 Task: Research Airbnb accommodation in Tsubame, Japan from 7th December, 2023 to 14th December, 2023 for 1 adult. Place can be shared room with 1  bedroom having 1 bed and 1 bathroom. Property type can be hotel. Amenities needed are: washing machine. Look for 3 properties as per requirement.
Action: Mouse moved to (541, 131)
Screenshot: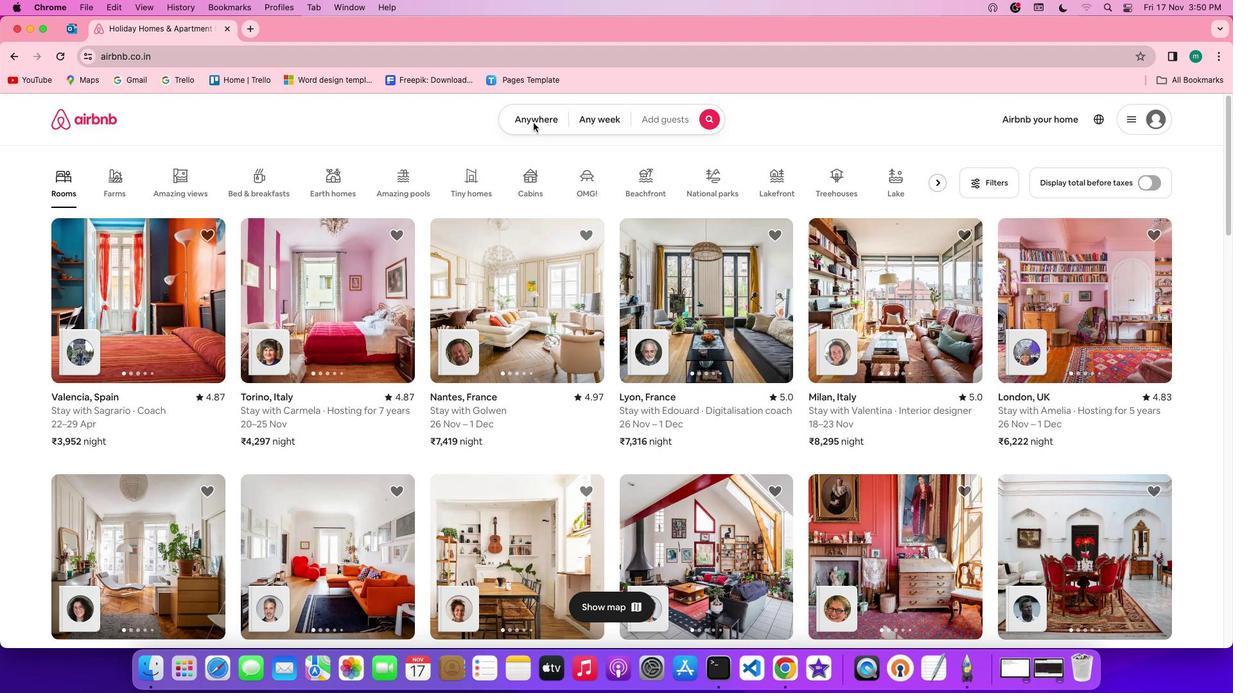 
Action: Mouse pressed left at (541, 131)
Screenshot: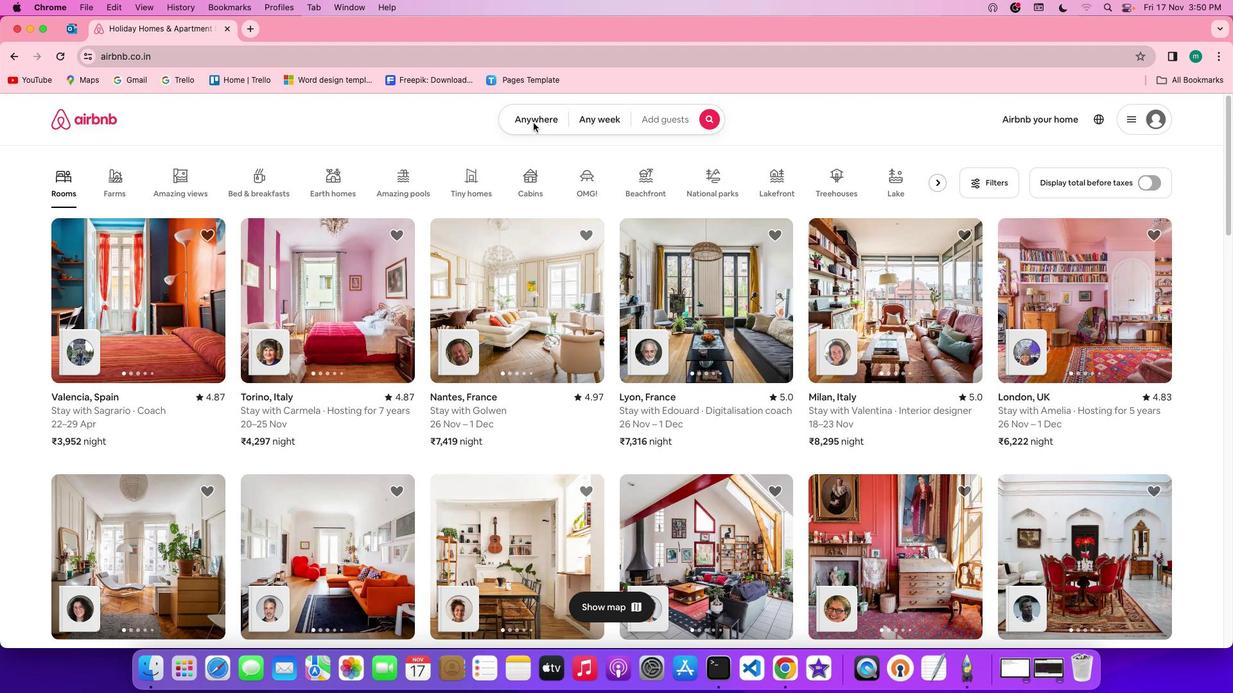 
Action: Mouse pressed left at (541, 131)
Screenshot: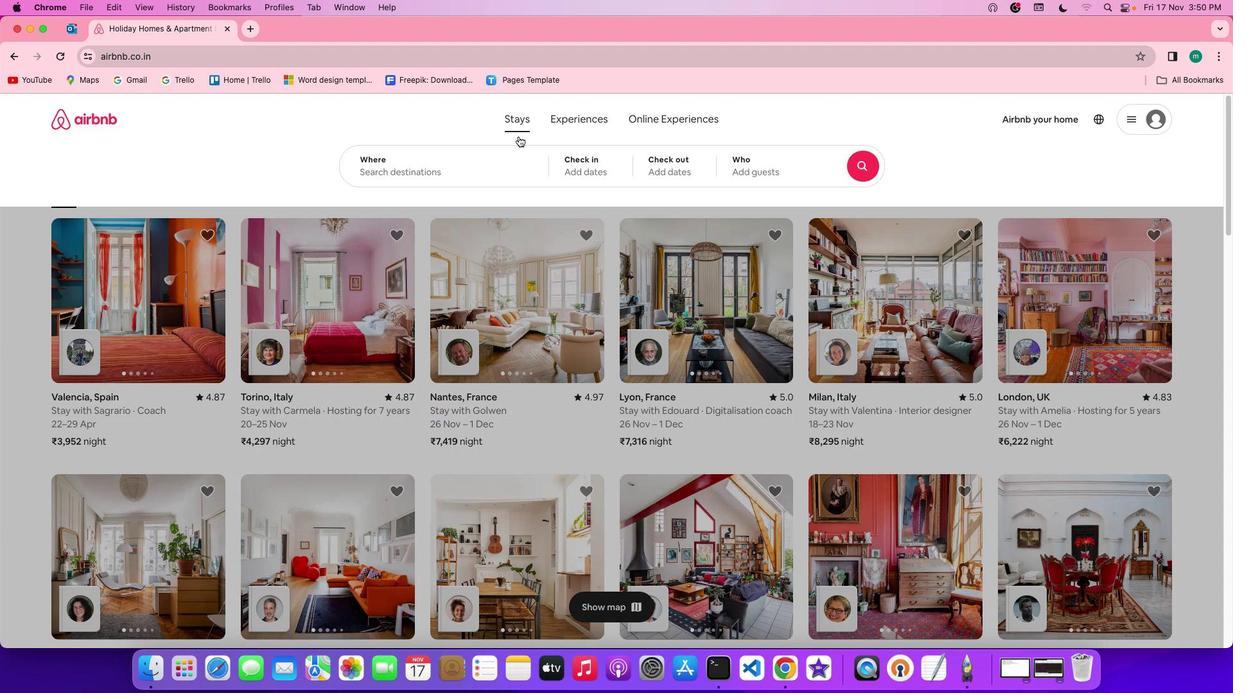 
Action: Mouse moved to (477, 181)
Screenshot: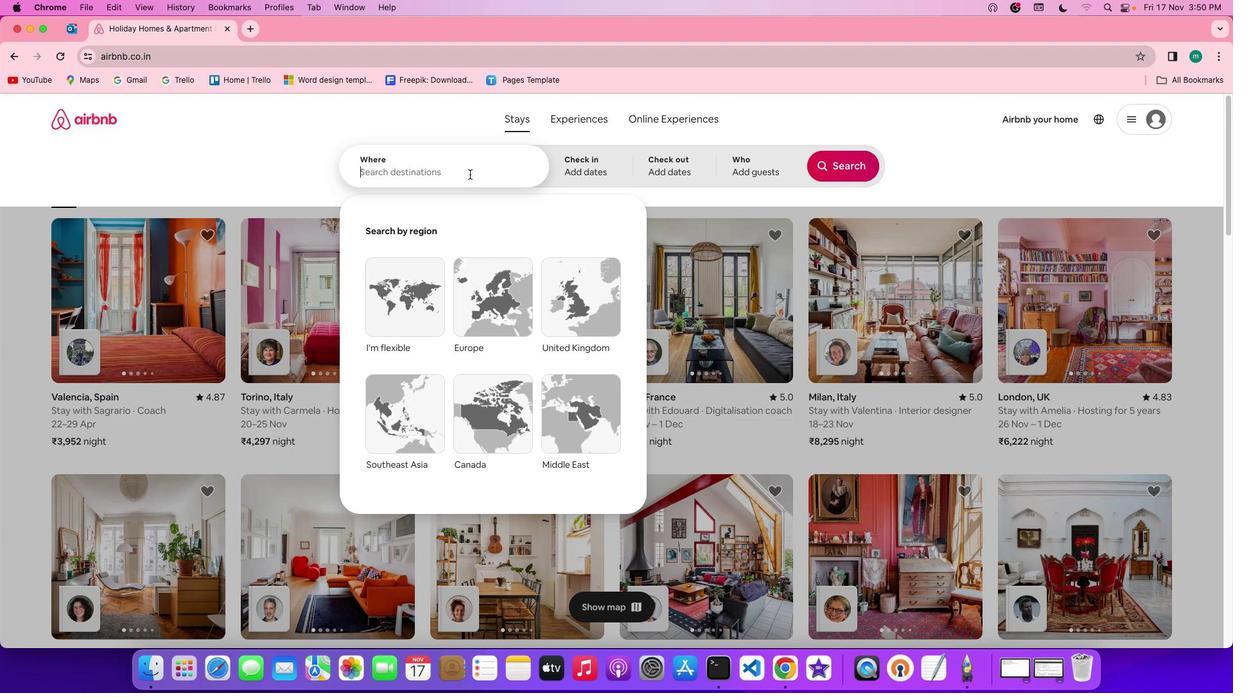 
Action: Mouse pressed left at (477, 181)
Screenshot: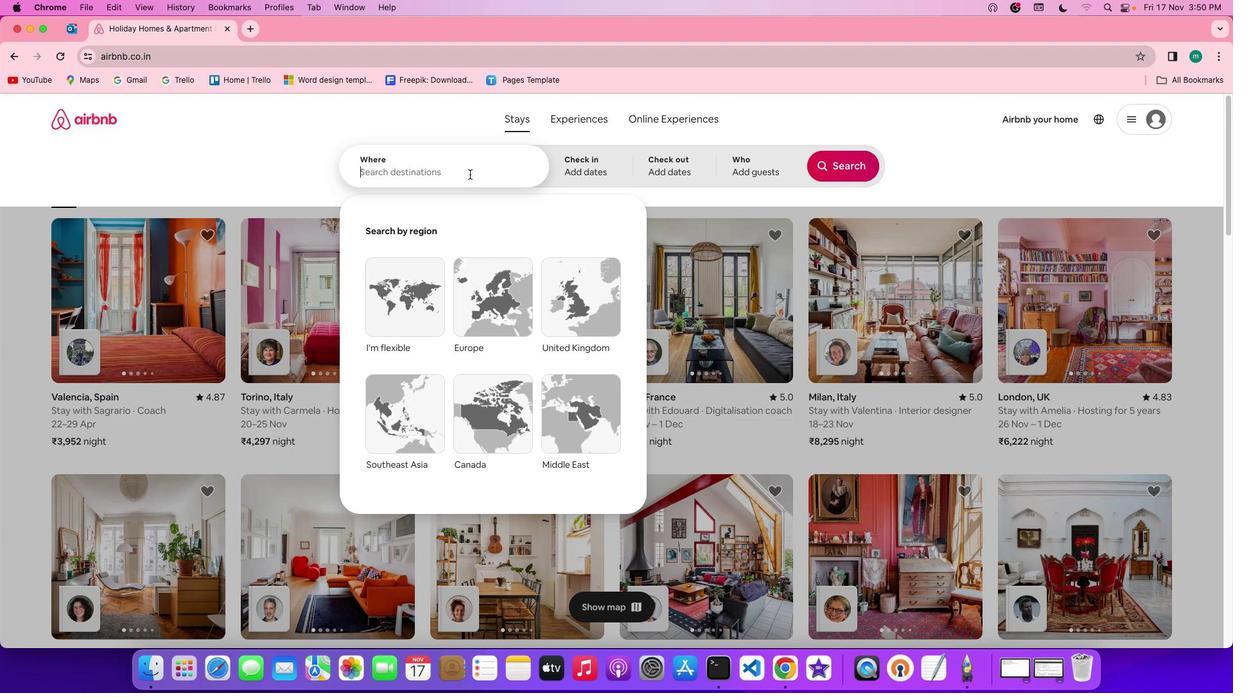 
Action: Key pressed Key.shift'T''s''u''b''a''m''e'','Key.spaceKey.shift'j''a''p''a''n'
Screenshot: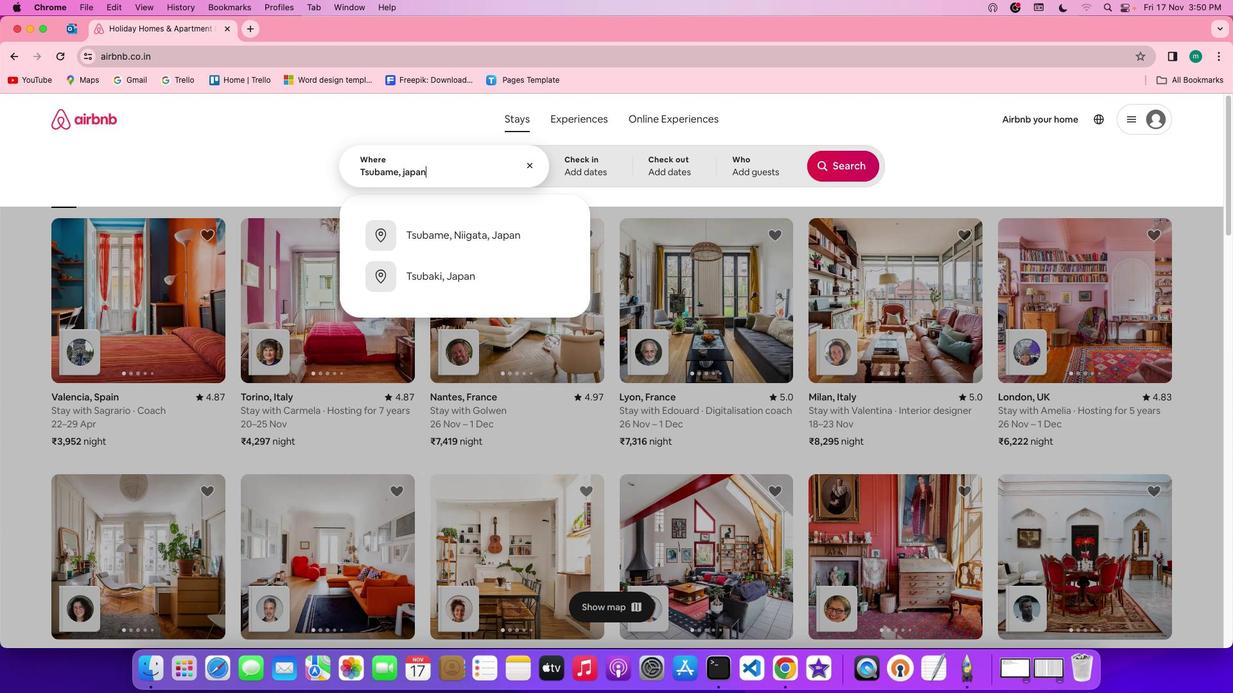 
Action: Mouse moved to (598, 157)
Screenshot: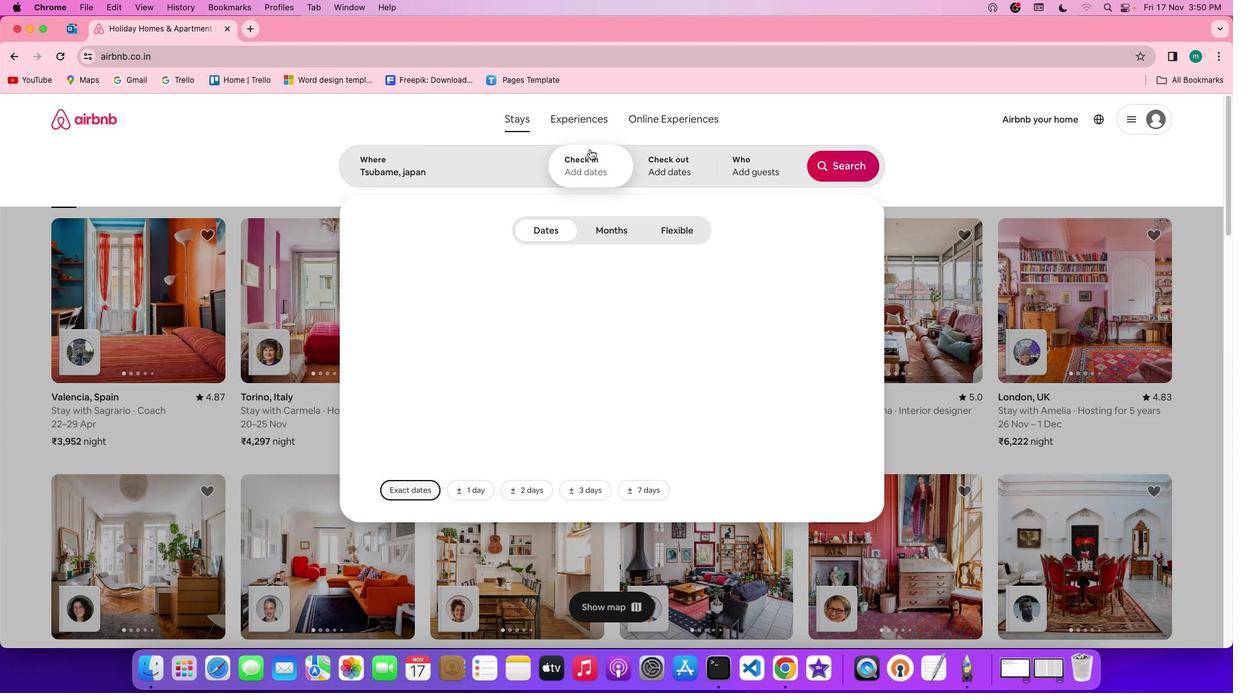 
Action: Mouse pressed left at (598, 157)
Screenshot: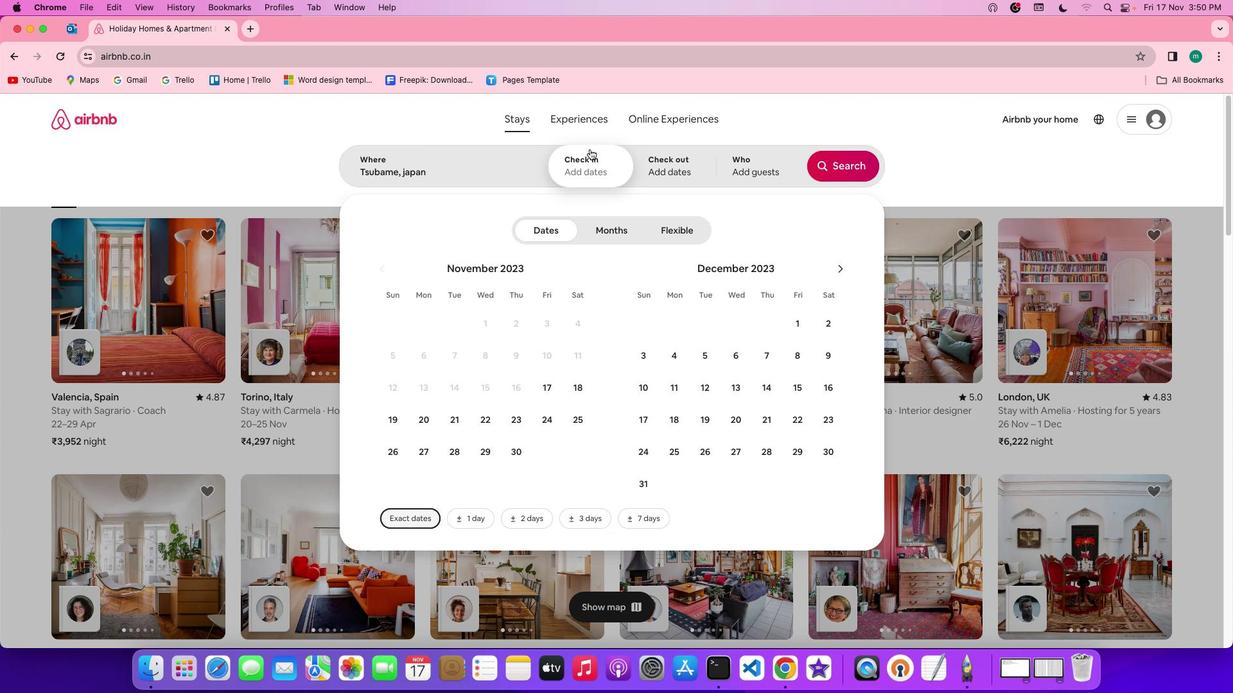 
Action: Mouse moved to (765, 357)
Screenshot: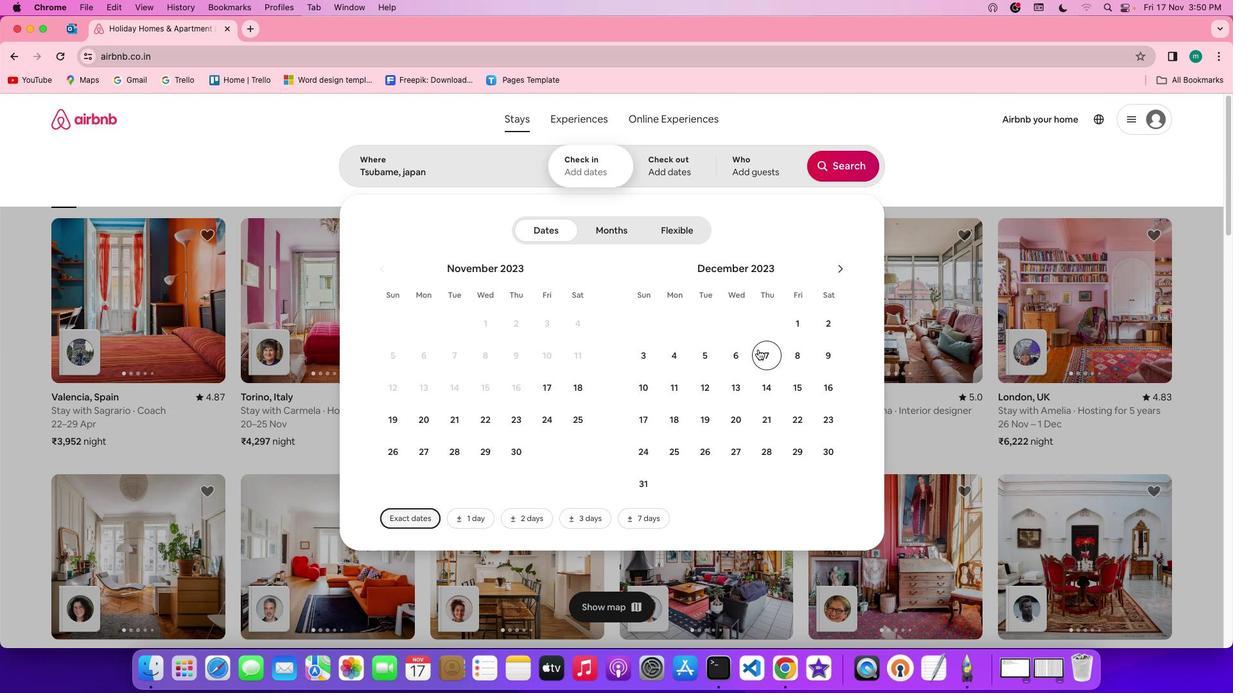 
Action: Mouse pressed left at (765, 357)
Screenshot: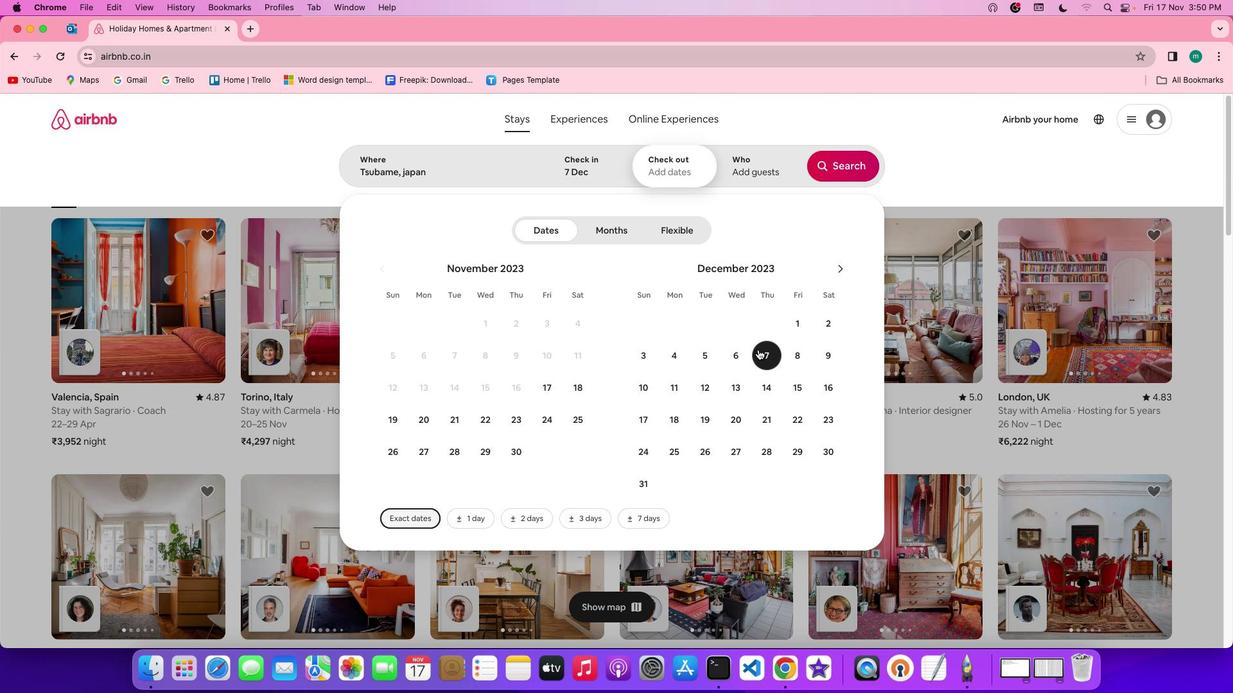 
Action: Mouse moved to (778, 381)
Screenshot: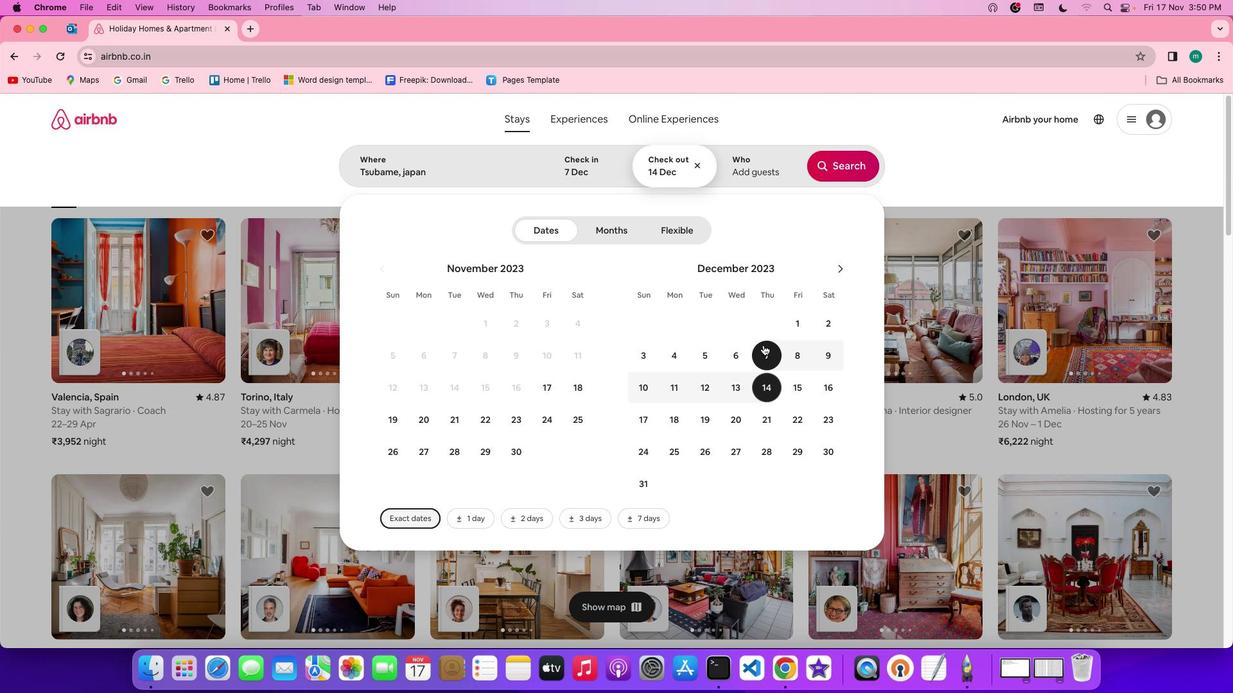 
Action: Mouse pressed left at (778, 381)
Screenshot: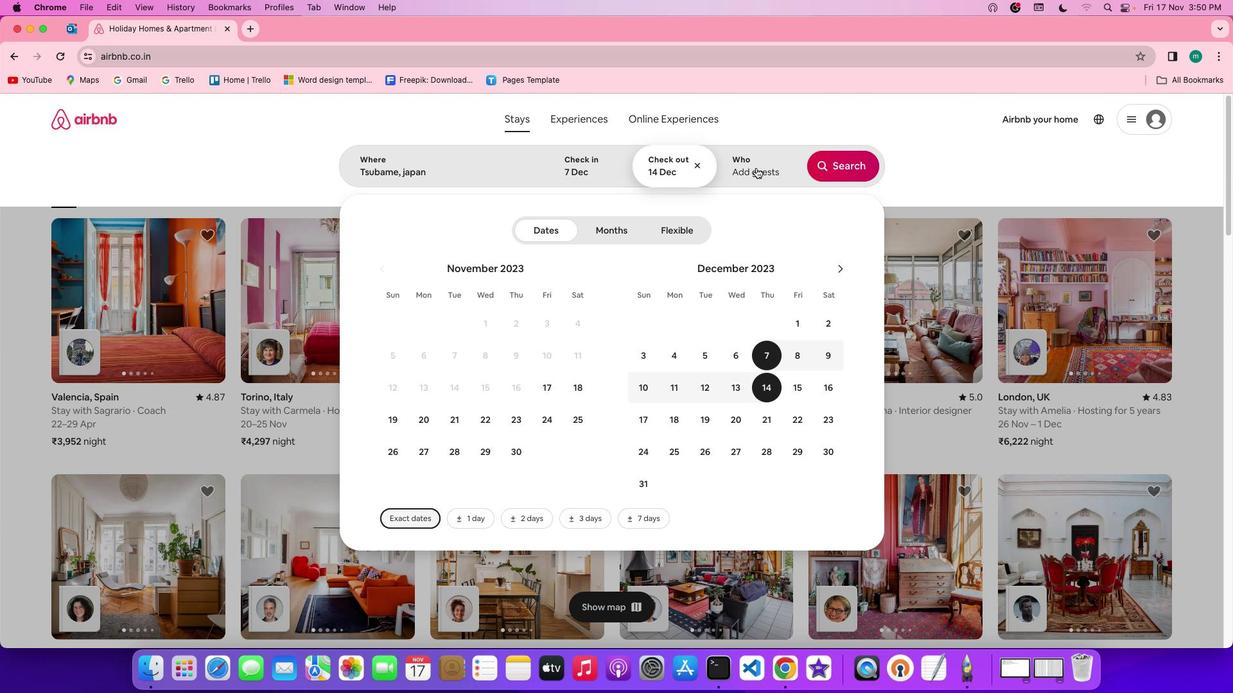
Action: Mouse moved to (775, 163)
Screenshot: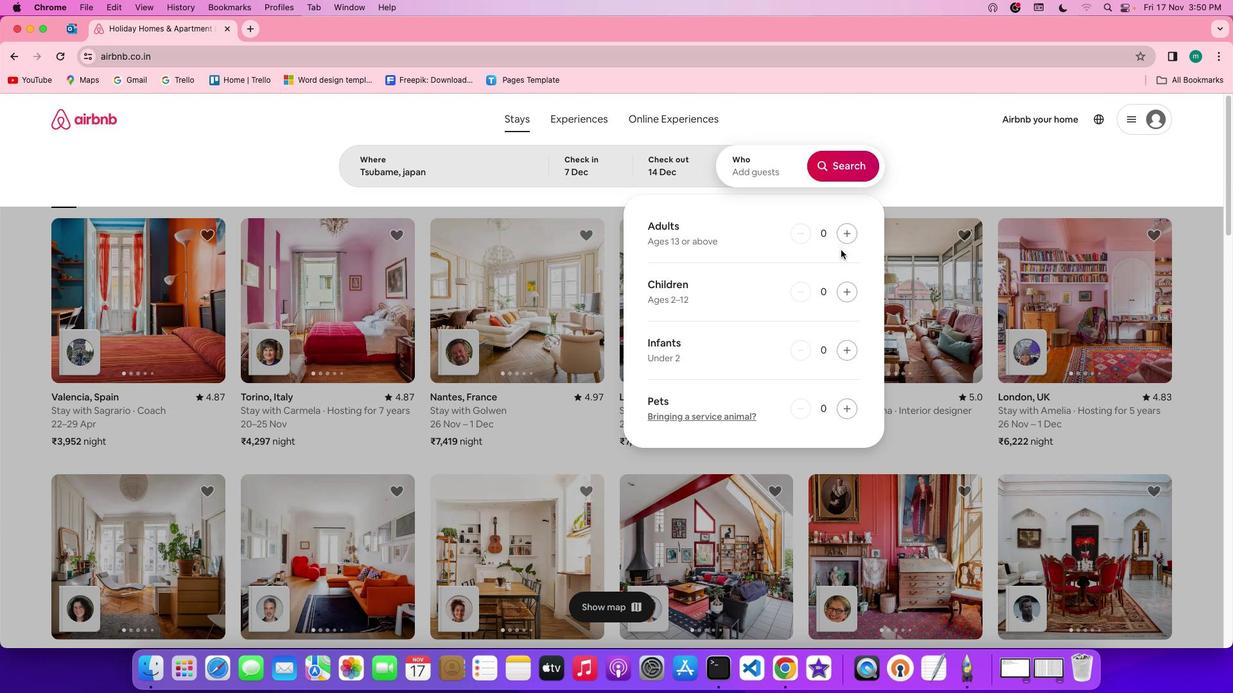 
Action: Mouse pressed left at (775, 163)
Screenshot: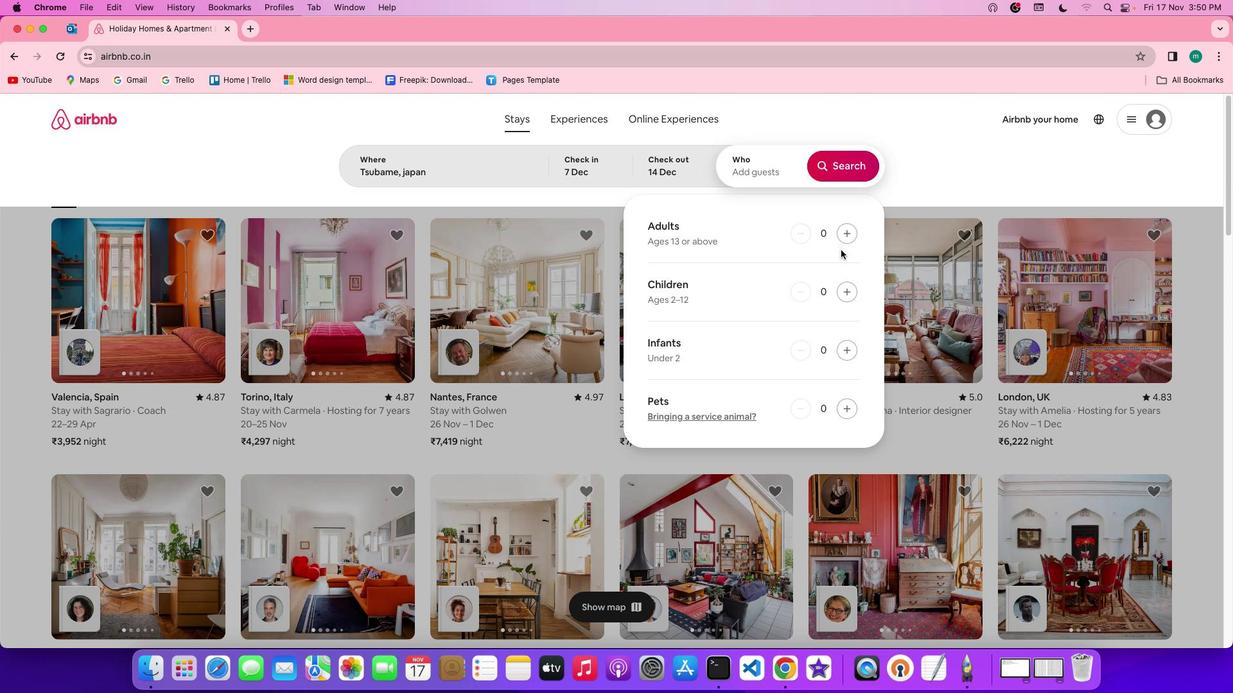
Action: Mouse moved to (854, 243)
Screenshot: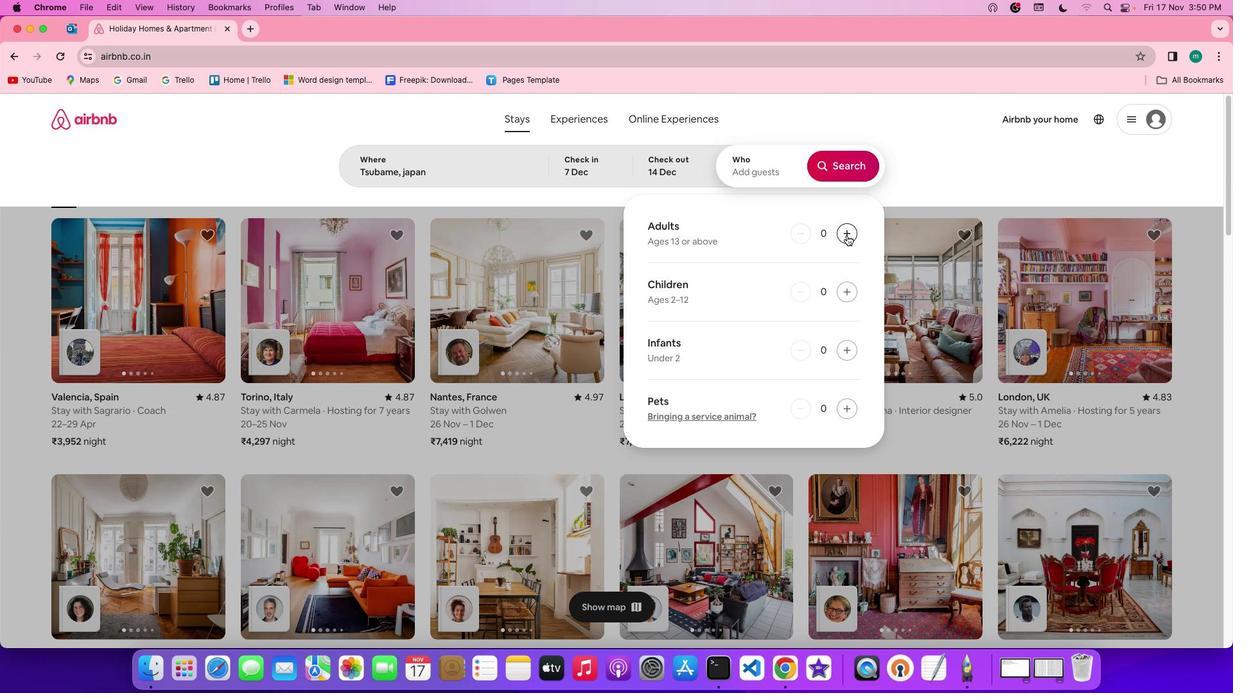 
Action: Mouse pressed left at (854, 243)
Screenshot: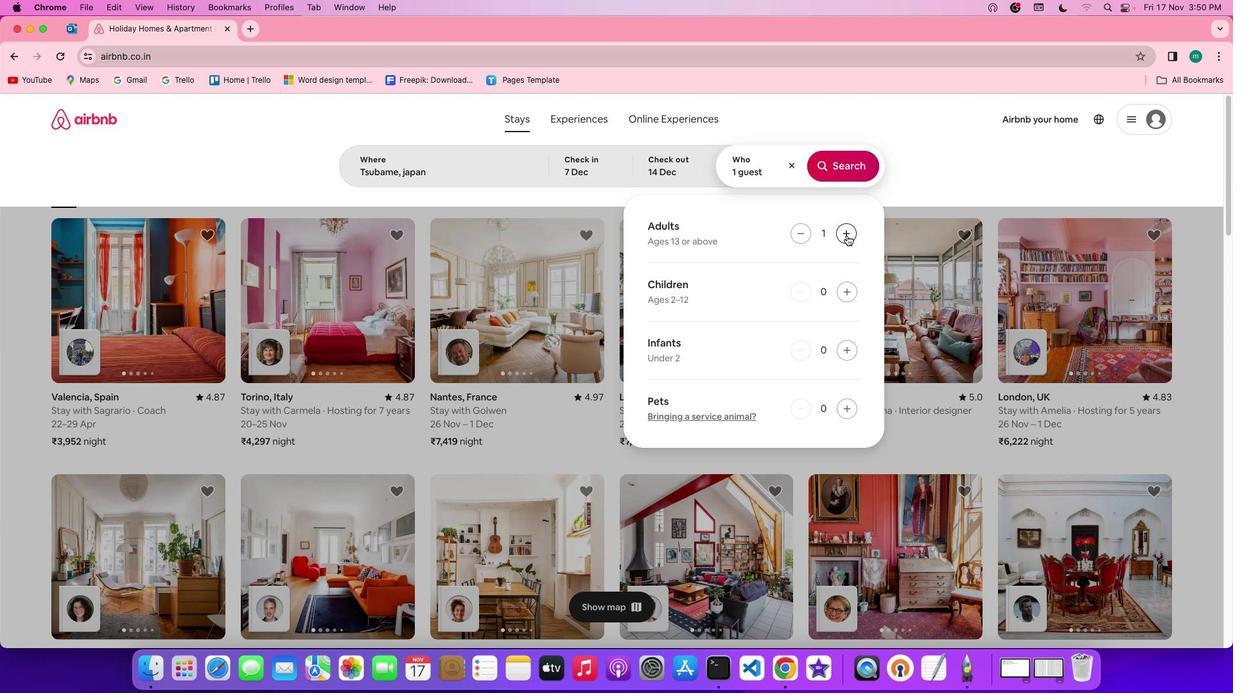 
Action: Mouse moved to (872, 161)
Screenshot: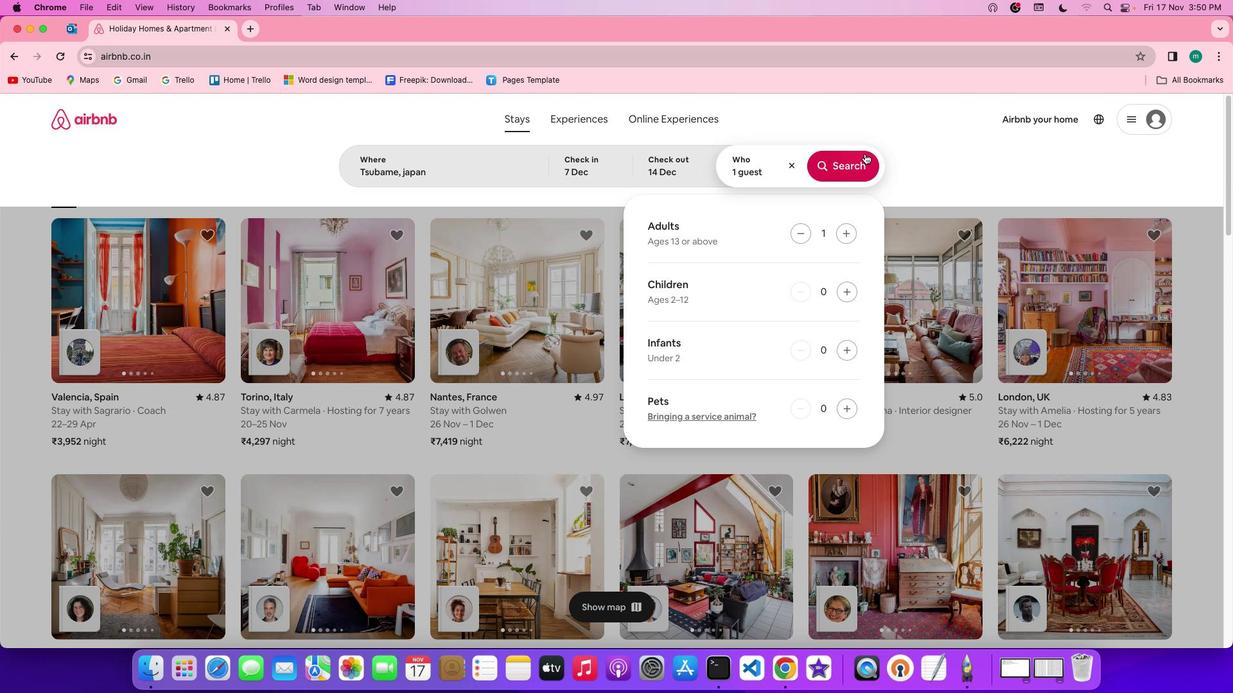 
Action: Mouse pressed left at (872, 161)
Screenshot: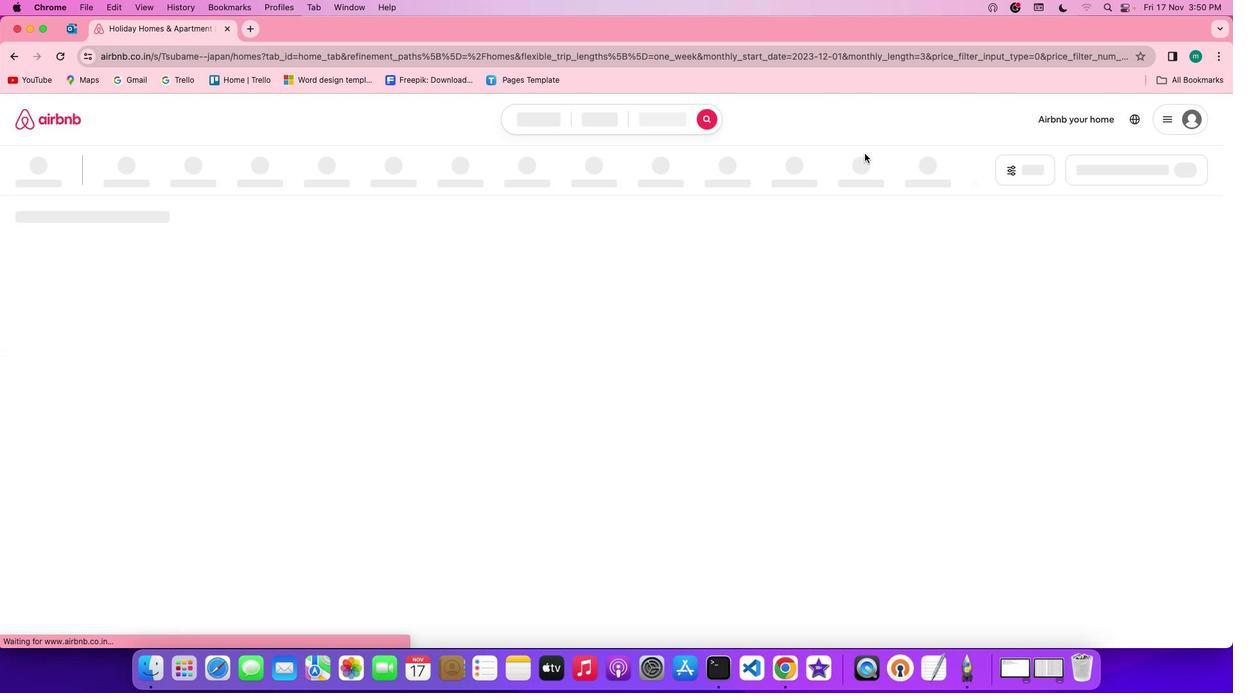 
Action: Mouse moved to (1034, 168)
Screenshot: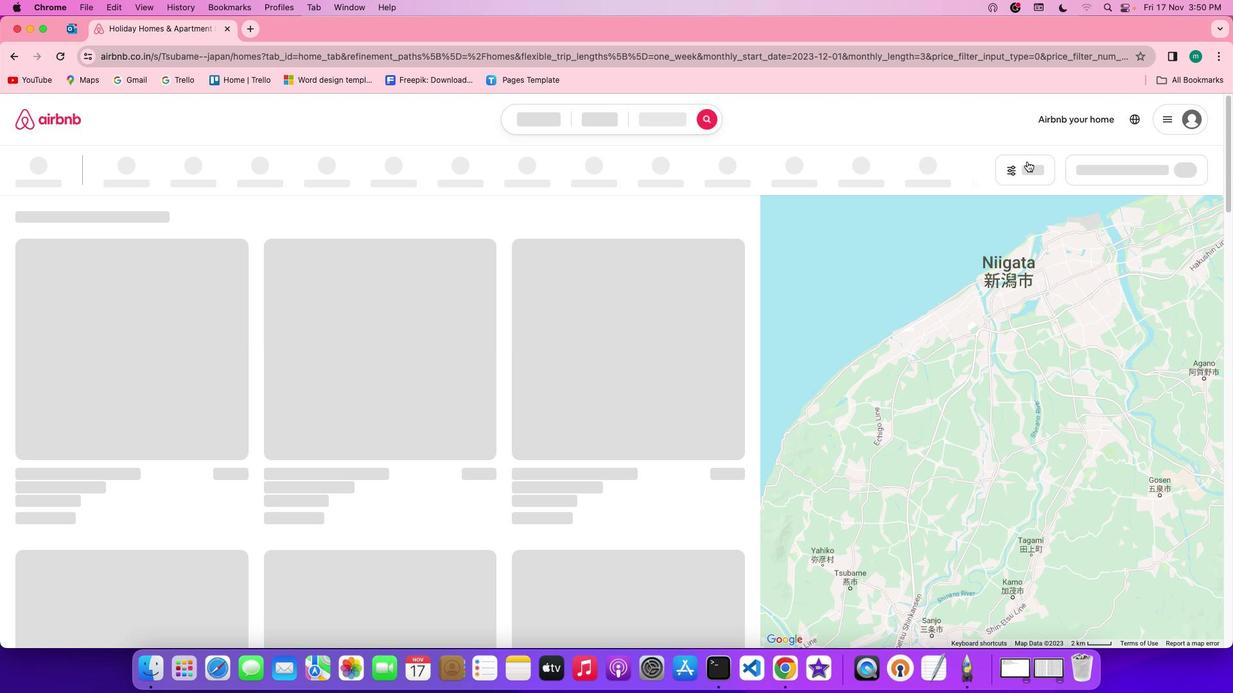 
Action: Mouse pressed left at (1034, 168)
Screenshot: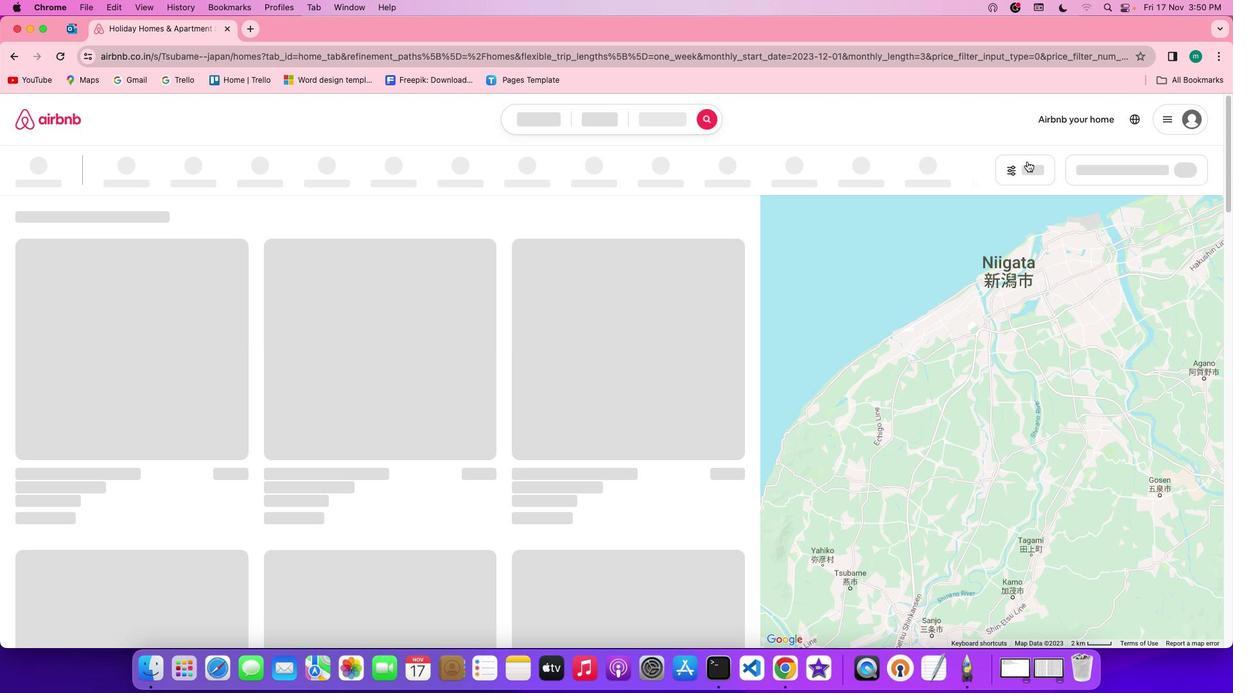 
Action: Mouse moved to (625, 394)
Screenshot: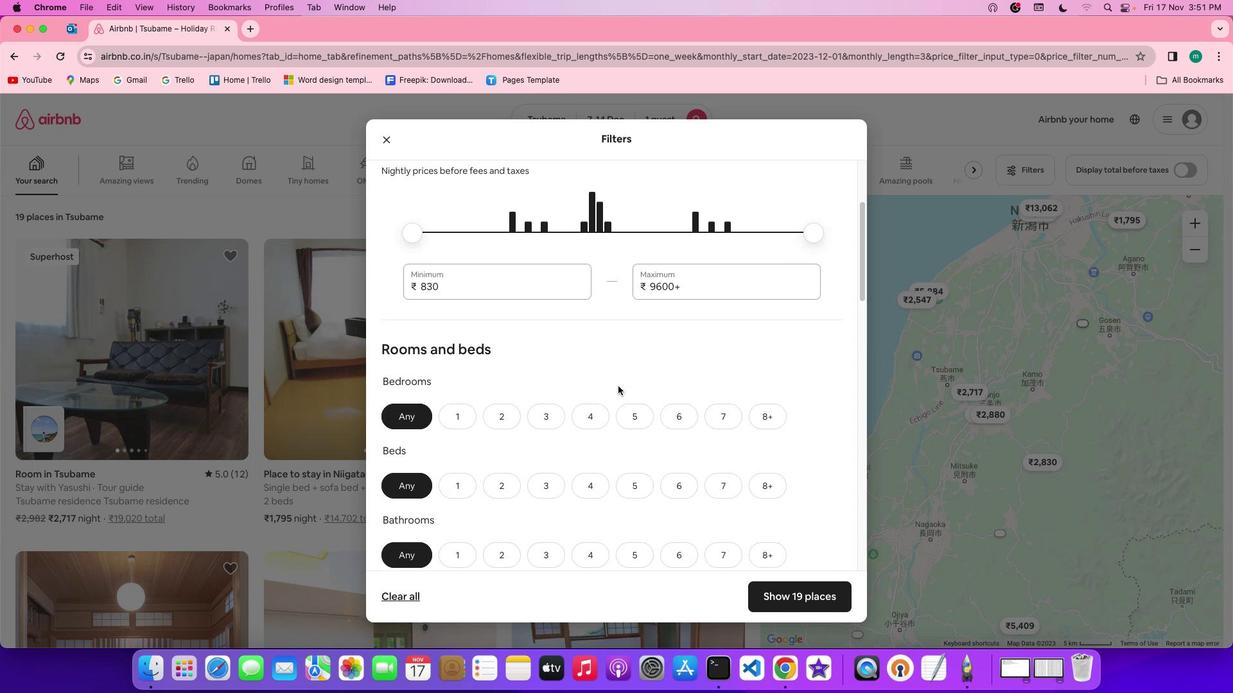 
Action: Mouse scrolled (625, 394) with delta (7, 7)
Screenshot: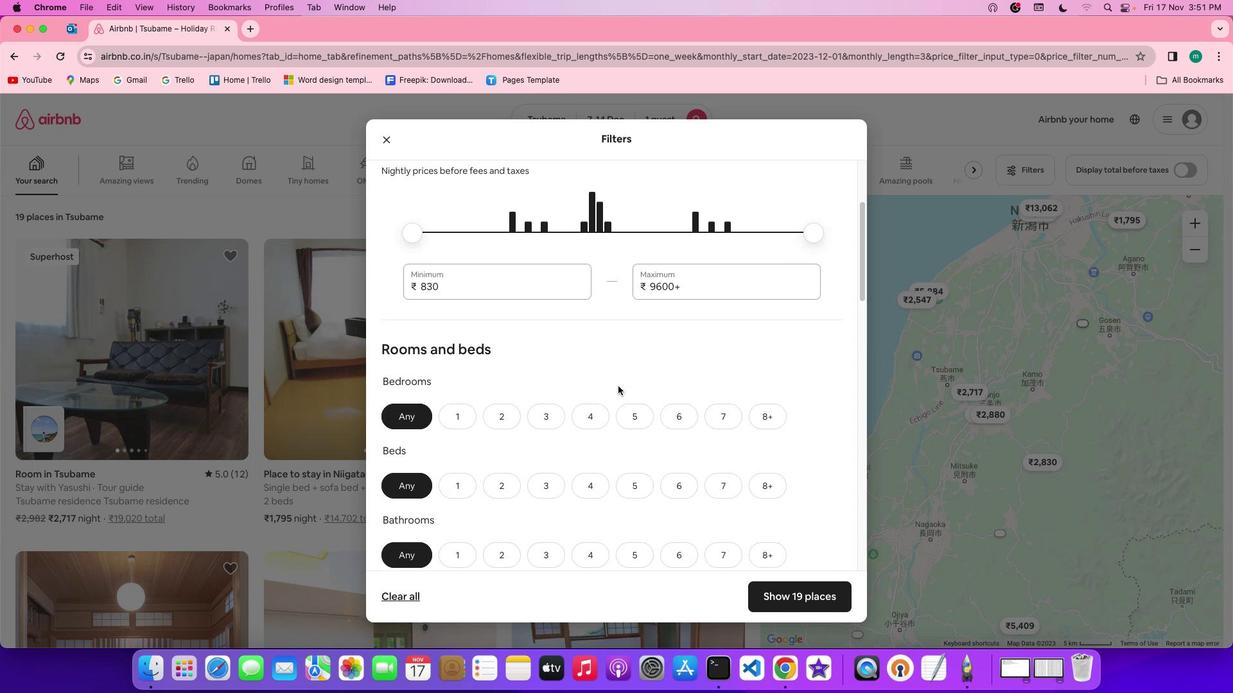 
Action: Mouse scrolled (625, 394) with delta (7, 7)
Screenshot: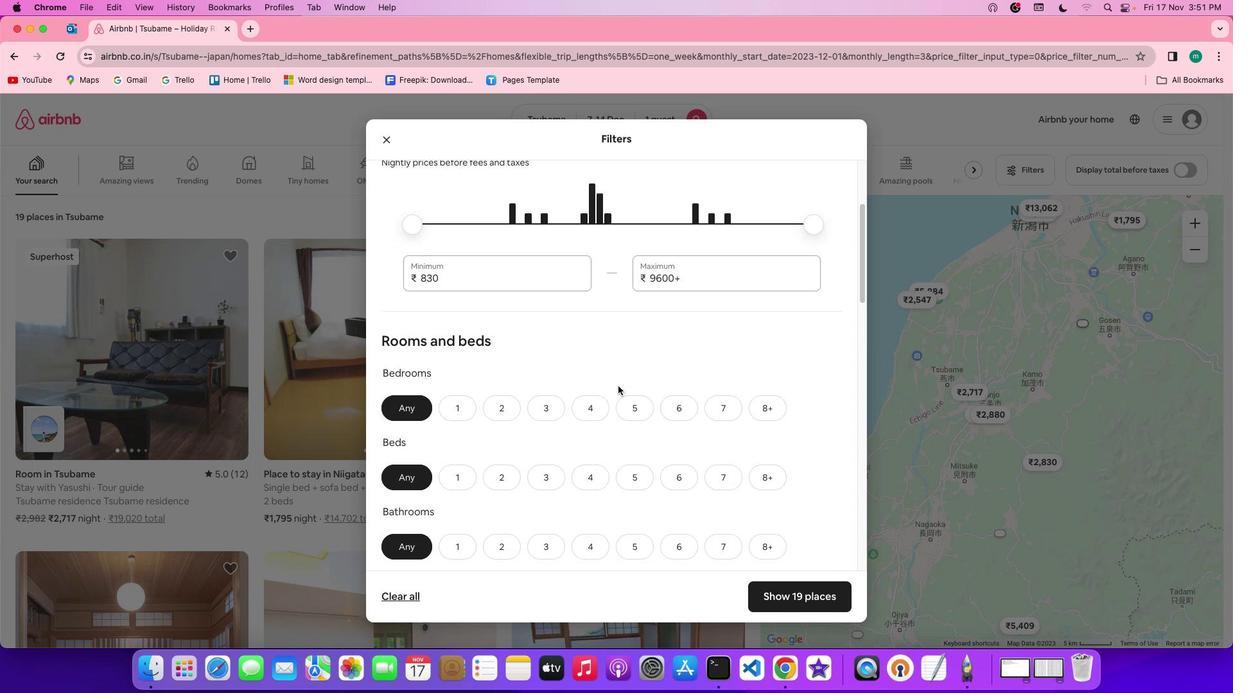 
Action: Mouse scrolled (625, 394) with delta (7, 5)
Screenshot: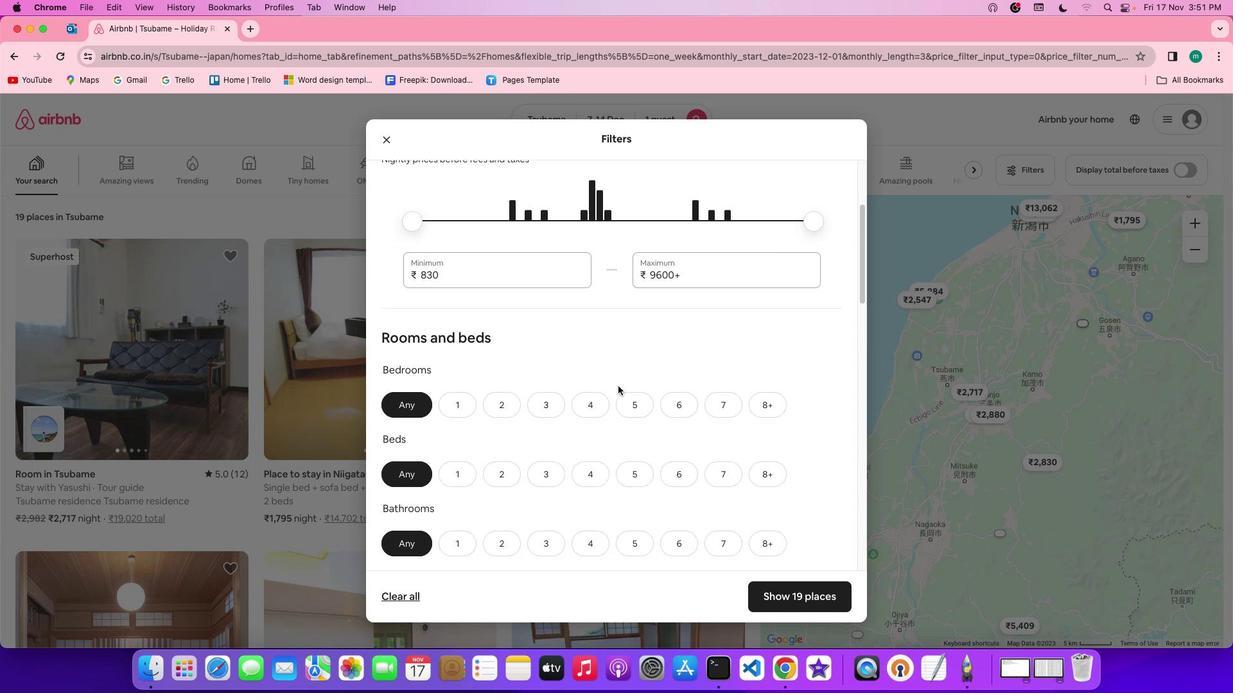 
Action: Mouse scrolled (625, 394) with delta (7, 6)
Screenshot: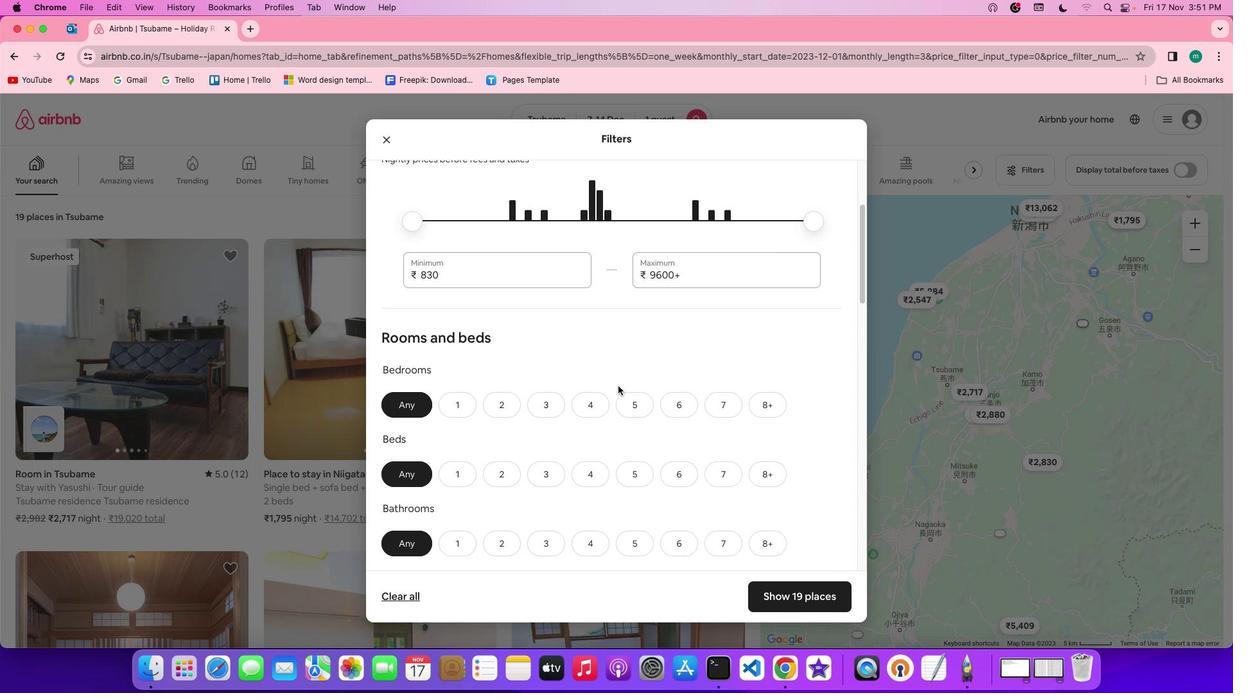 
Action: Mouse scrolled (625, 394) with delta (7, 7)
Screenshot: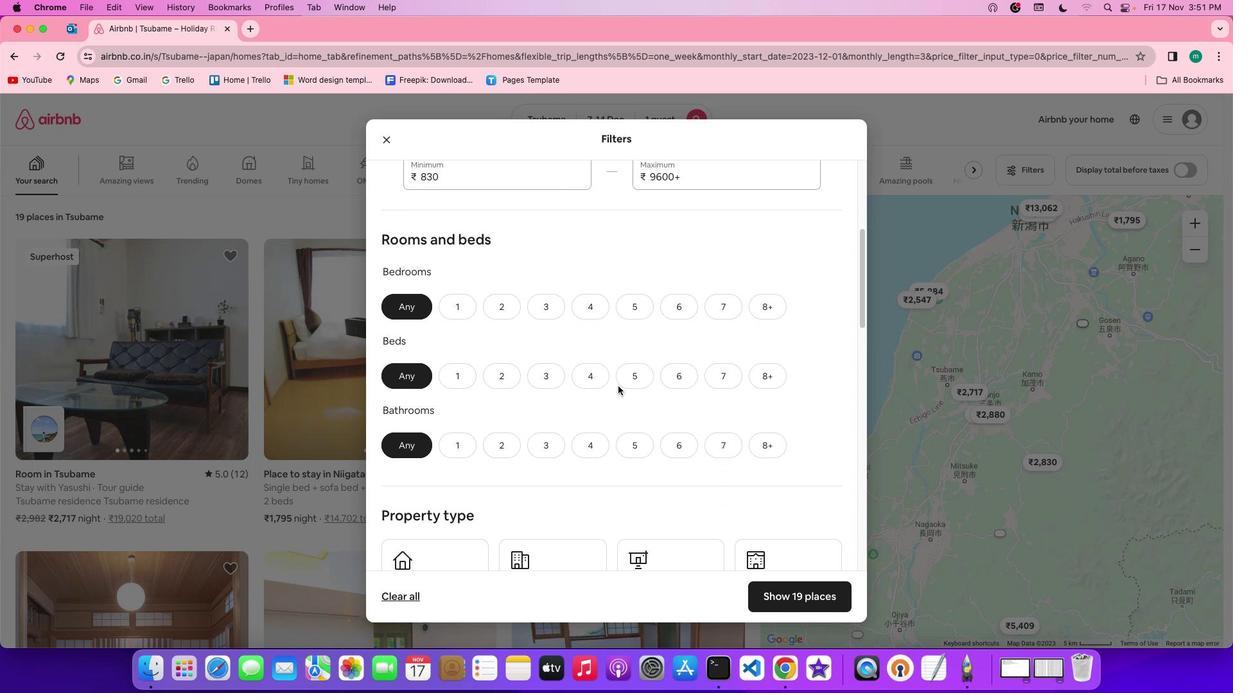 
Action: Mouse scrolled (625, 394) with delta (7, 7)
Screenshot: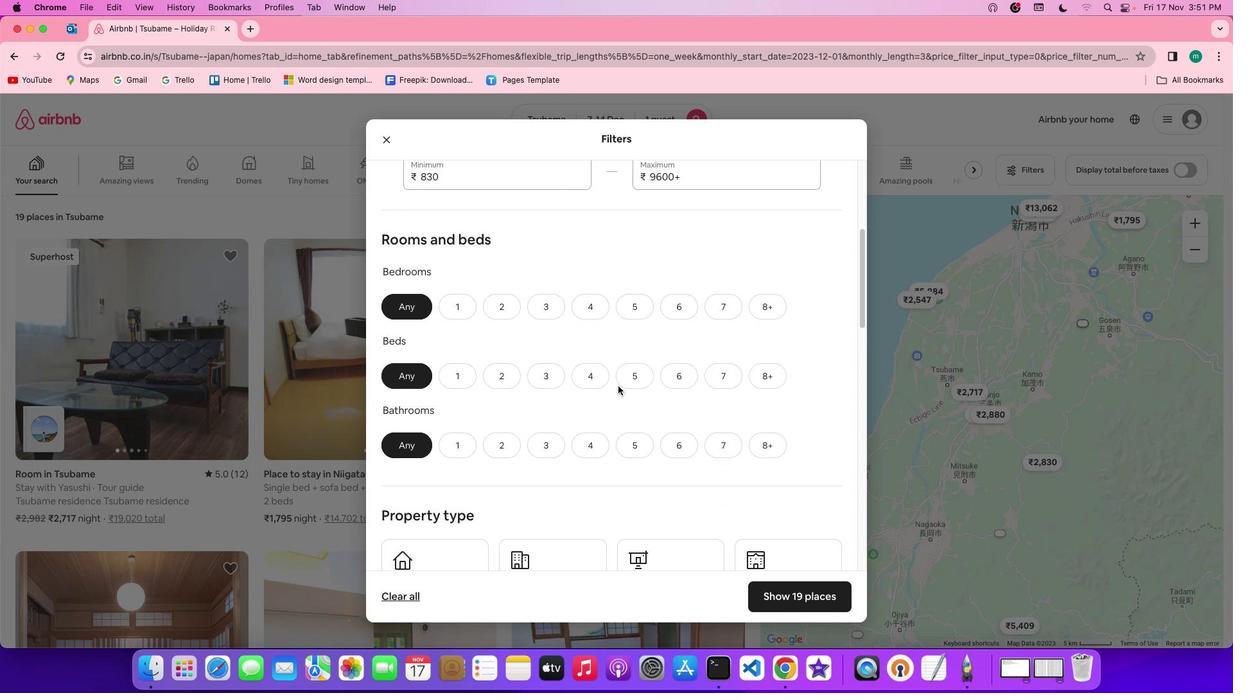 
Action: Mouse scrolled (625, 394) with delta (7, 6)
Screenshot: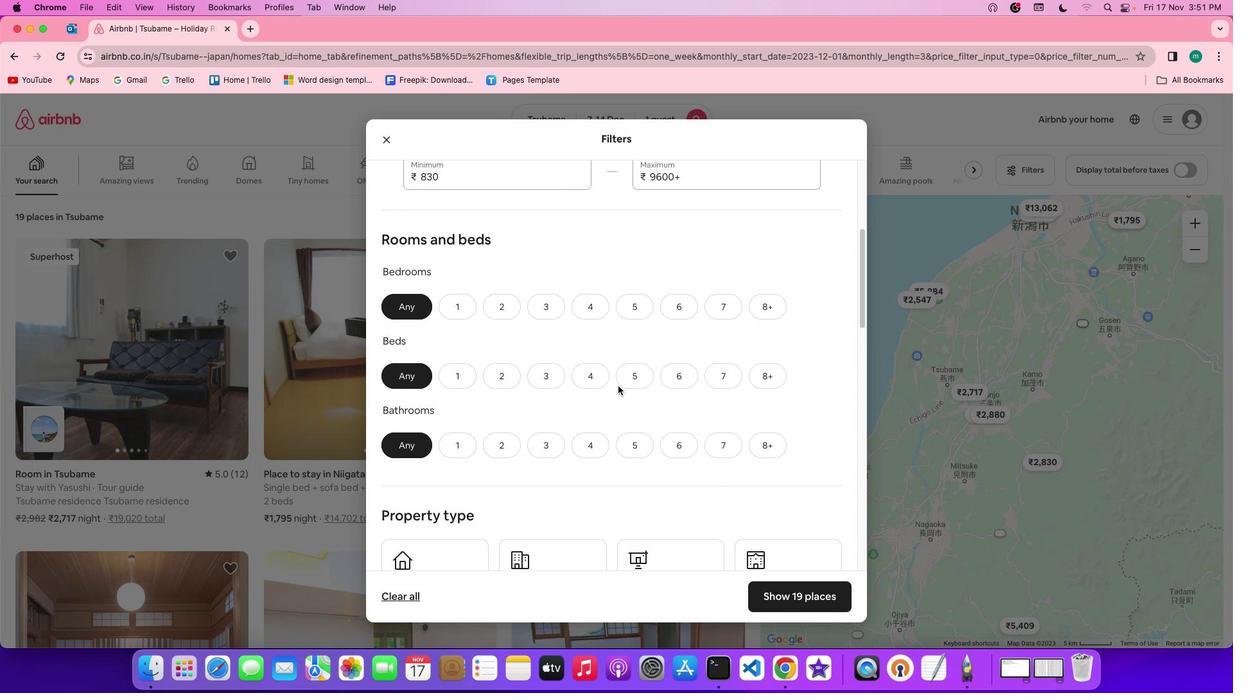 
Action: Mouse moved to (629, 378)
Screenshot: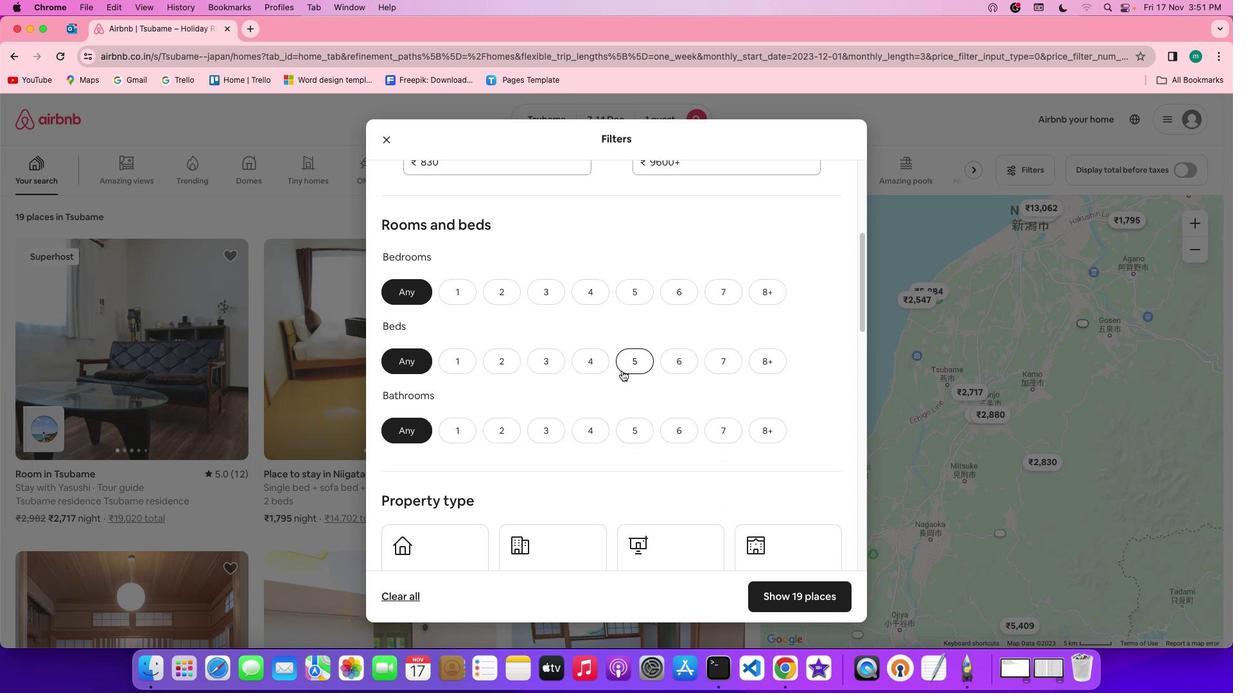 
Action: Mouse scrolled (629, 378) with delta (7, 7)
Screenshot: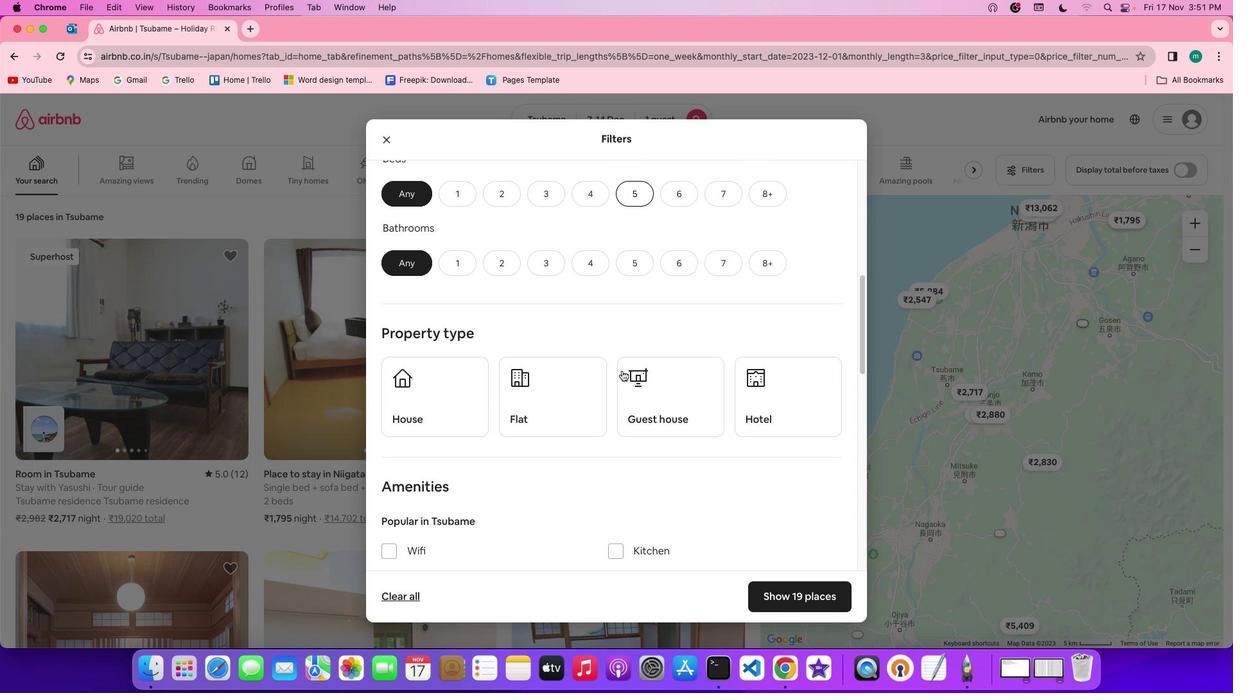 
Action: Mouse scrolled (629, 378) with delta (7, 7)
Screenshot: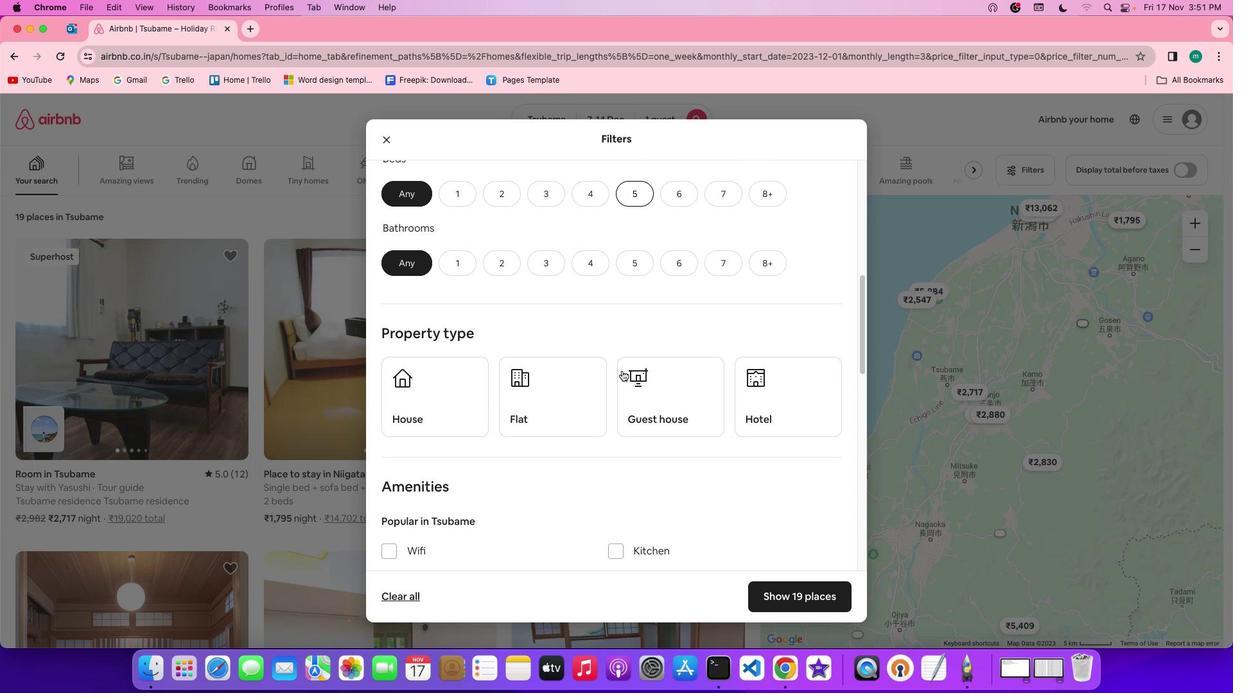 
Action: Mouse scrolled (629, 378) with delta (7, 6)
Screenshot: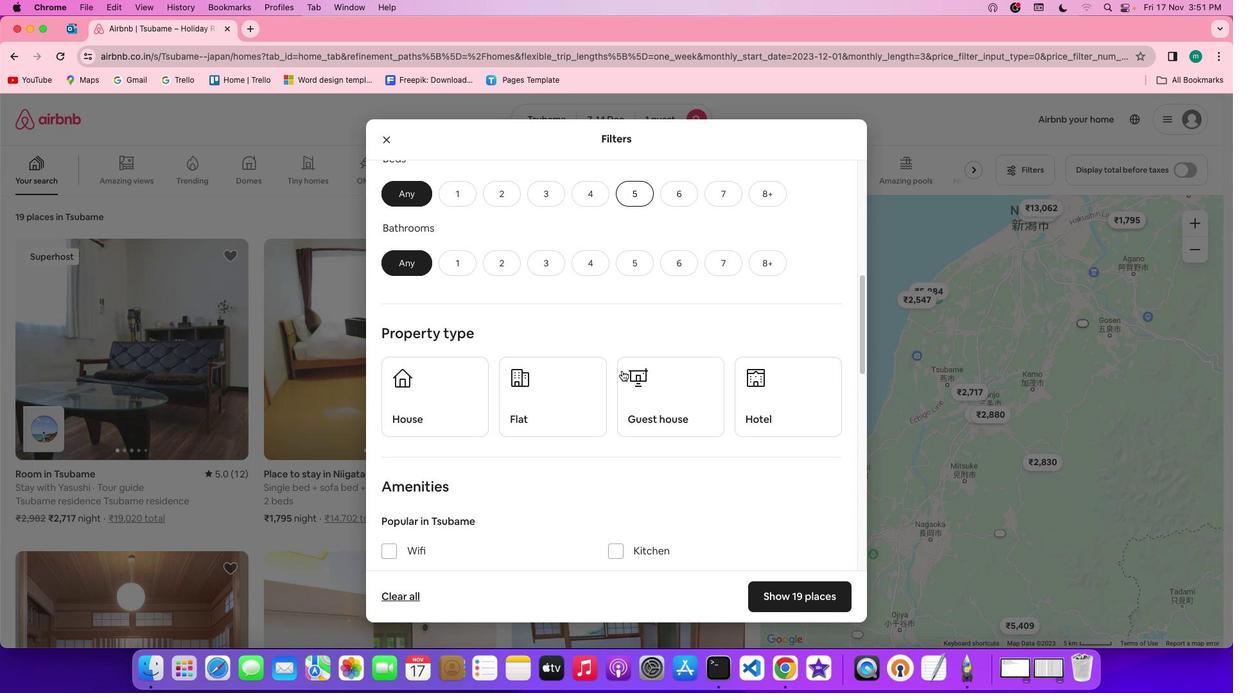 
Action: Mouse scrolled (629, 378) with delta (7, 5)
Screenshot: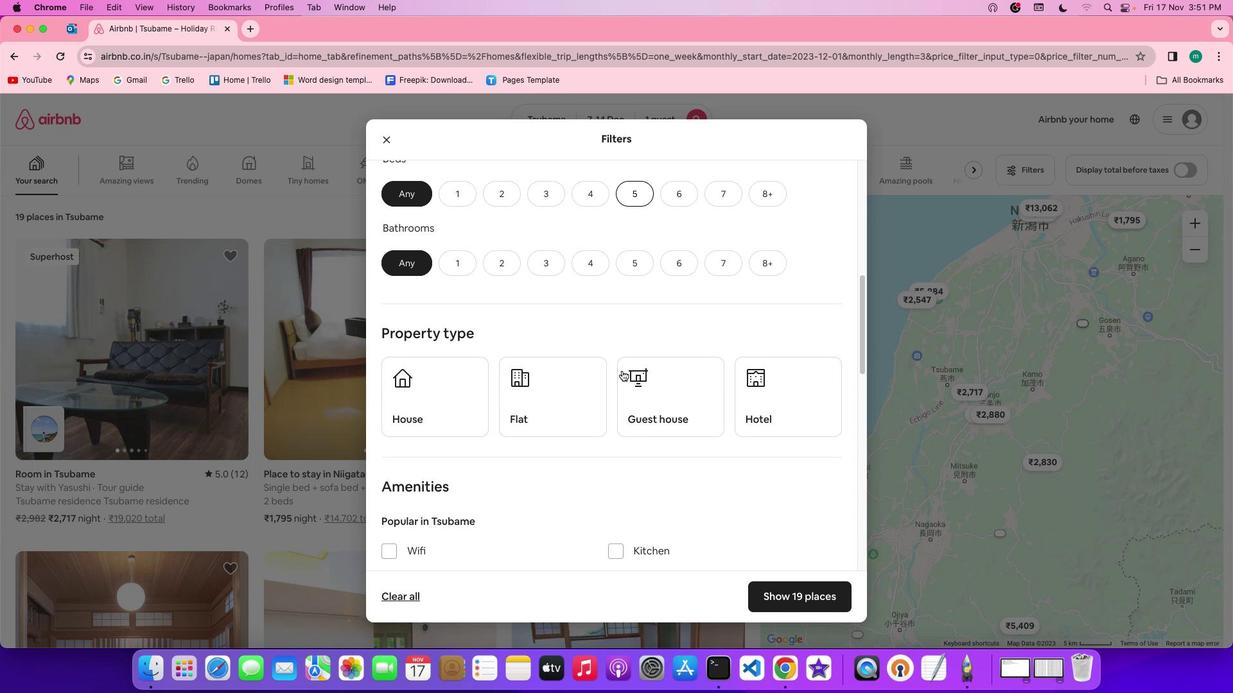 
Action: Mouse scrolled (629, 378) with delta (7, 7)
Screenshot: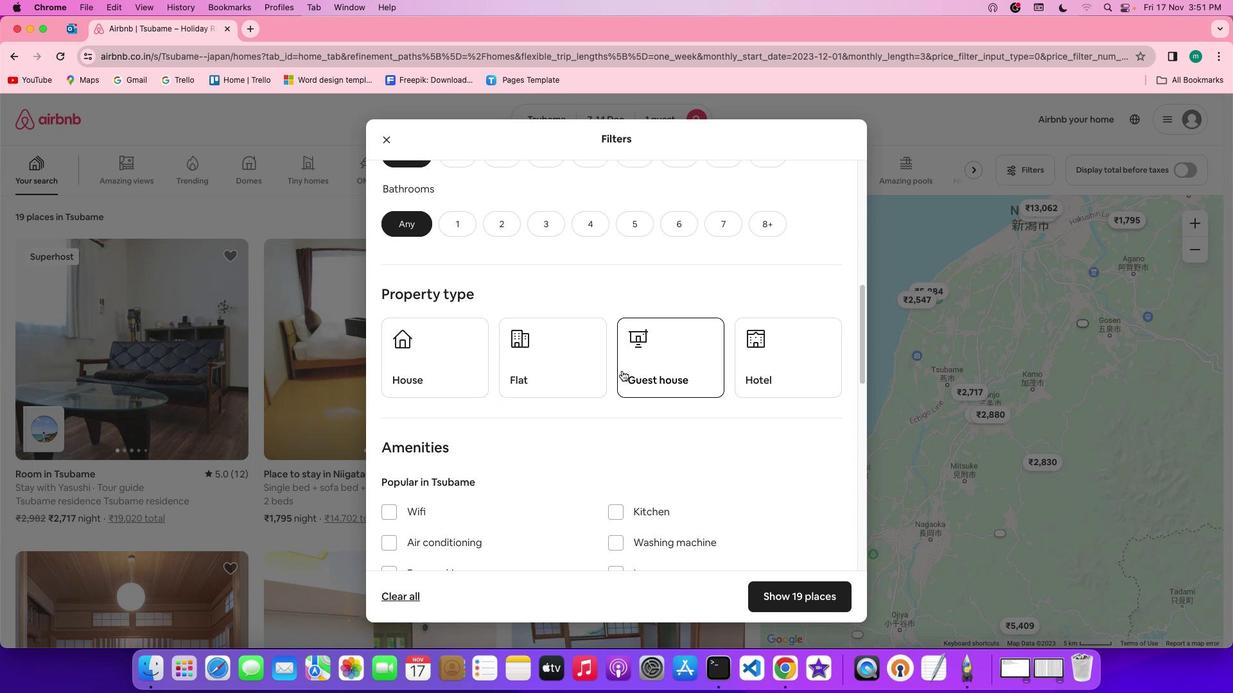 
Action: Mouse scrolled (629, 378) with delta (7, 7)
Screenshot: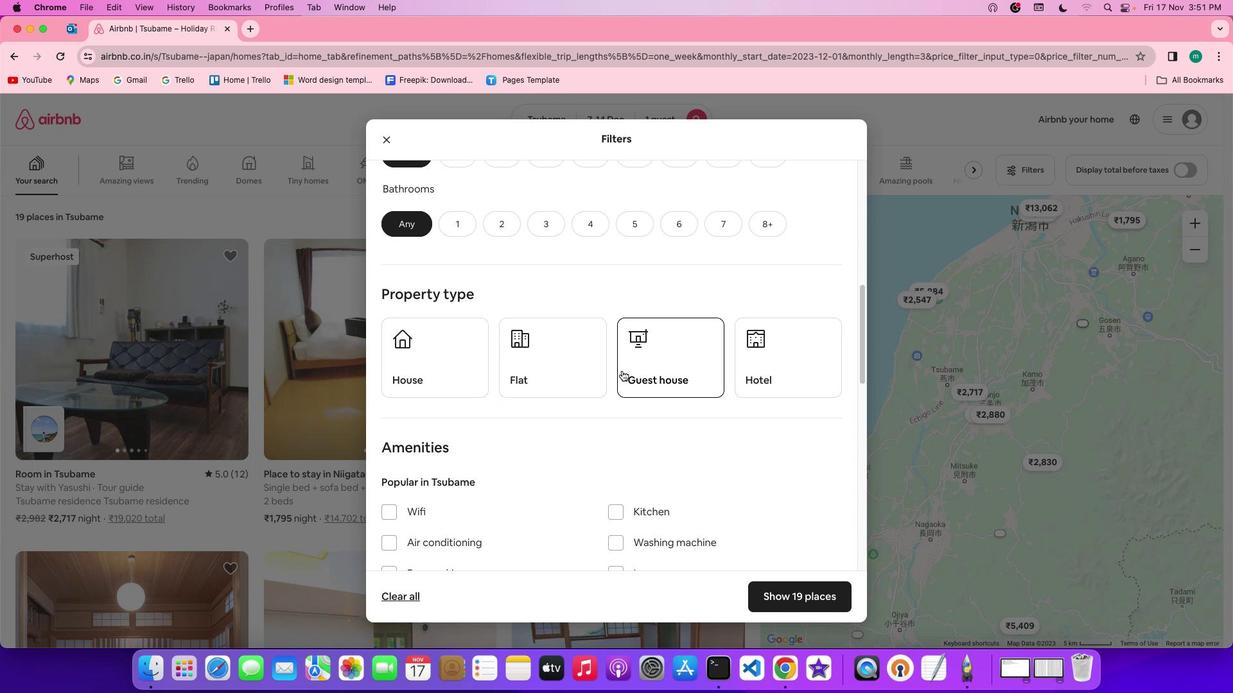 
Action: Mouse scrolled (629, 378) with delta (7, 7)
Screenshot: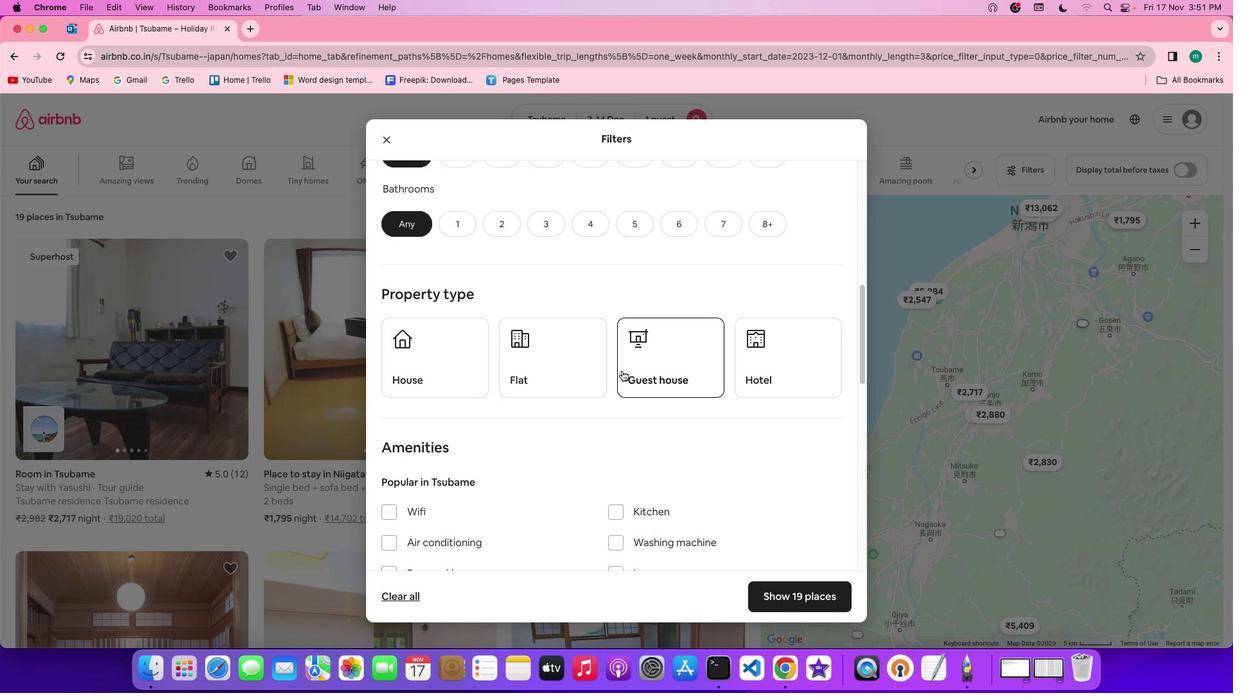 
Action: Mouse scrolled (629, 378) with delta (7, 7)
Screenshot: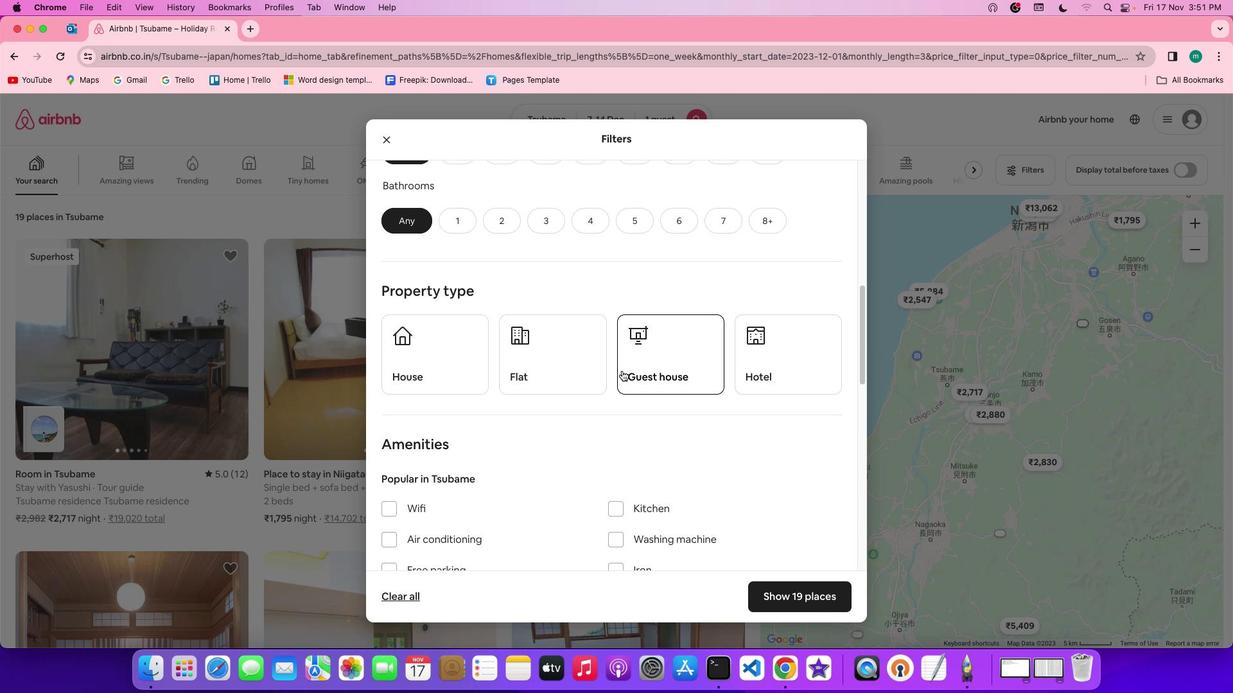 
Action: Mouse scrolled (629, 378) with delta (7, 7)
Screenshot: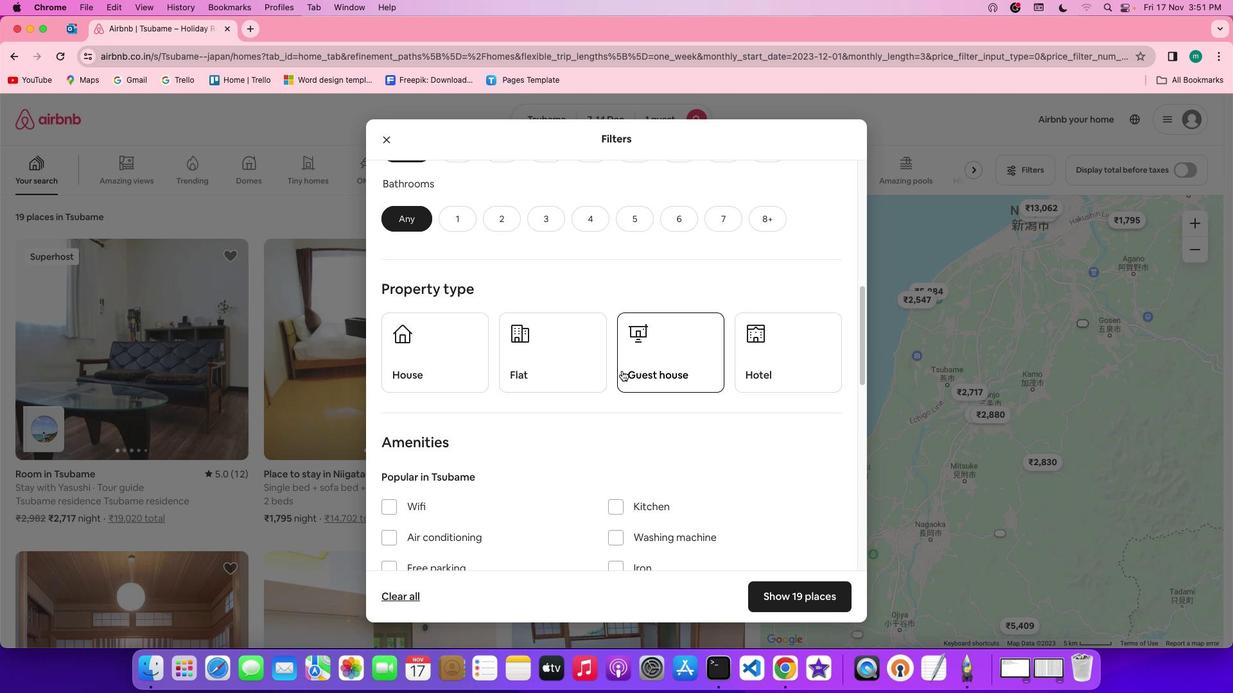 
Action: Mouse scrolled (629, 378) with delta (7, 8)
Screenshot: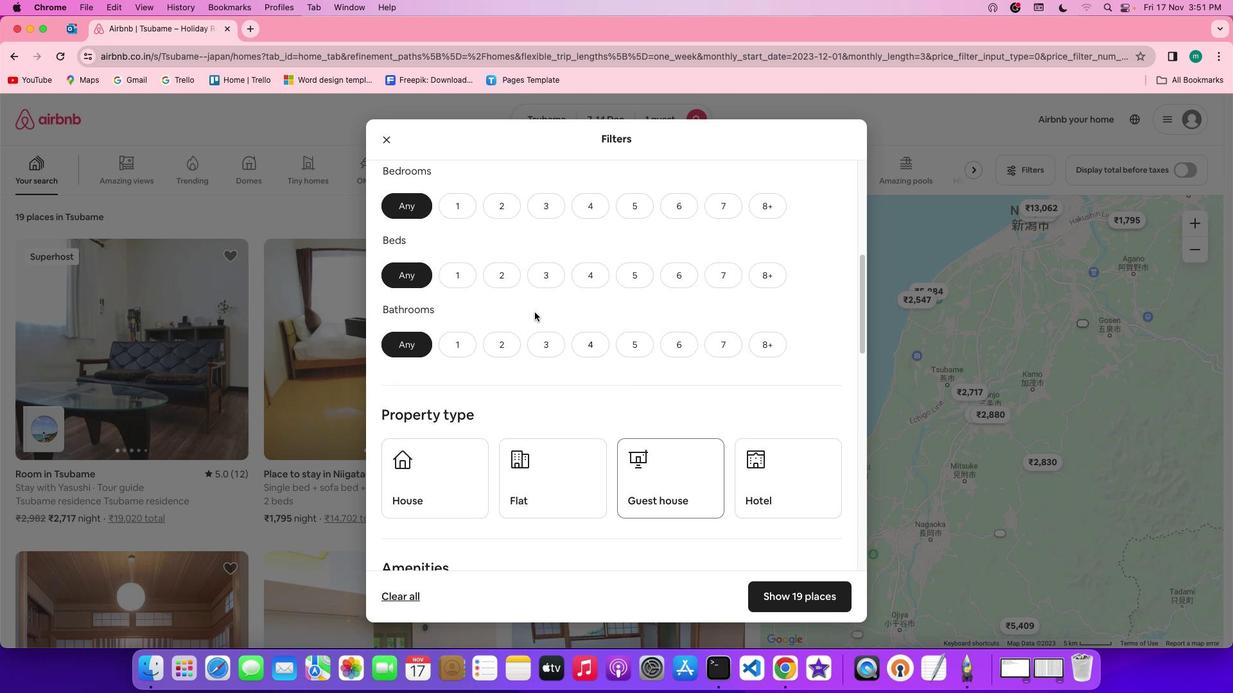 
Action: Mouse scrolled (629, 378) with delta (7, 8)
Screenshot: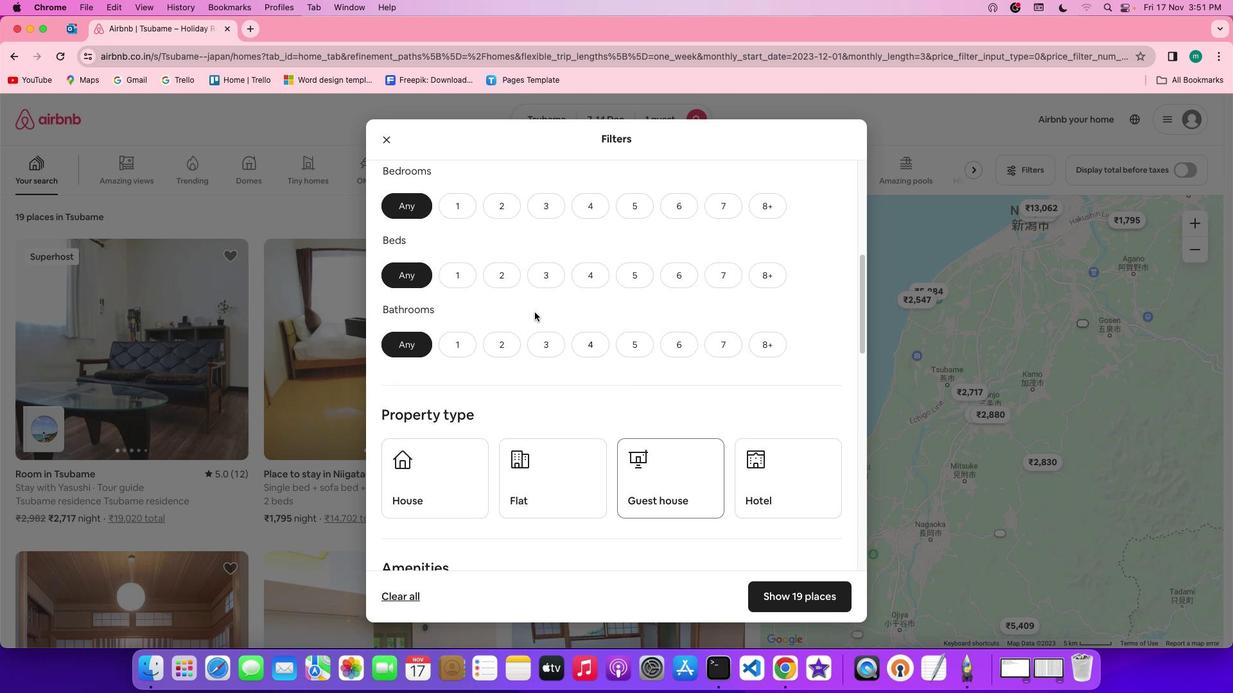 
Action: Mouse scrolled (629, 378) with delta (7, 9)
Screenshot: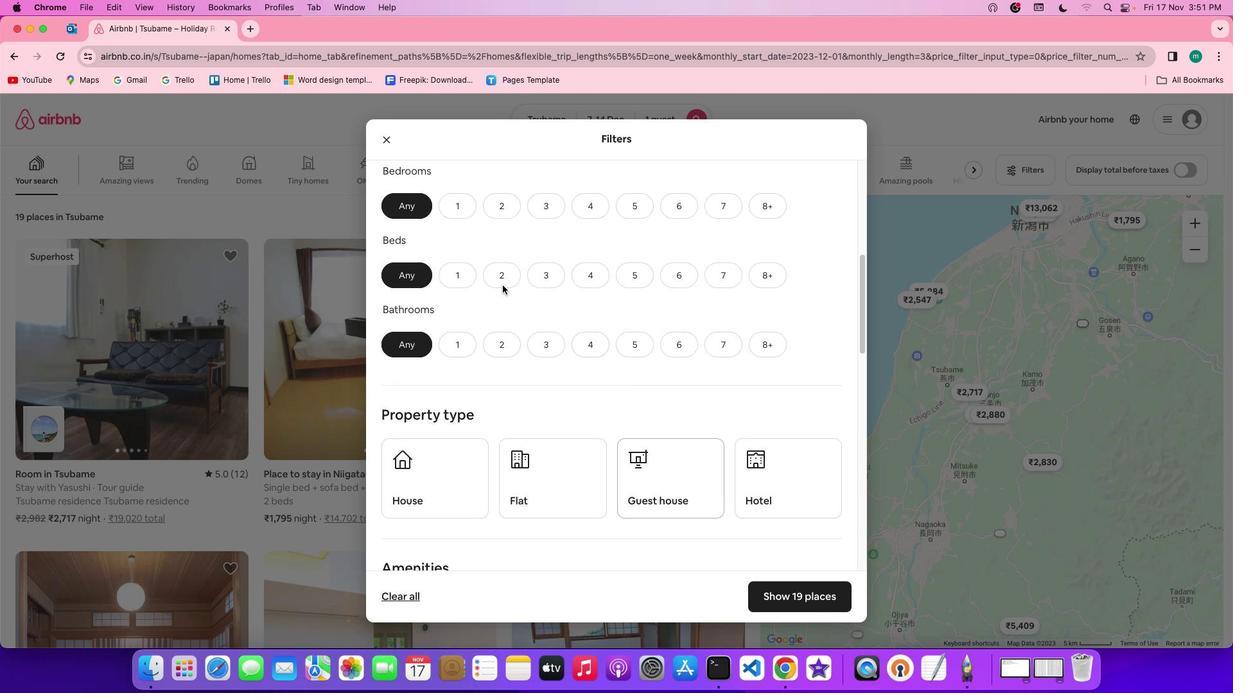 
Action: Mouse moved to (472, 211)
Screenshot: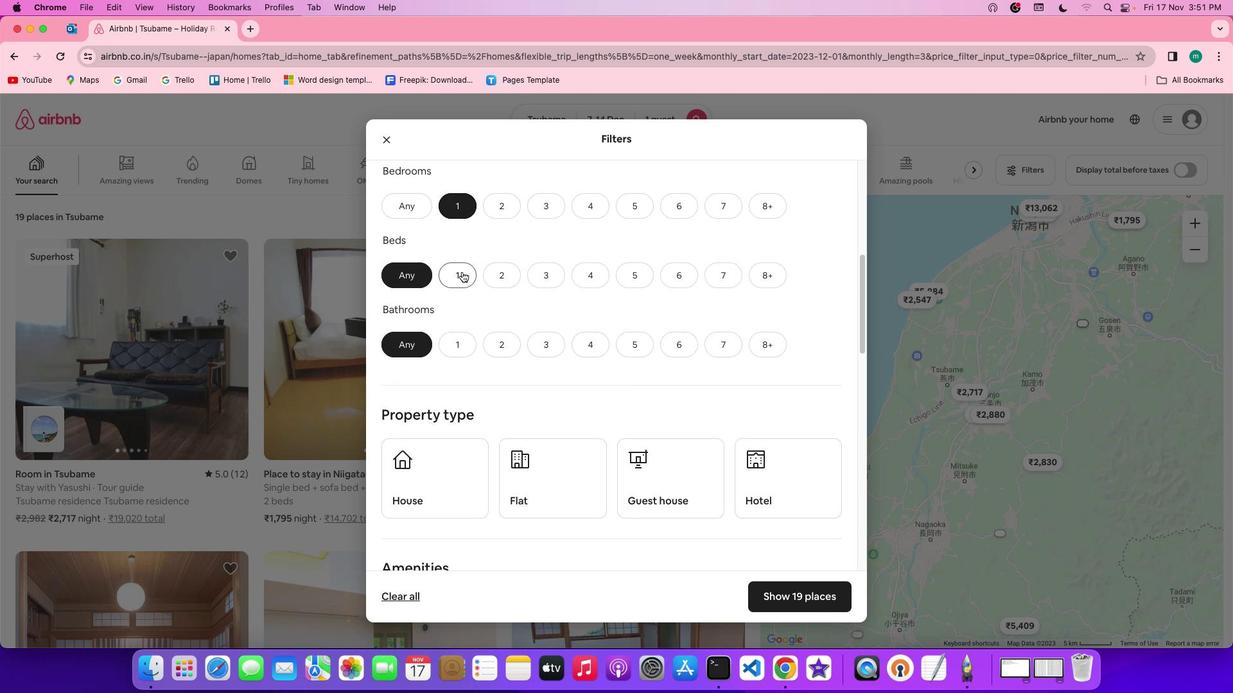 
Action: Mouse pressed left at (472, 211)
Screenshot: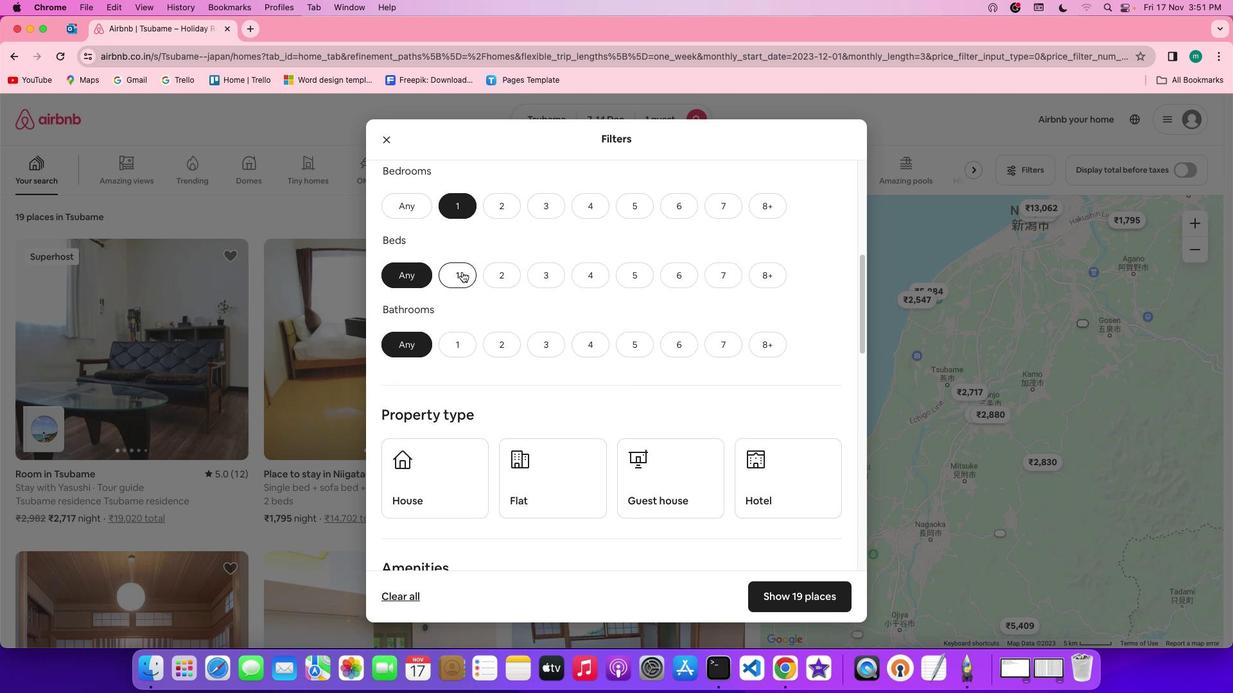 
Action: Mouse moved to (469, 279)
Screenshot: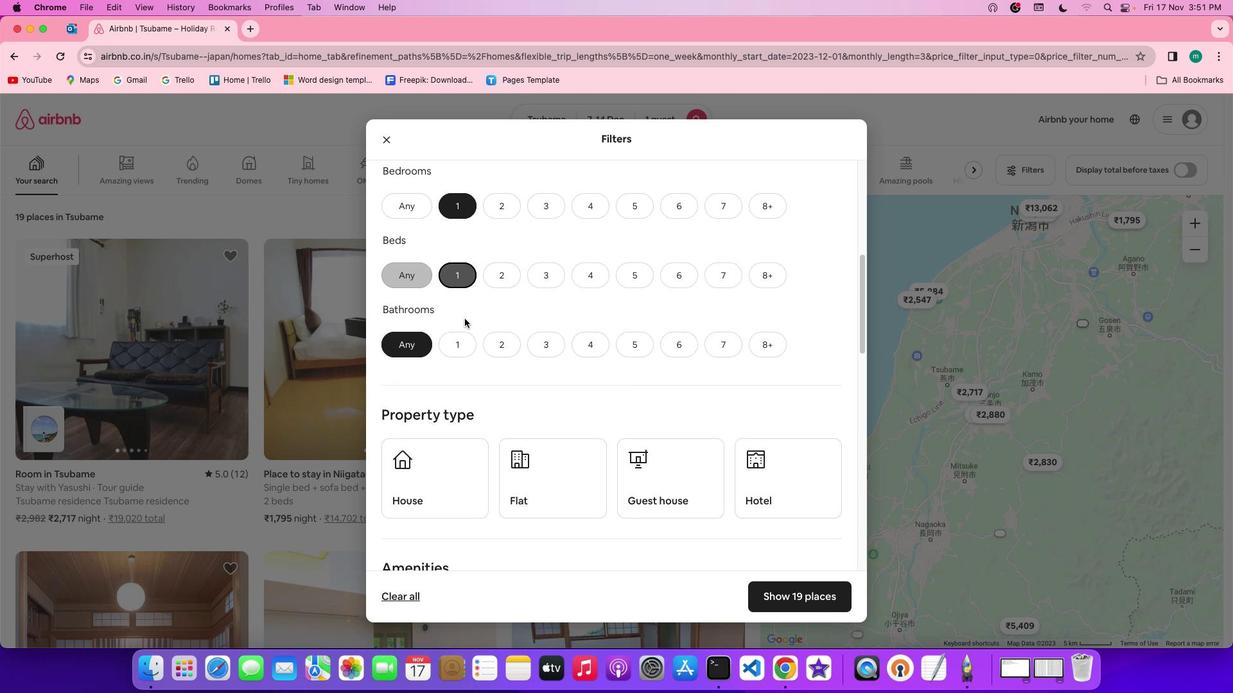 
Action: Mouse pressed left at (469, 279)
Screenshot: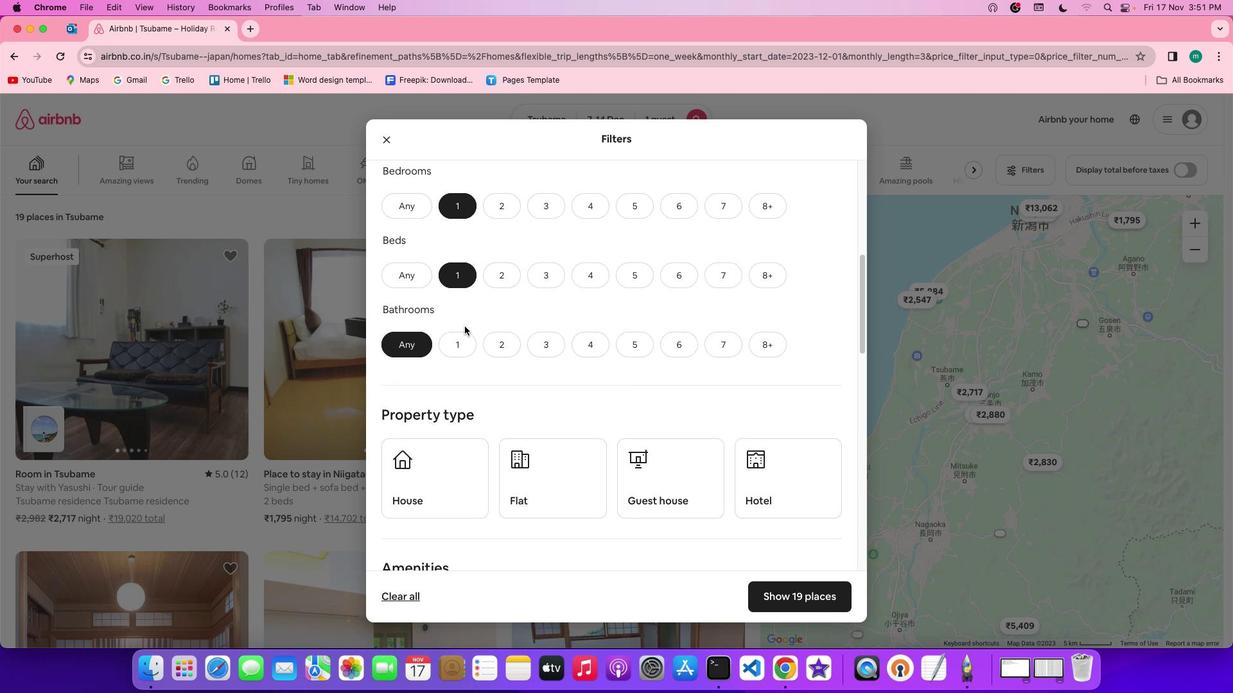 
Action: Mouse moved to (469, 345)
Screenshot: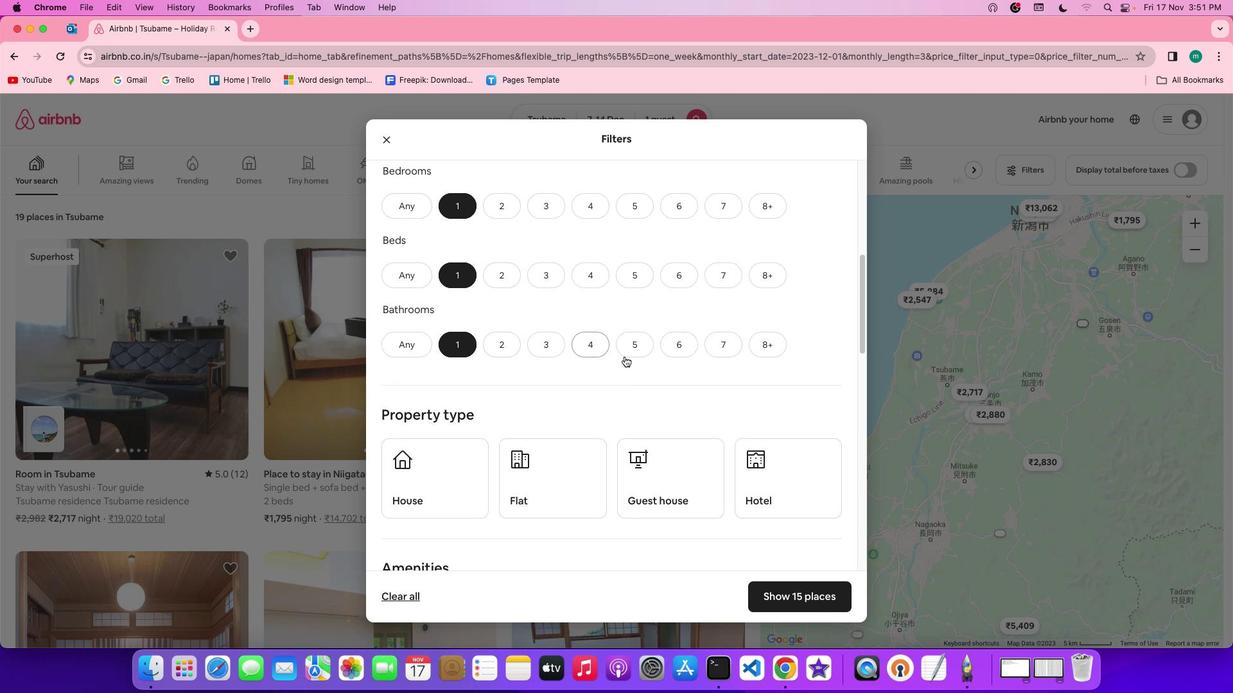 
Action: Mouse pressed left at (469, 345)
Screenshot: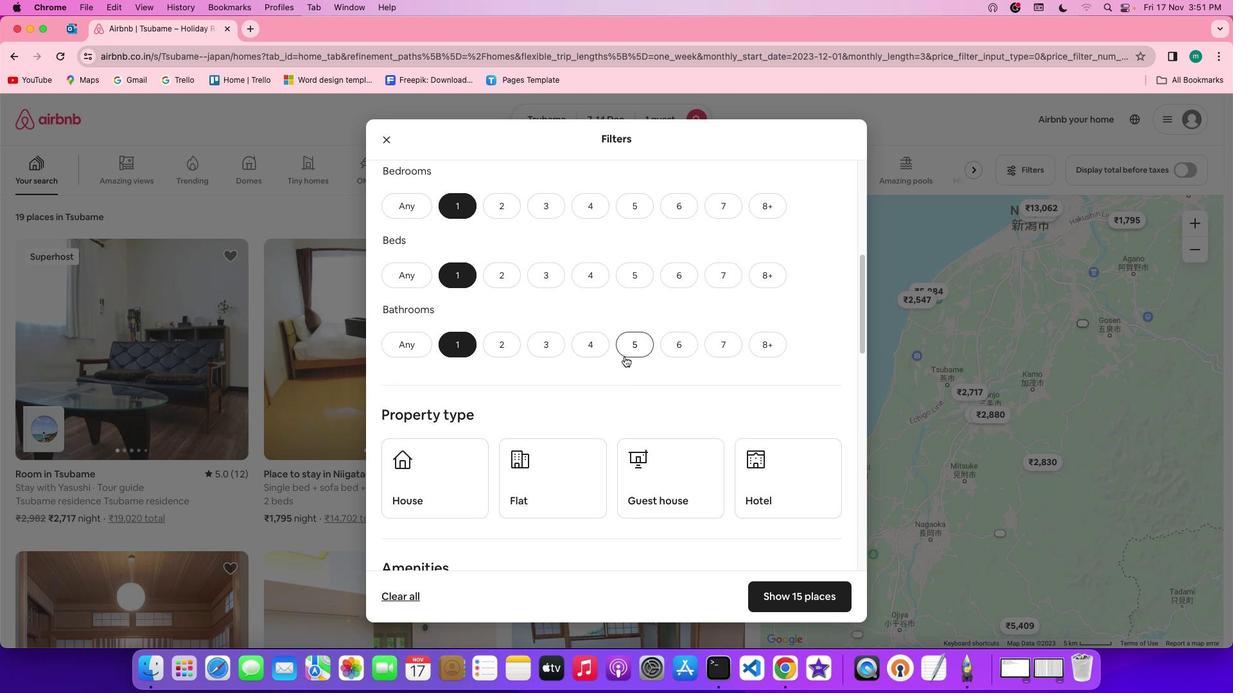 
Action: Mouse moved to (632, 364)
Screenshot: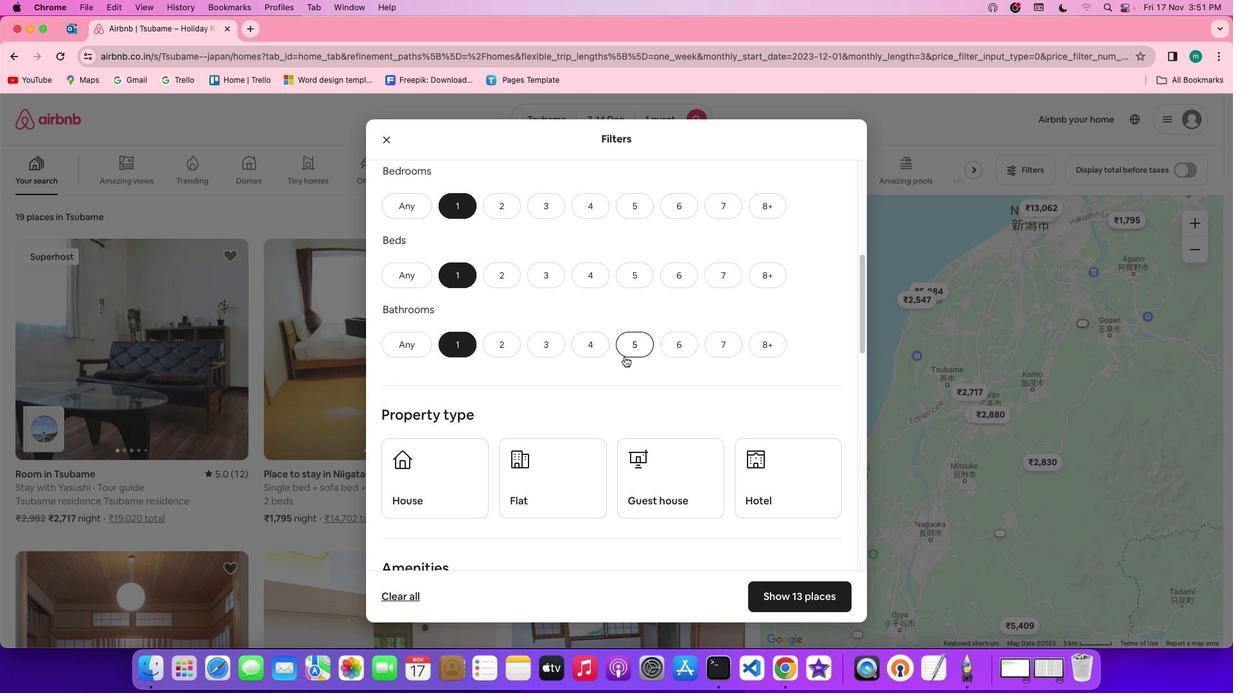 
Action: Mouse scrolled (632, 364) with delta (7, 7)
Screenshot: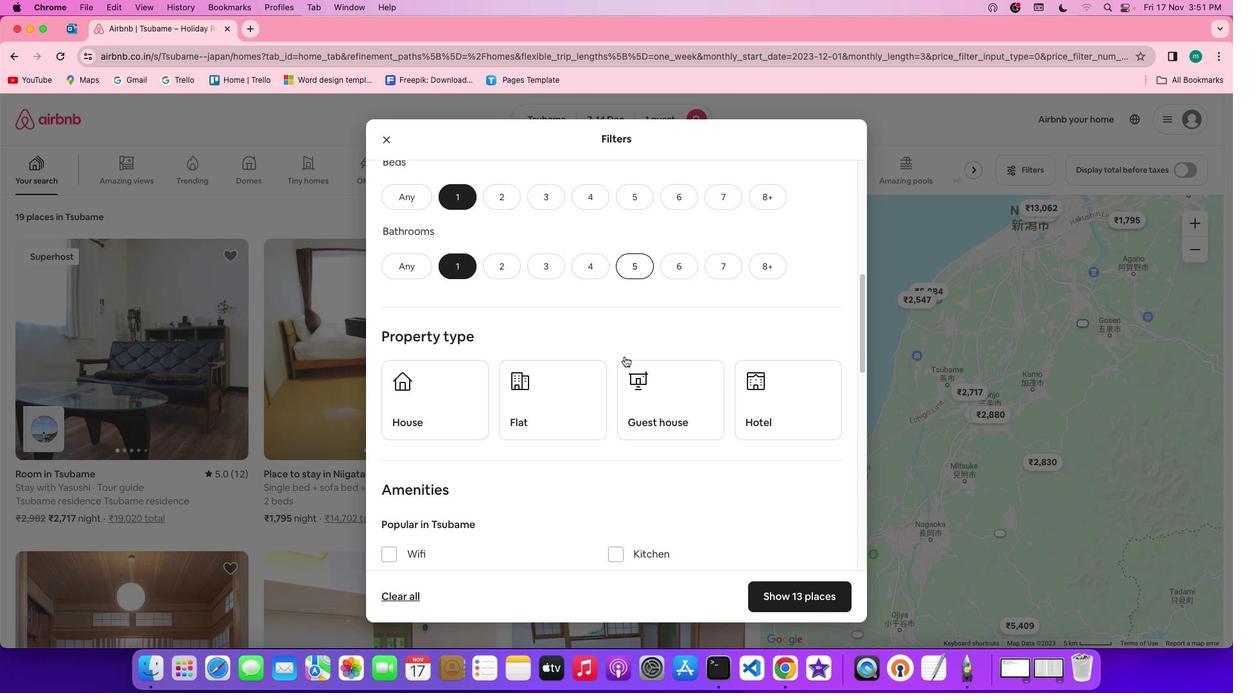 
Action: Mouse scrolled (632, 364) with delta (7, 7)
Screenshot: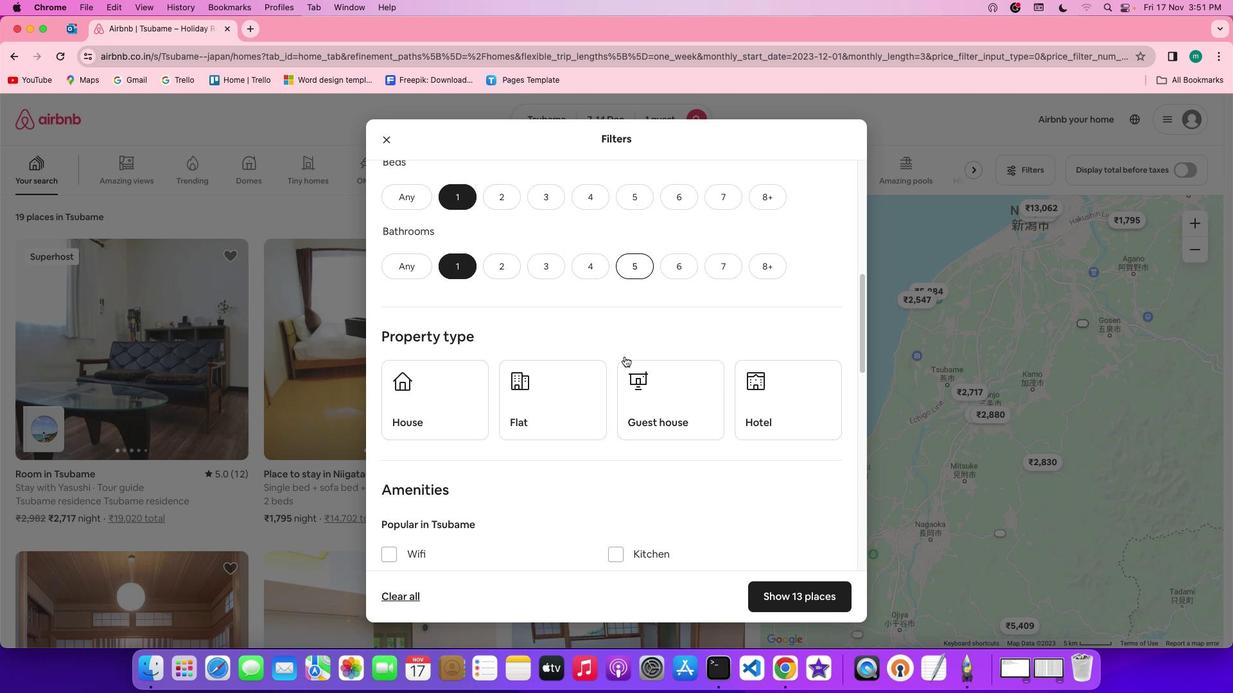 
Action: Mouse scrolled (632, 364) with delta (7, 6)
Screenshot: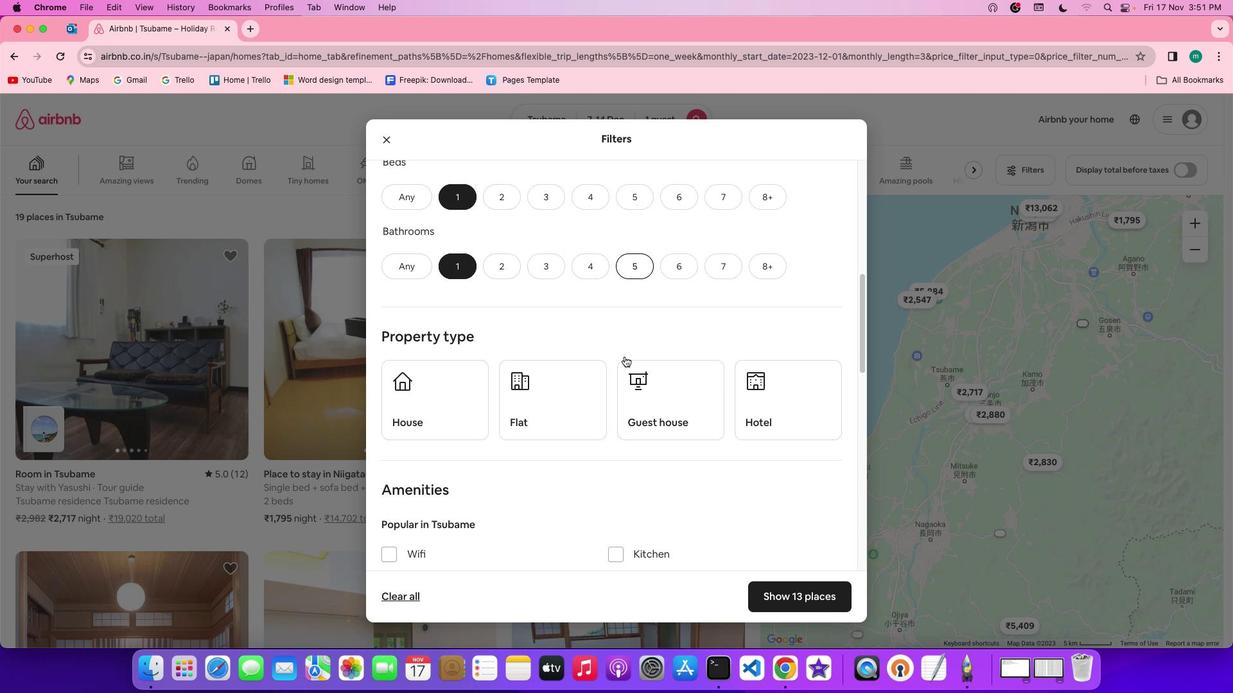 
Action: Mouse scrolled (632, 364) with delta (7, 7)
Screenshot: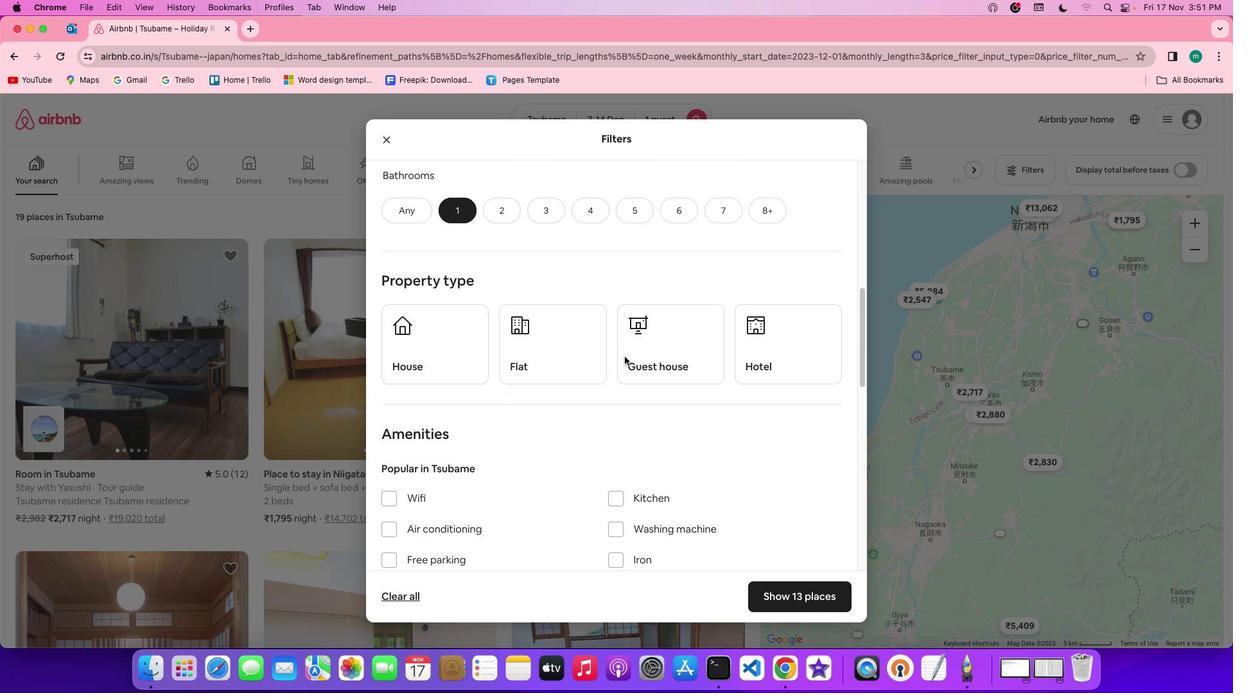 
Action: Mouse scrolled (632, 364) with delta (7, 7)
Screenshot: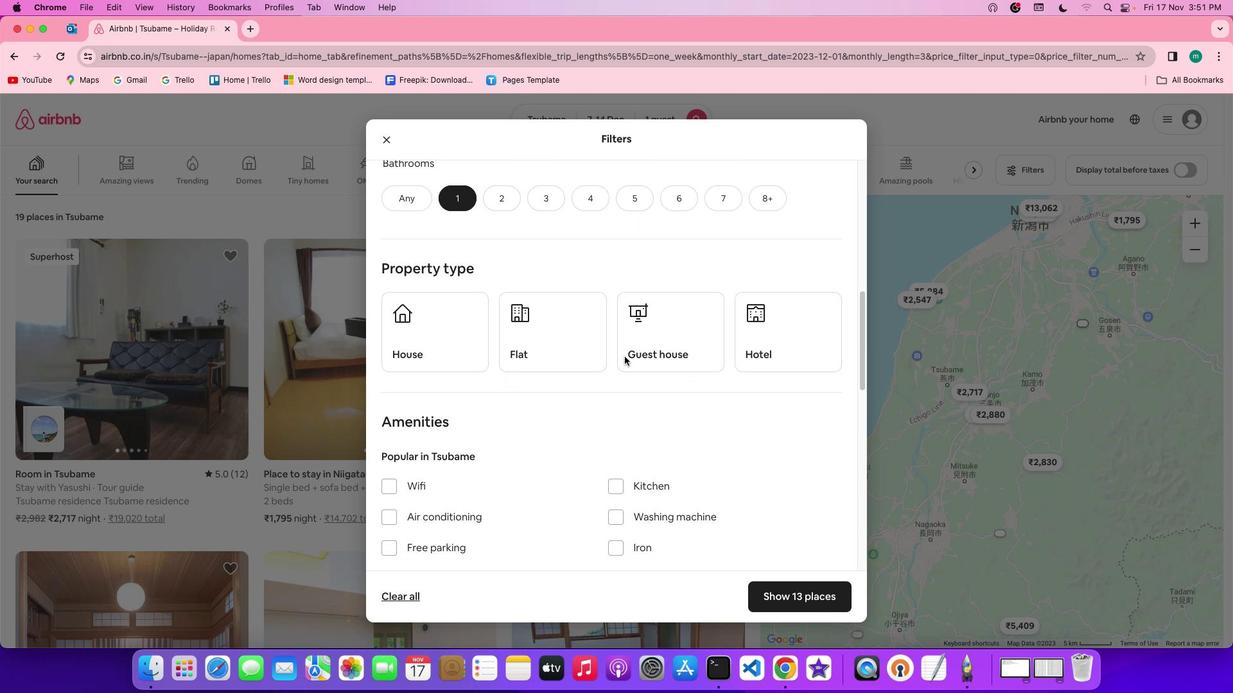 
Action: Mouse scrolled (632, 364) with delta (7, 7)
Screenshot: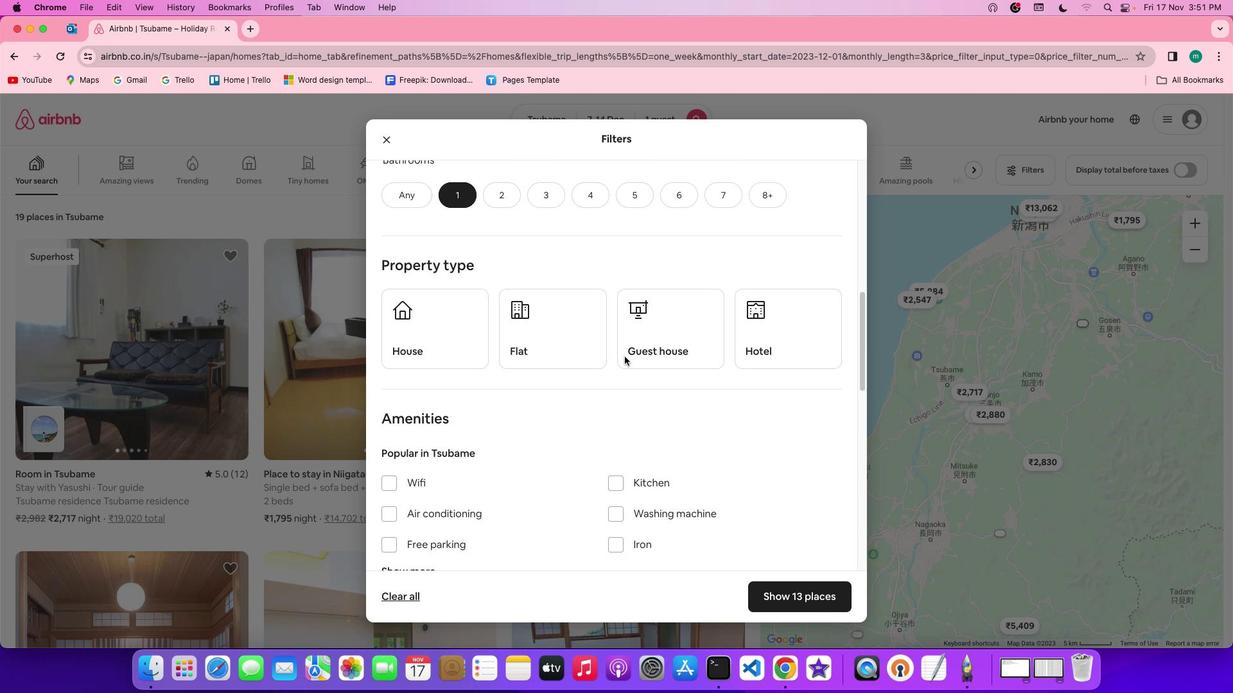 
Action: Mouse scrolled (632, 364) with delta (7, 7)
Screenshot: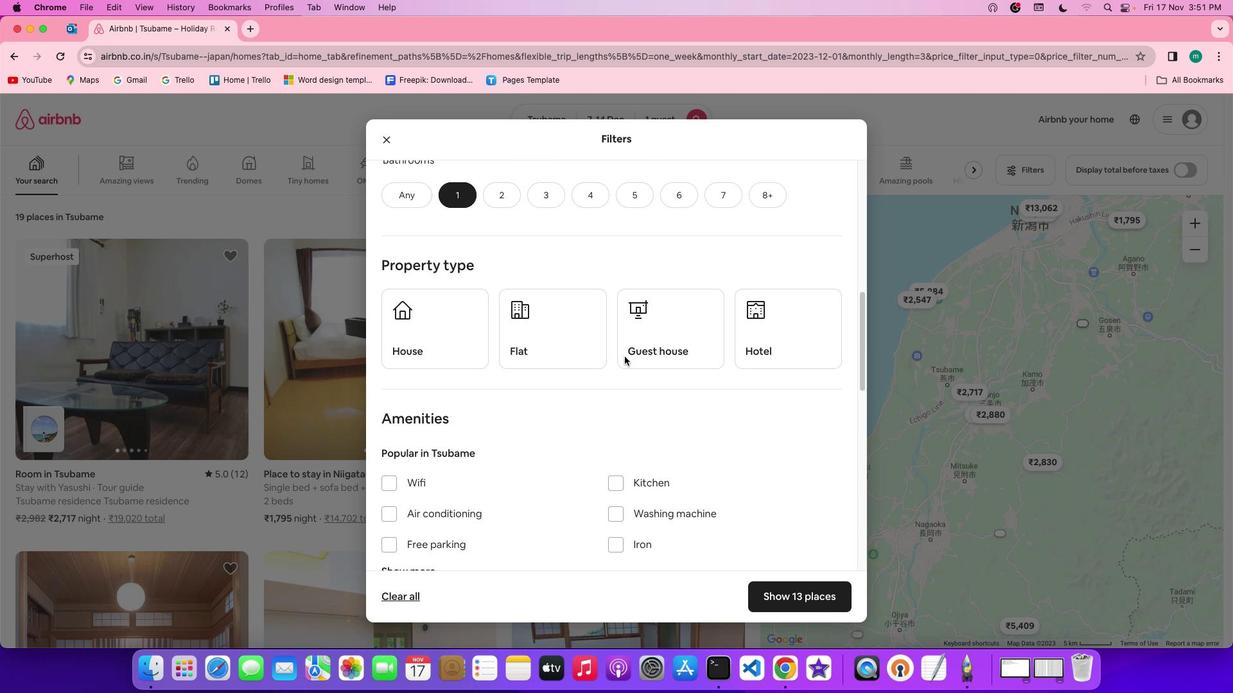 
Action: Mouse moved to (764, 309)
Screenshot: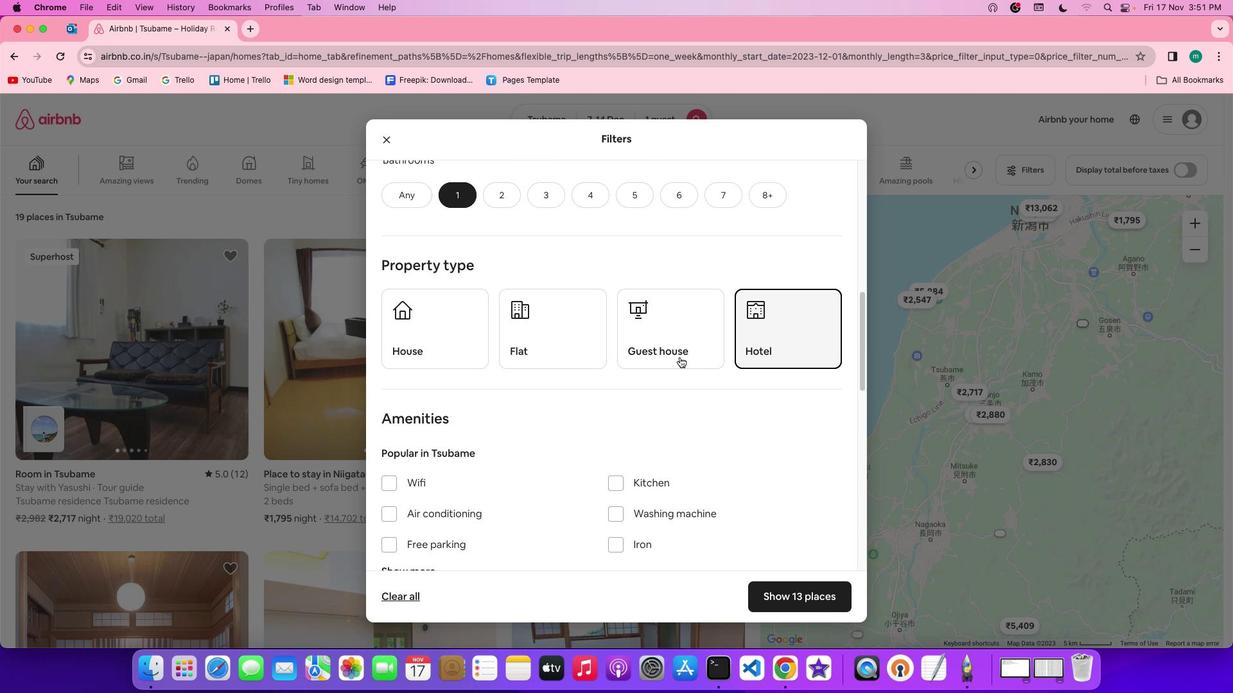 
Action: Mouse pressed left at (764, 309)
Screenshot: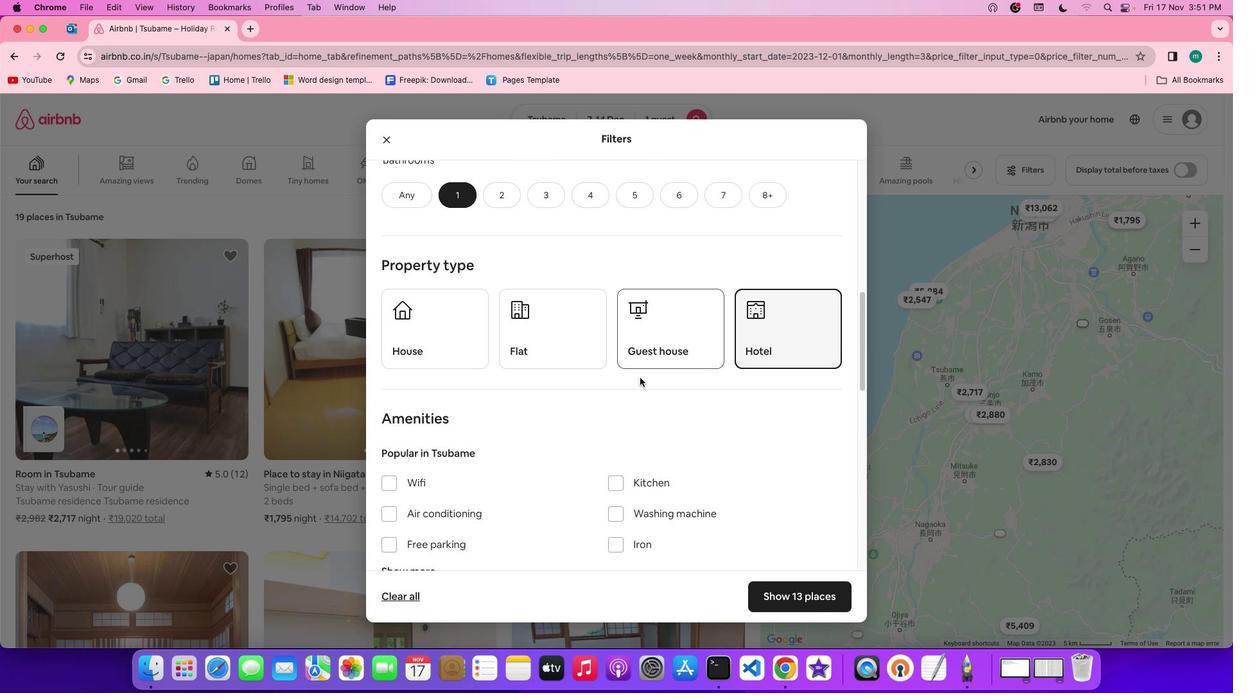 
Action: Mouse moved to (646, 386)
Screenshot: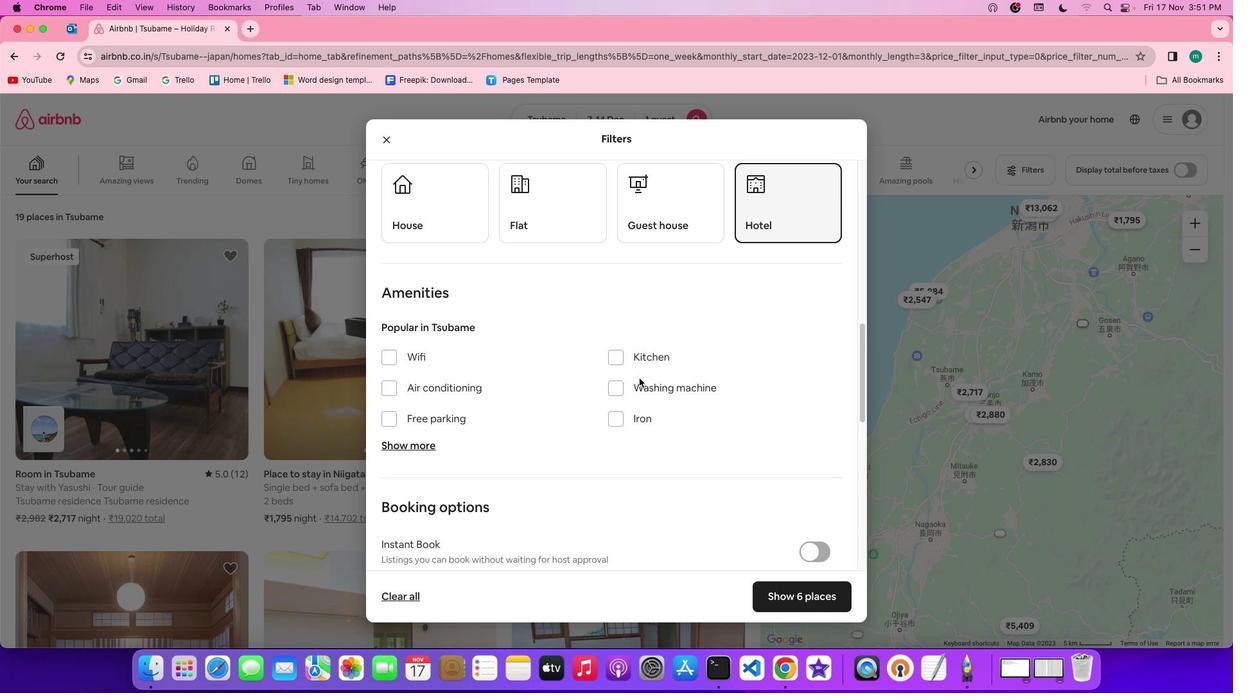 
Action: Mouse scrolled (646, 386) with delta (7, 7)
Screenshot: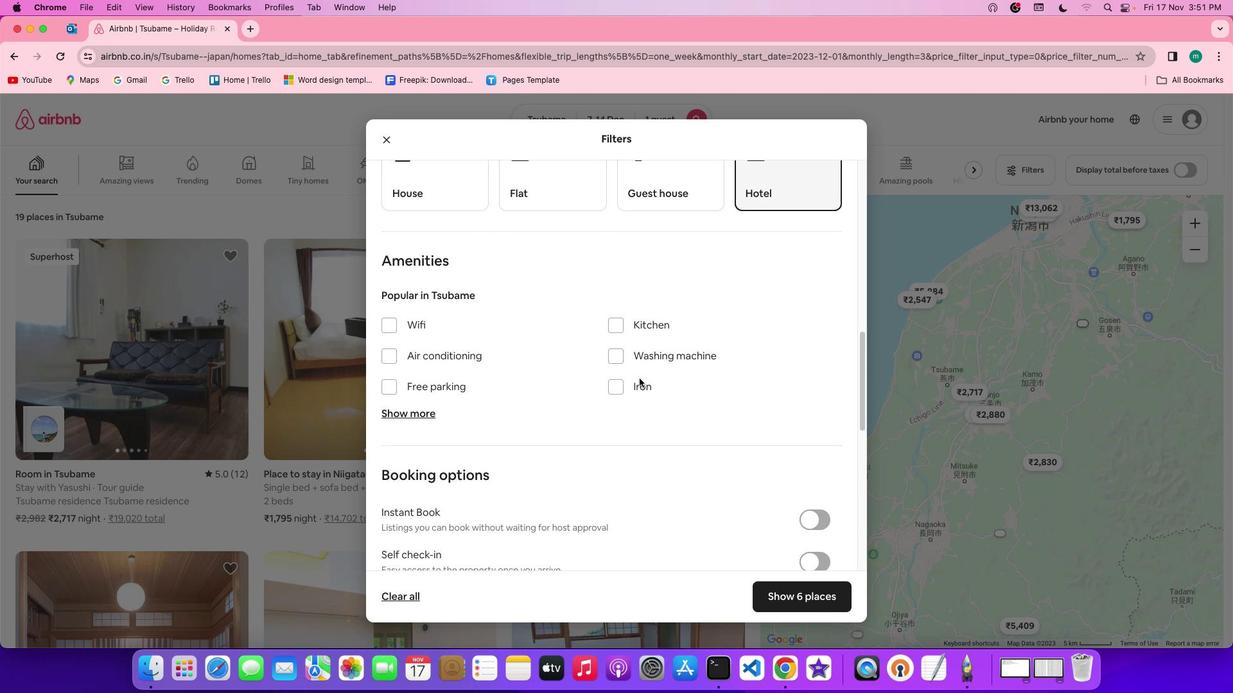 
Action: Mouse scrolled (646, 386) with delta (7, 7)
Screenshot: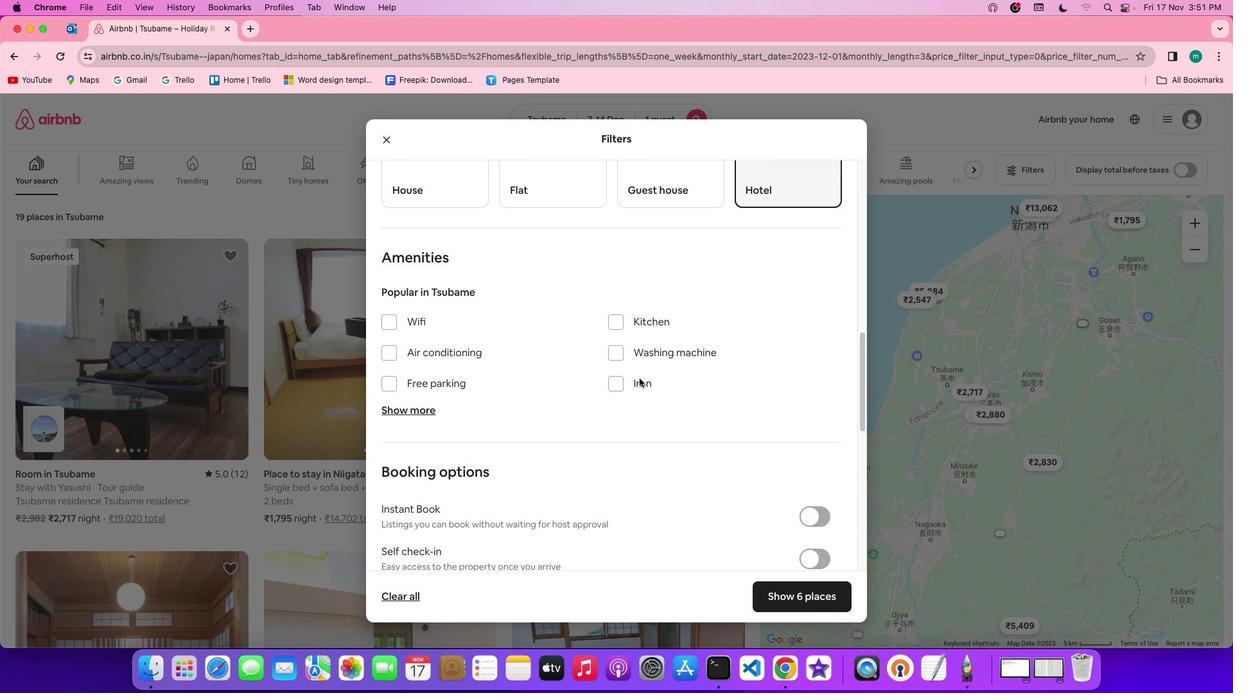 
Action: Mouse scrolled (646, 386) with delta (7, 6)
Screenshot: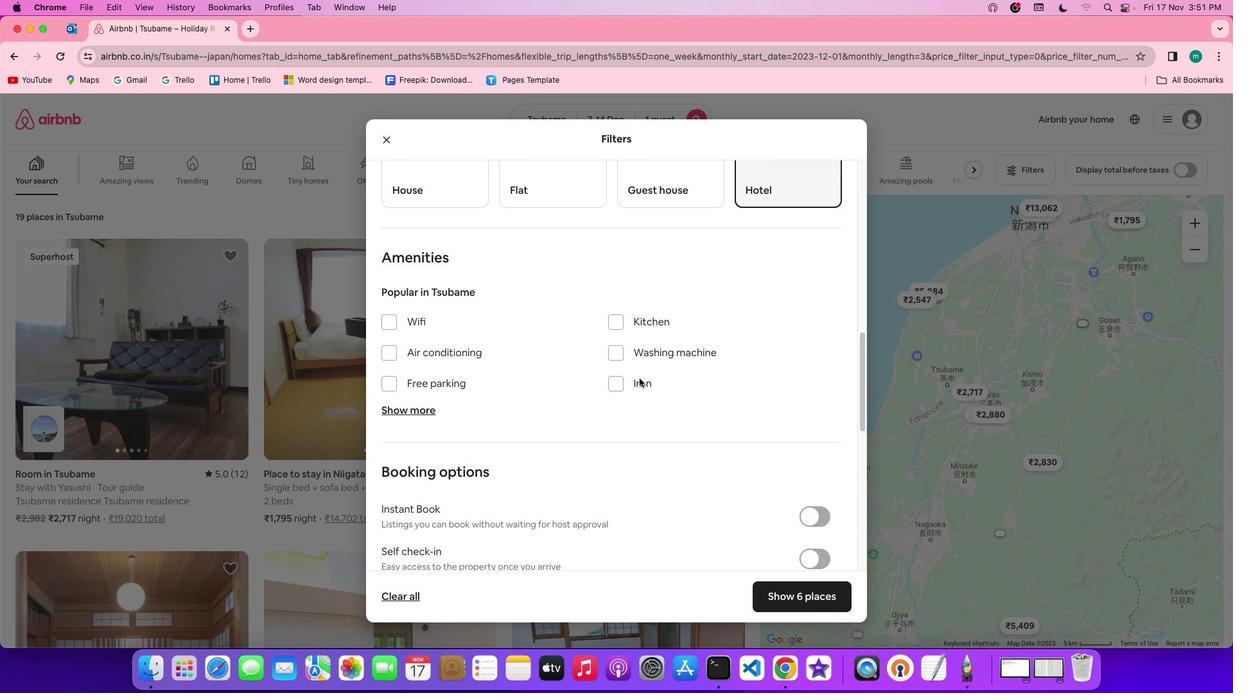 
Action: Mouse scrolled (646, 386) with delta (7, 6)
Screenshot: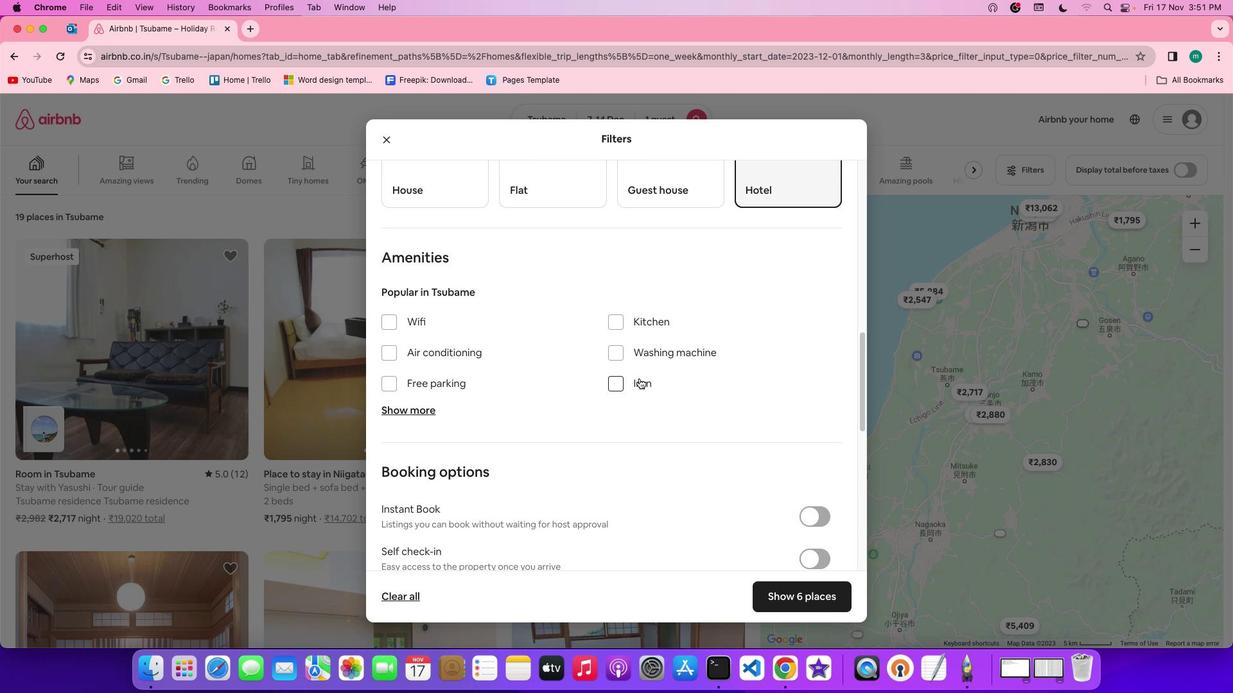 
Action: Mouse scrolled (646, 386) with delta (7, 7)
Screenshot: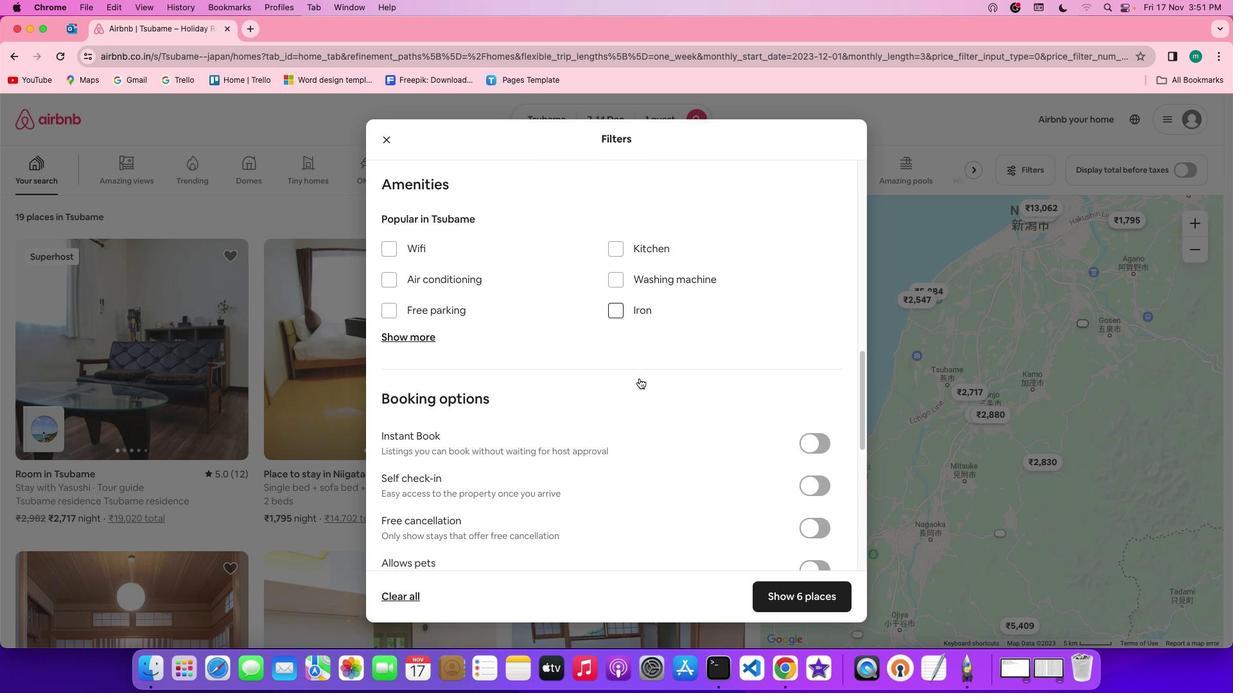 
Action: Mouse scrolled (646, 386) with delta (7, 7)
Screenshot: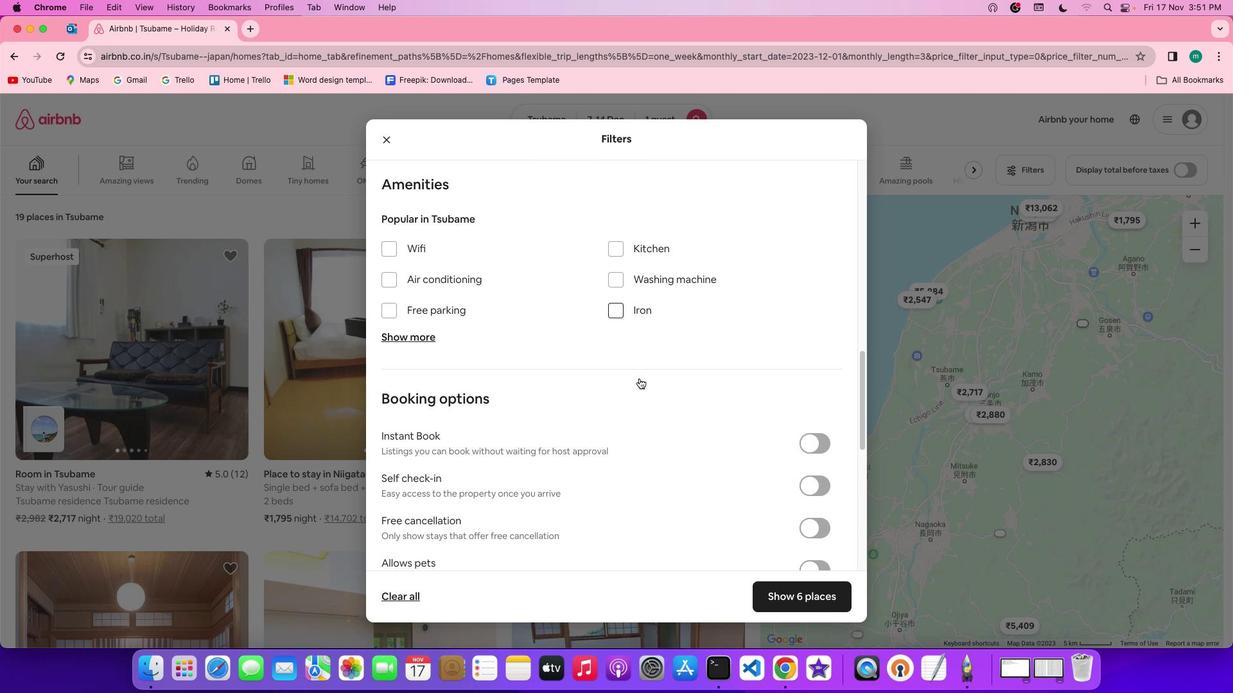 
Action: Mouse scrolled (646, 386) with delta (7, 7)
Screenshot: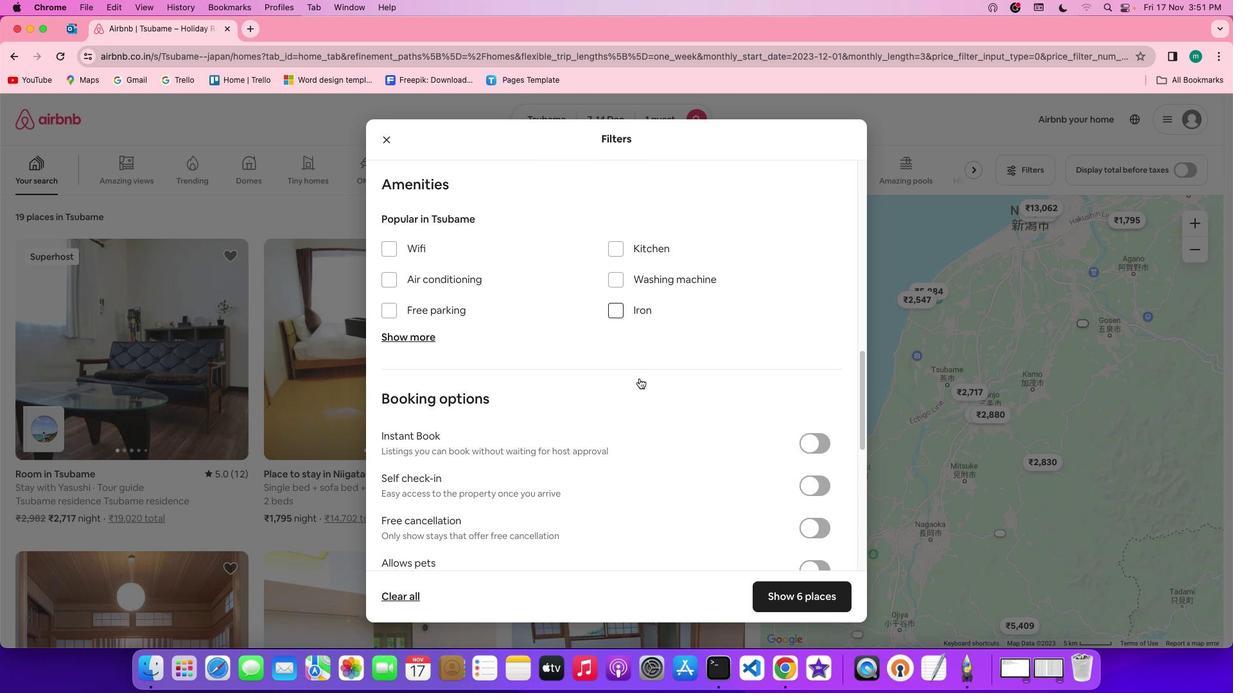 
Action: Mouse scrolled (646, 386) with delta (7, 7)
Screenshot: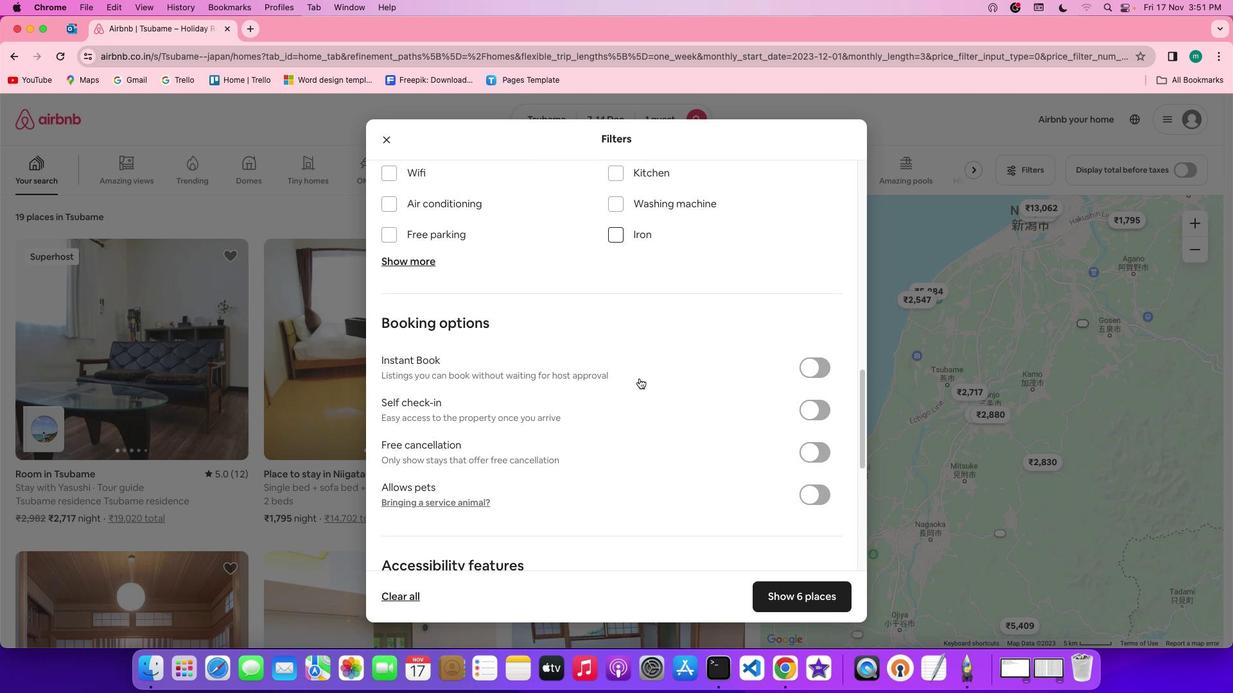 
Action: Mouse scrolled (646, 386) with delta (7, 7)
Screenshot: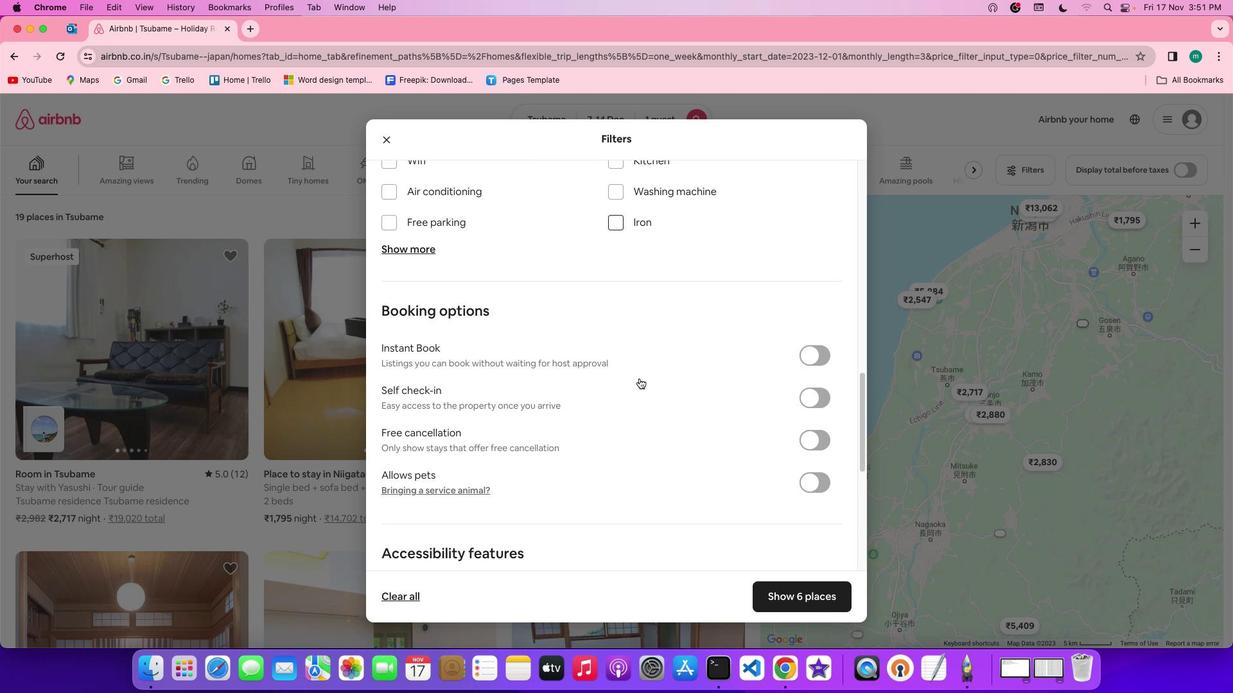 
Action: Mouse scrolled (646, 386) with delta (7, 7)
Screenshot: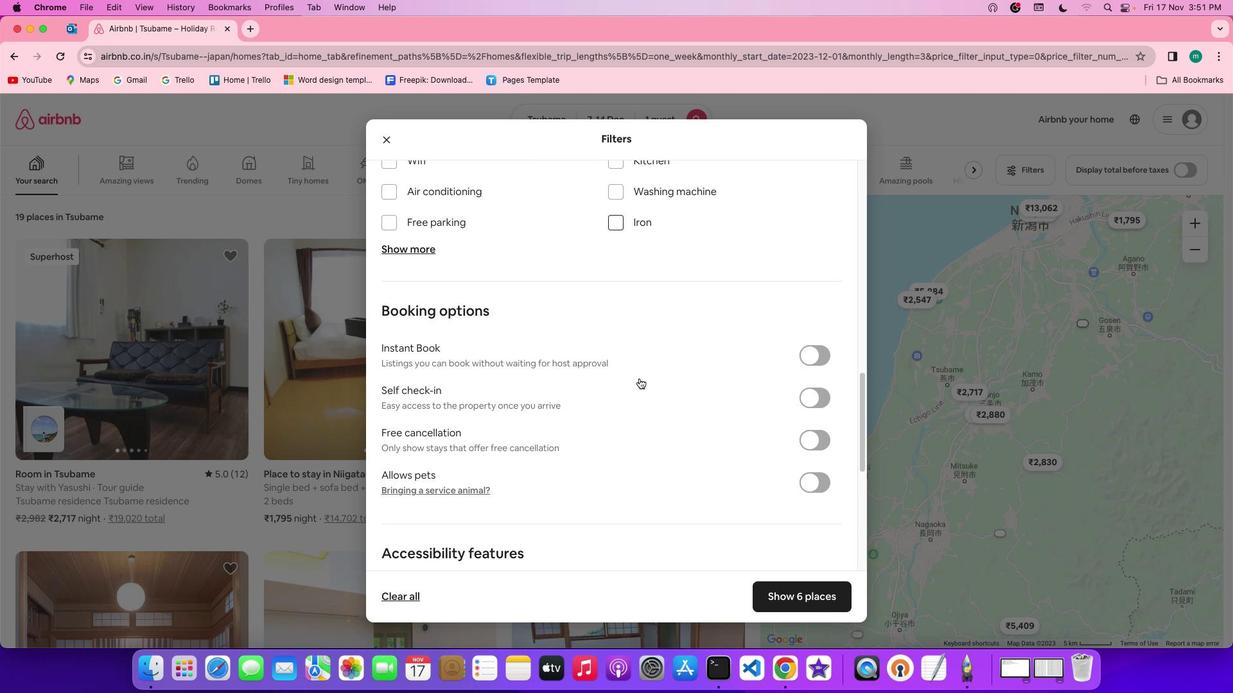
Action: Mouse scrolled (646, 386) with delta (7, 7)
Screenshot: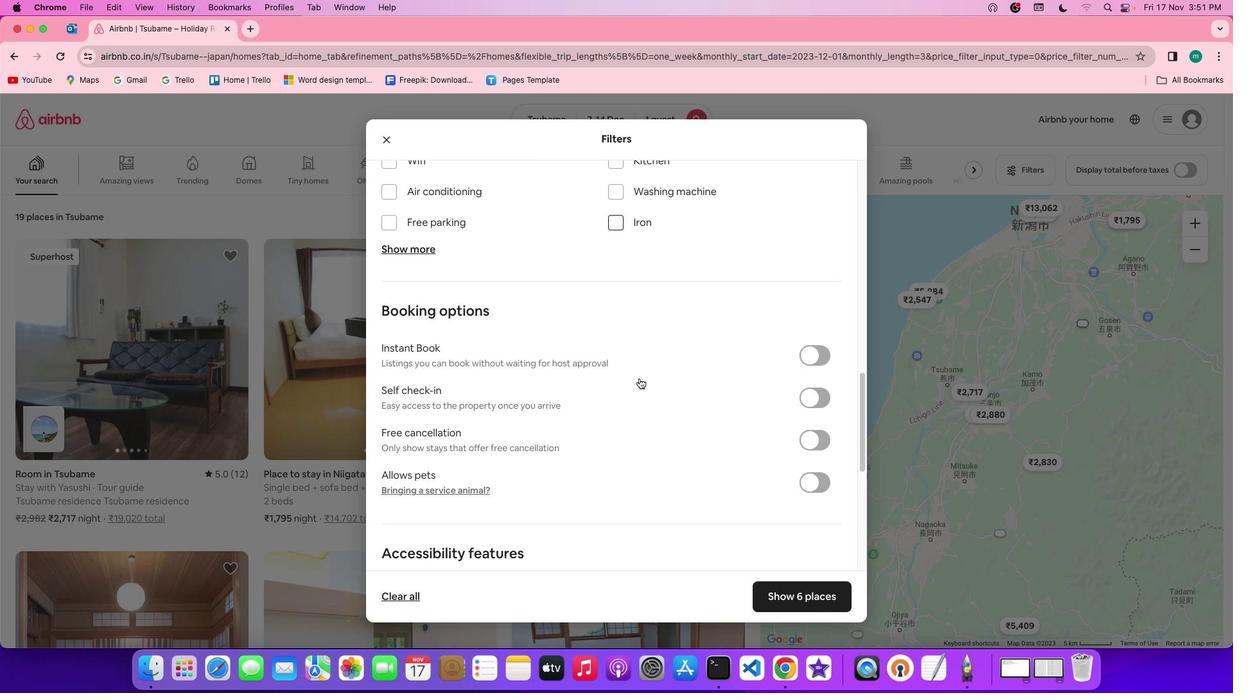 
Action: Mouse scrolled (646, 386) with delta (7, 7)
Screenshot: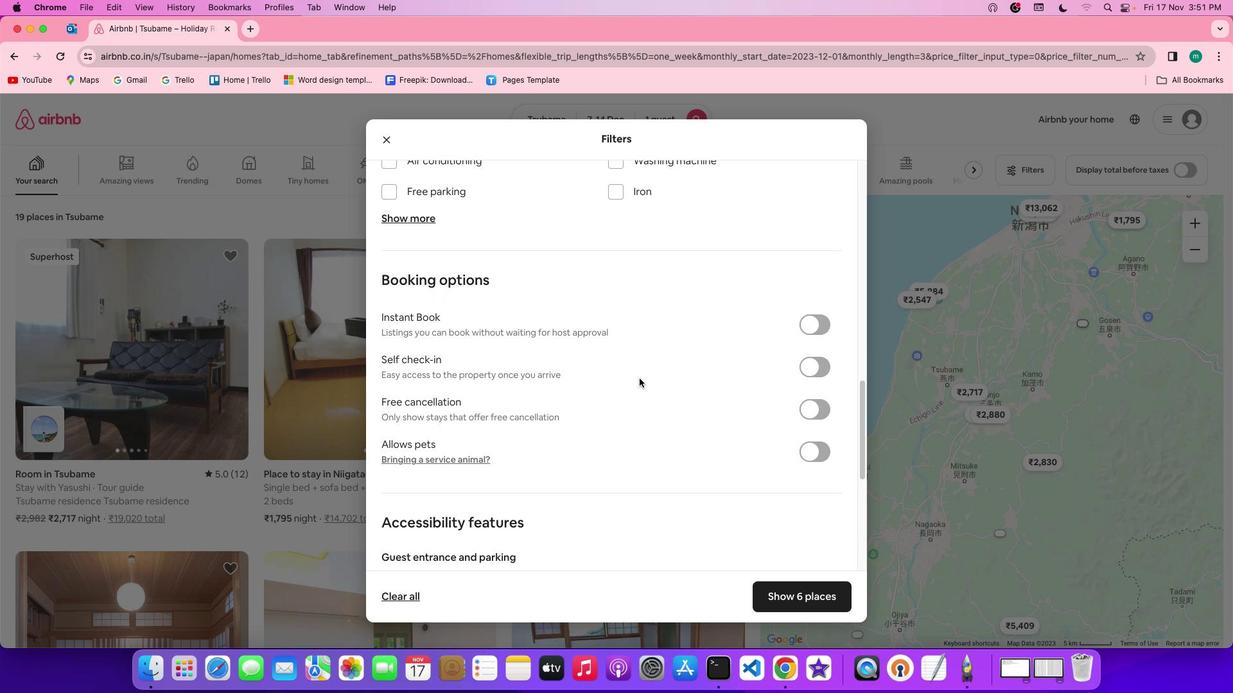 
Action: Mouse scrolled (646, 386) with delta (7, 7)
Screenshot: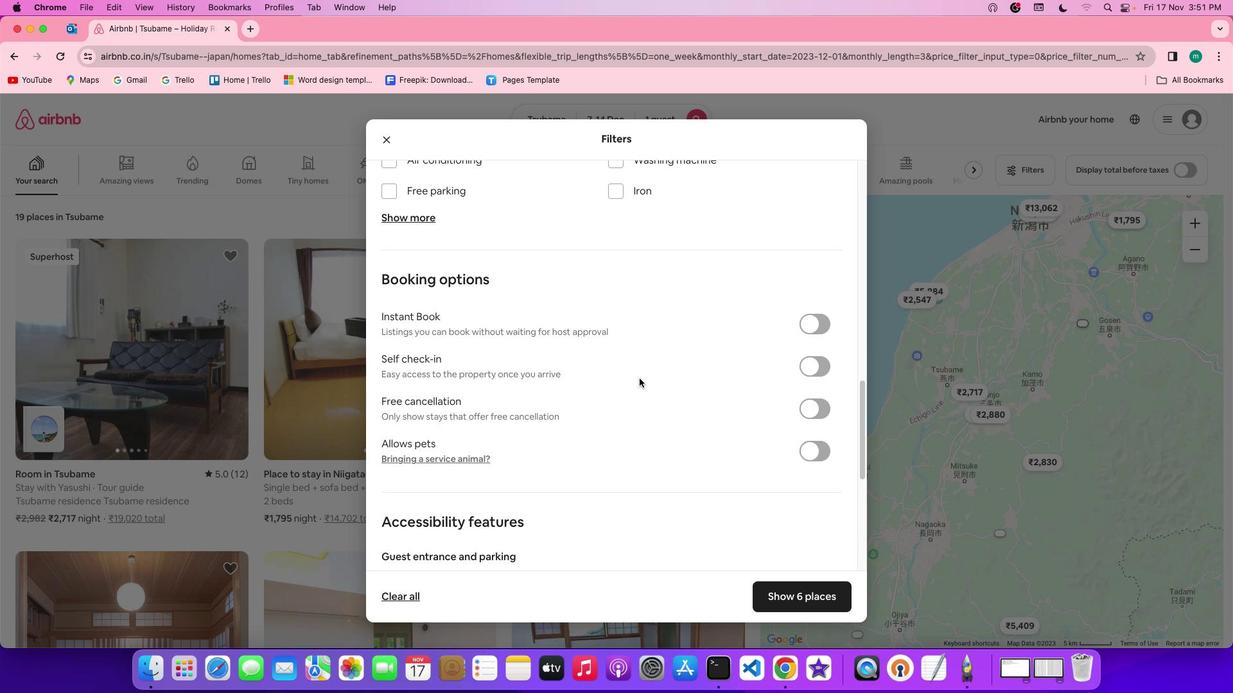 
Action: Mouse scrolled (646, 386) with delta (7, 7)
Screenshot: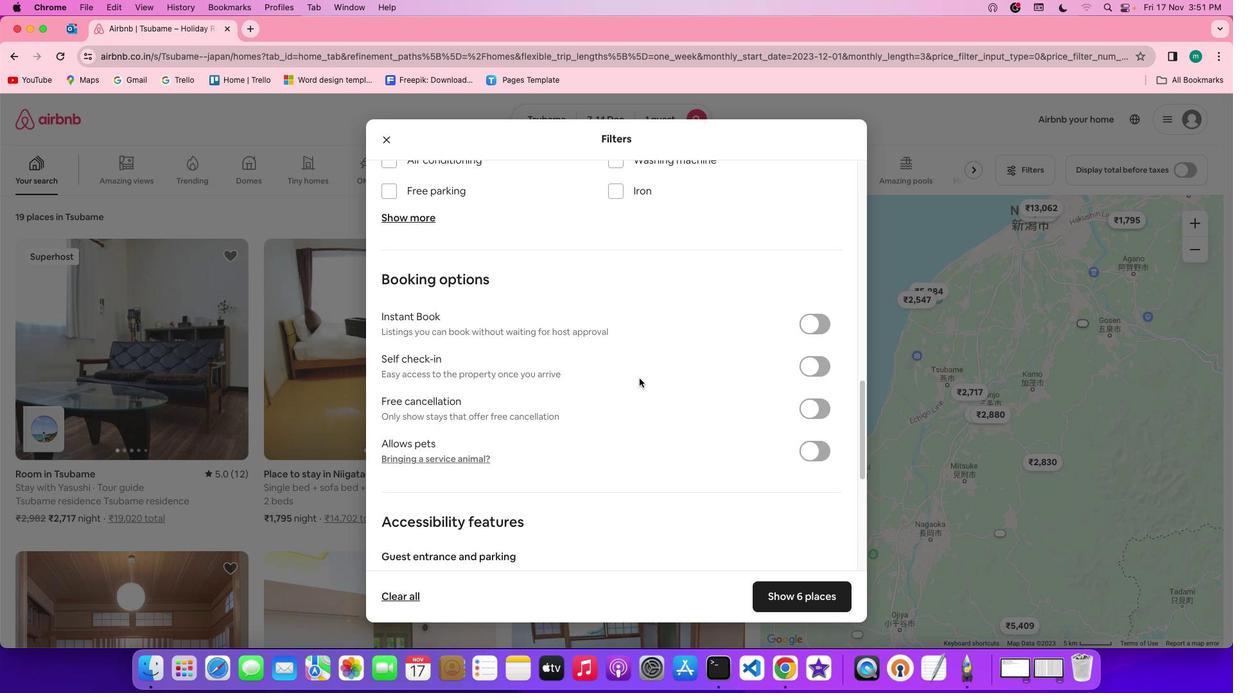 
Action: Mouse moved to (673, 374)
Screenshot: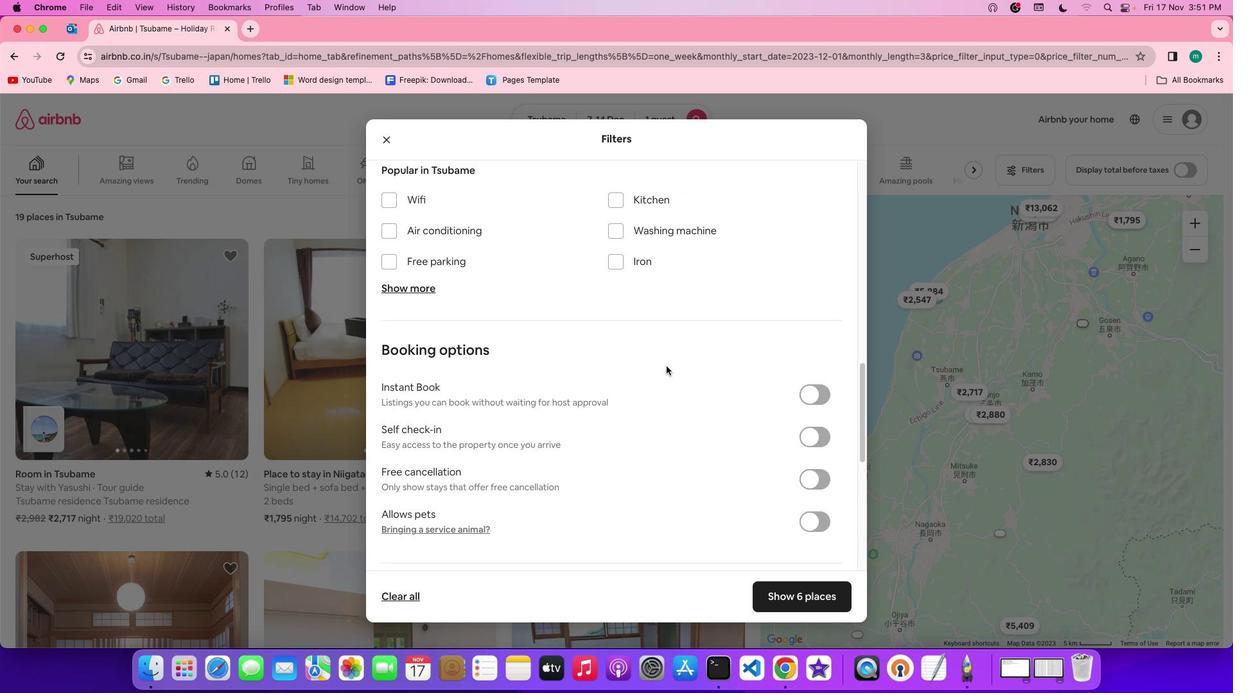 
Action: Mouse scrolled (673, 374) with delta (7, 8)
Screenshot: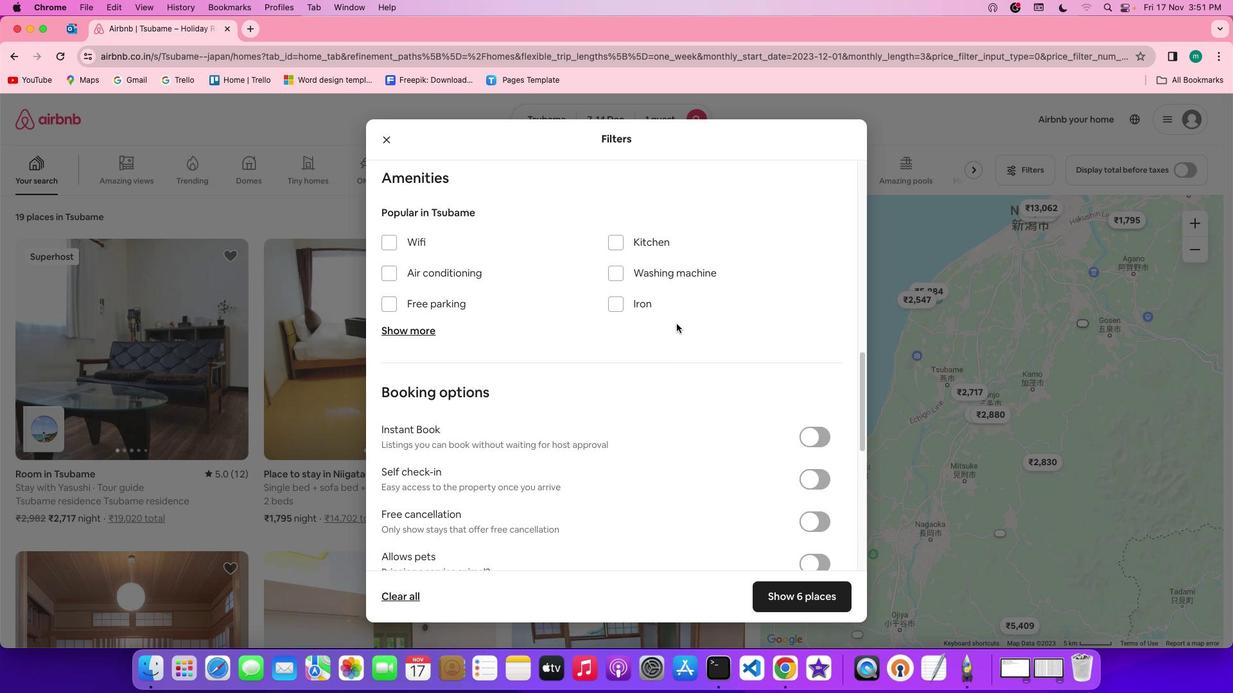 
Action: Mouse scrolled (673, 374) with delta (7, 8)
Screenshot: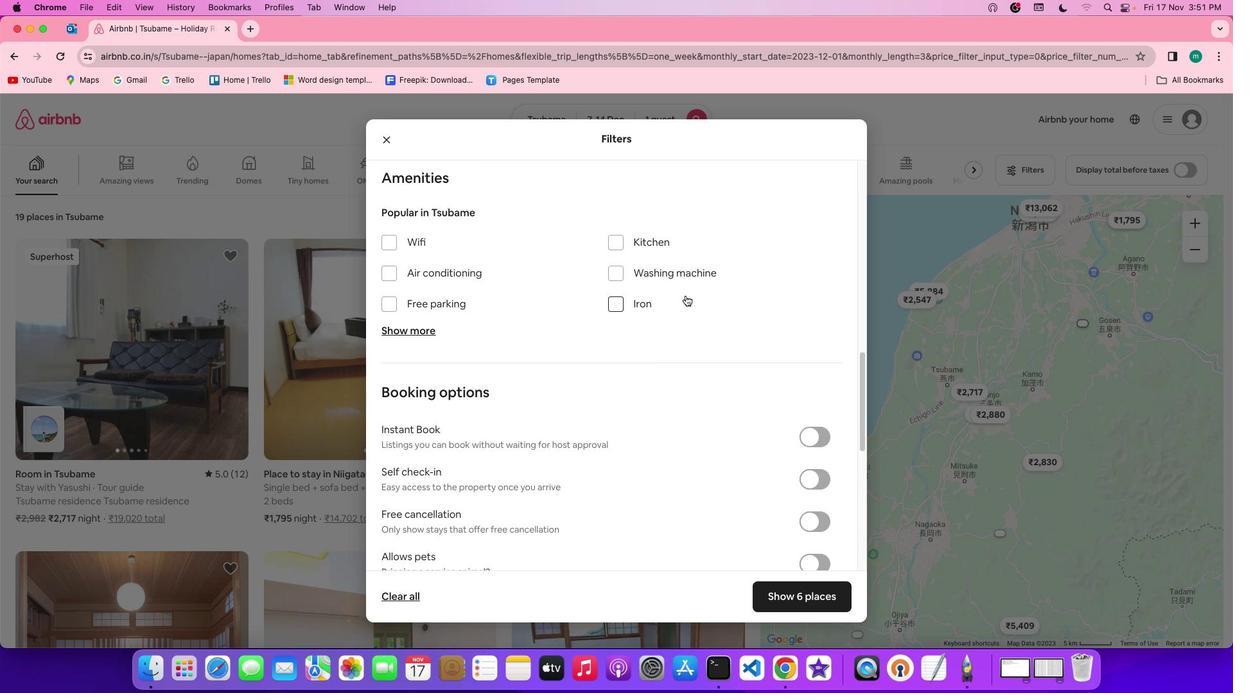 
Action: Mouse scrolled (673, 374) with delta (7, 9)
Screenshot: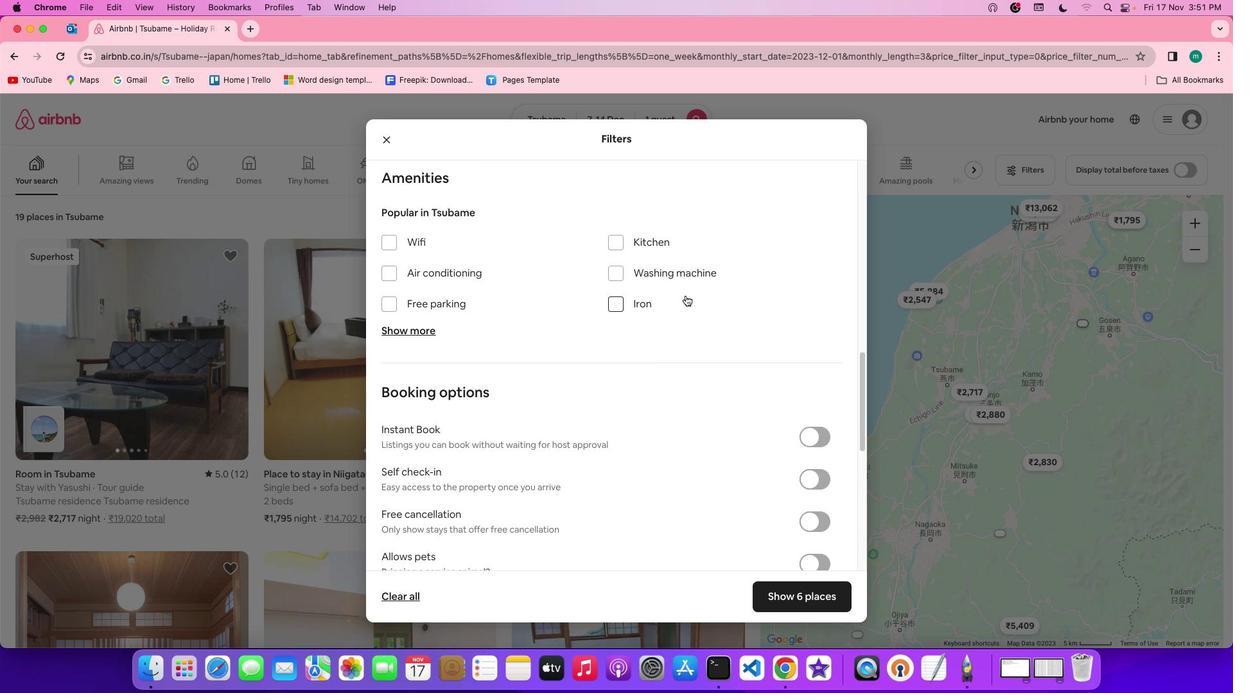 
Action: Mouse moved to (706, 283)
Screenshot: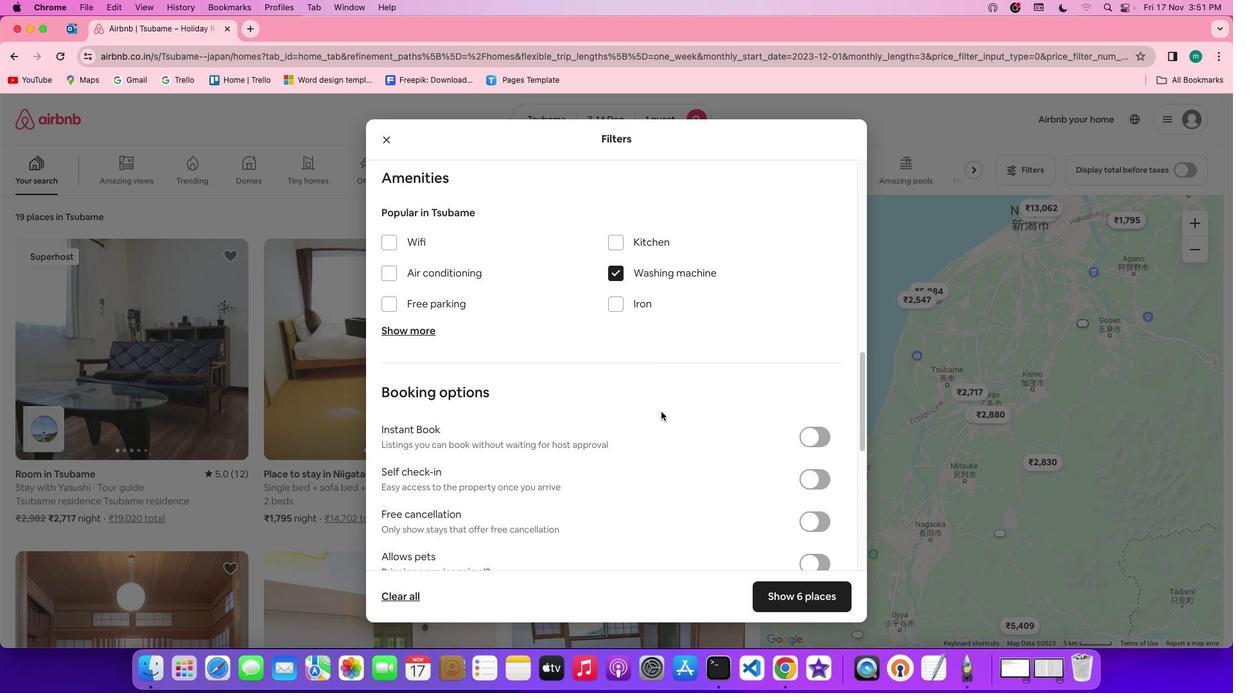 
Action: Mouse pressed left at (706, 283)
Screenshot: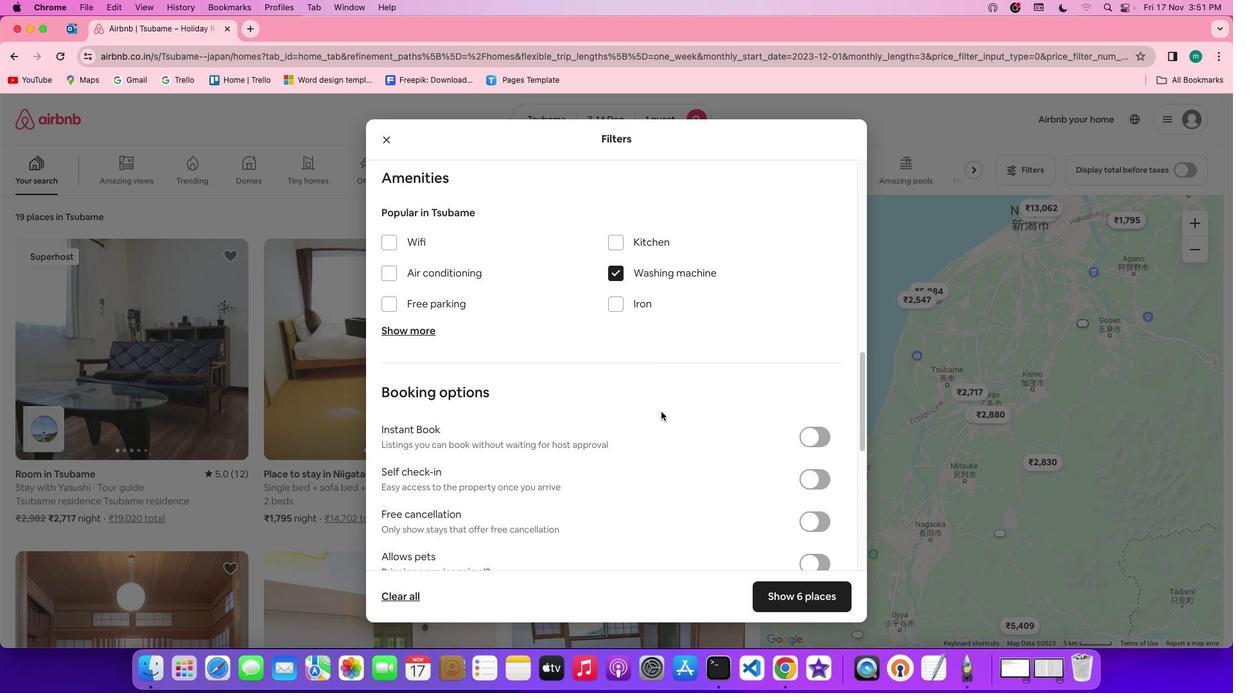 
Action: Mouse moved to (668, 420)
Screenshot: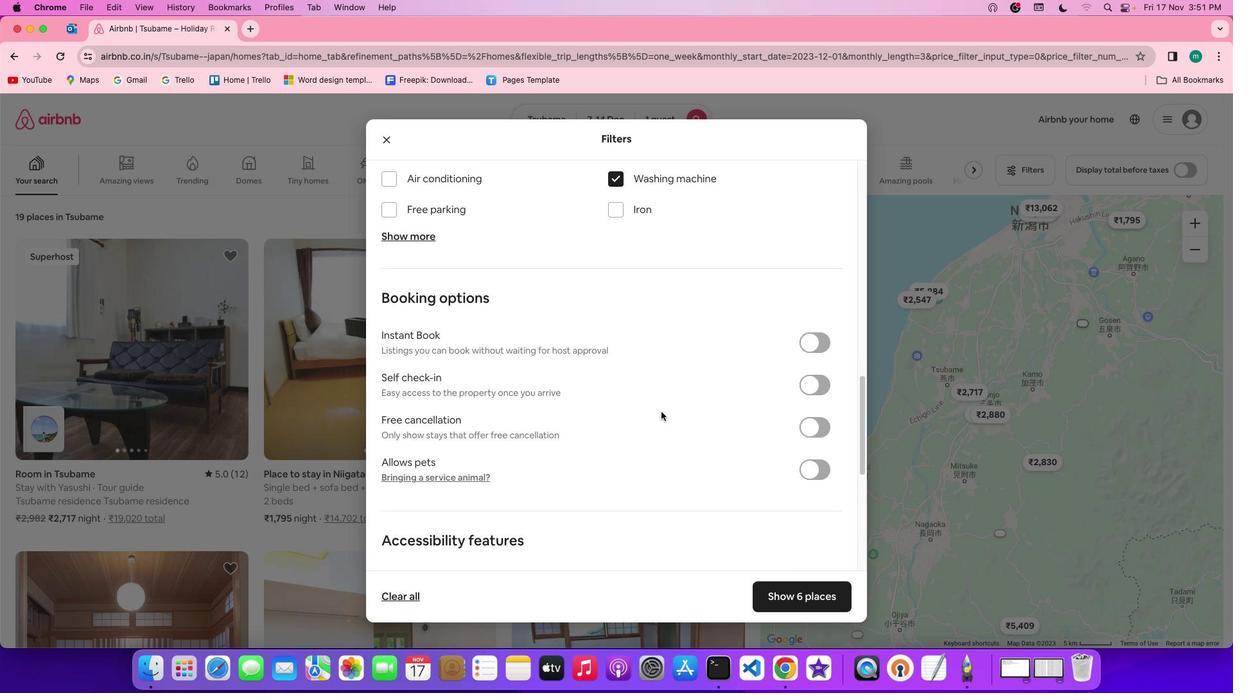 
Action: Mouse scrolled (668, 420) with delta (7, 7)
Screenshot: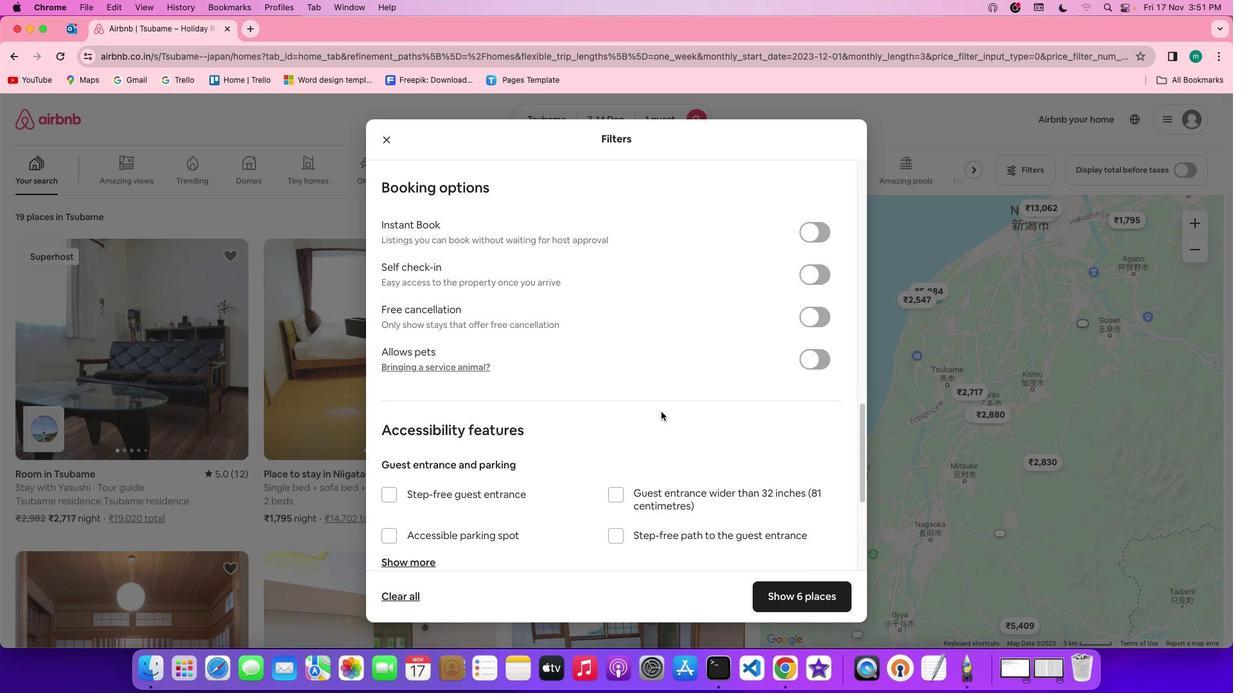 
Action: Mouse scrolled (668, 420) with delta (7, 7)
Screenshot: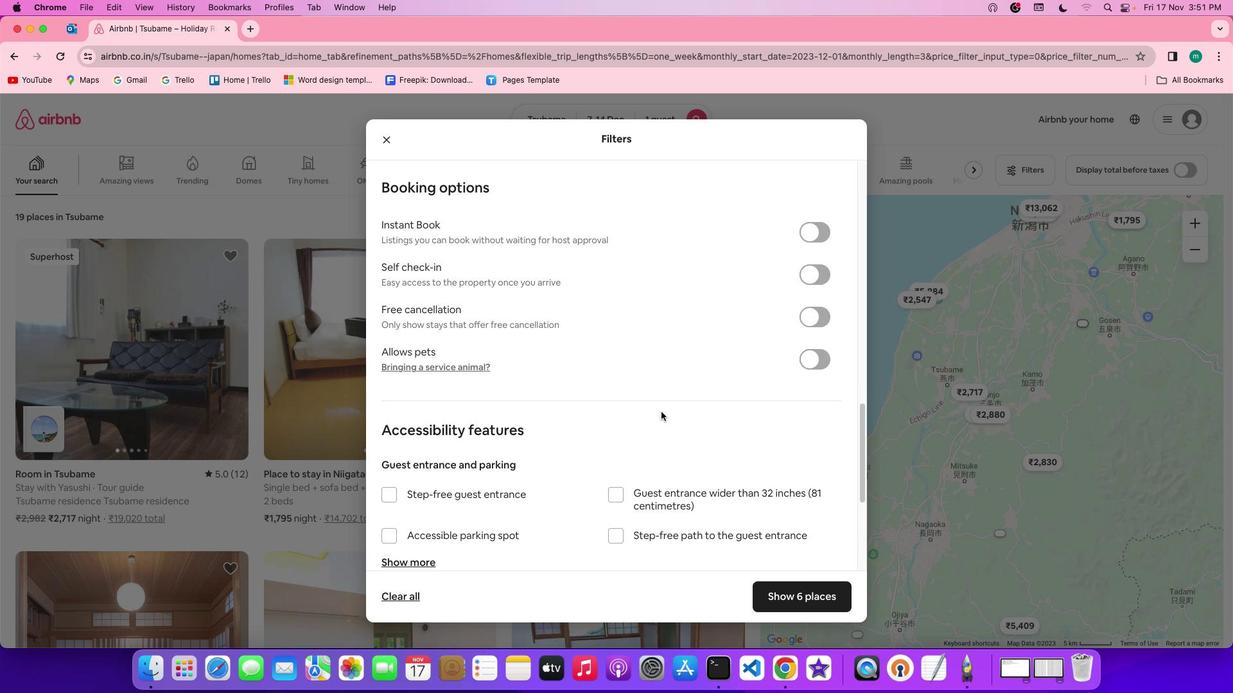 
Action: Mouse scrolled (668, 420) with delta (7, 5)
Screenshot: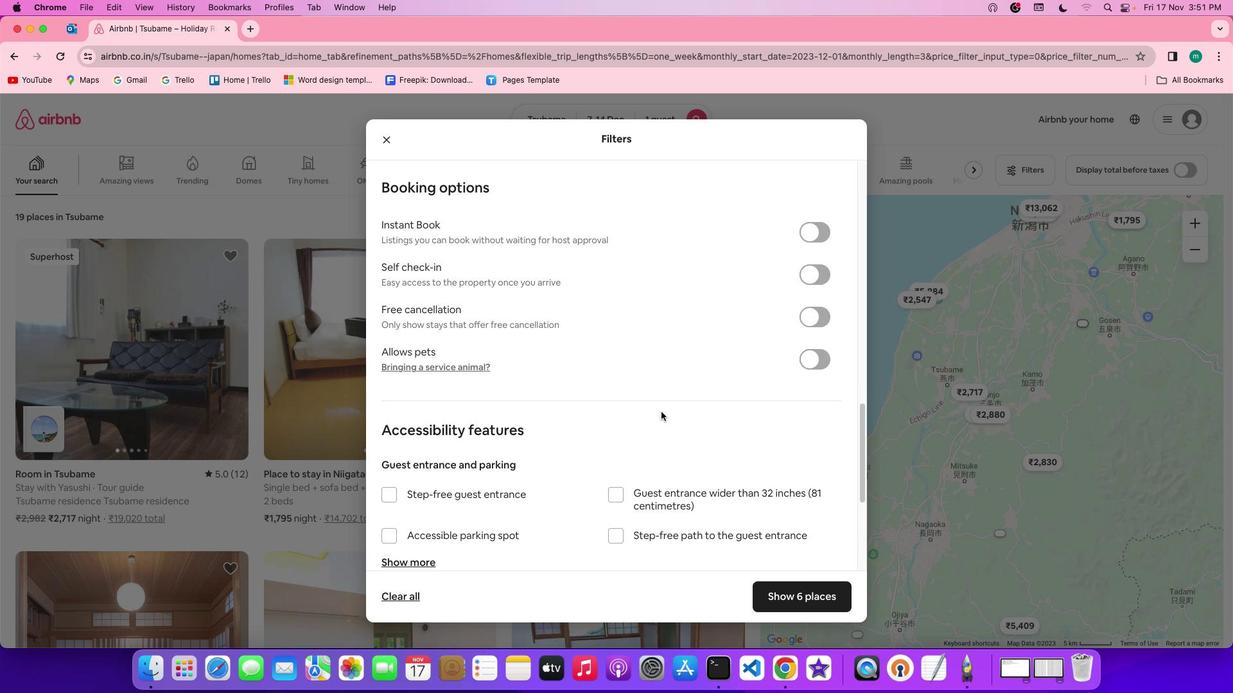 
Action: Mouse scrolled (668, 420) with delta (7, 5)
Screenshot: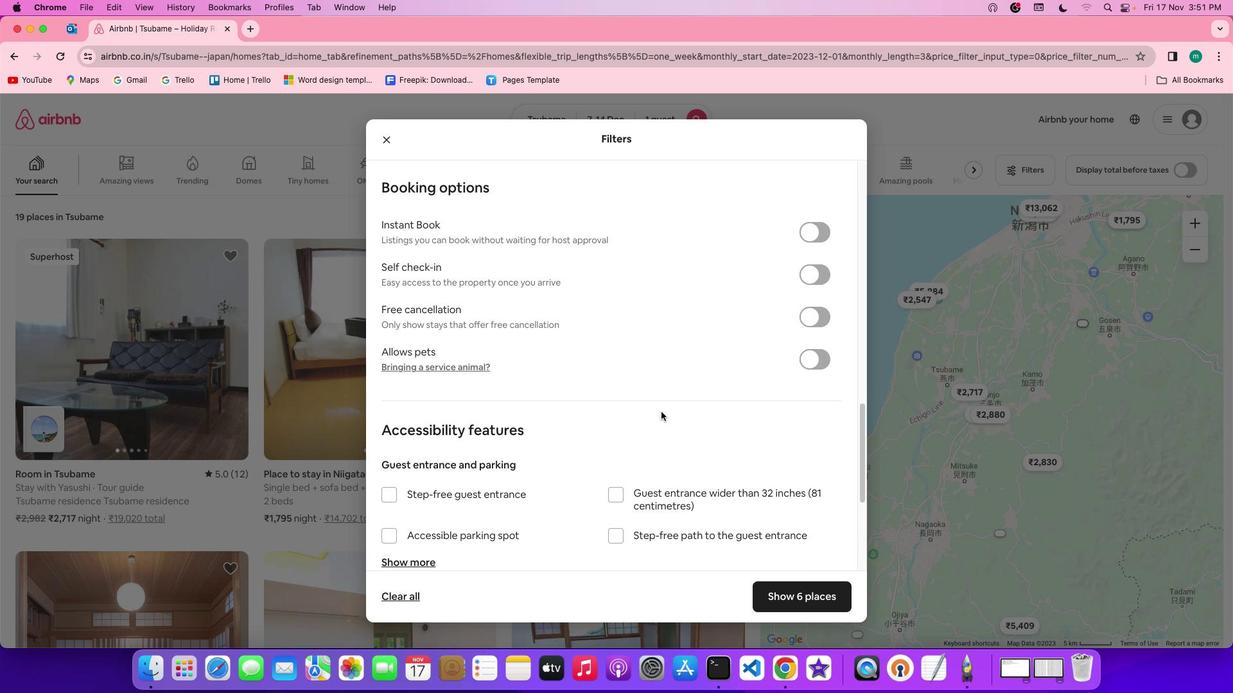 
Action: Mouse moved to (668, 420)
Screenshot: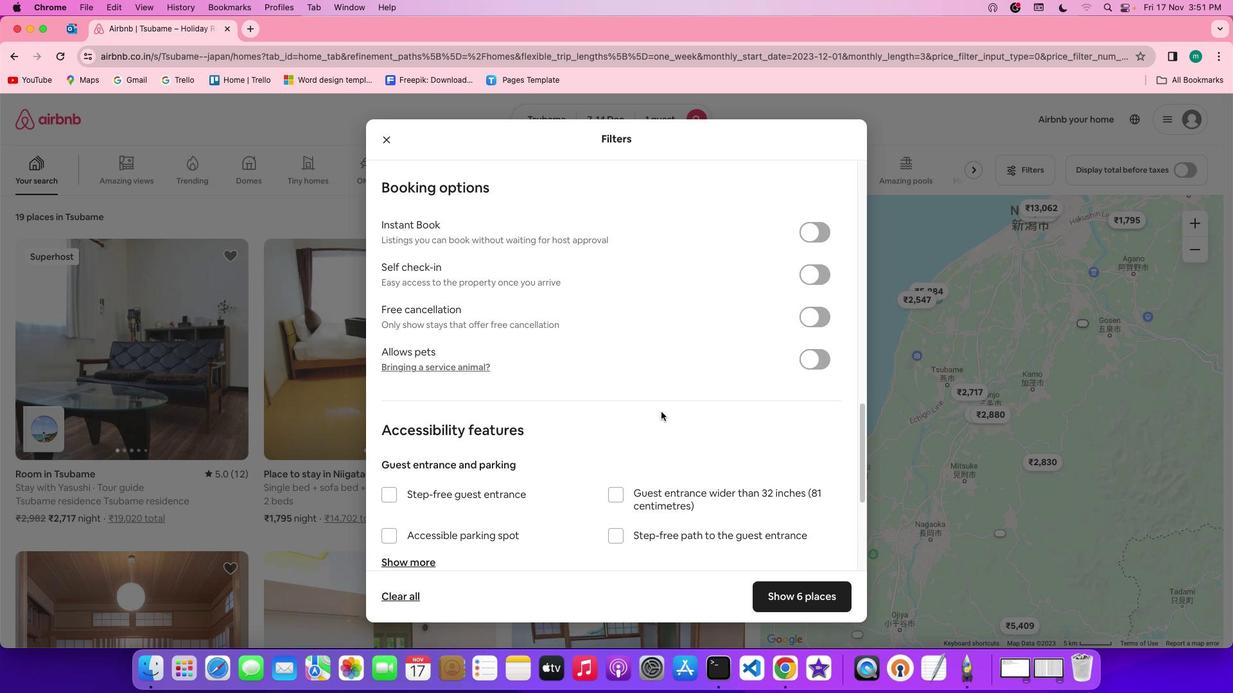 
Action: Mouse scrolled (668, 420) with delta (7, 7)
Screenshot: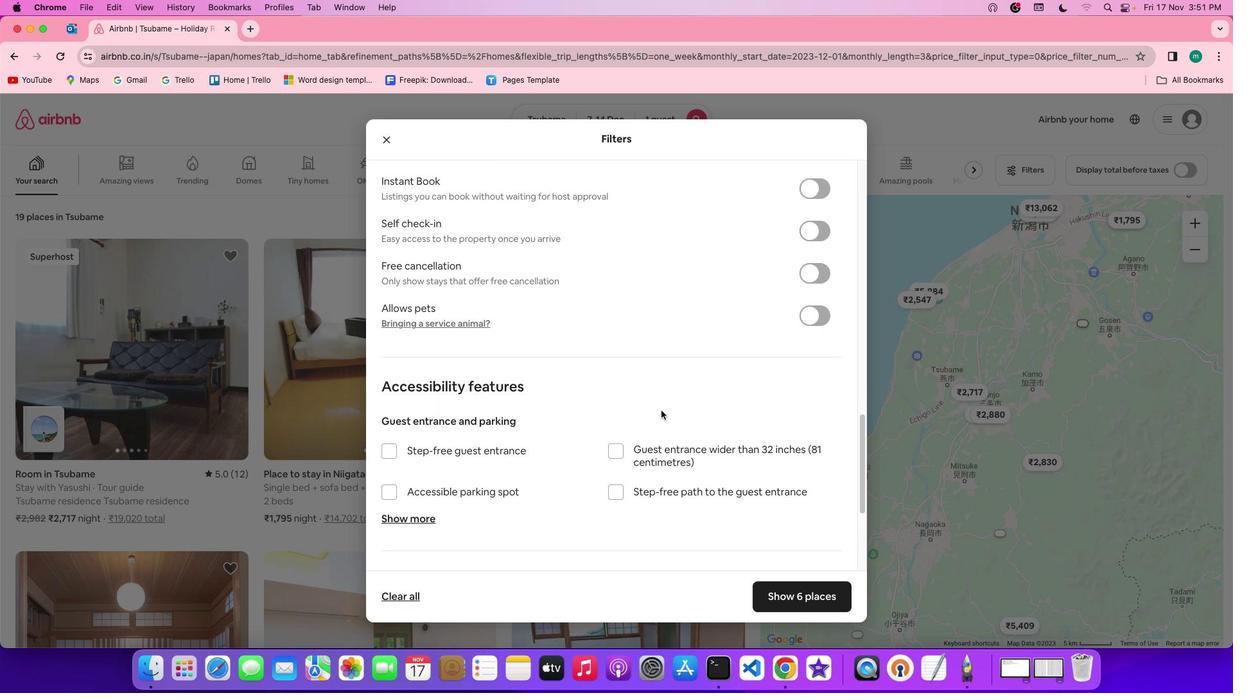 
Action: Mouse scrolled (668, 420) with delta (7, 7)
Screenshot: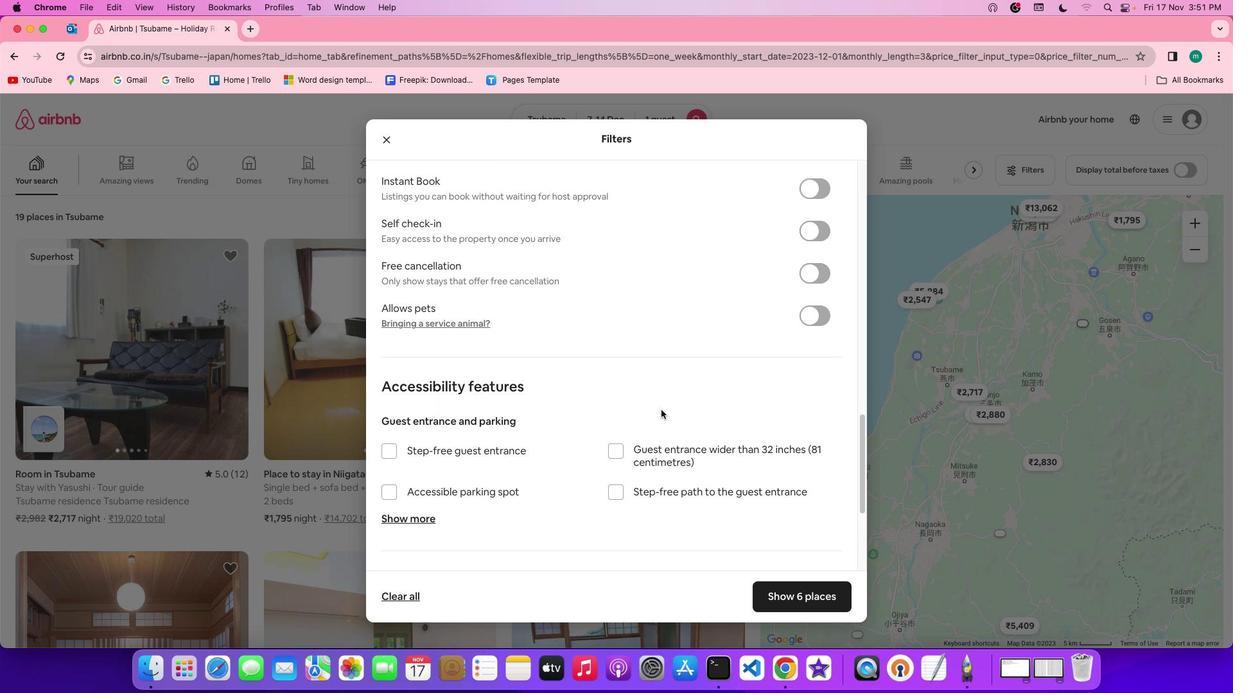 
Action: Mouse scrolled (668, 420) with delta (7, 7)
Screenshot: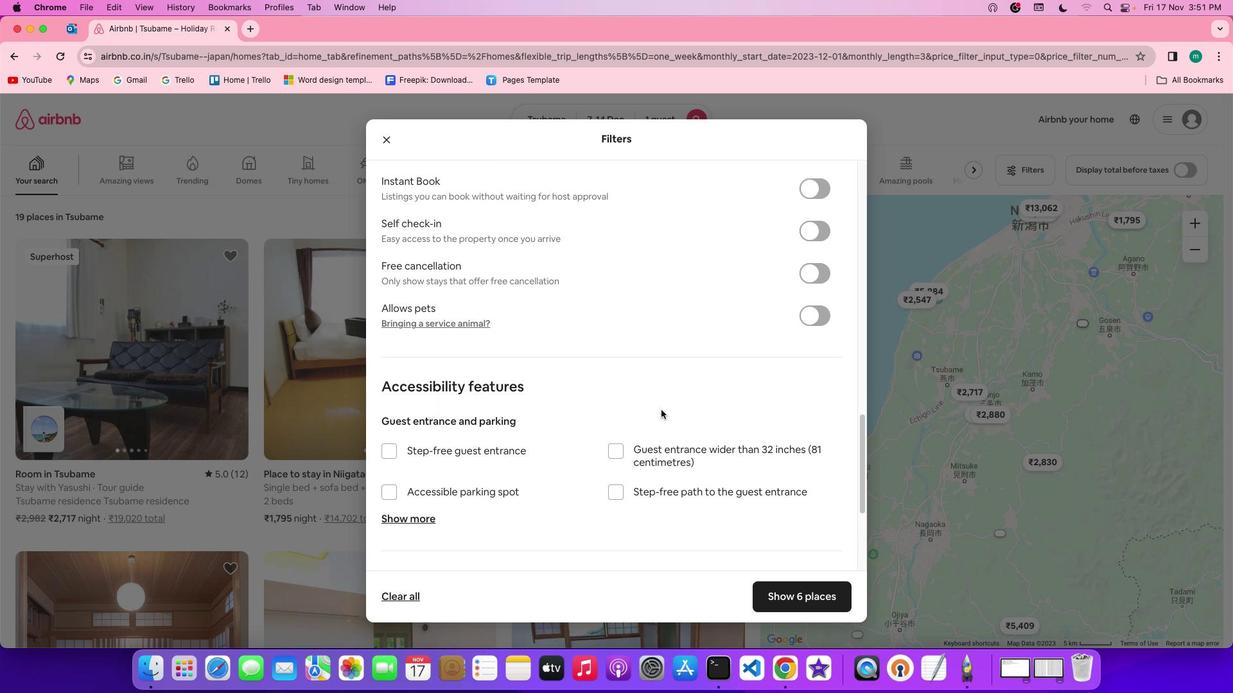 
Action: Mouse moved to (693, 411)
Screenshot: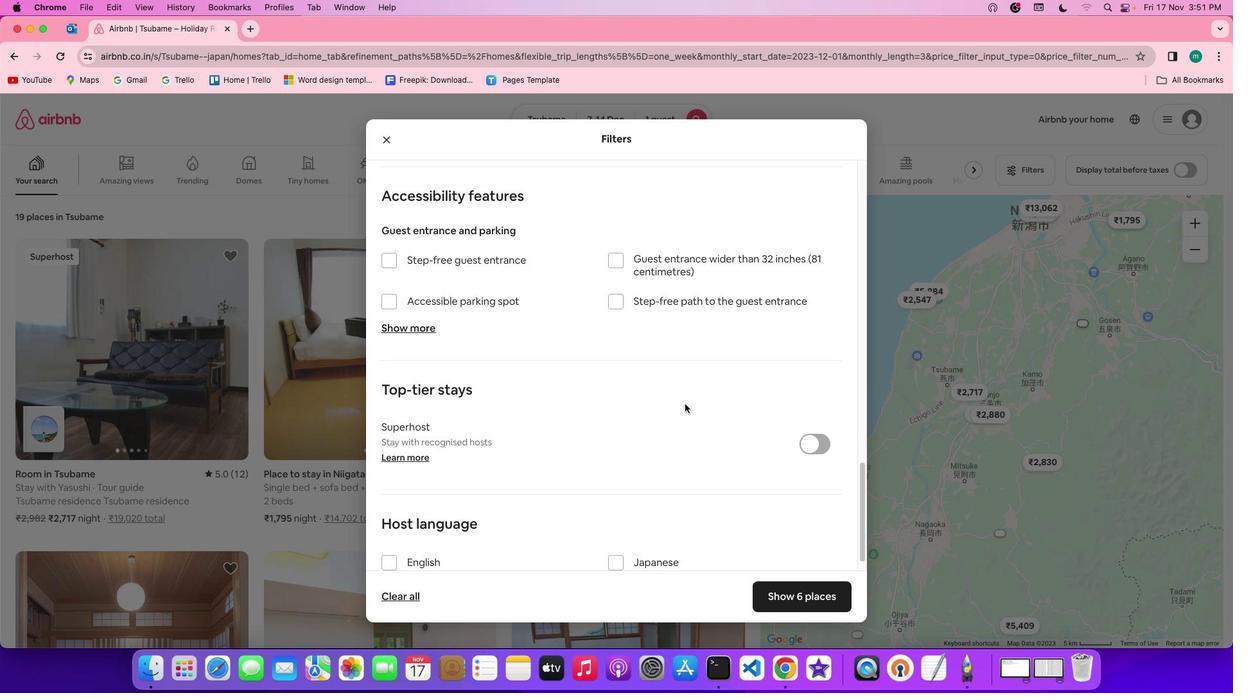 
Action: Mouse scrolled (693, 411) with delta (7, 7)
Screenshot: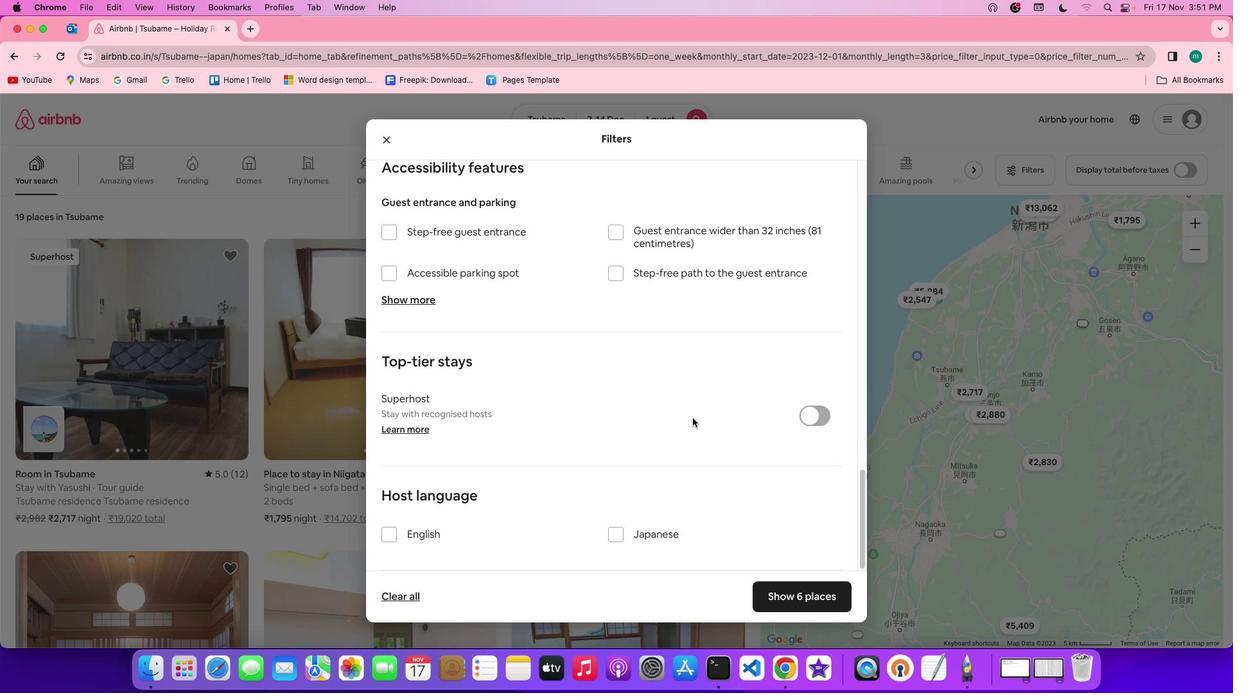 
Action: Mouse moved to (693, 411)
Screenshot: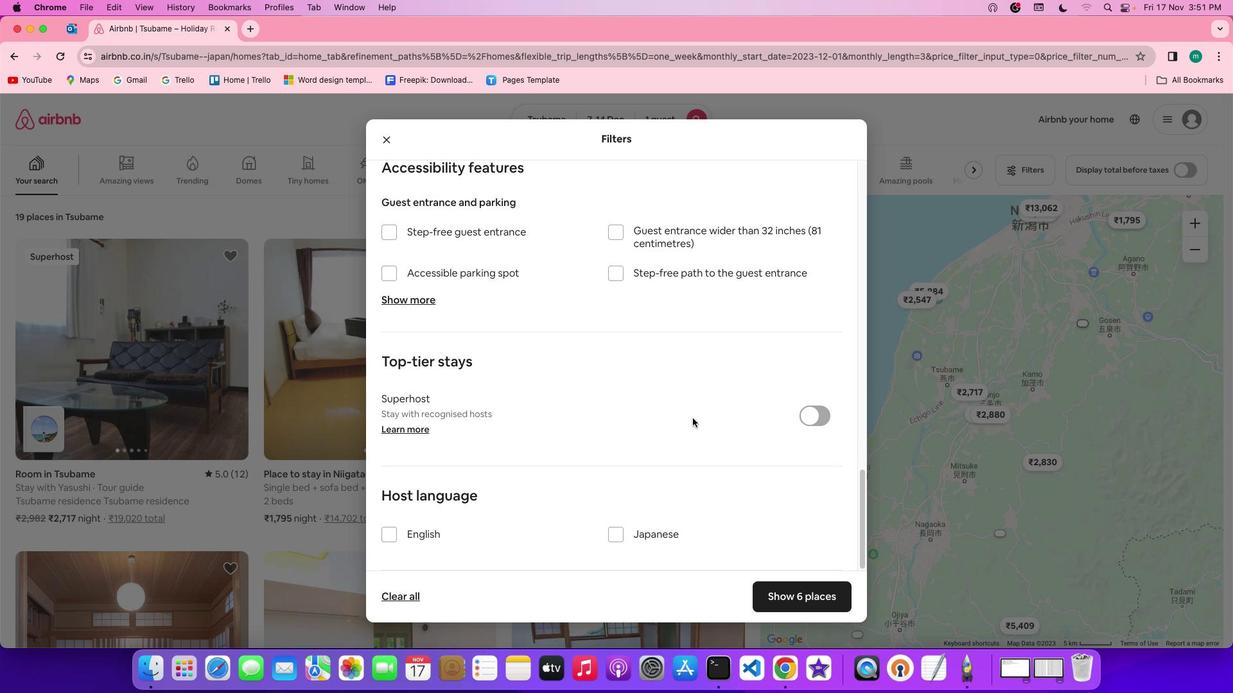 
Action: Mouse scrolled (693, 411) with delta (7, 7)
Screenshot: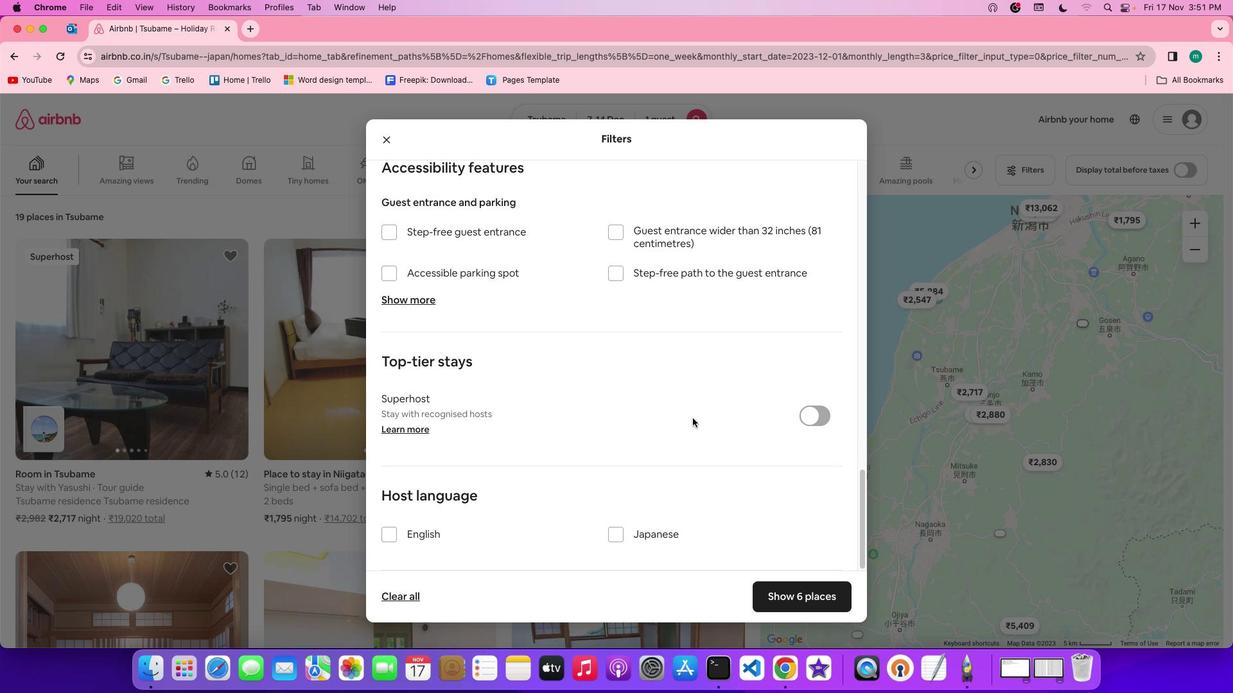 
Action: Mouse moved to (693, 412)
Screenshot: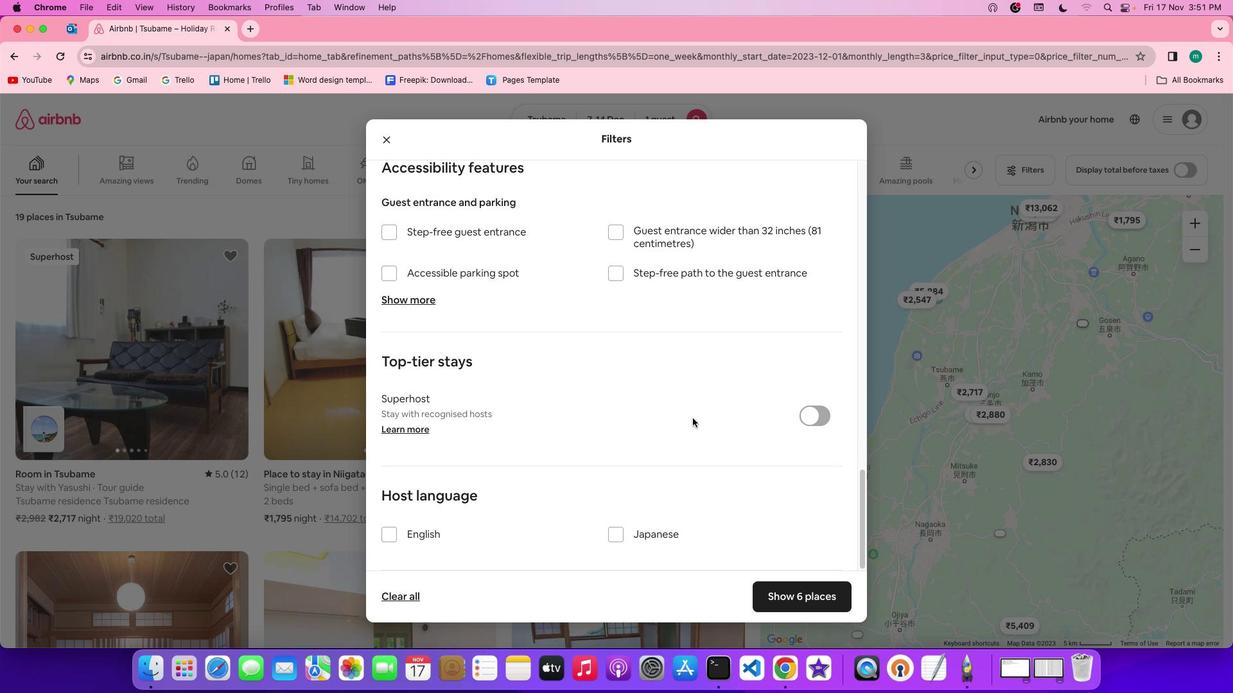 
Action: Mouse scrolled (693, 412) with delta (7, 5)
Screenshot: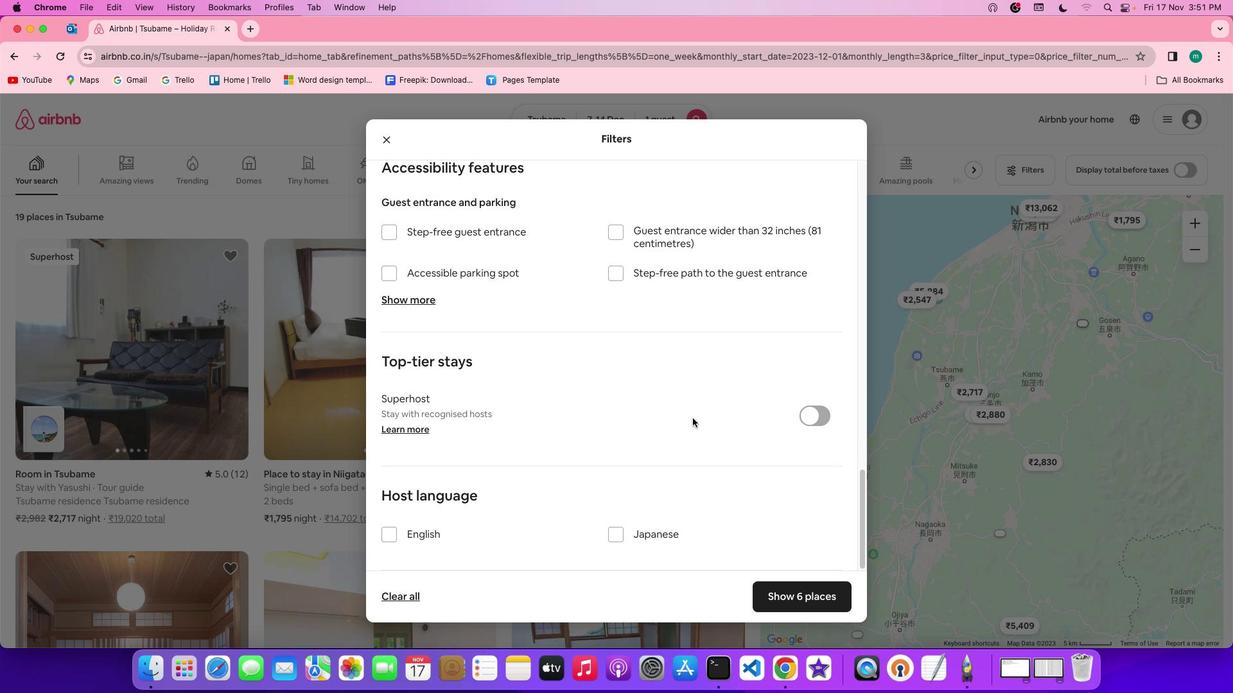 
Action: Mouse scrolled (693, 412) with delta (7, 5)
Screenshot: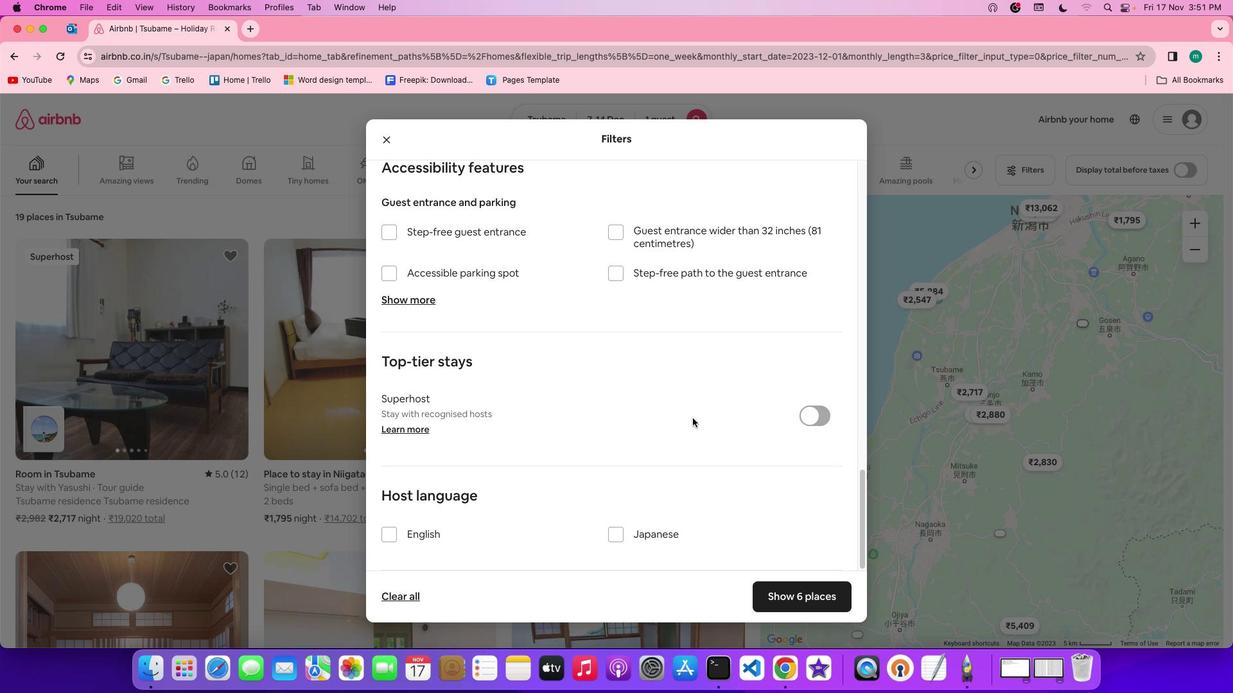 
Action: Mouse scrolled (693, 412) with delta (7, 4)
Screenshot: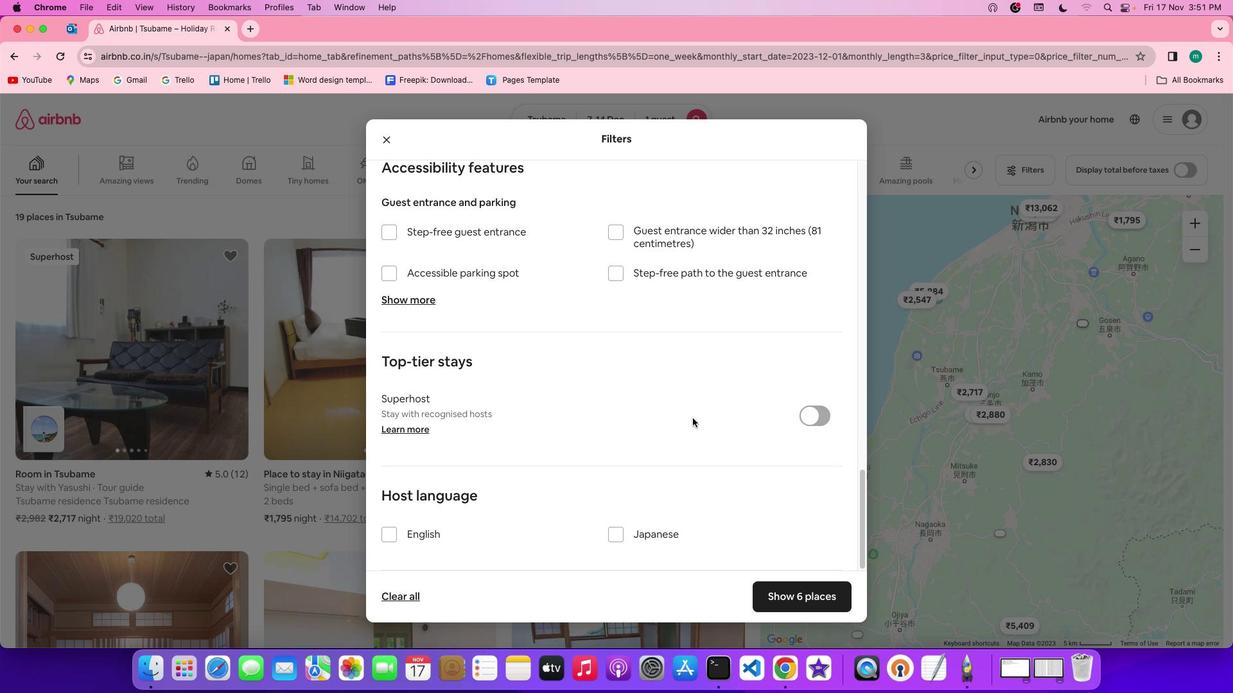 
Action: Mouse moved to (700, 425)
Screenshot: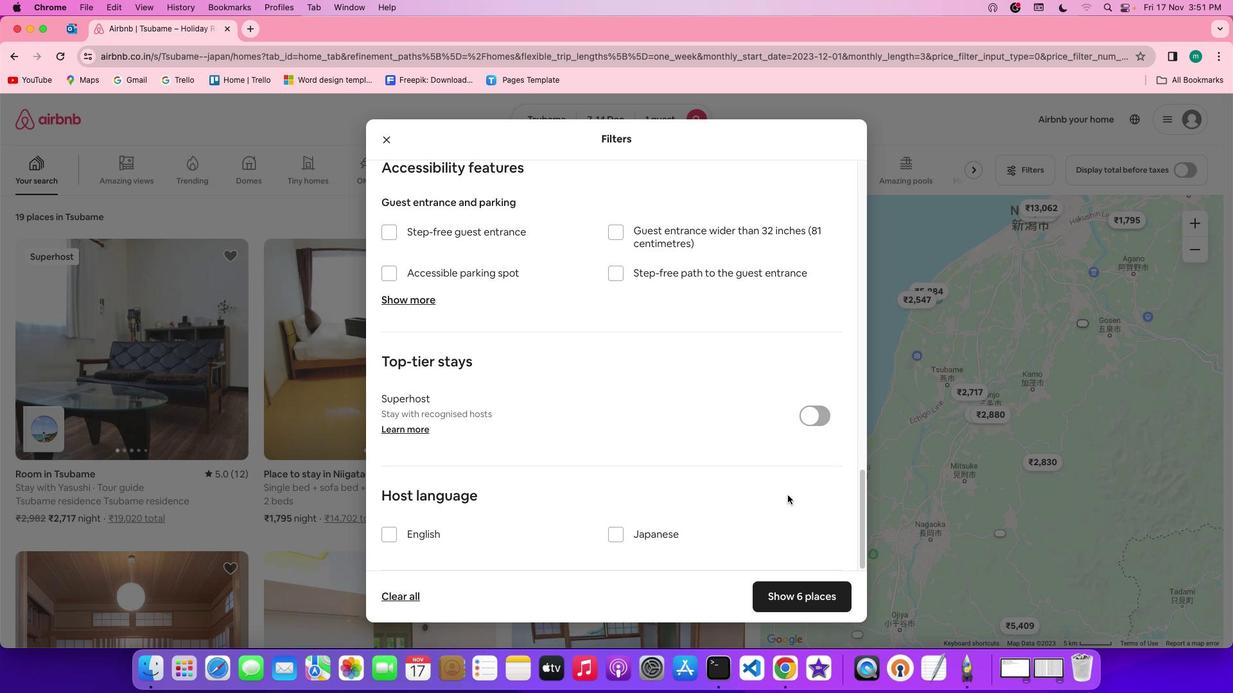 
Action: Mouse scrolled (700, 425) with delta (7, 7)
Screenshot: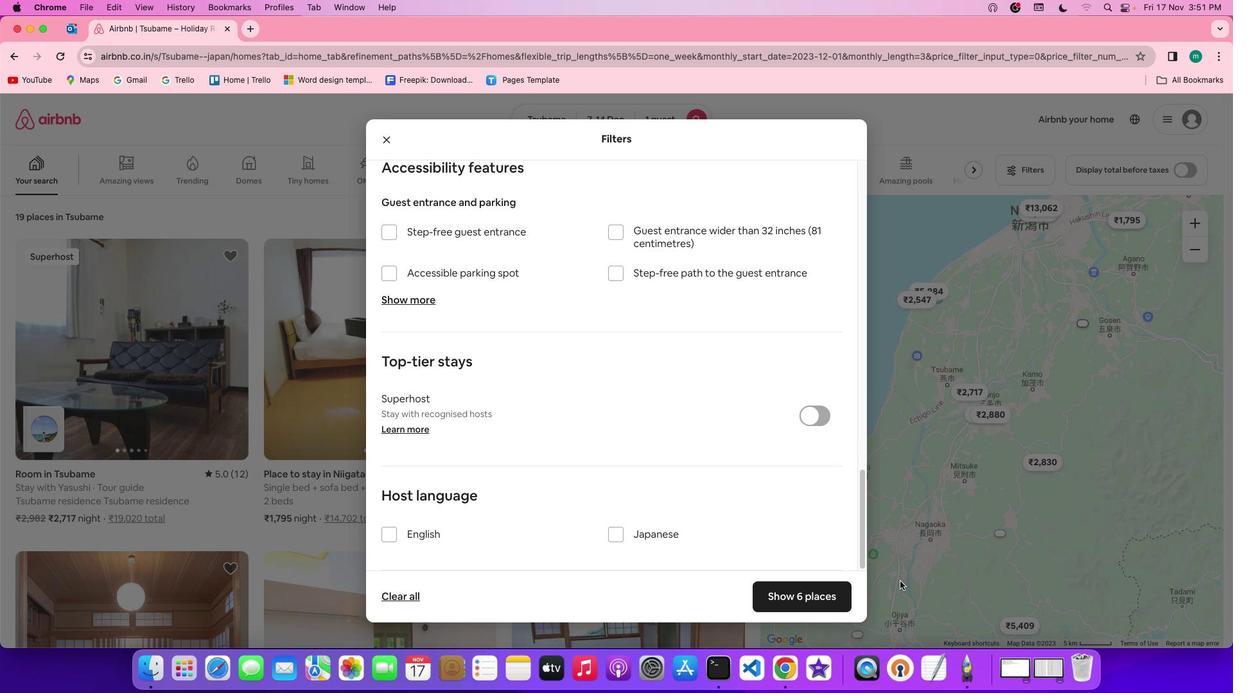 
Action: Mouse scrolled (700, 425) with delta (7, 7)
Screenshot: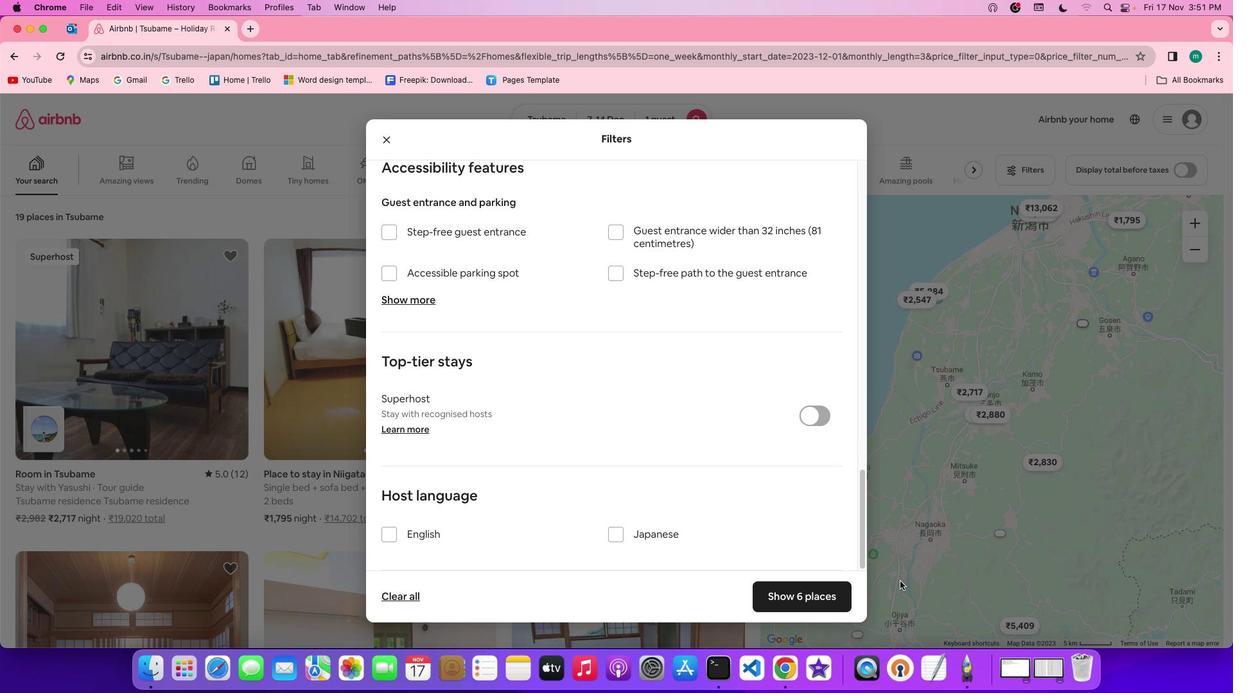 
Action: Mouse scrolled (700, 425) with delta (7, 5)
Screenshot: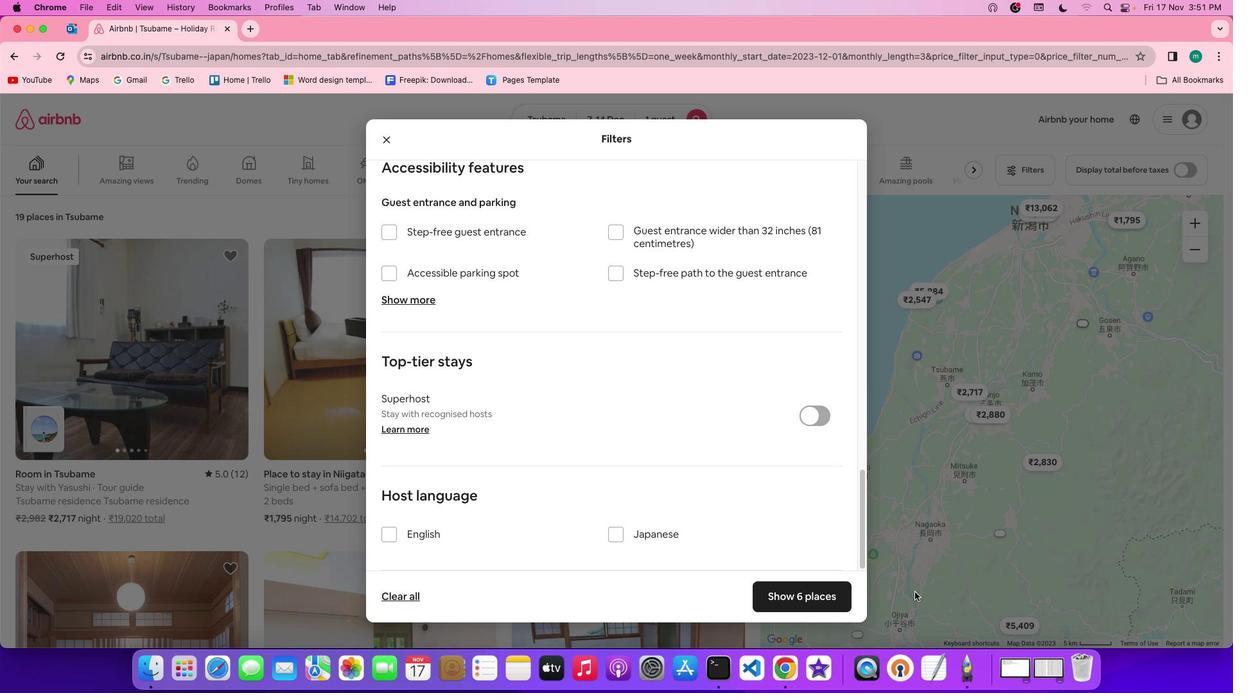 
Action: Mouse scrolled (700, 425) with delta (7, 4)
Screenshot: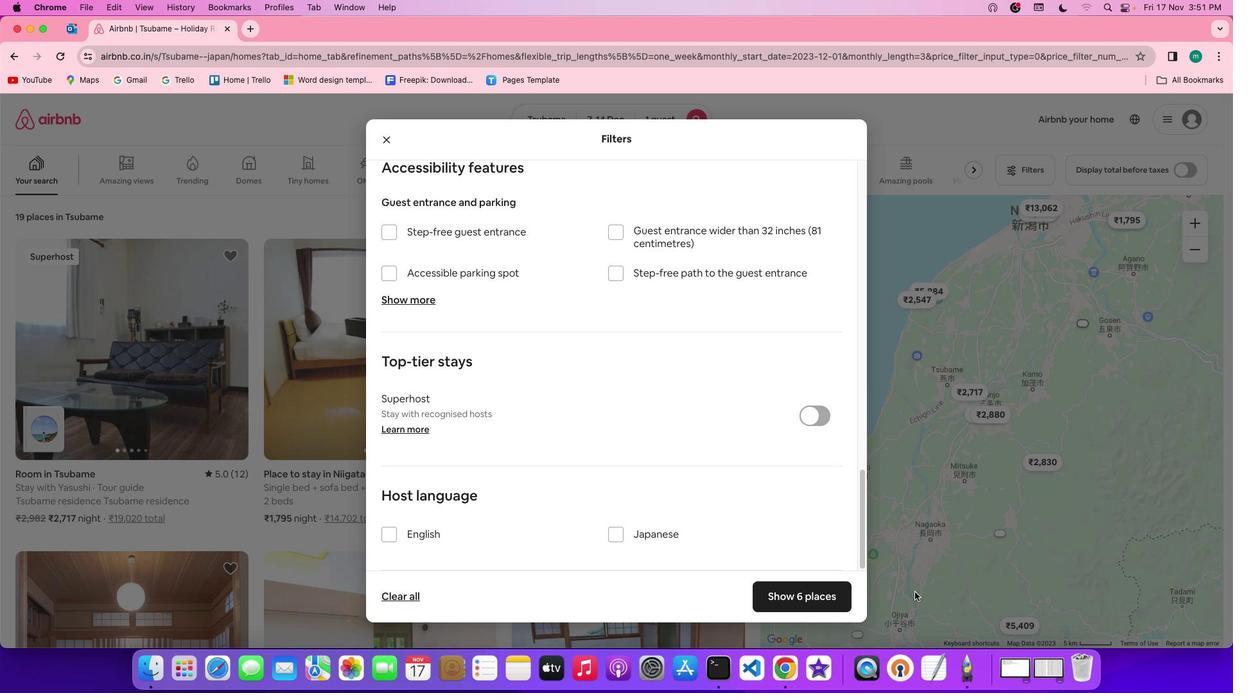 
Action: Mouse scrolled (700, 425) with delta (7, 3)
Screenshot: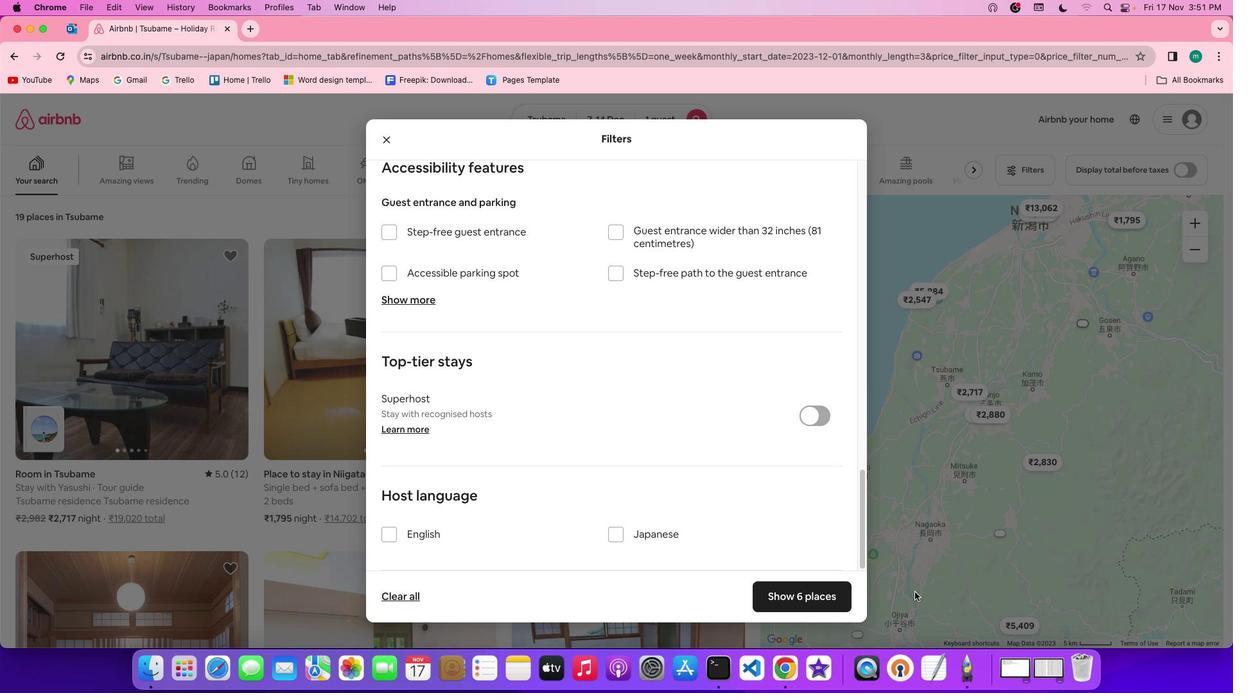
Action: Mouse scrolled (700, 425) with delta (7, 3)
Screenshot: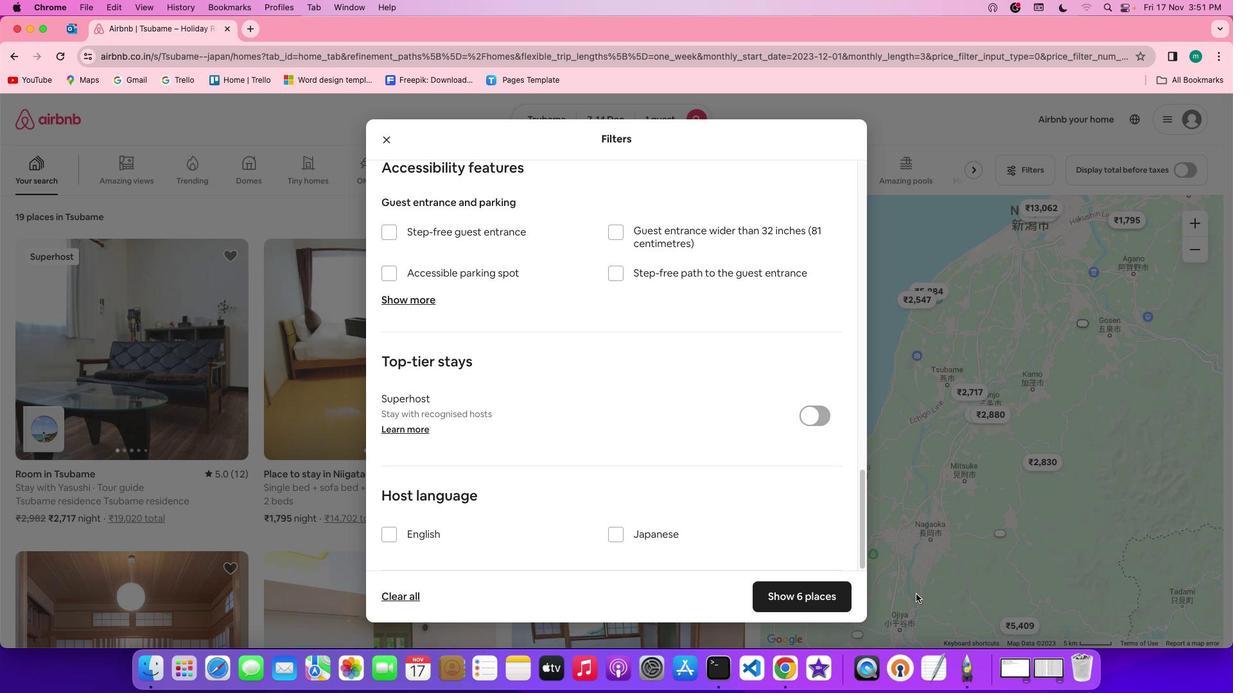 
Action: Mouse moved to (842, 616)
Screenshot: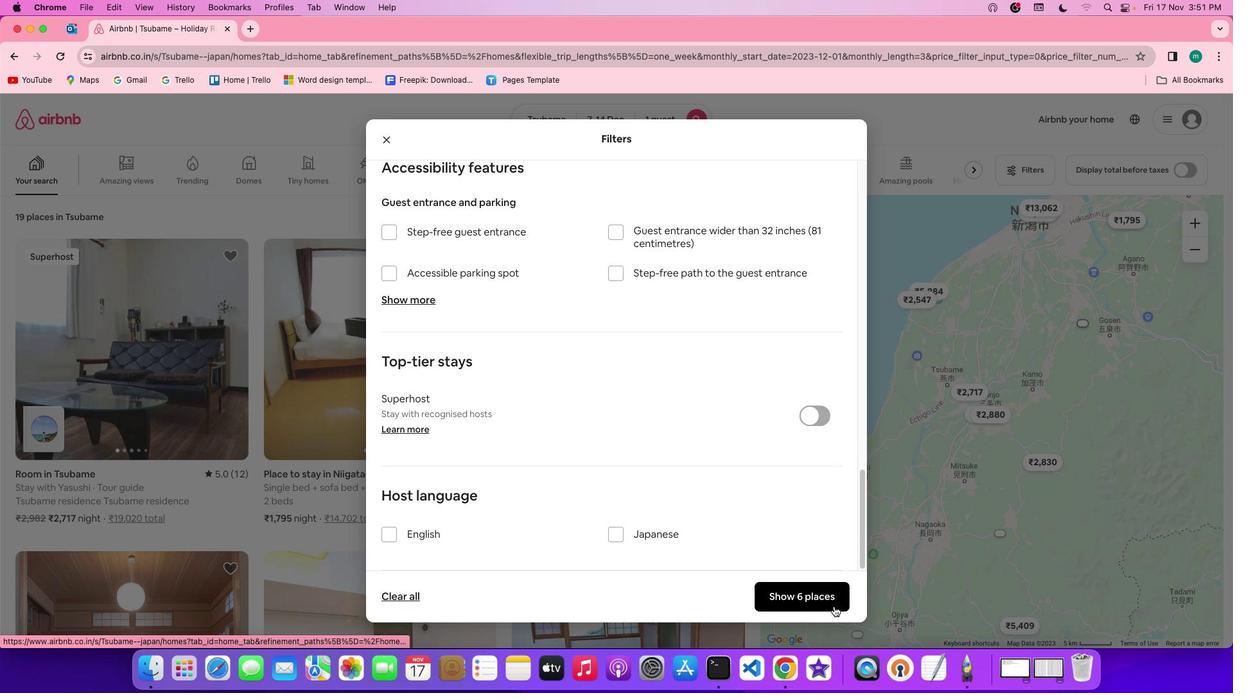 
Action: Mouse pressed left at (842, 616)
Screenshot: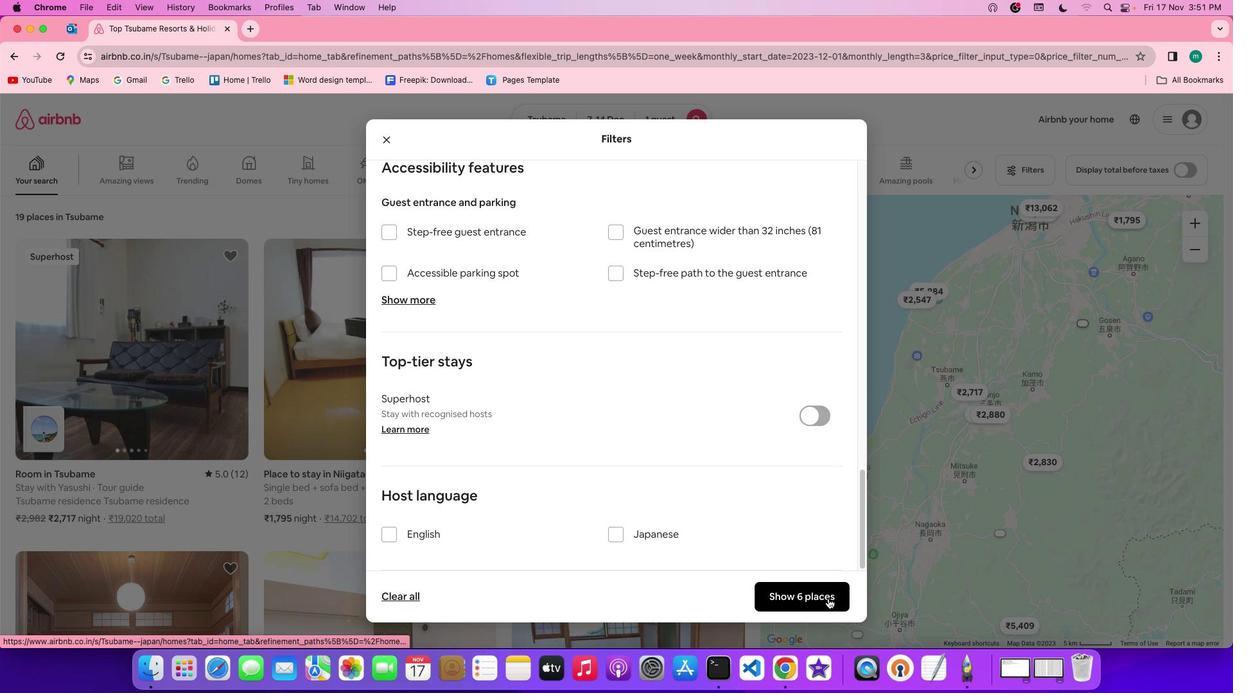 
Action: Mouse moved to (699, 409)
Screenshot: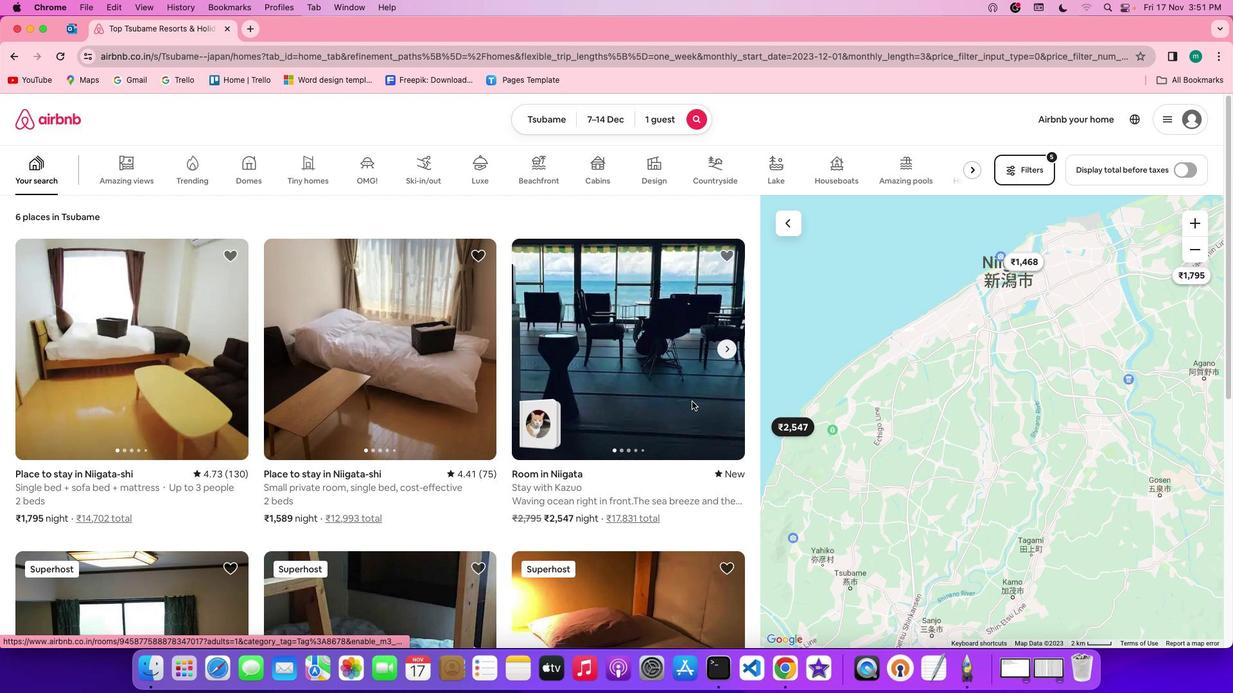 
Action: Mouse pressed left at (699, 409)
Screenshot: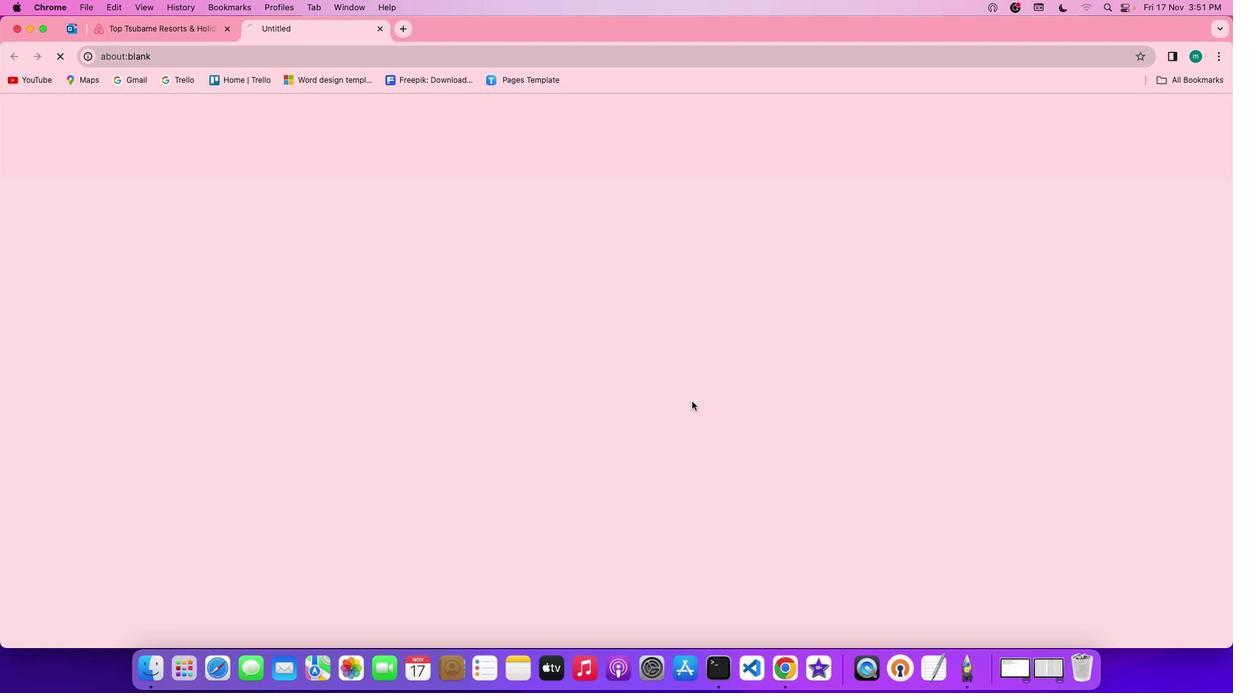 
Action: Mouse moved to (928, 505)
Screenshot: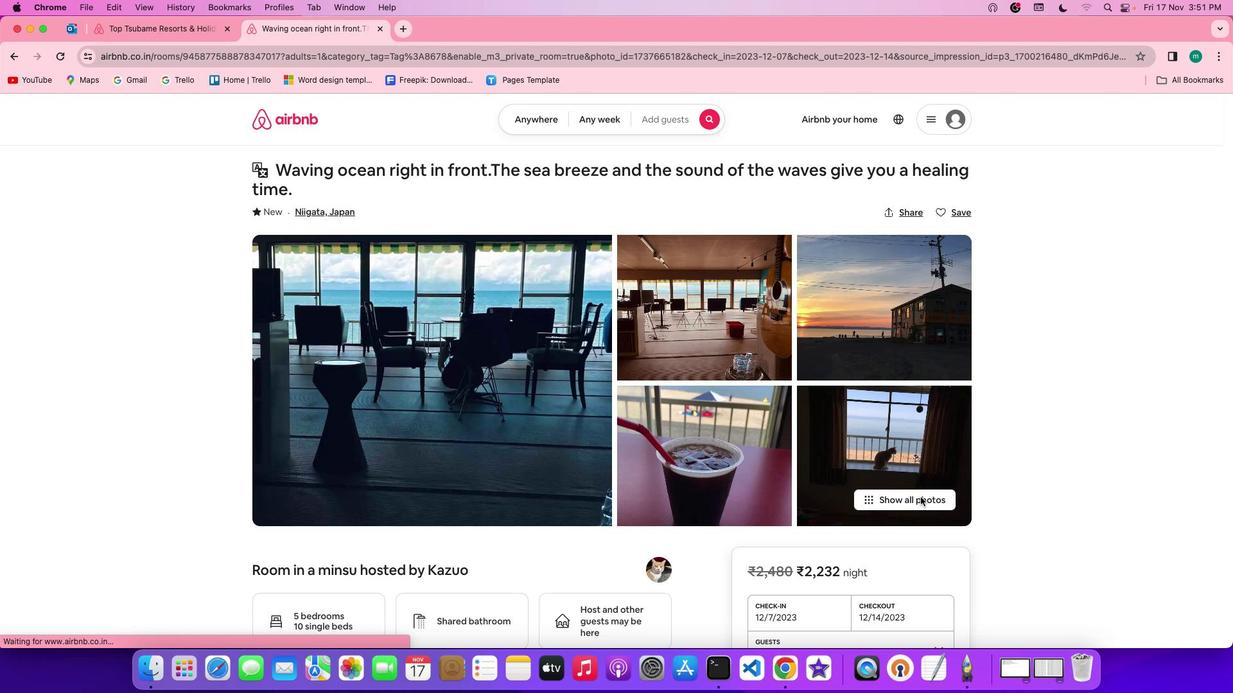 
Action: Mouse pressed left at (928, 505)
Screenshot: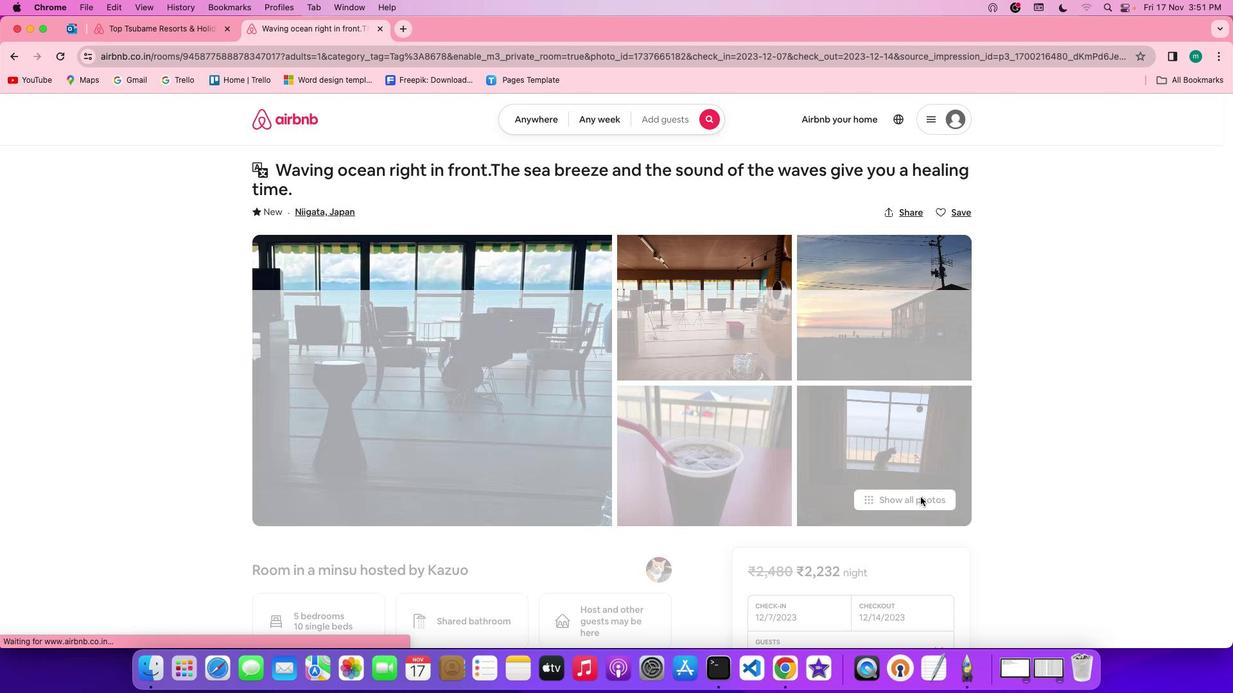 
Action: Mouse moved to (697, 462)
Screenshot: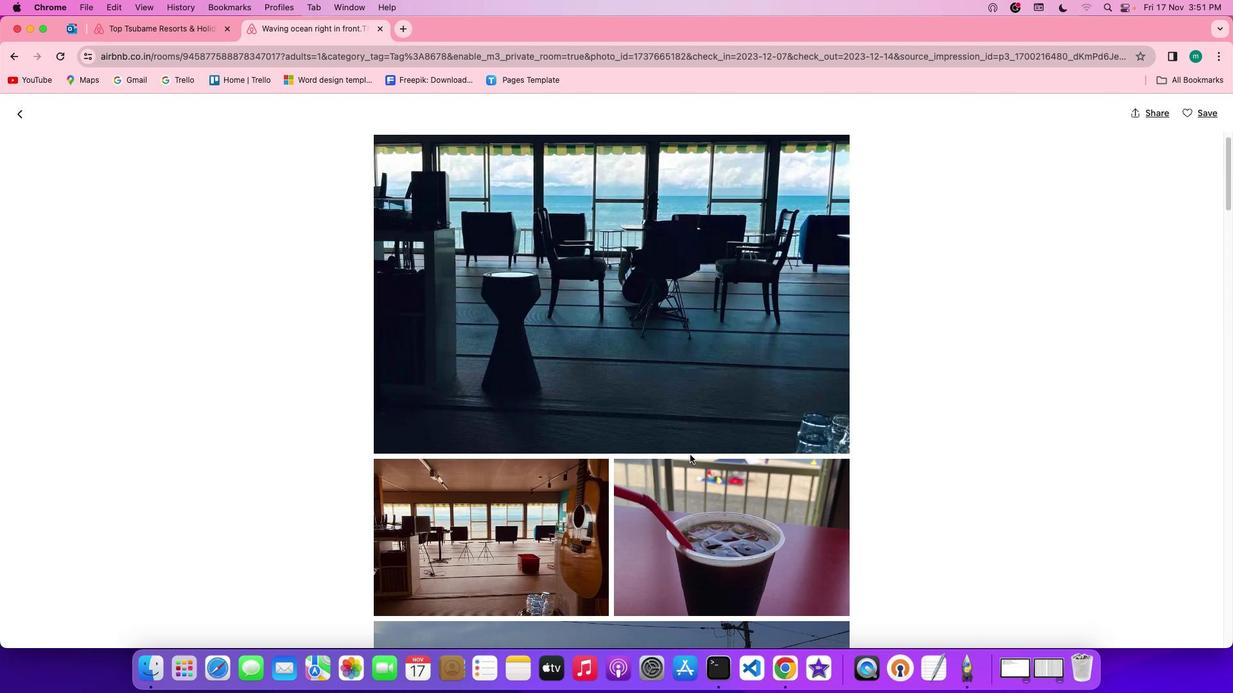 
Action: Mouse scrolled (697, 462) with delta (7, 7)
Screenshot: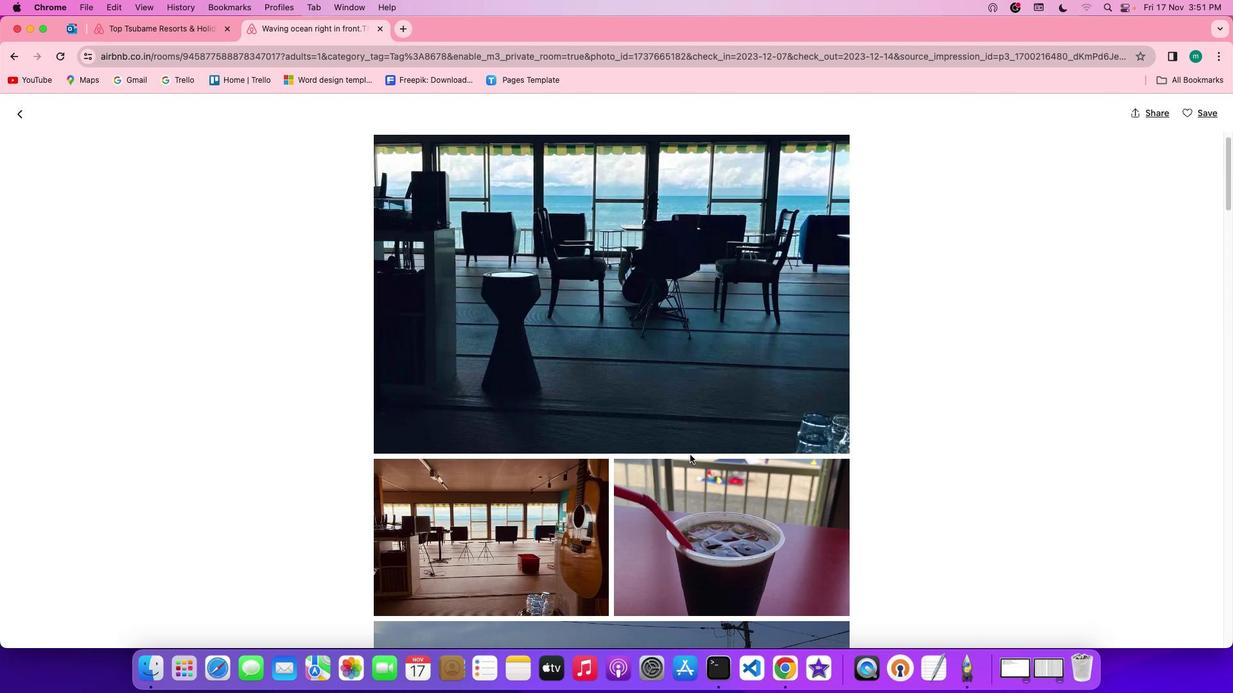 
Action: Mouse moved to (698, 463)
Screenshot: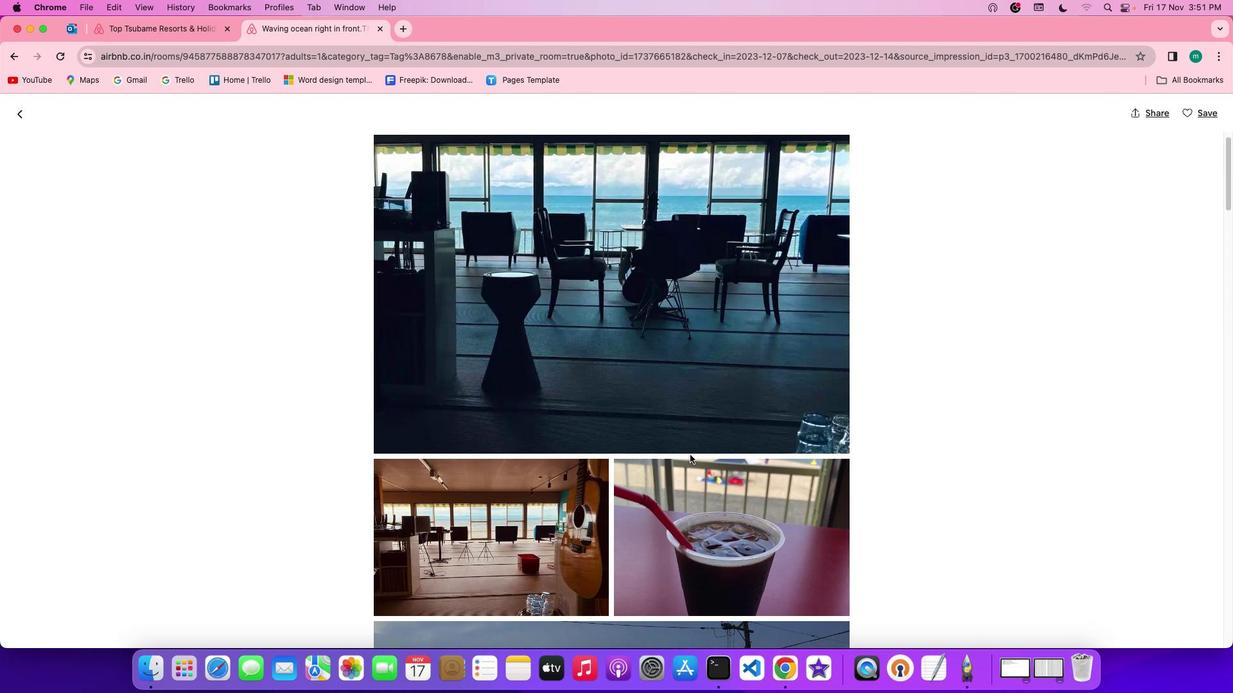 
Action: Mouse scrolled (698, 463) with delta (7, 7)
Screenshot: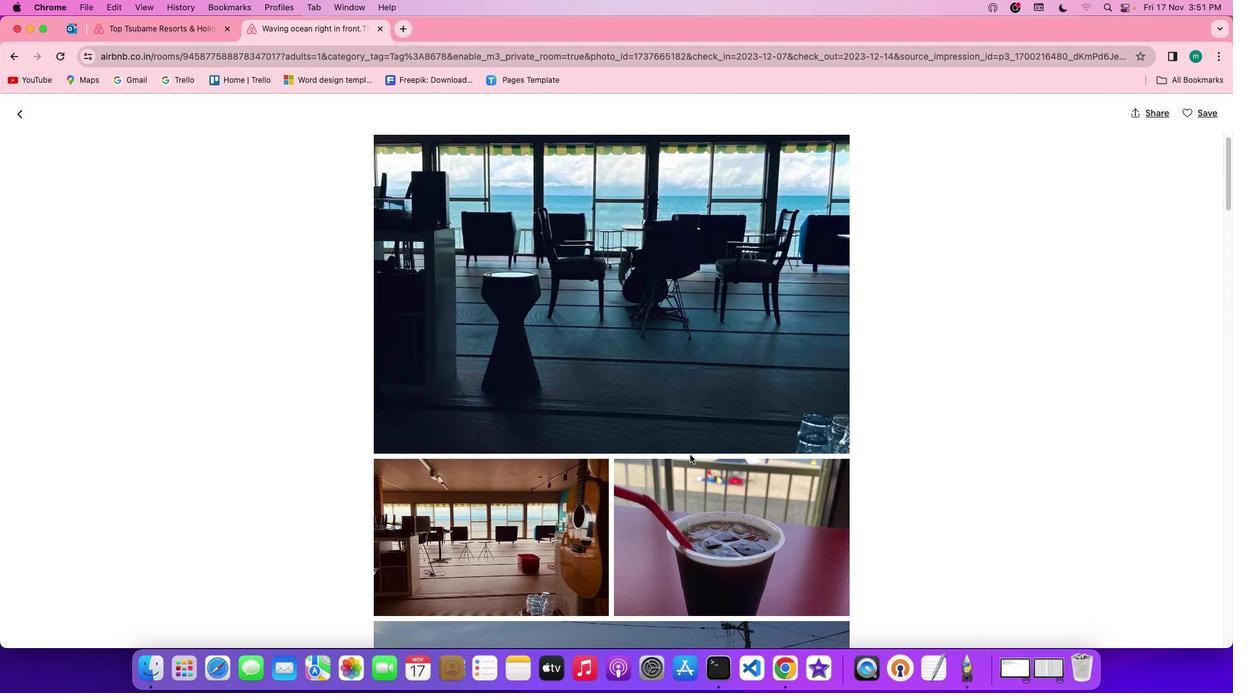 
Action: Mouse scrolled (698, 463) with delta (7, 7)
Screenshot: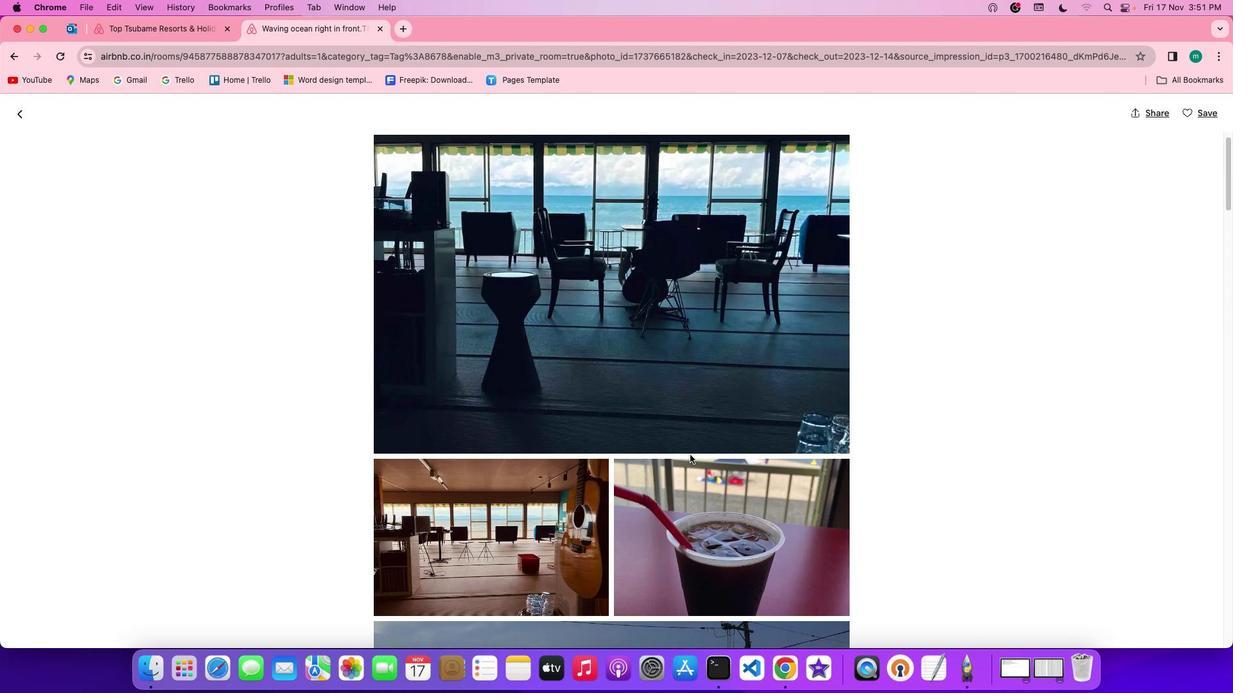
Action: Mouse scrolled (698, 463) with delta (7, 7)
Screenshot: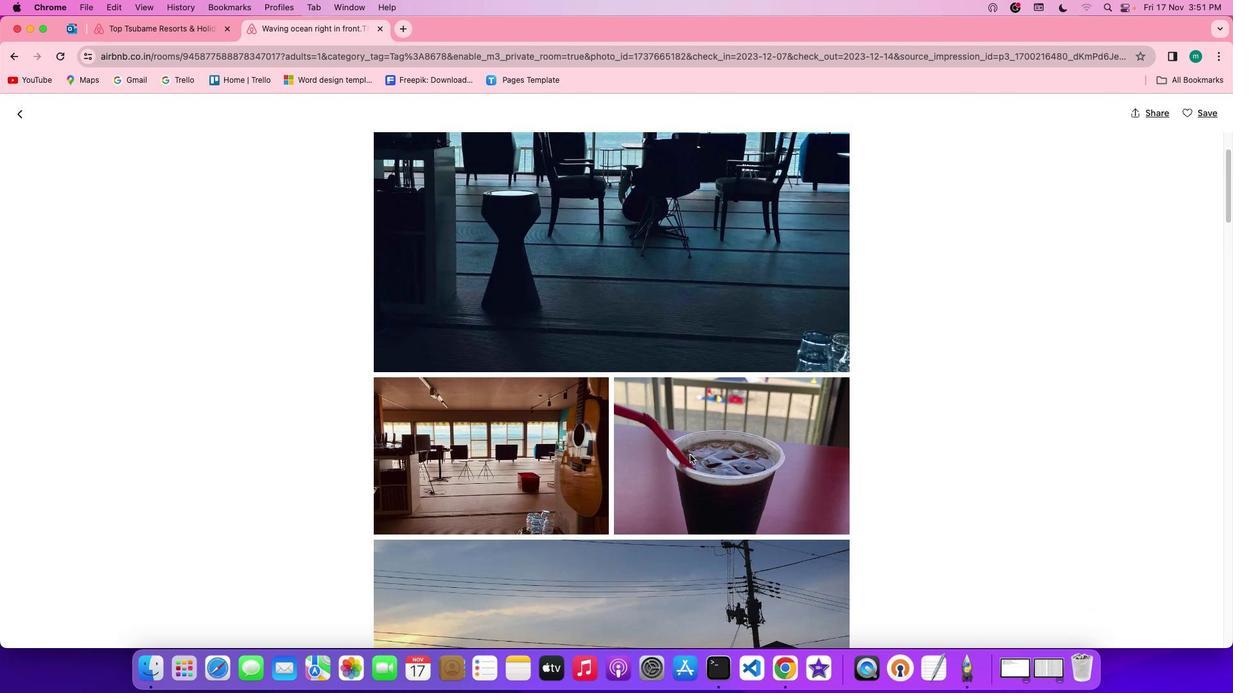 
Action: Mouse scrolled (698, 463) with delta (7, 7)
Screenshot: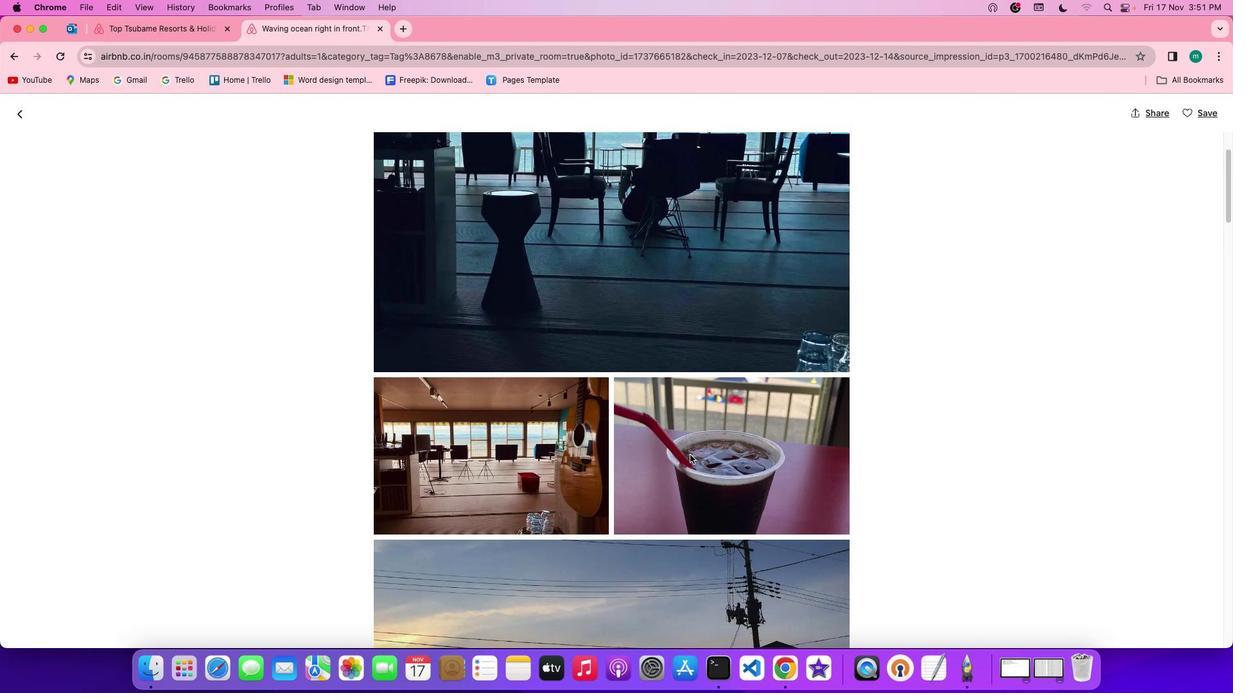 
Action: Mouse scrolled (698, 463) with delta (7, 6)
Screenshot: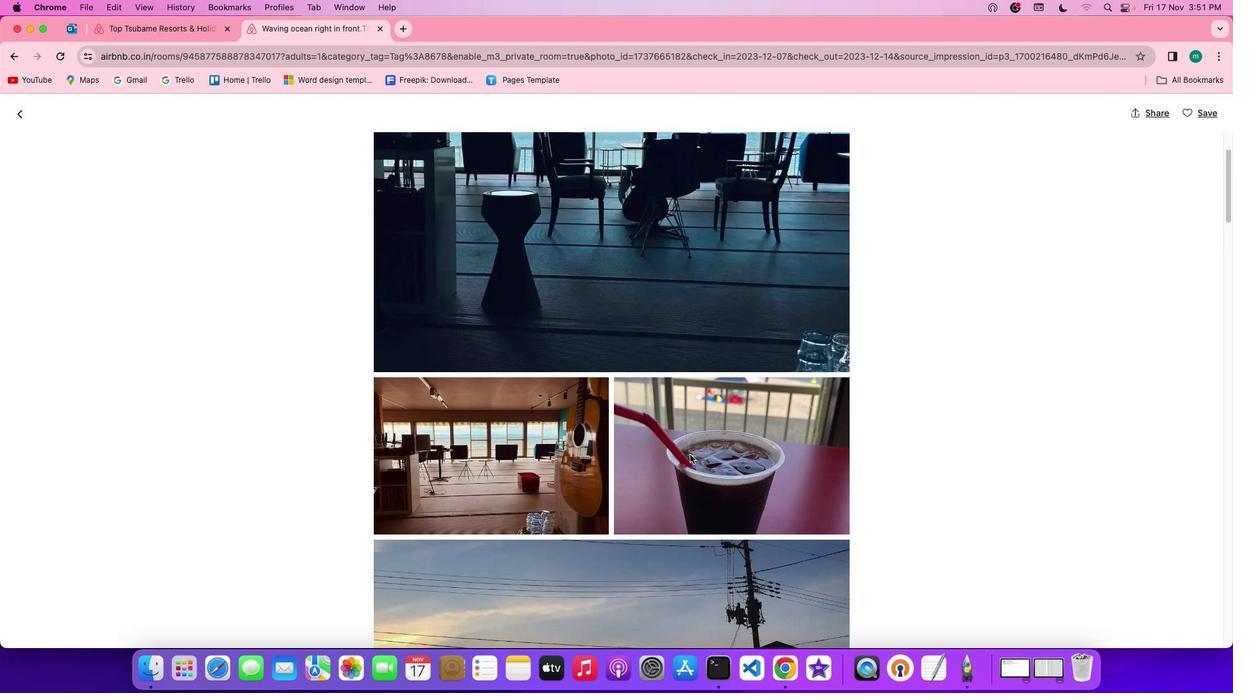 
Action: Mouse scrolled (698, 463) with delta (7, 7)
Screenshot: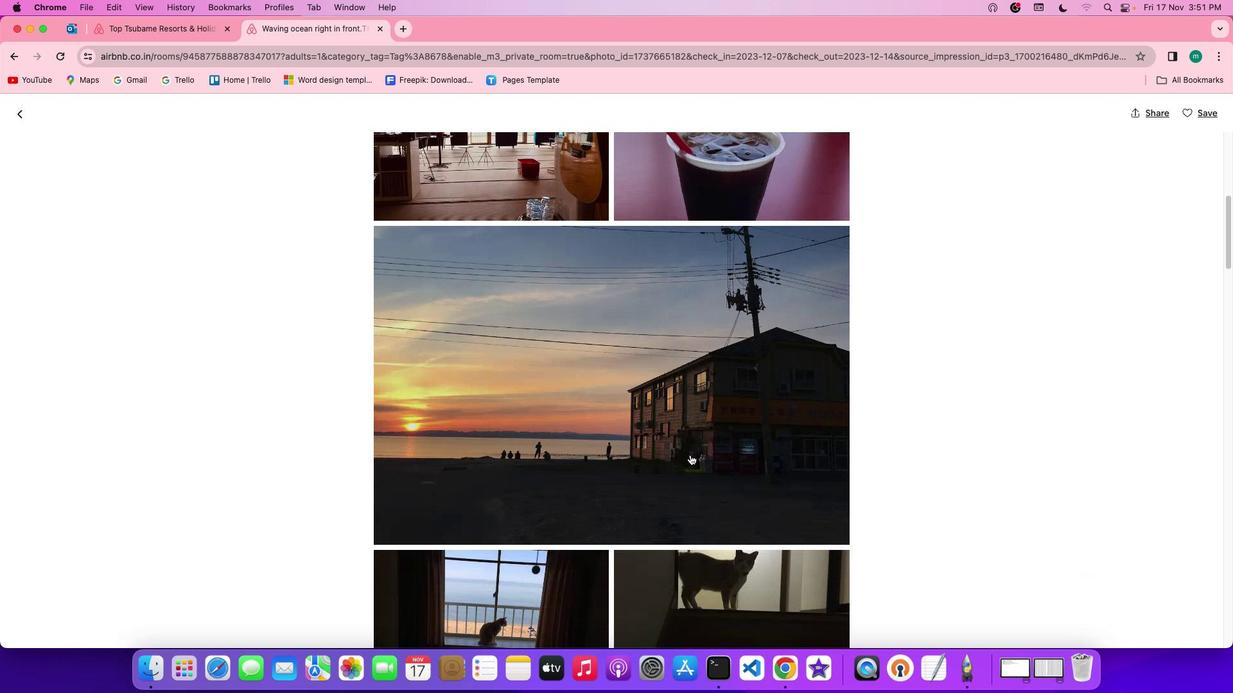 
Action: Mouse scrolled (698, 463) with delta (7, 7)
Screenshot: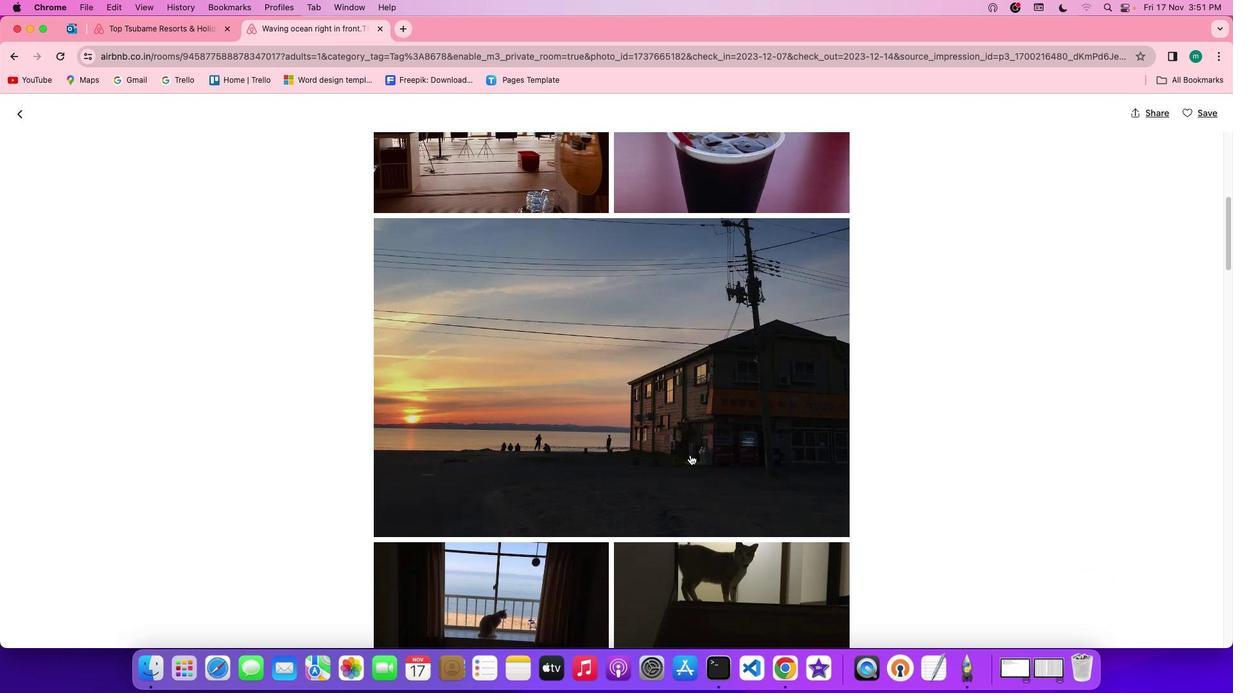 
Action: Mouse scrolled (698, 463) with delta (7, 5)
Screenshot: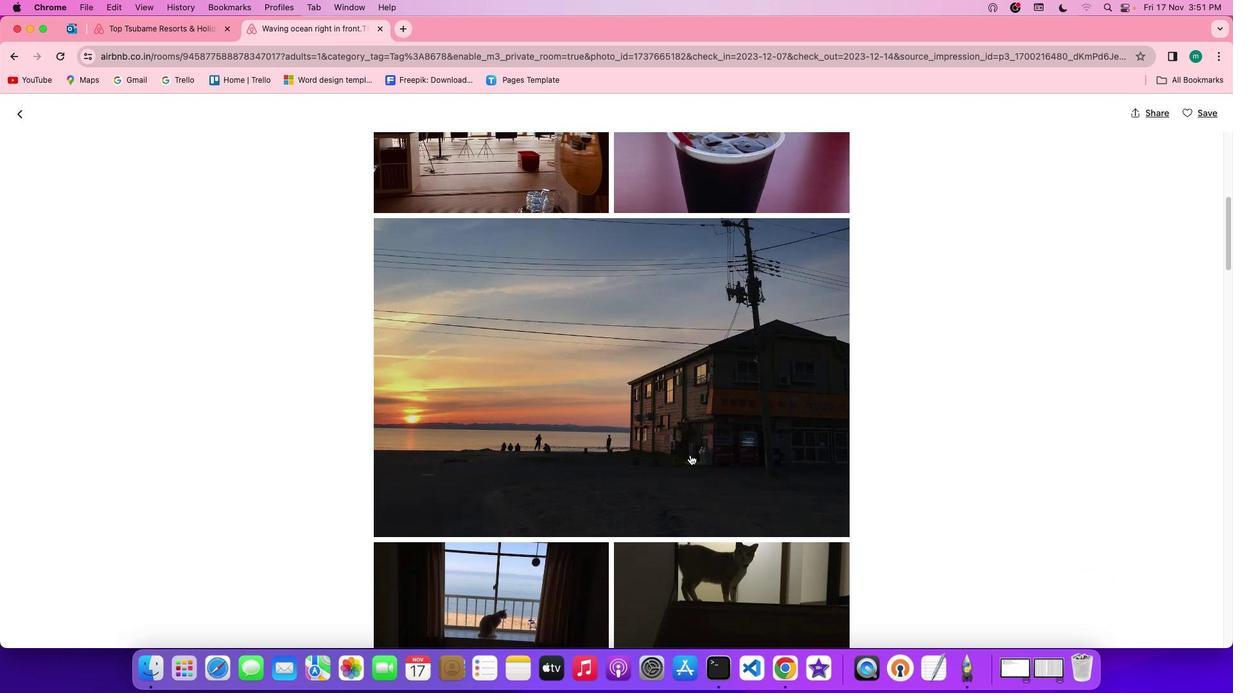 
Action: Mouse scrolled (698, 463) with delta (7, 5)
Screenshot: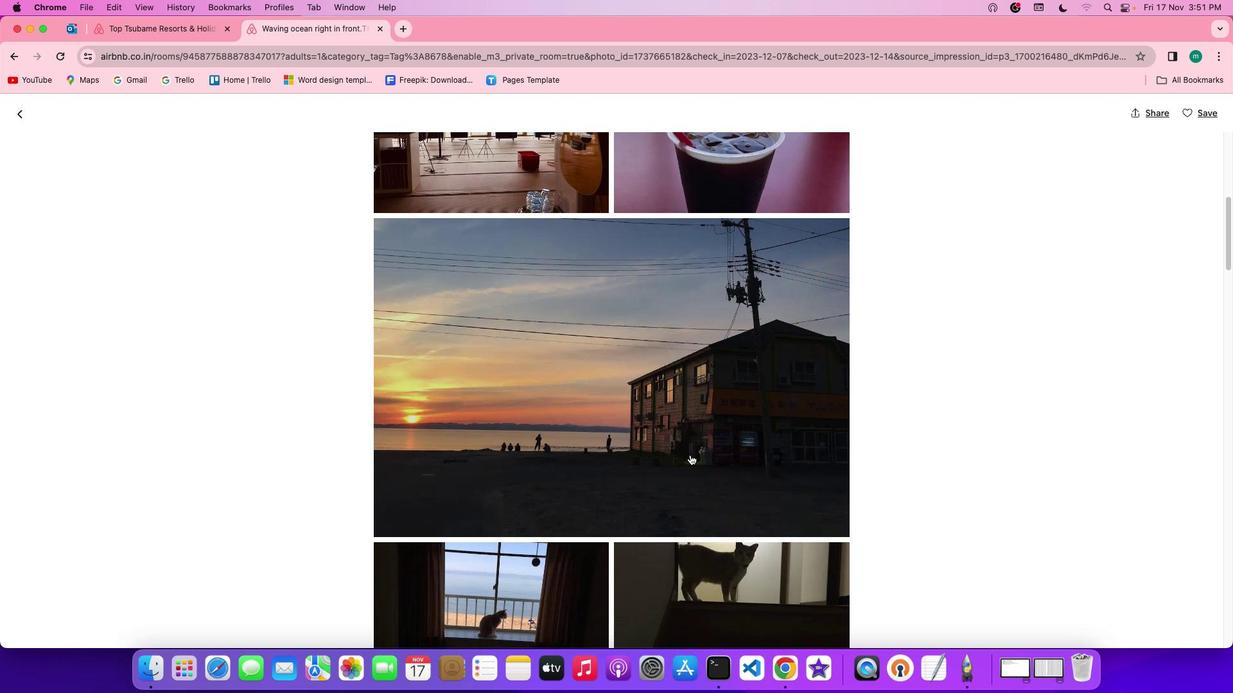 
Action: Mouse scrolled (698, 463) with delta (7, 5)
Screenshot: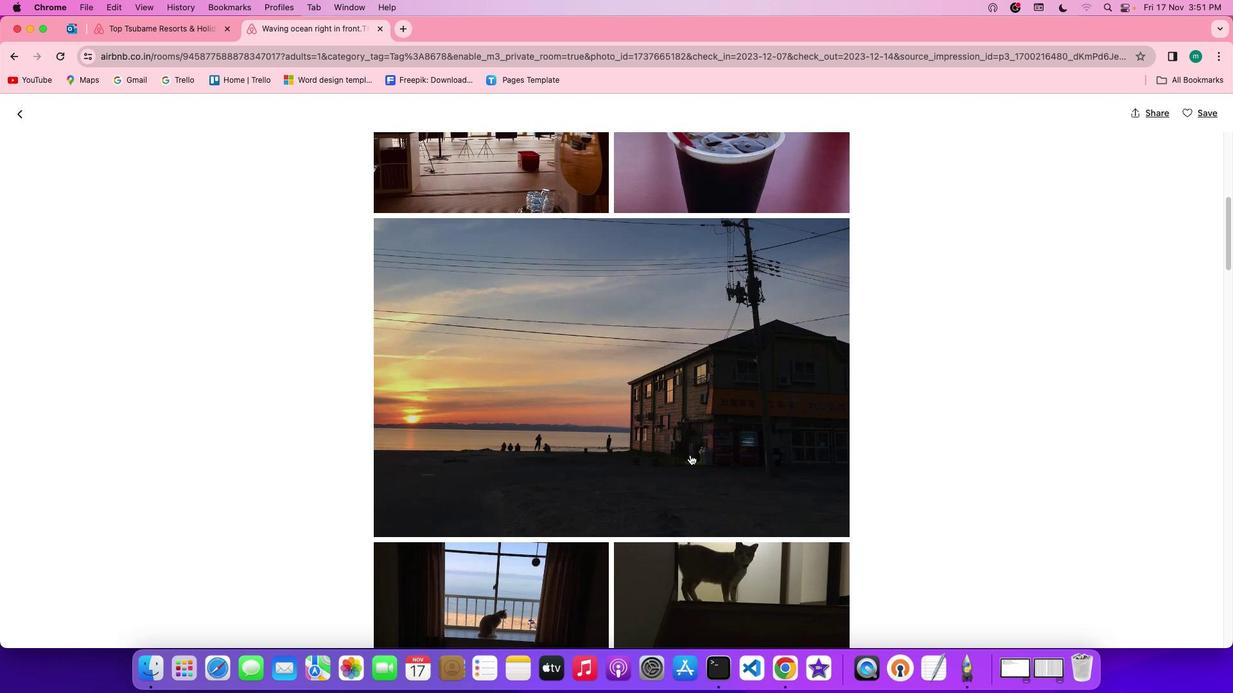 
Action: Mouse moved to (700, 461)
Screenshot: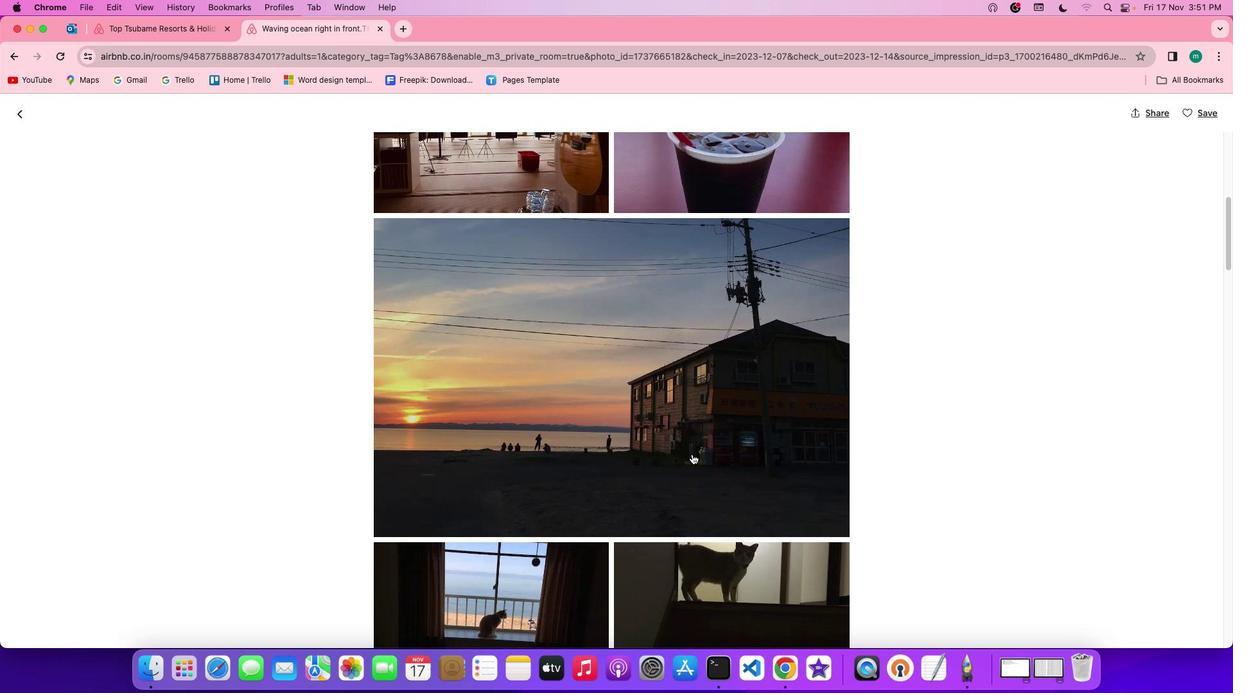 
Action: Mouse scrolled (700, 461) with delta (7, 7)
Screenshot: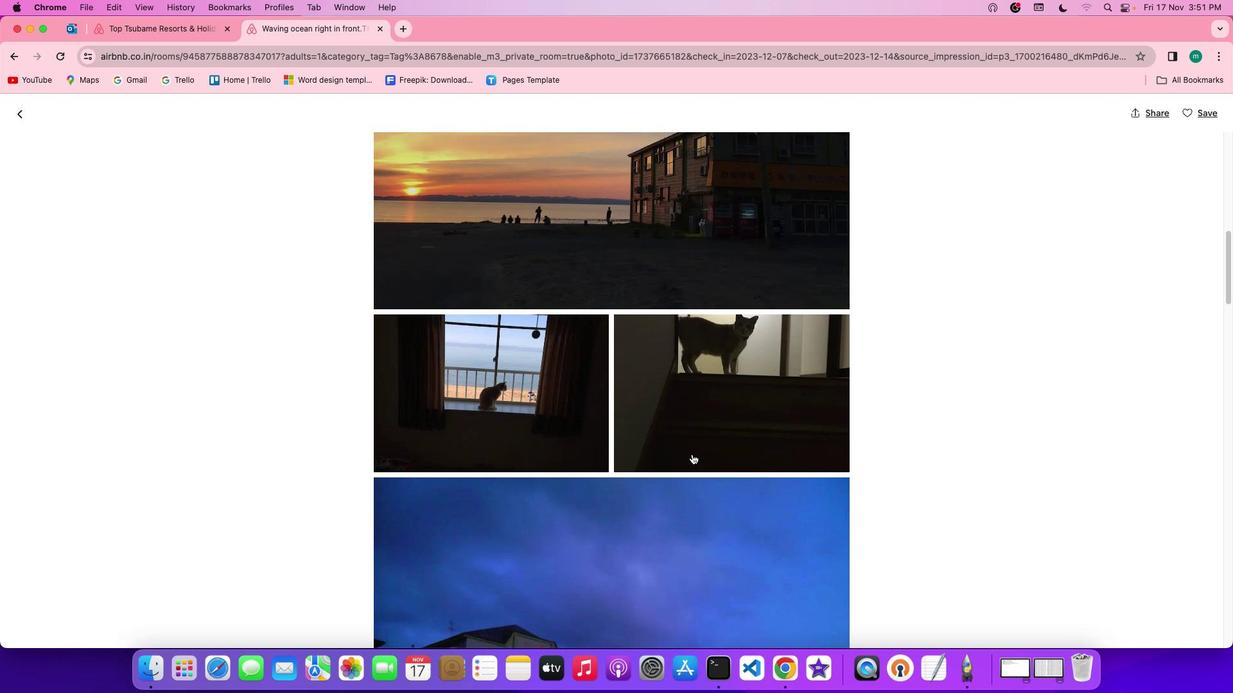 
Action: Mouse scrolled (700, 461) with delta (7, 7)
Screenshot: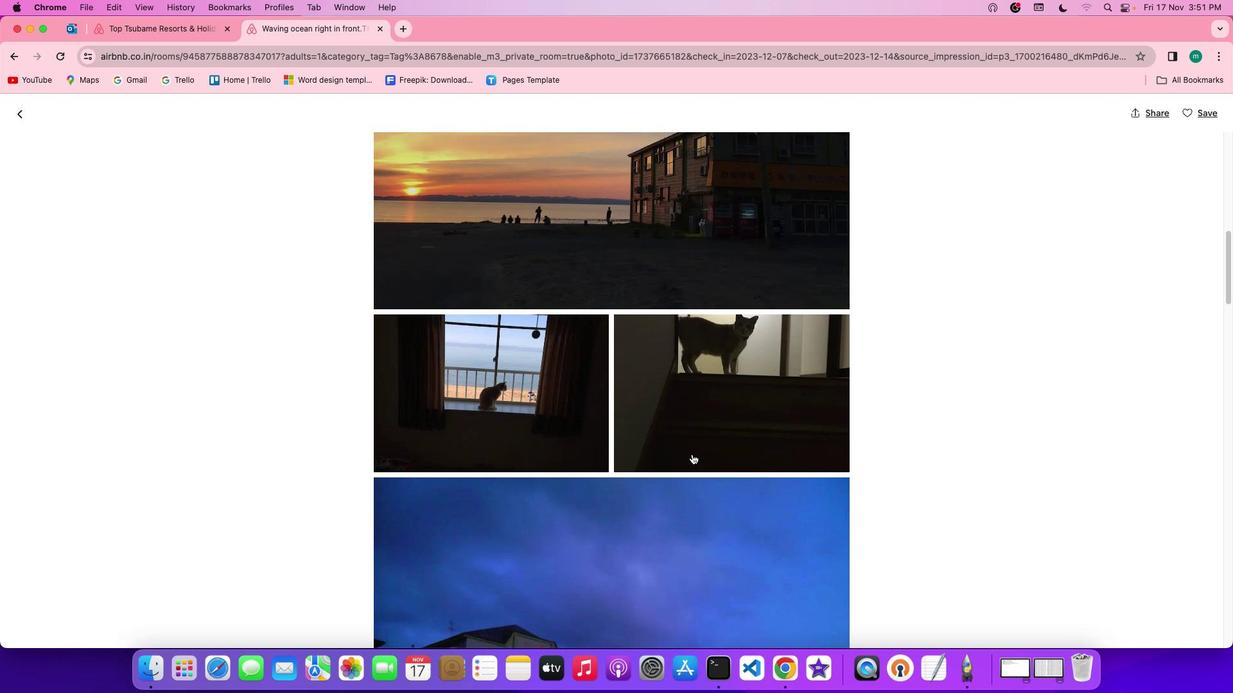 
Action: Mouse scrolled (700, 461) with delta (7, 5)
Screenshot: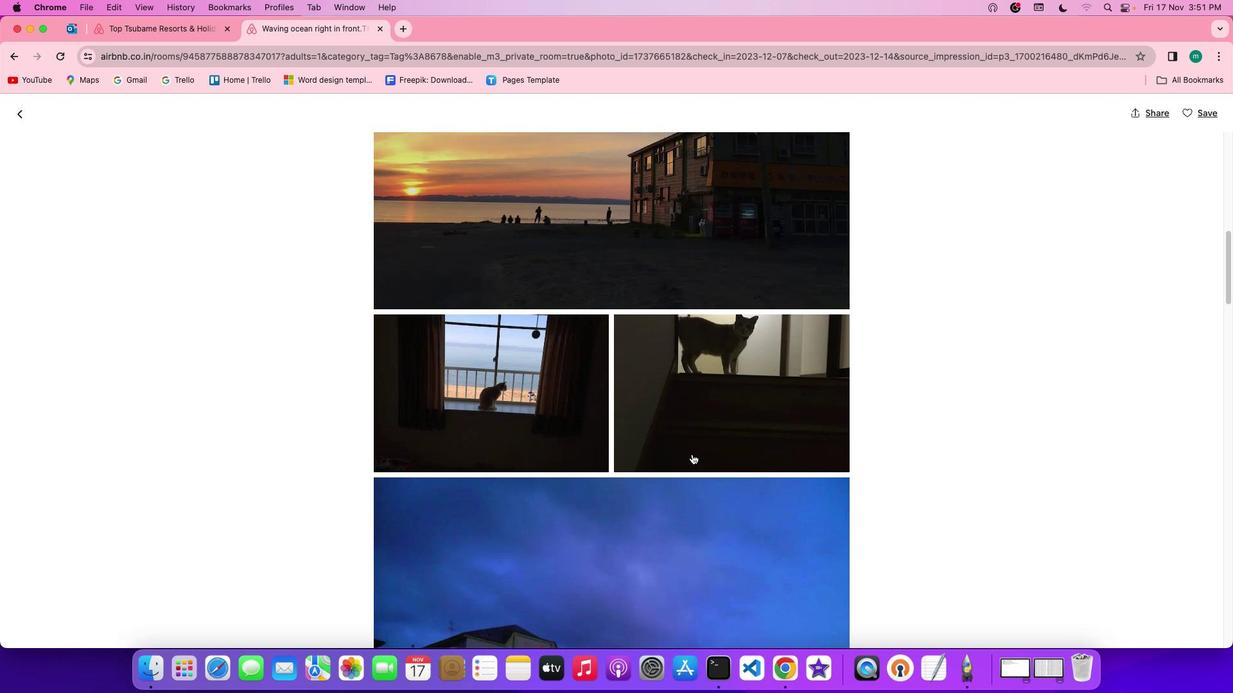 
Action: Mouse scrolled (700, 461) with delta (7, 5)
Screenshot: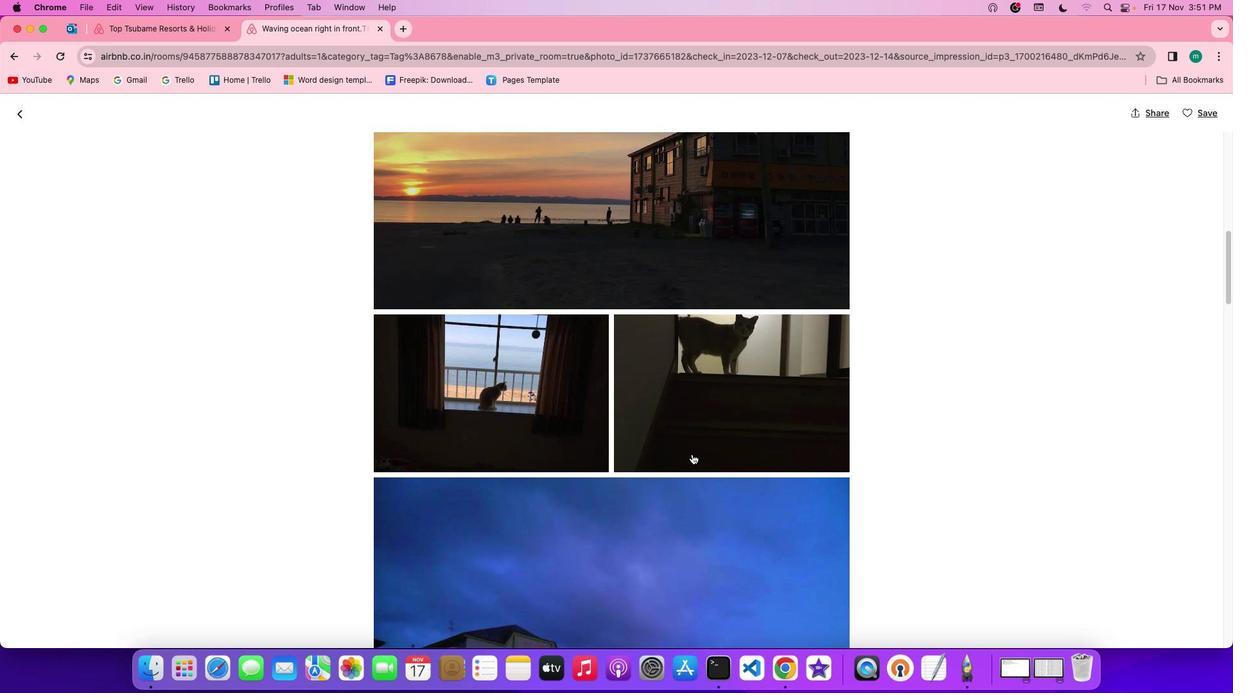 
Action: Mouse scrolled (700, 461) with delta (7, 7)
Screenshot: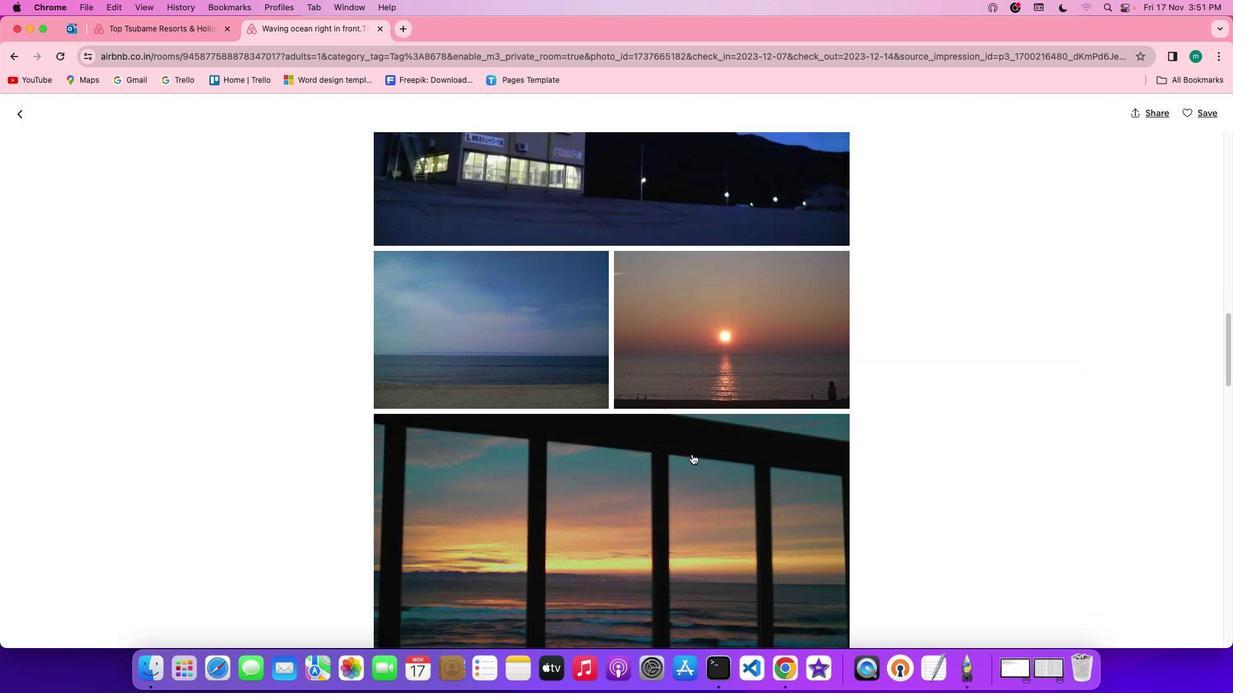 
Action: Mouse scrolled (700, 461) with delta (7, 7)
Screenshot: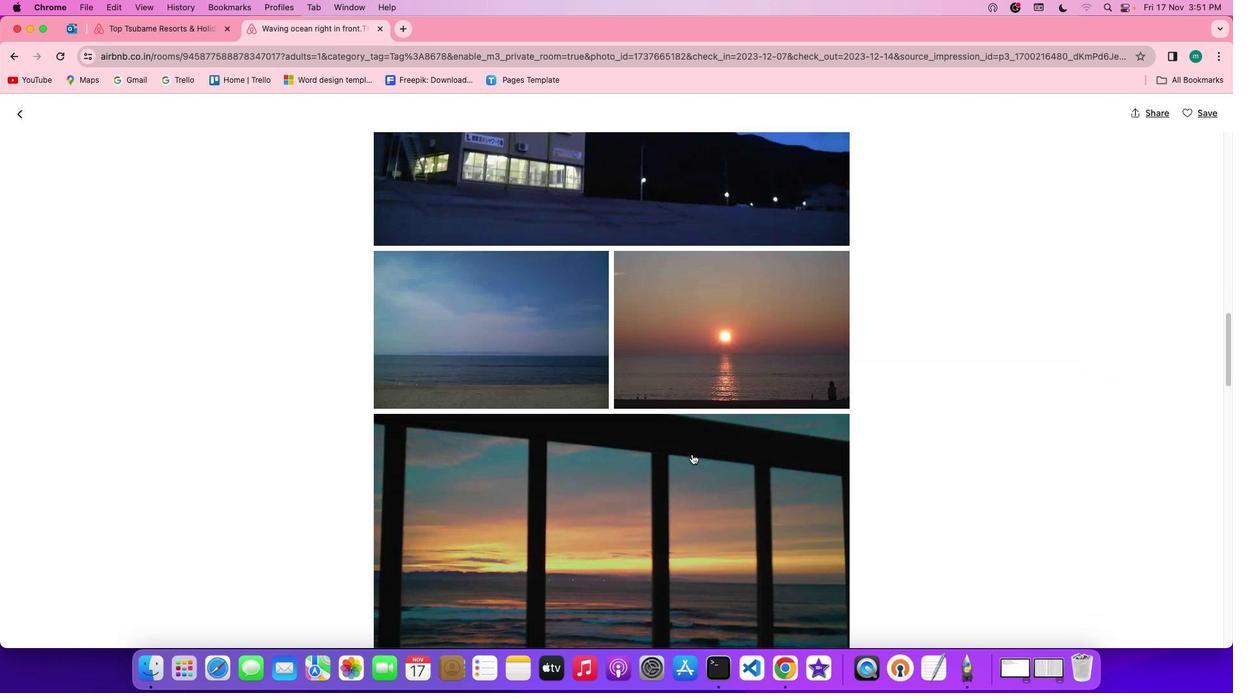 
Action: Mouse scrolled (700, 461) with delta (7, 5)
Screenshot: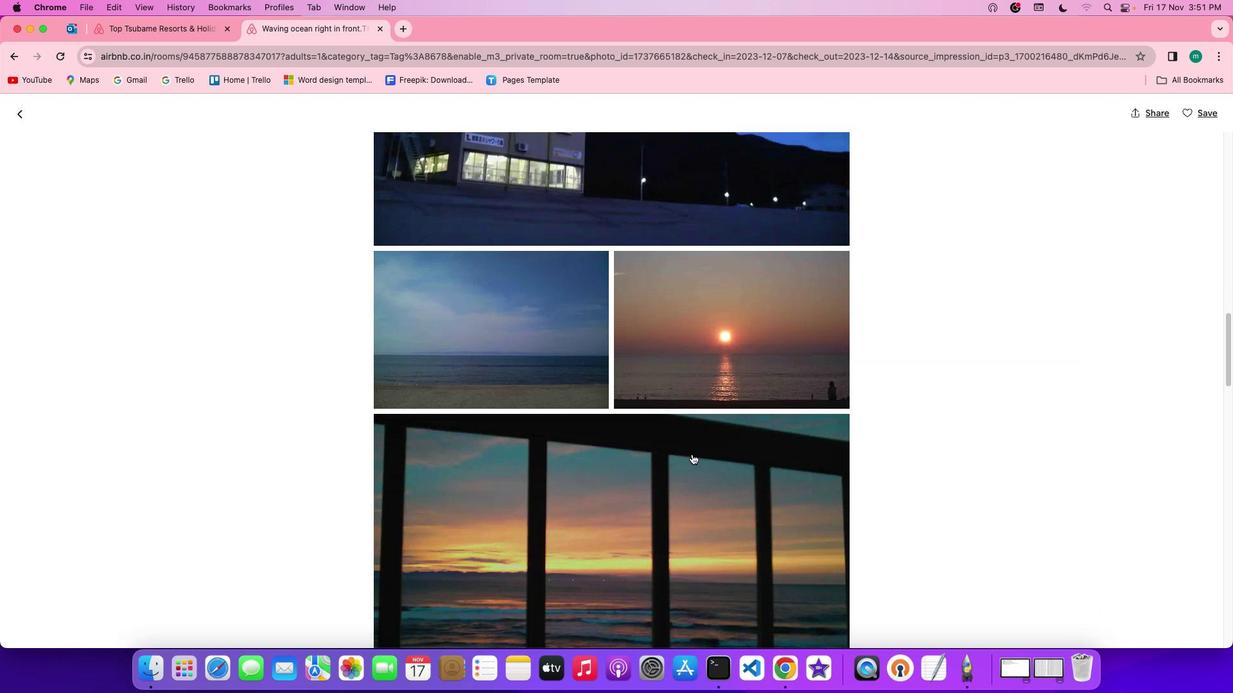 
Action: Mouse scrolled (700, 461) with delta (7, 4)
Screenshot: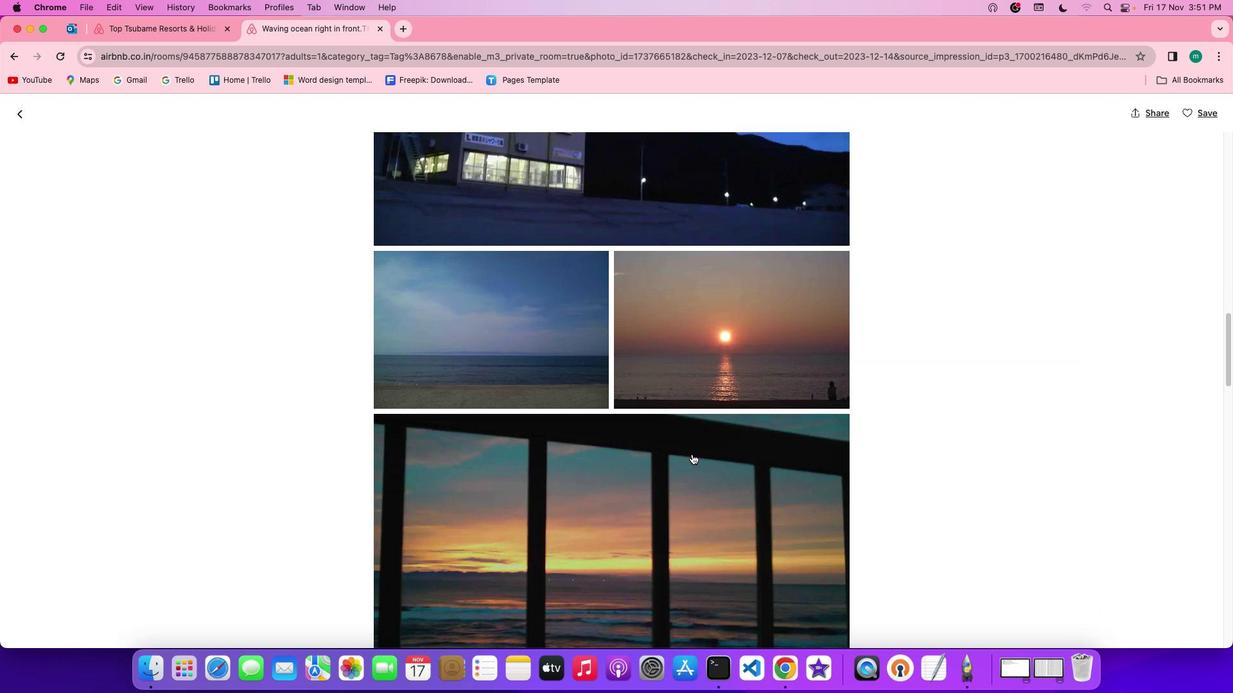 
Action: Mouse scrolled (700, 461) with delta (7, 4)
Screenshot: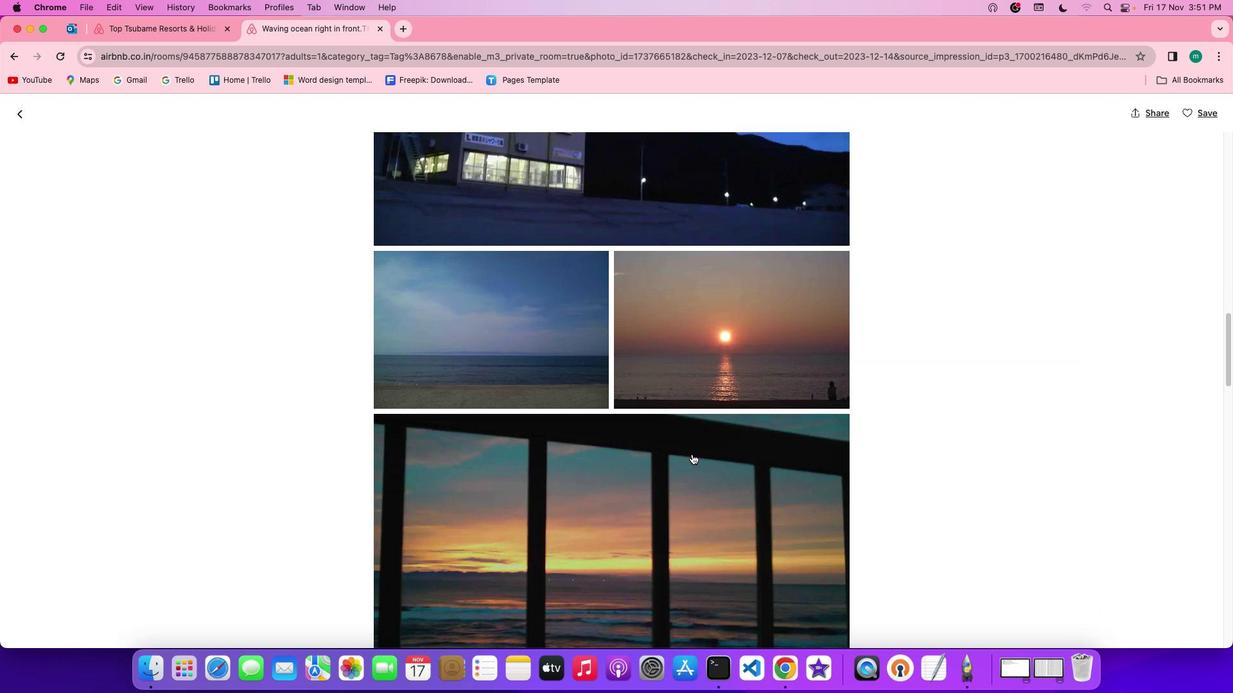 
Action: Mouse scrolled (700, 461) with delta (7, 3)
Screenshot: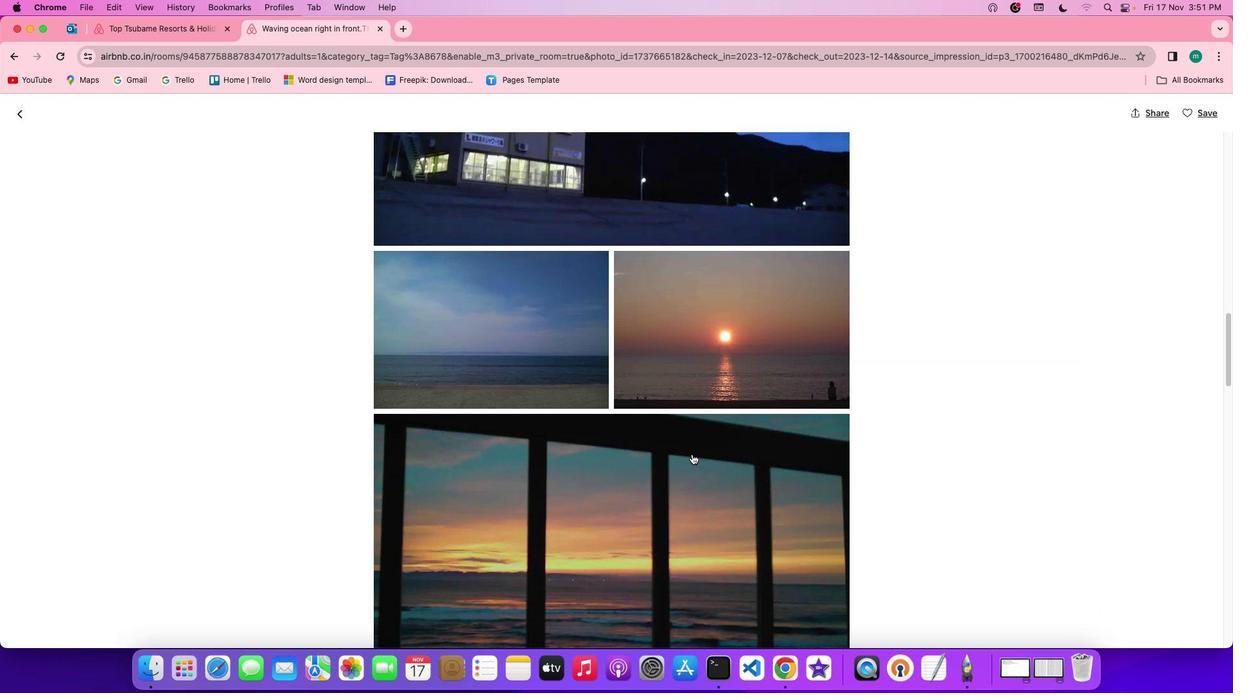 
Action: Mouse scrolled (700, 461) with delta (7, 7)
Screenshot: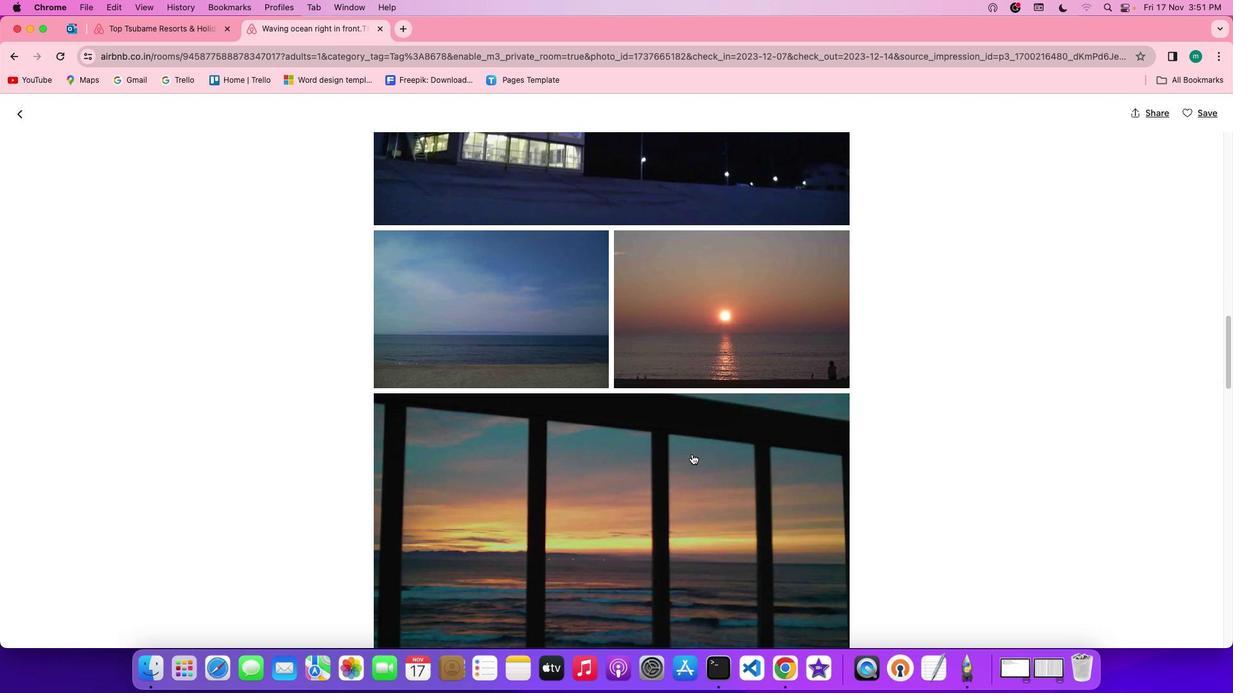 
Action: Mouse scrolled (700, 461) with delta (7, 7)
Screenshot: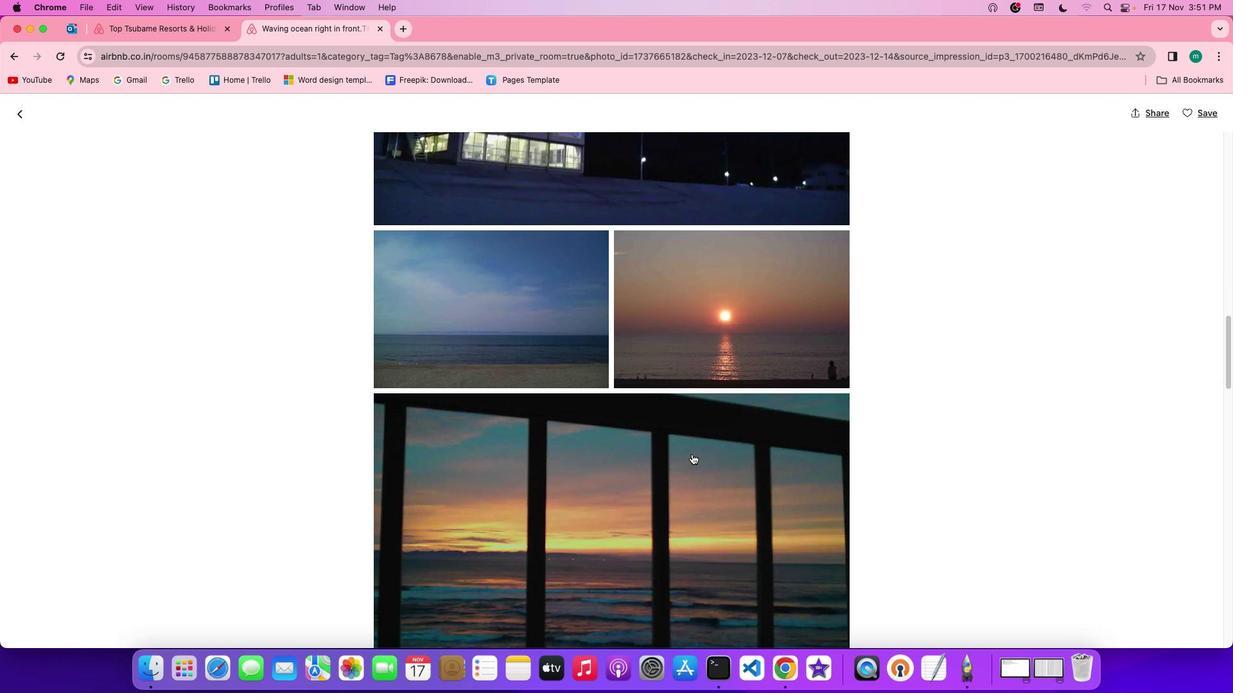
Action: Mouse moved to (700, 461)
Screenshot: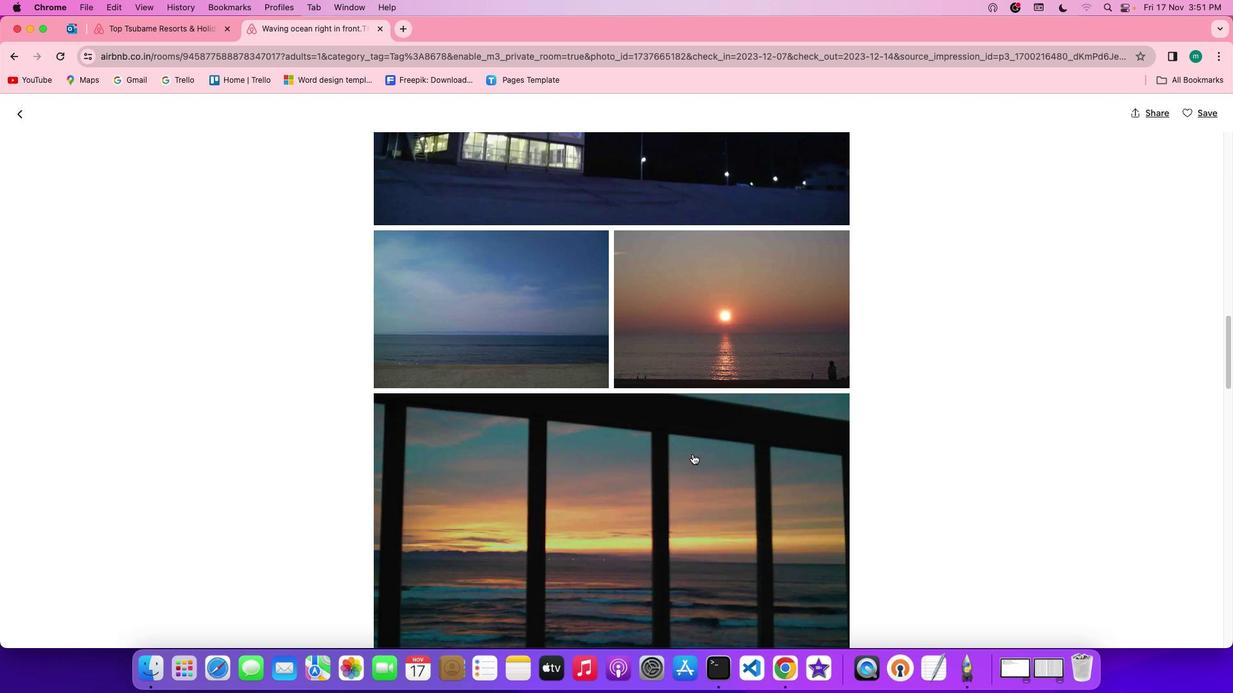 
Action: Mouse scrolled (700, 461) with delta (7, 7)
Screenshot: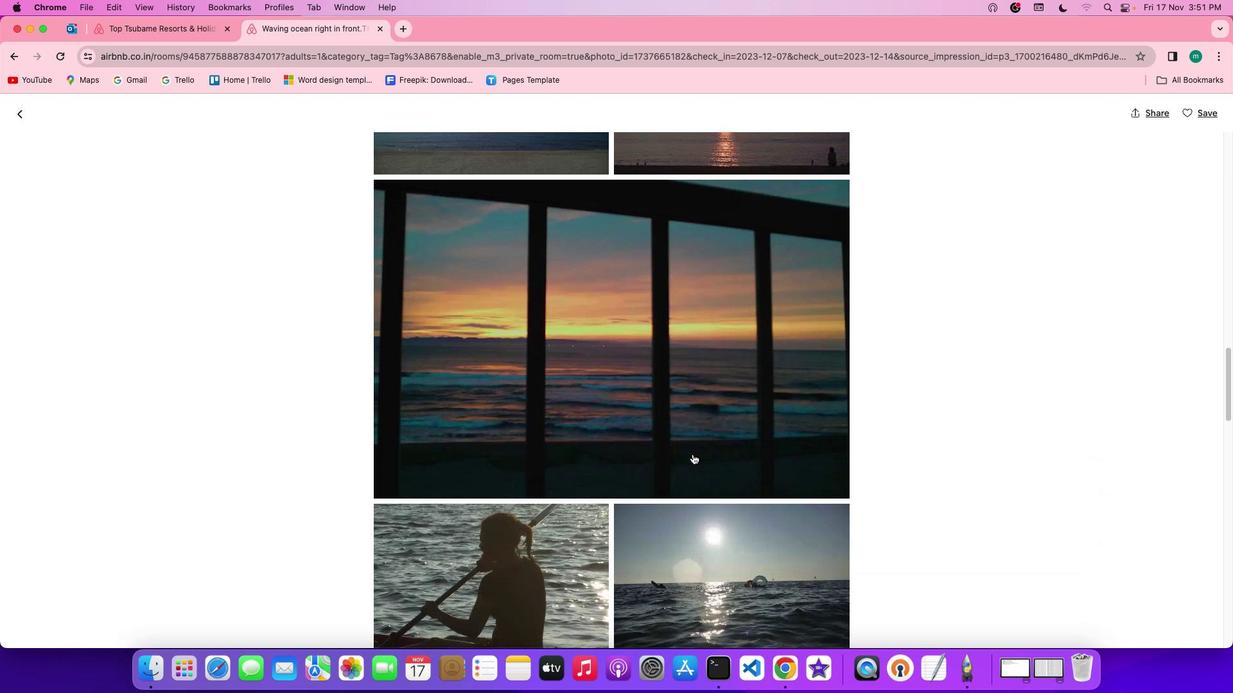 
Action: Mouse scrolled (700, 461) with delta (7, 7)
Screenshot: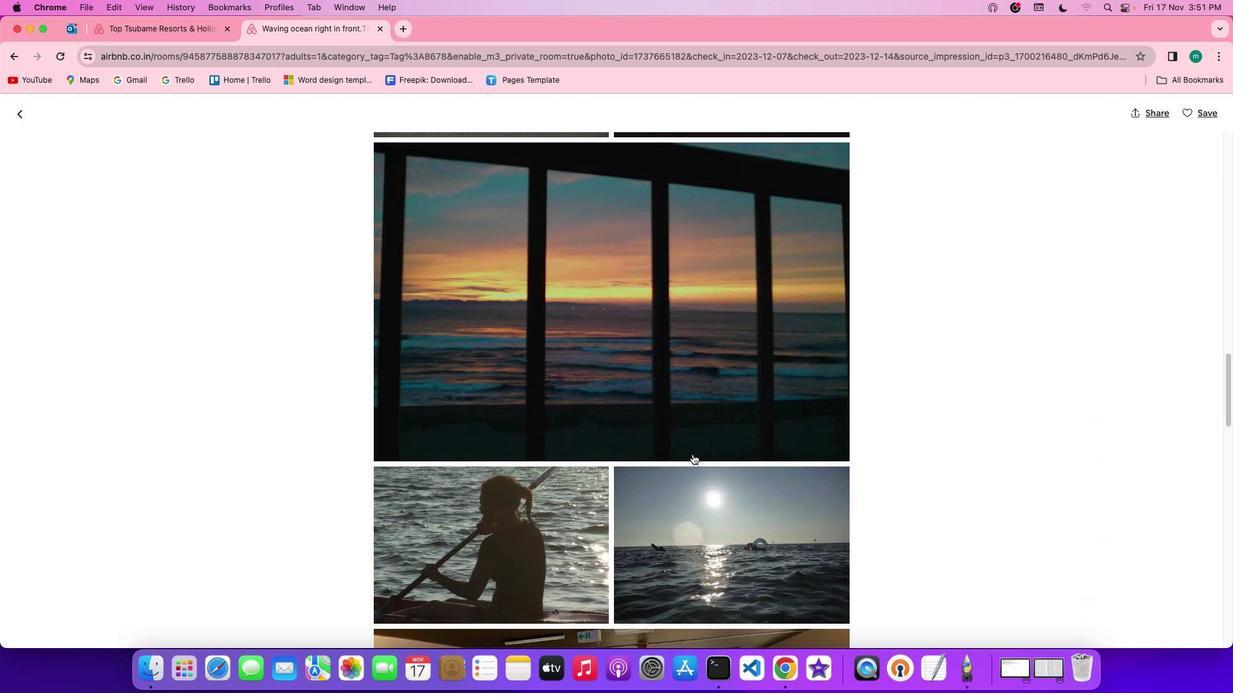 
Action: Mouse scrolled (700, 461) with delta (7, 6)
Screenshot: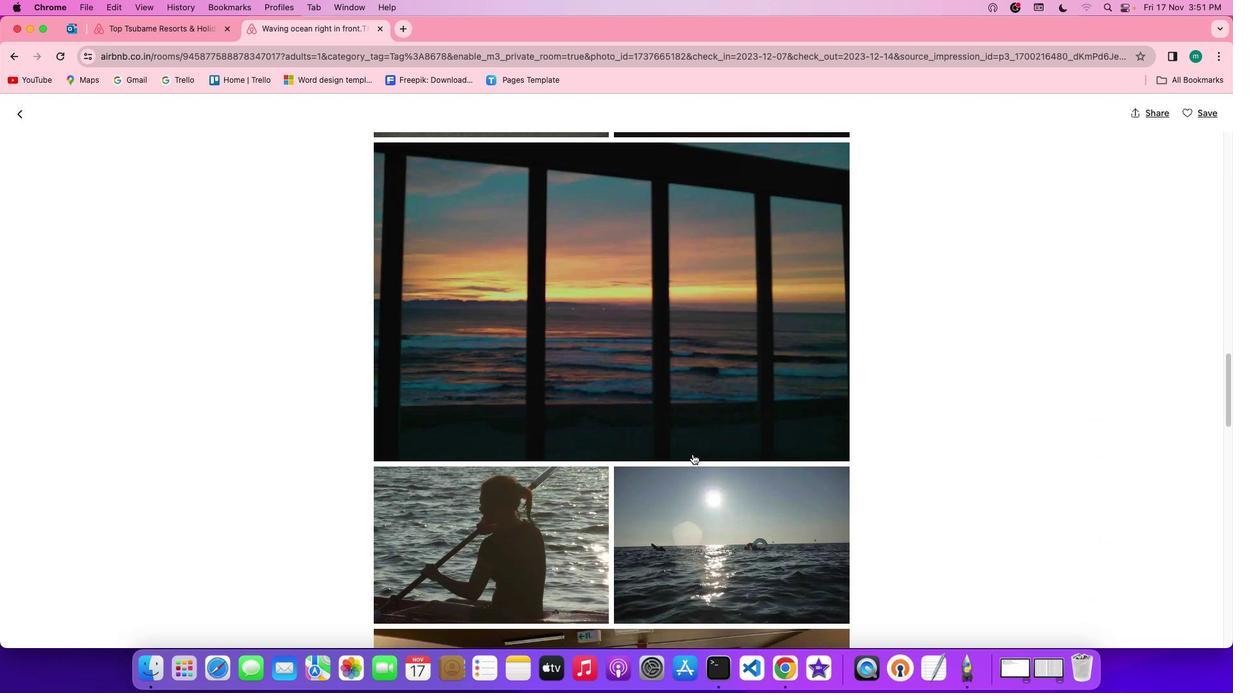 
Action: Mouse scrolled (700, 461) with delta (7, 5)
Screenshot: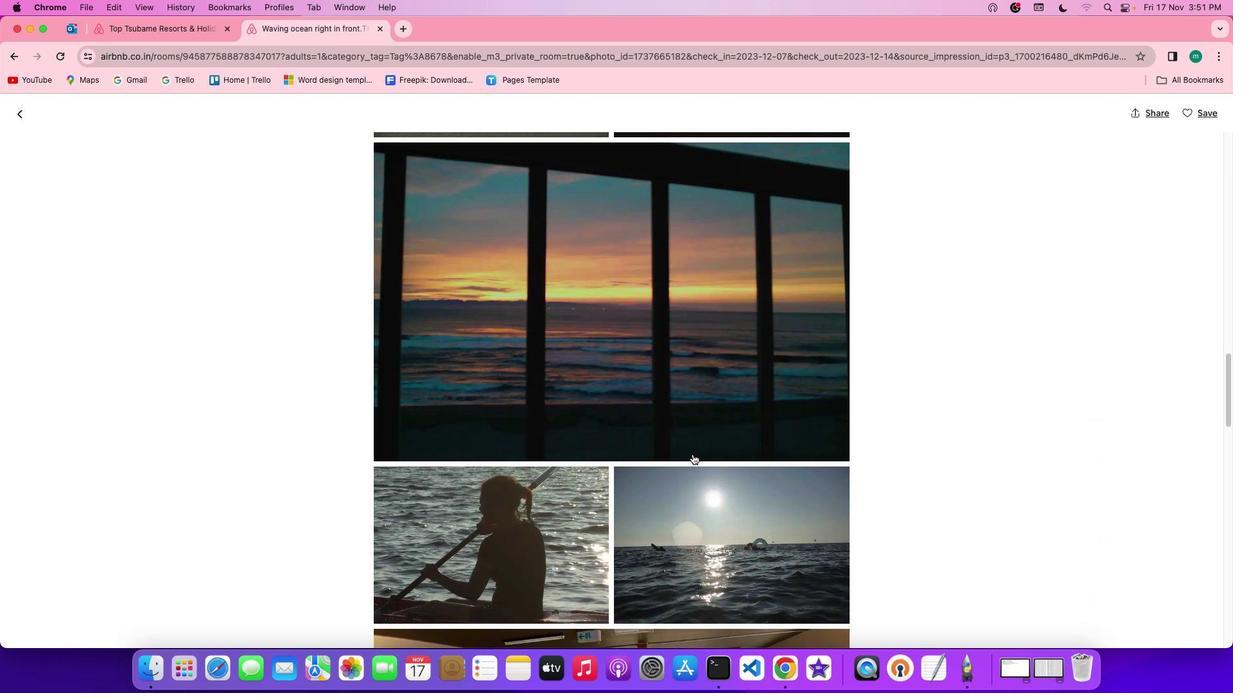 
Action: Mouse scrolled (700, 461) with delta (7, 5)
Screenshot: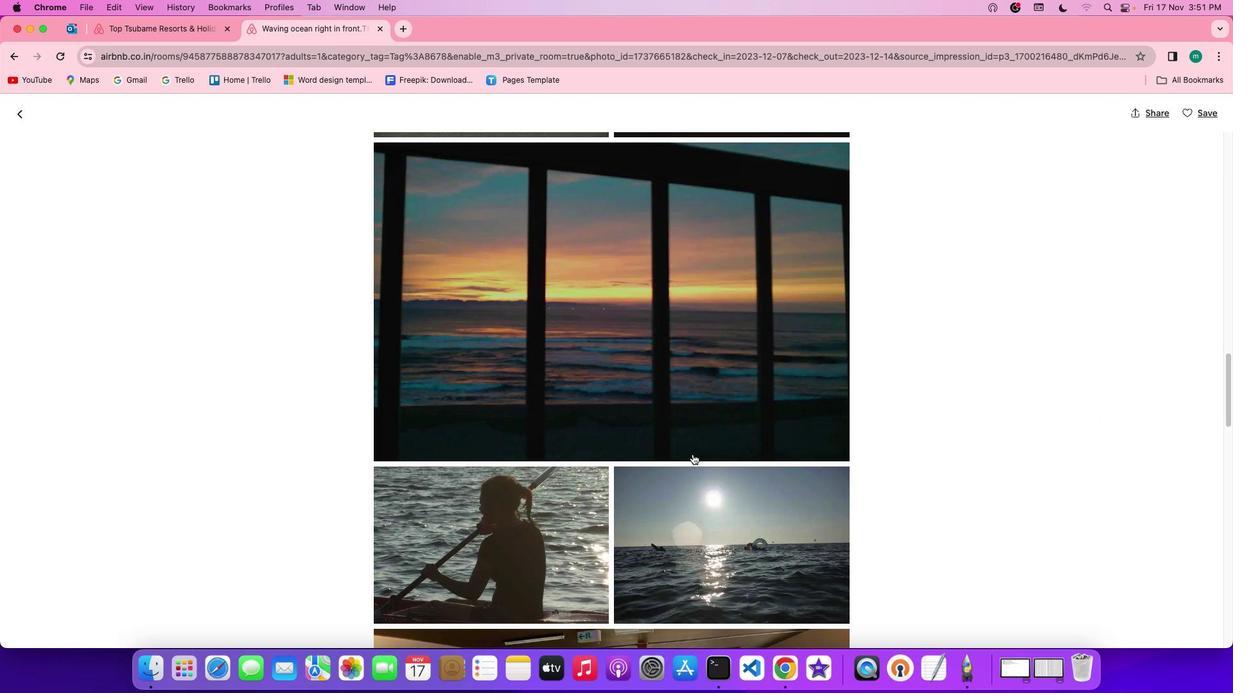 
Action: Mouse scrolled (700, 461) with delta (7, 7)
Screenshot: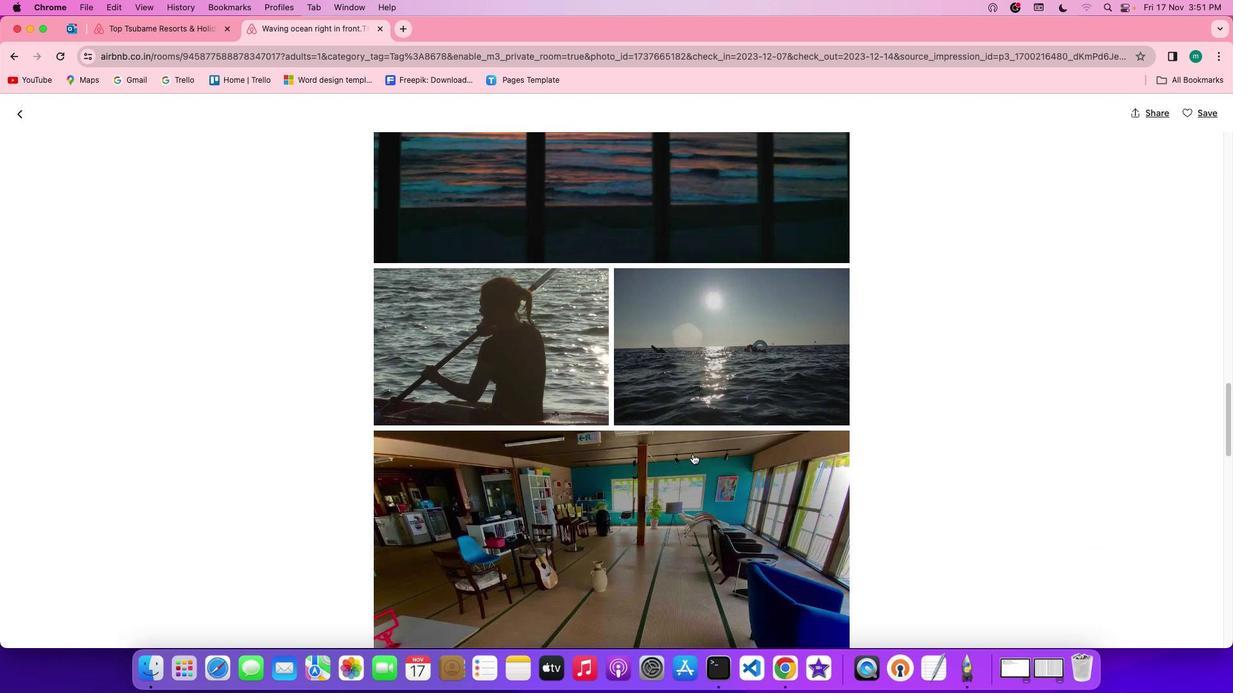 
Action: Mouse scrolled (700, 461) with delta (7, 7)
Screenshot: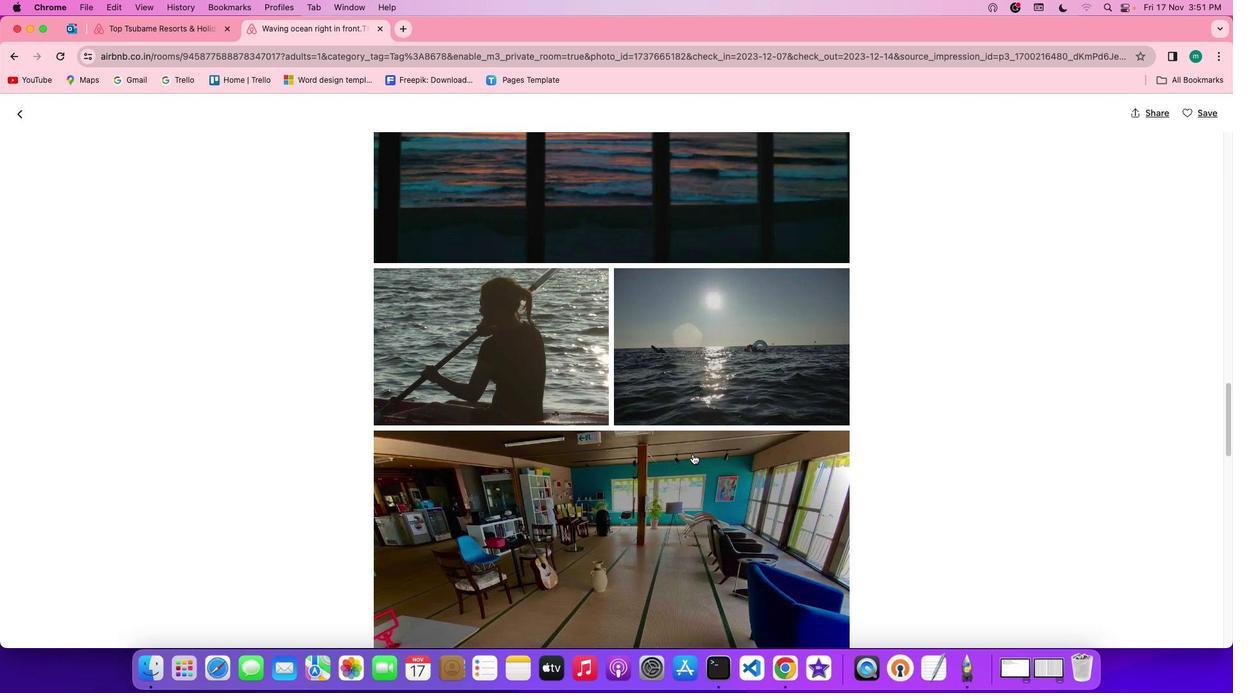 
Action: Mouse scrolled (700, 461) with delta (7, 6)
Screenshot: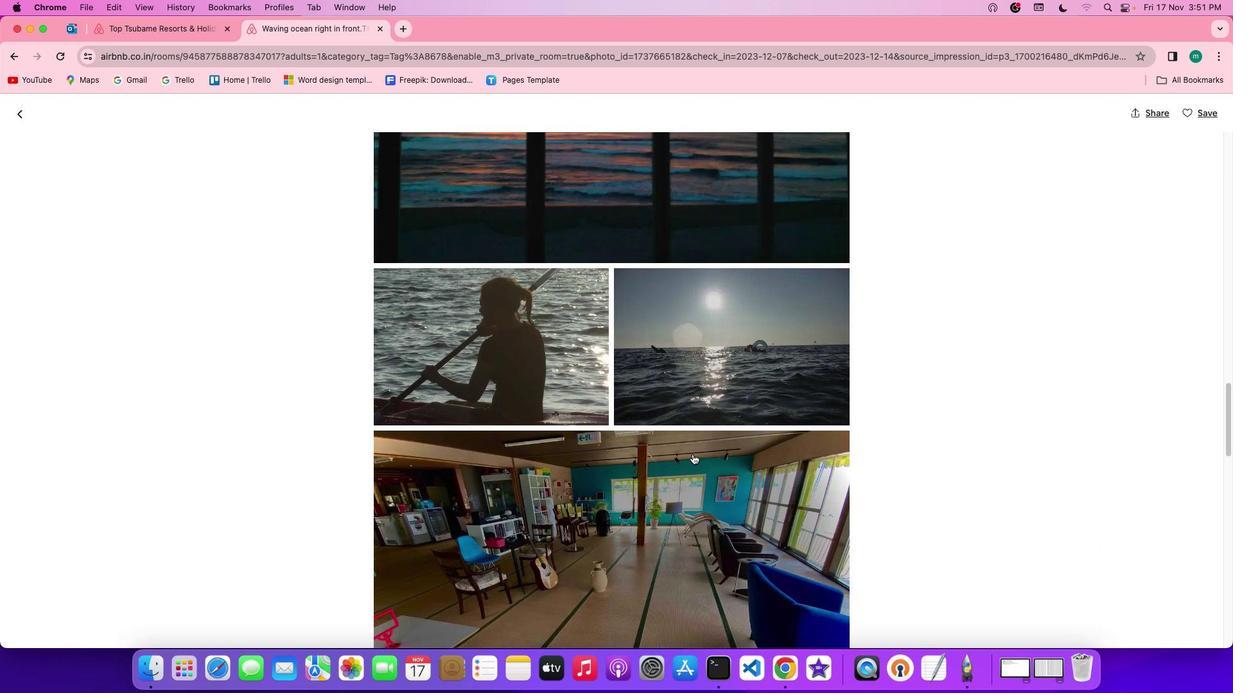 
Action: Mouse scrolled (700, 461) with delta (7, 5)
Screenshot: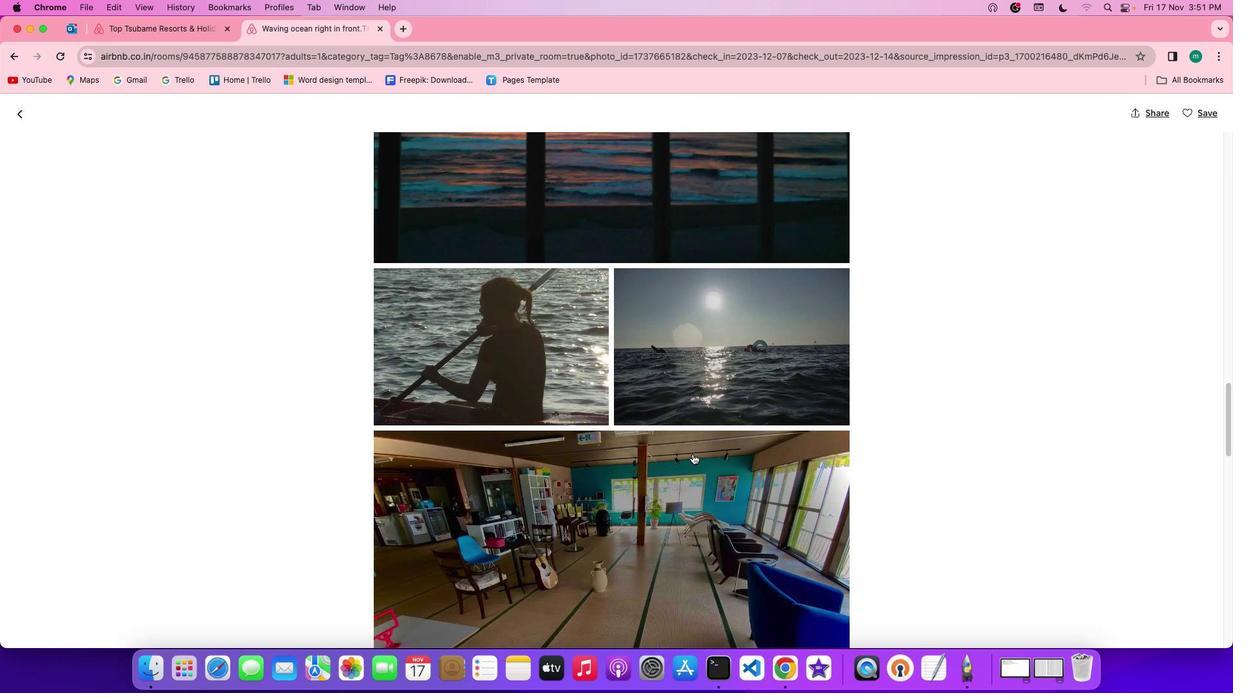 
Action: Mouse scrolled (700, 461) with delta (7, 7)
Screenshot: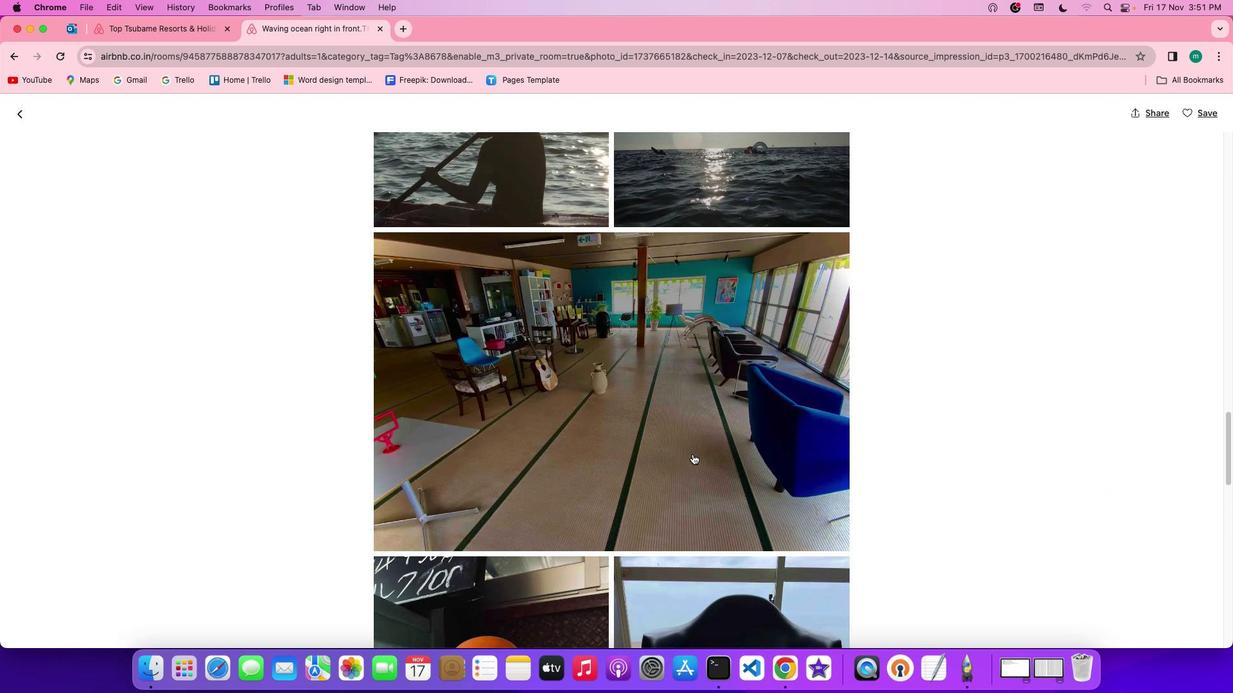 
Action: Mouse scrolled (700, 461) with delta (7, 7)
Screenshot: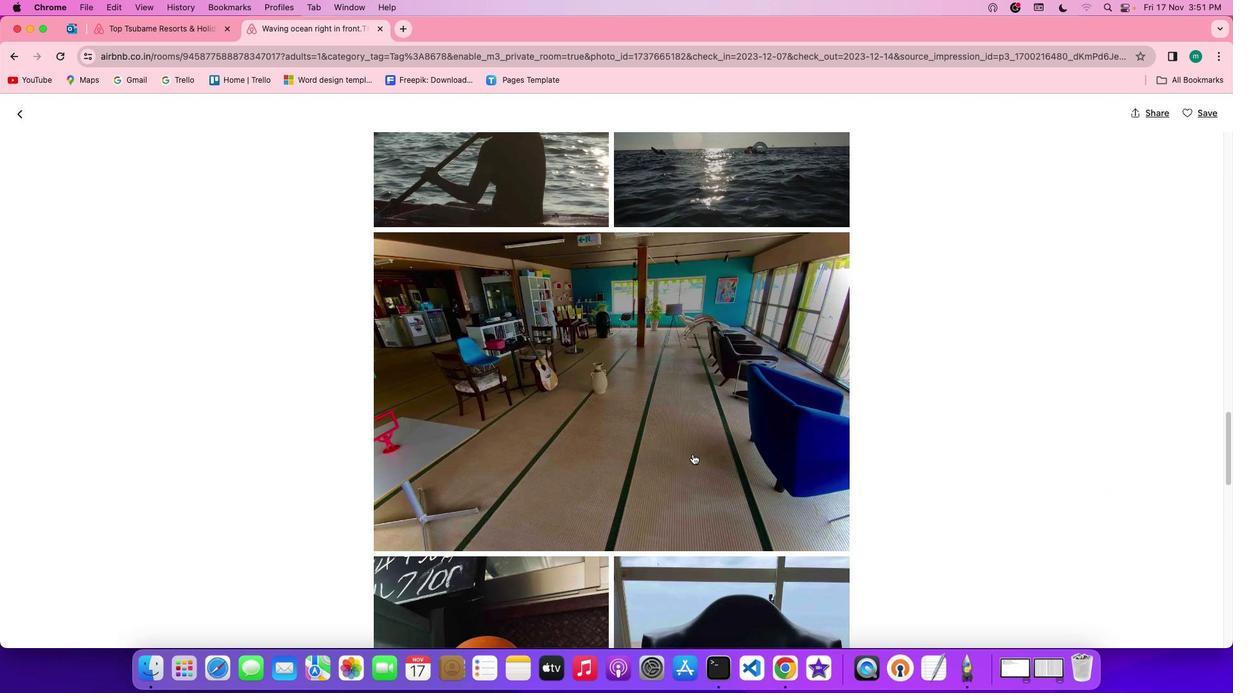 
Action: Mouse scrolled (700, 461) with delta (7, 6)
Screenshot: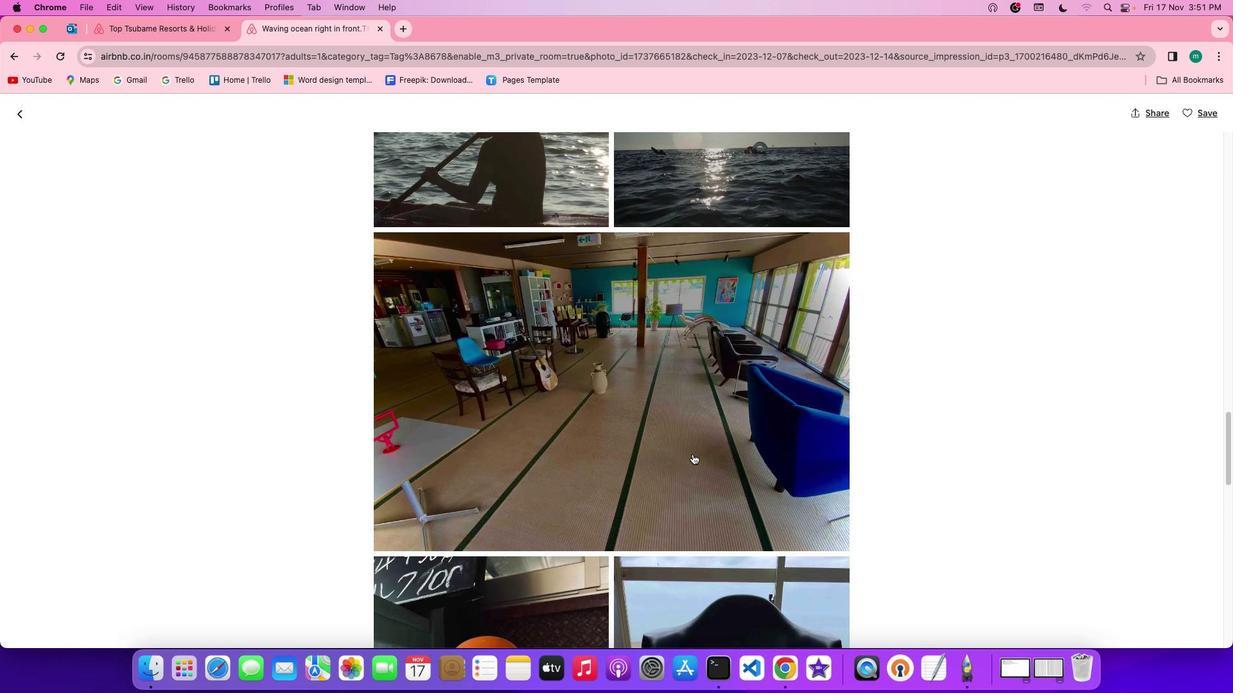 
Action: Mouse scrolled (700, 461) with delta (7, 5)
Screenshot: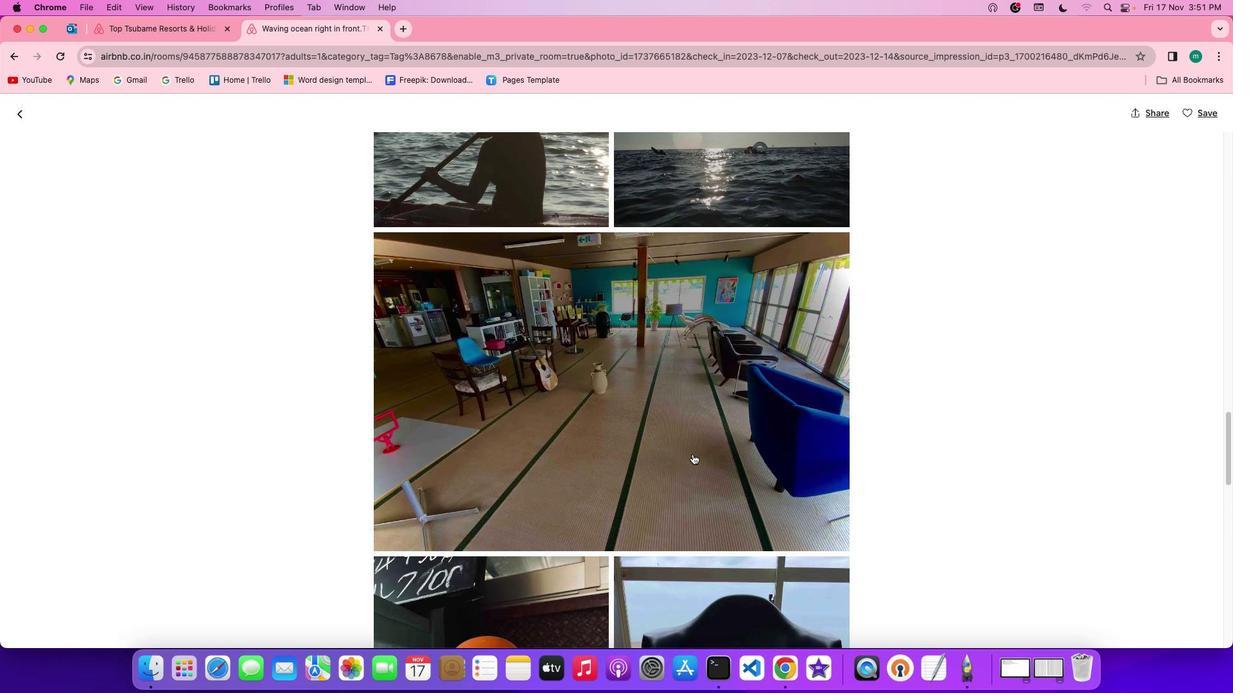 
Action: Mouse scrolled (700, 461) with delta (7, 7)
Screenshot: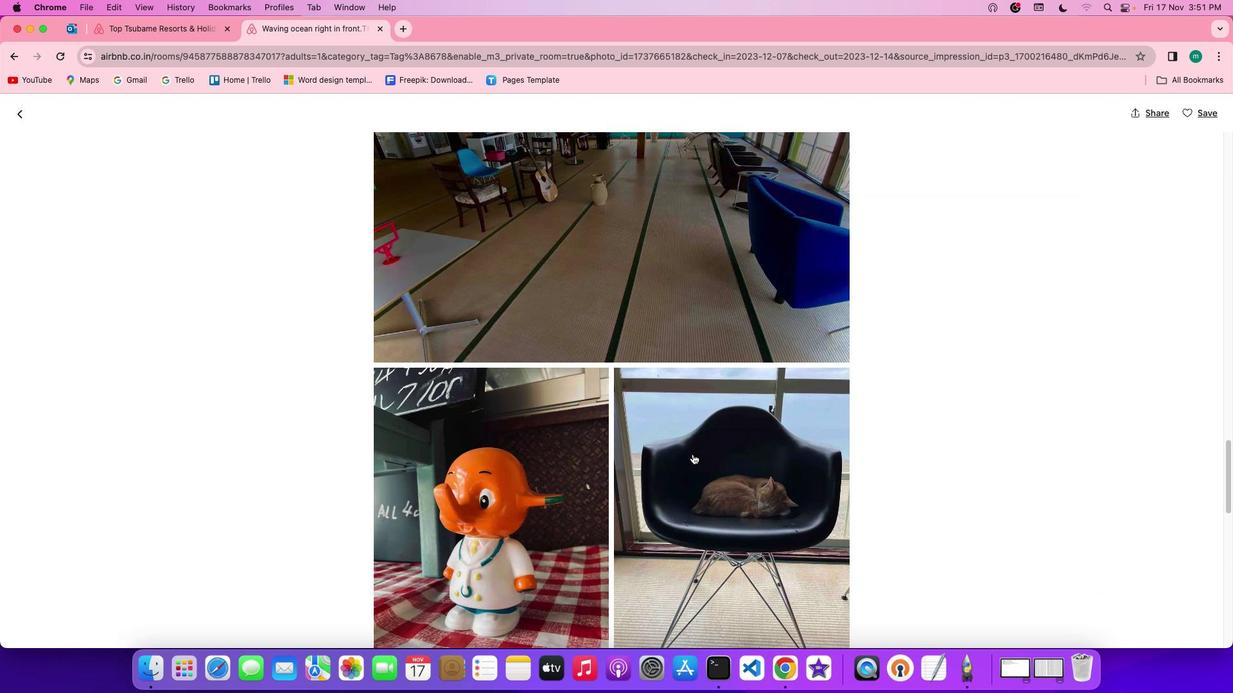 
Action: Mouse scrolled (700, 461) with delta (7, 7)
Screenshot: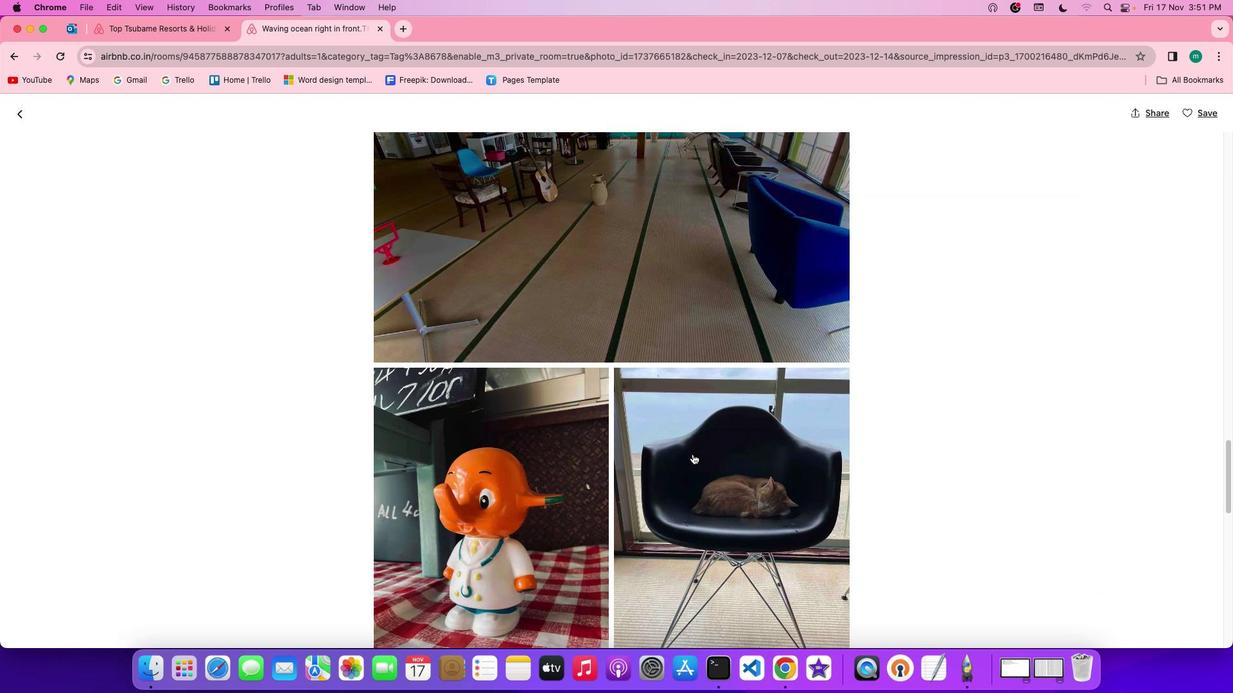 
Action: Mouse scrolled (700, 461) with delta (7, 6)
Screenshot: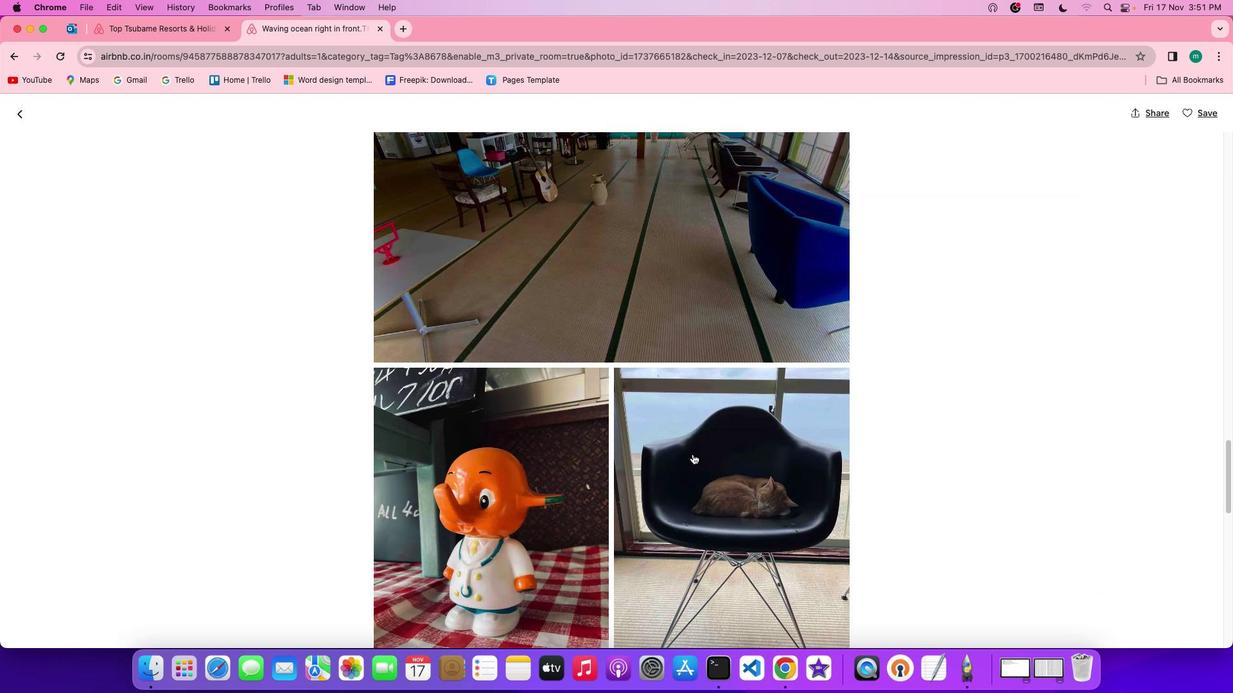 
Action: Mouse scrolled (700, 461) with delta (7, 5)
Screenshot: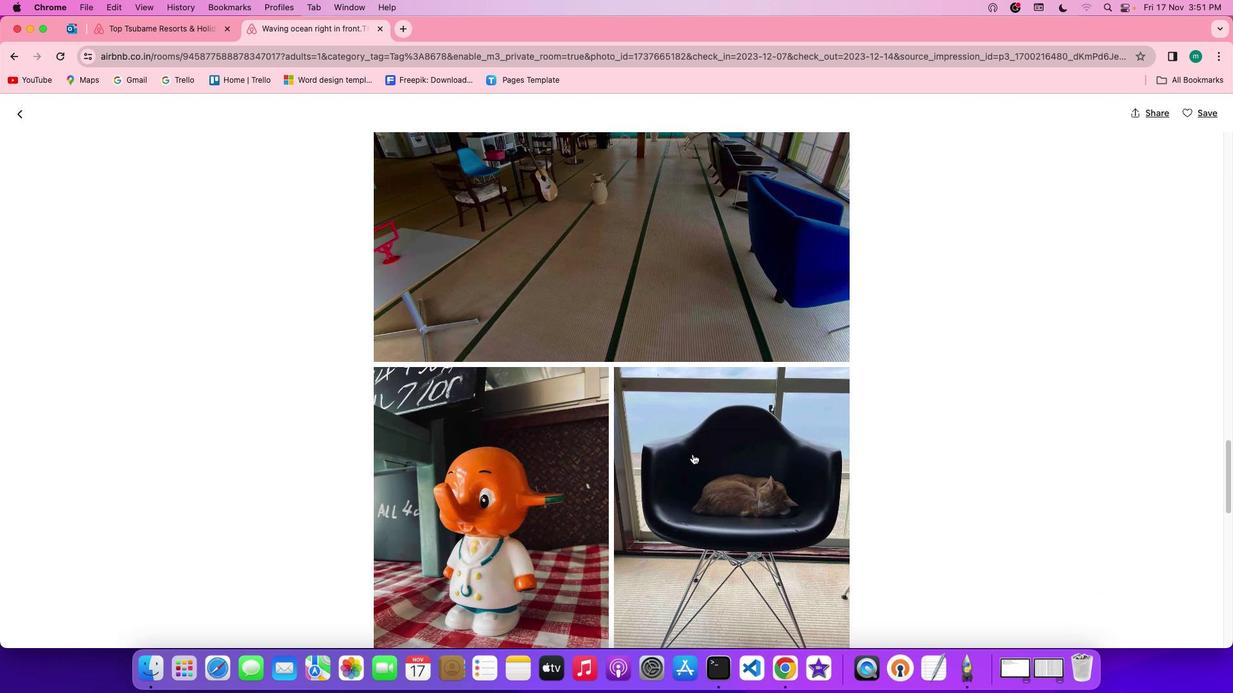 
Action: Mouse scrolled (700, 461) with delta (7, 7)
Screenshot: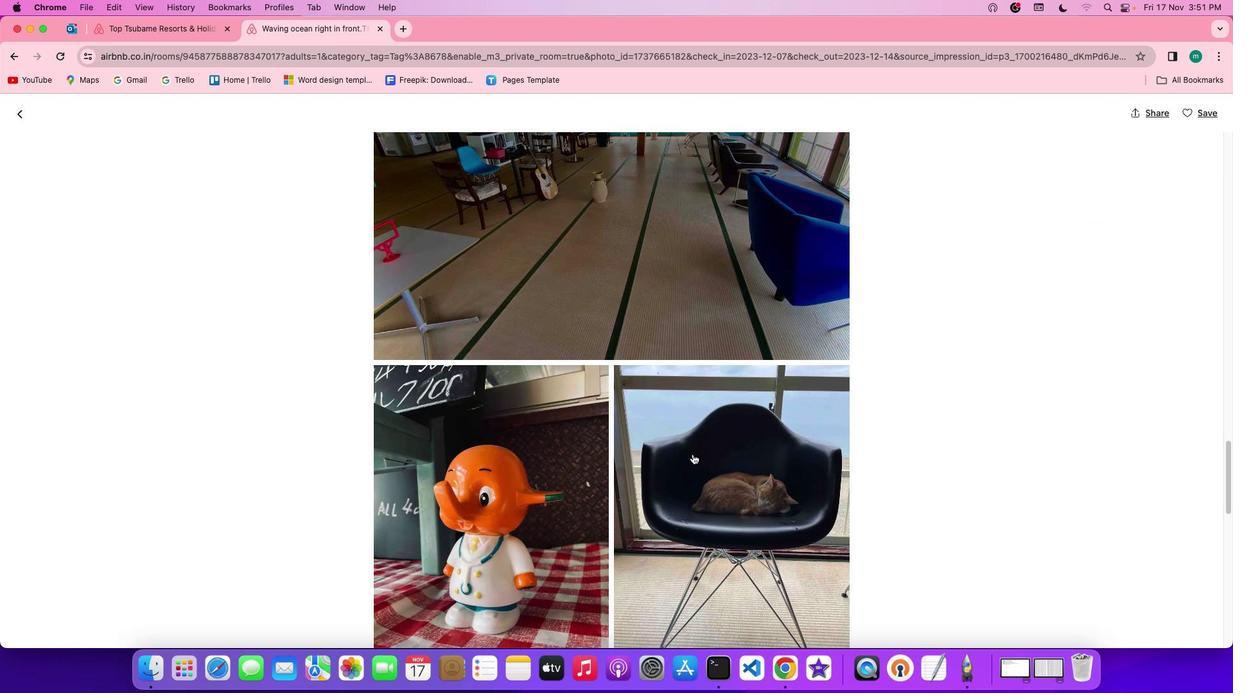 
Action: Mouse scrolled (700, 461) with delta (7, 7)
Screenshot: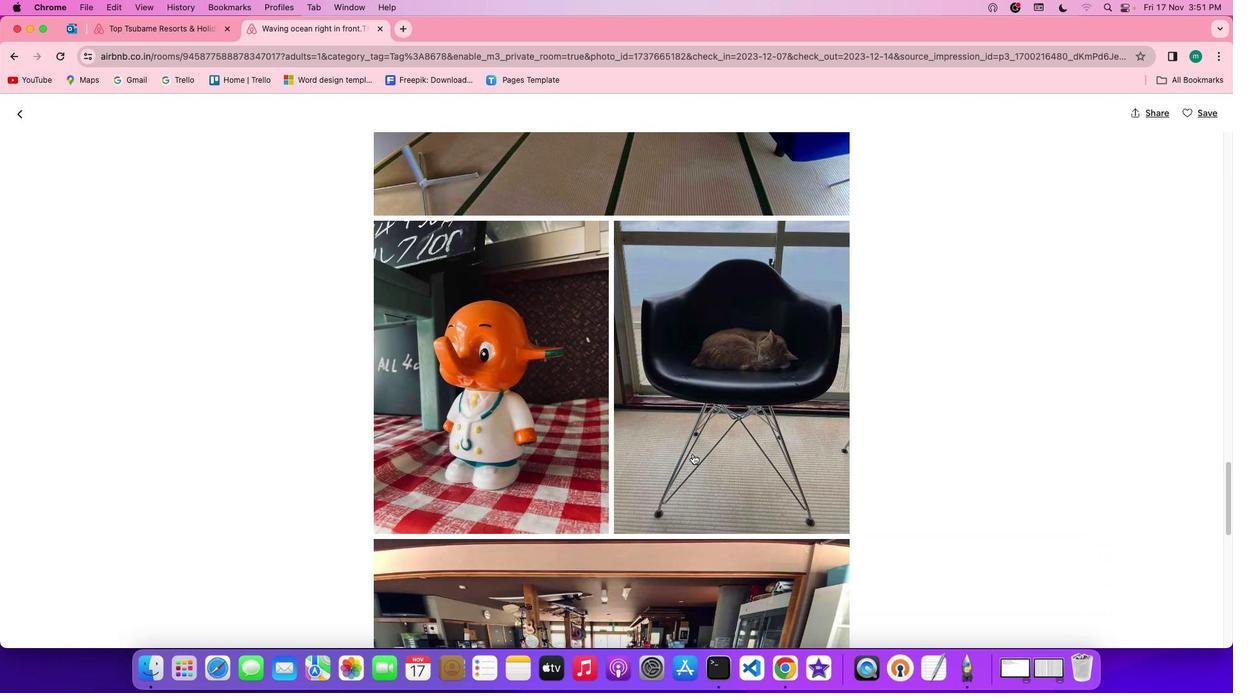 
Action: Mouse scrolled (700, 461) with delta (7, 7)
Screenshot: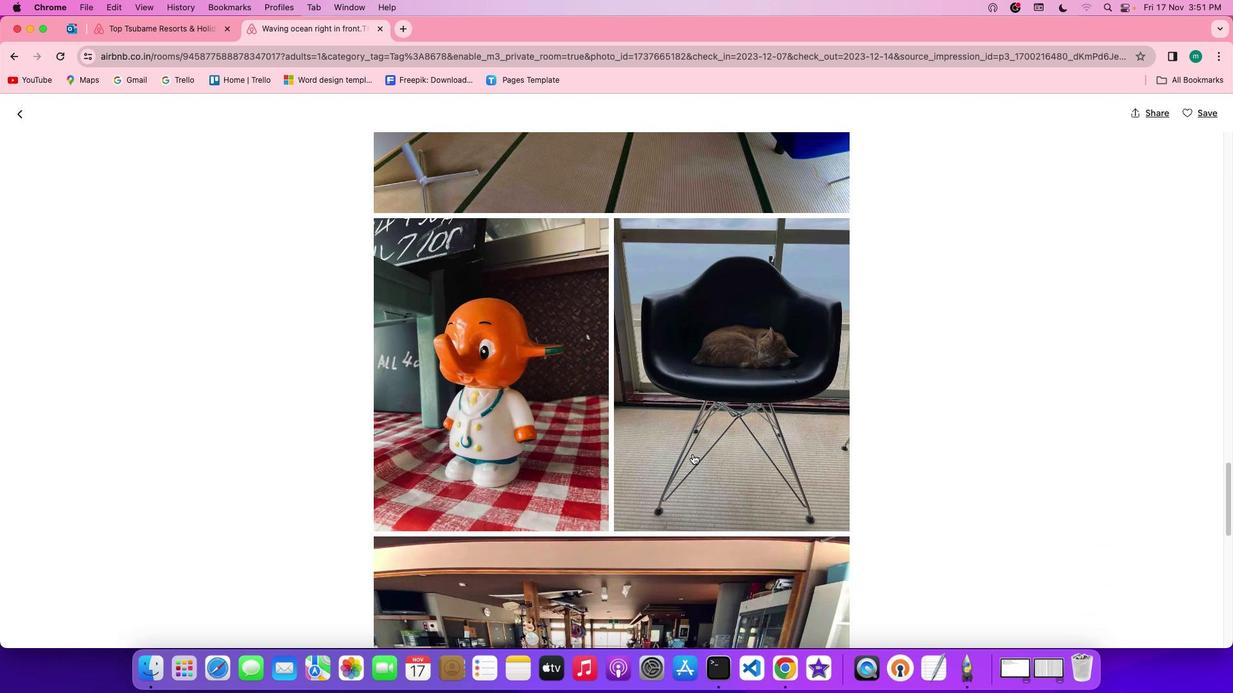 
Action: Mouse scrolled (700, 461) with delta (7, 6)
Screenshot: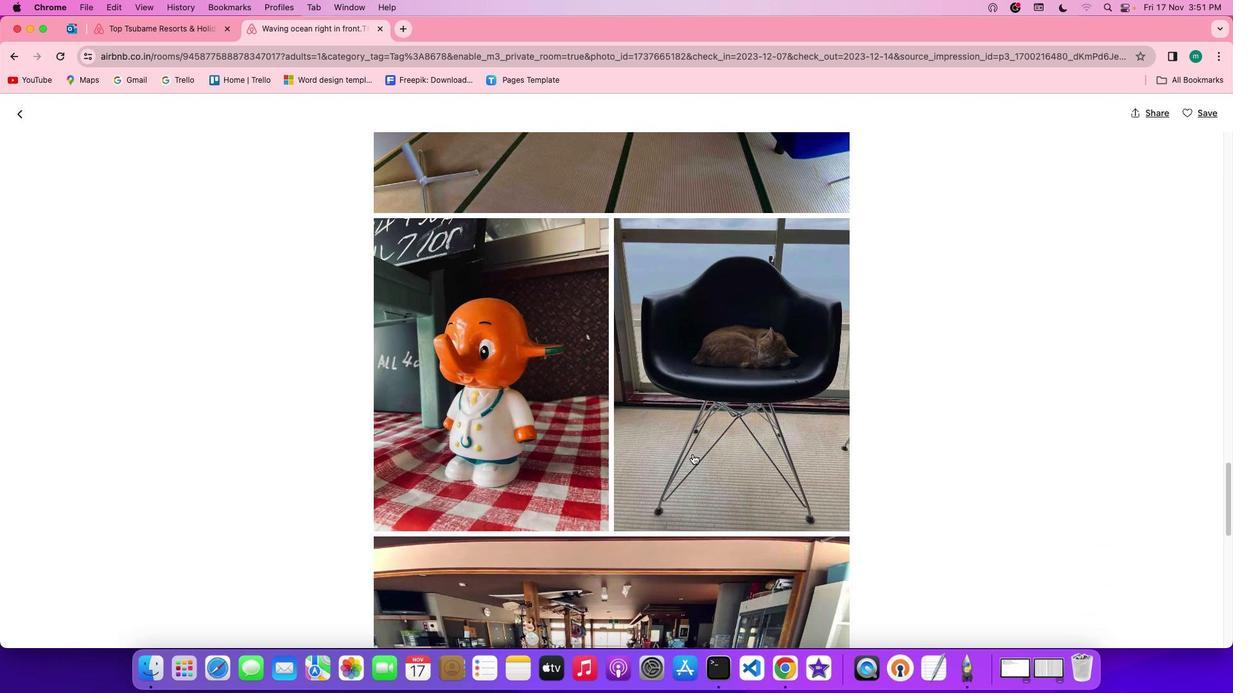 
Action: Mouse scrolled (700, 461) with delta (7, 6)
Screenshot: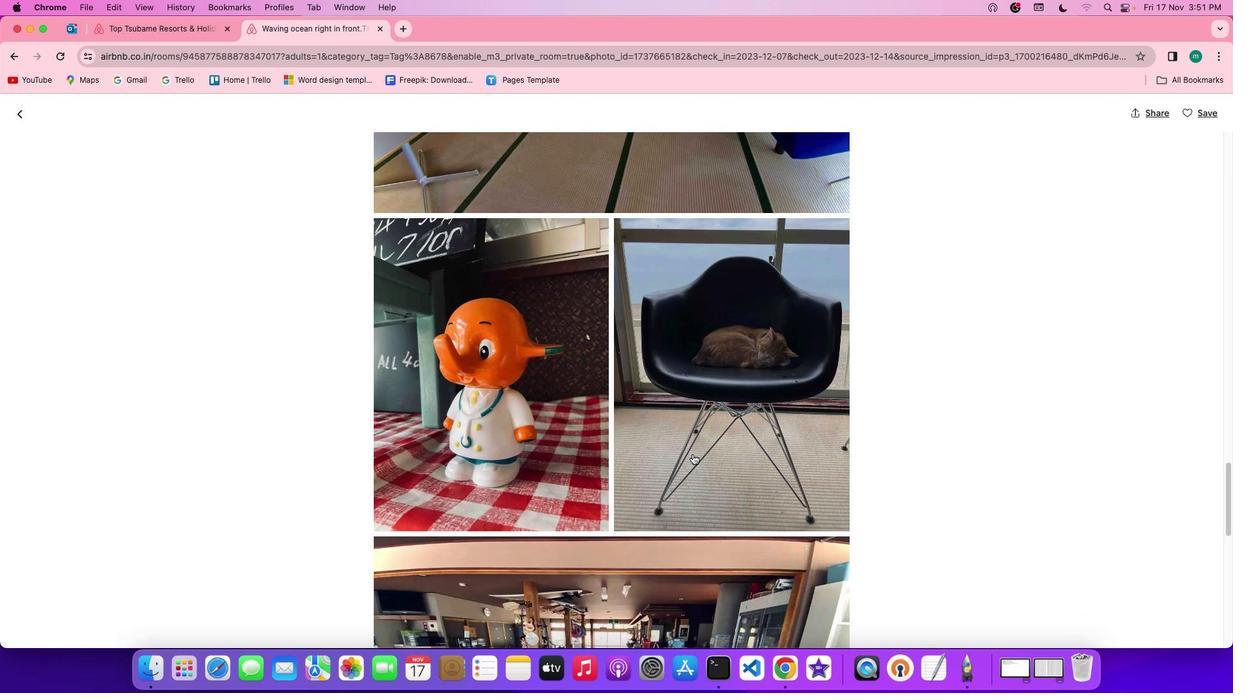 
Action: Mouse scrolled (700, 461) with delta (7, 7)
Screenshot: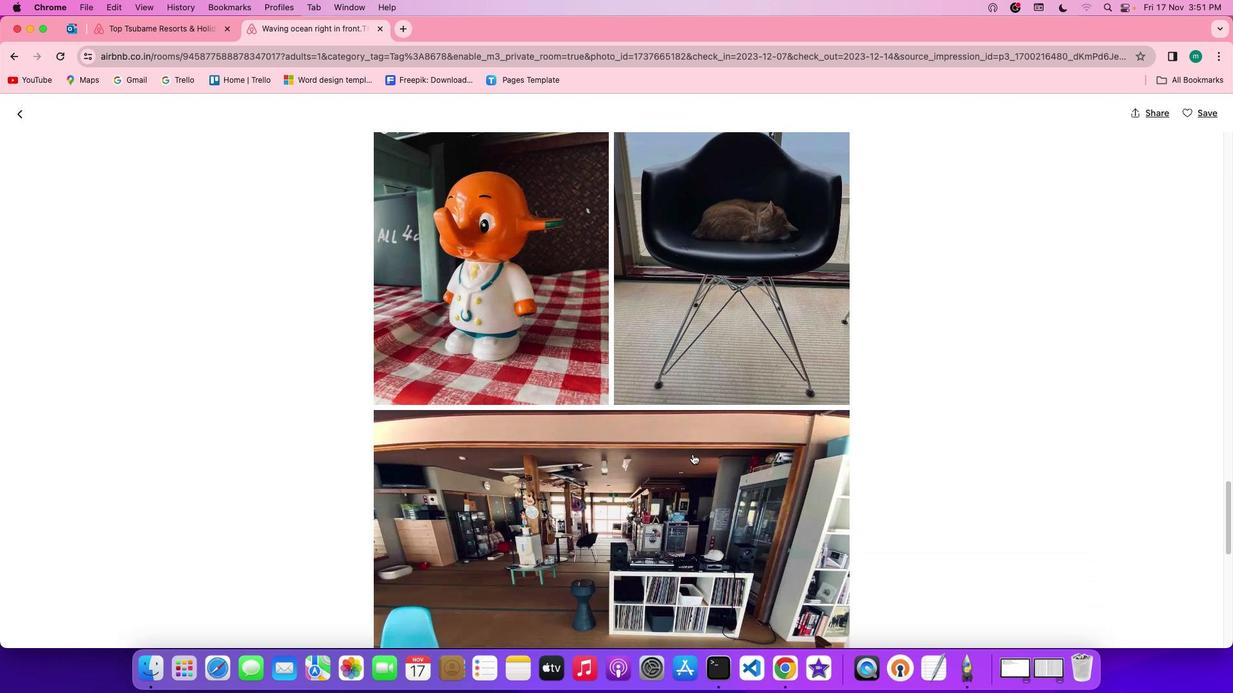 
Action: Mouse scrolled (700, 461) with delta (7, 7)
Screenshot: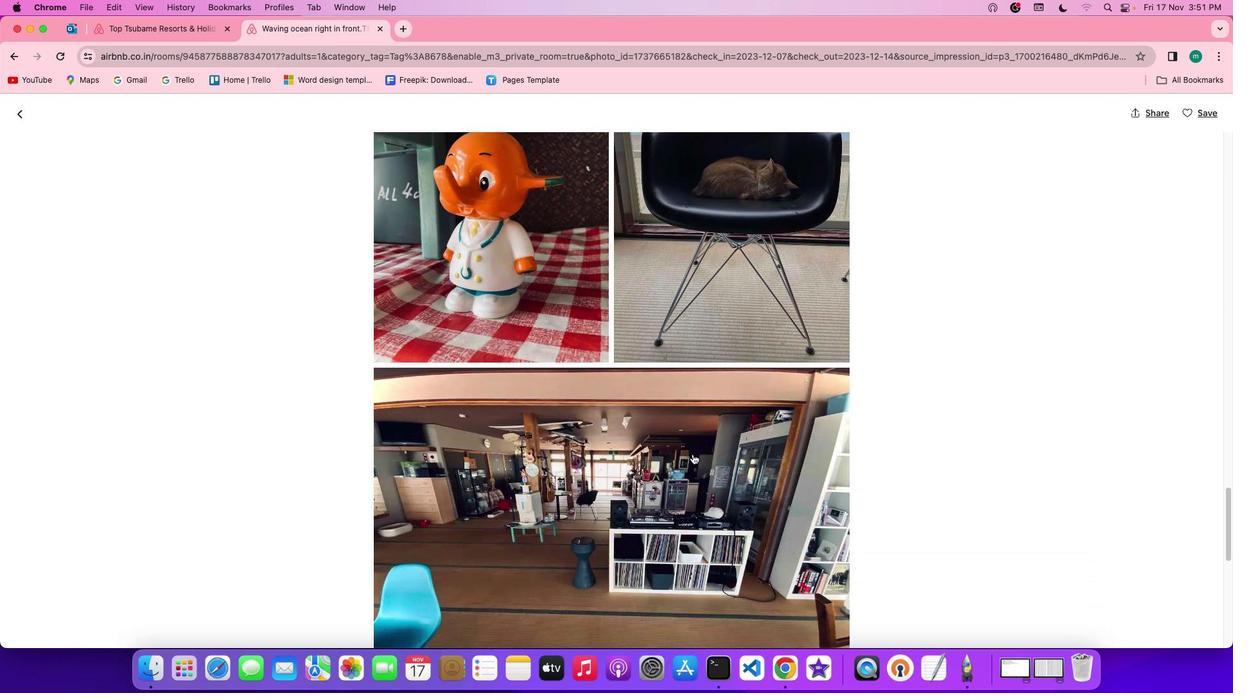 
Action: Mouse scrolled (700, 461) with delta (7, 7)
Screenshot: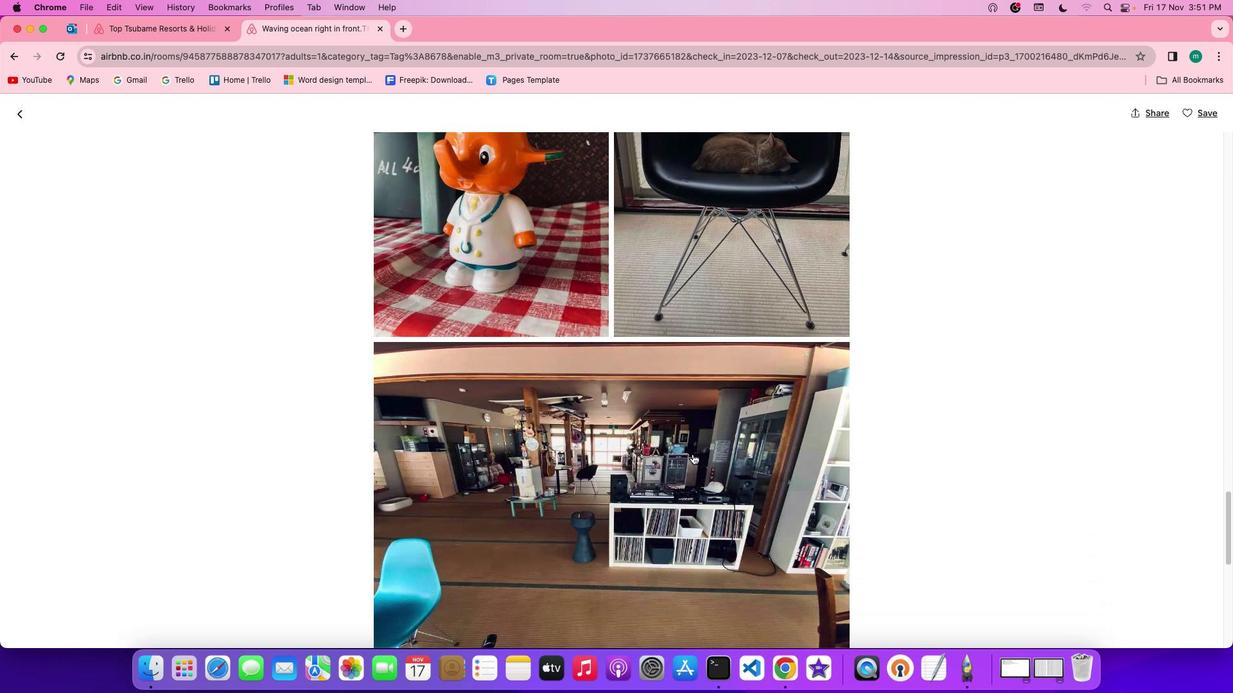 
Action: Mouse scrolled (700, 461) with delta (7, 6)
Screenshot: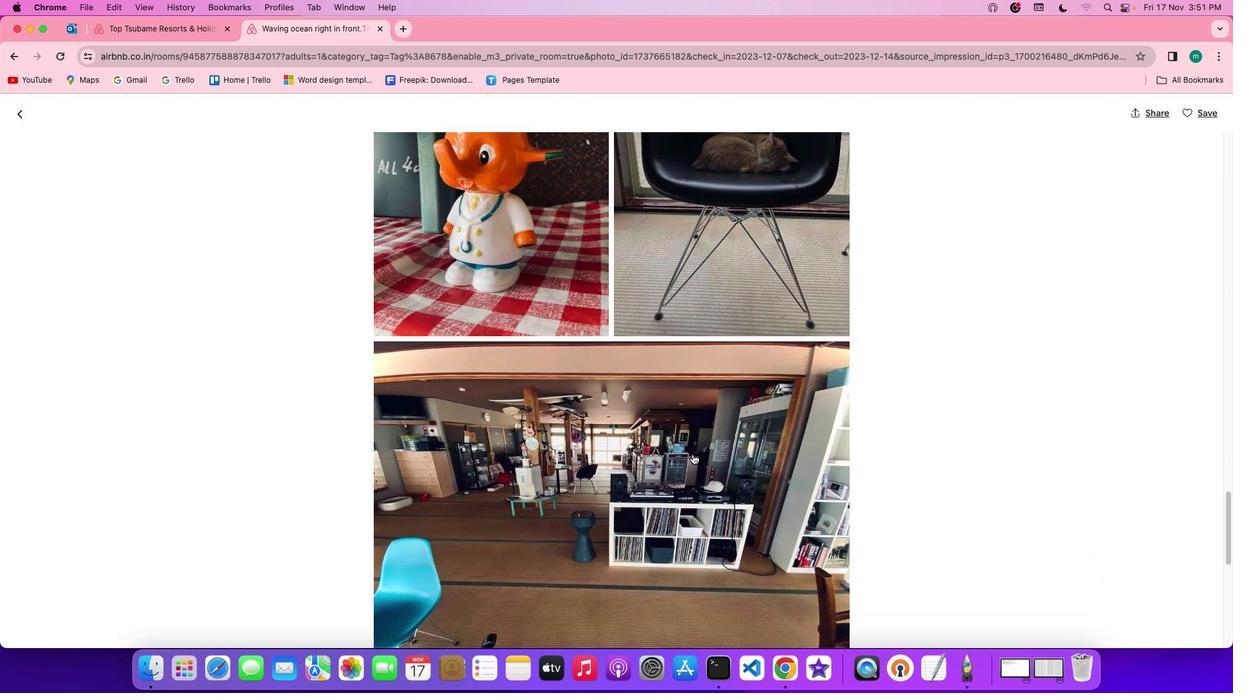 
Action: Mouse scrolled (700, 461) with delta (7, 6)
Screenshot: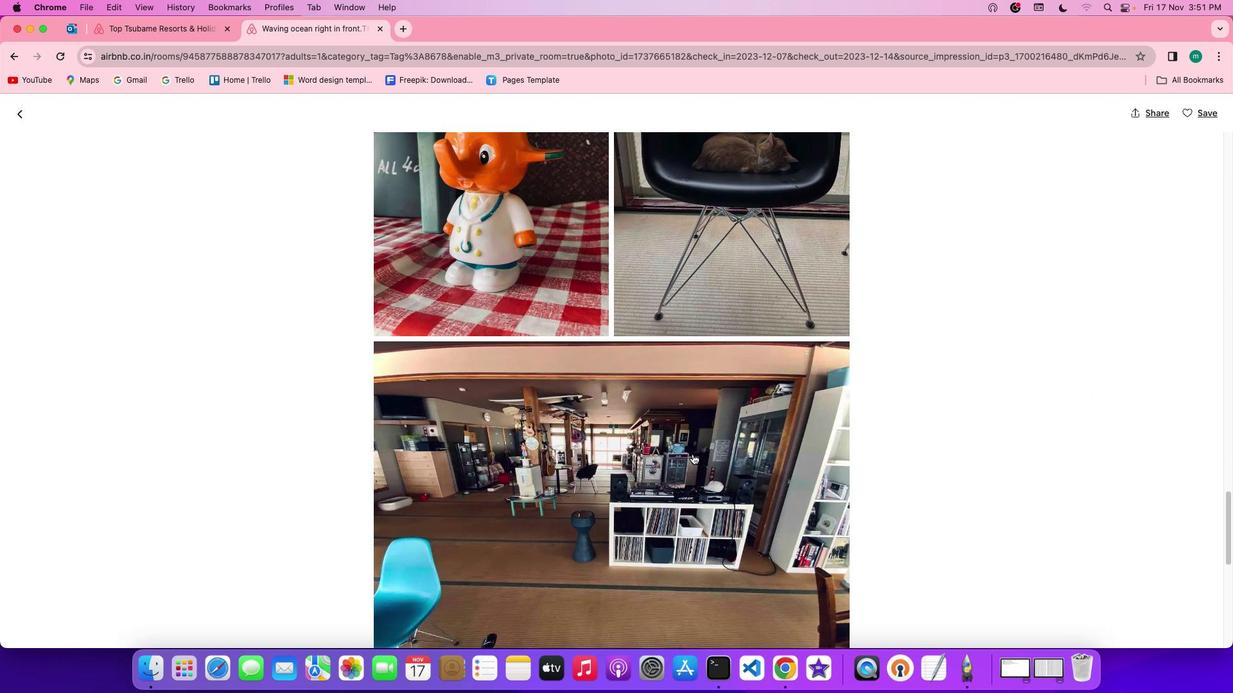 
Action: Mouse scrolled (700, 461) with delta (7, 7)
Screenshot: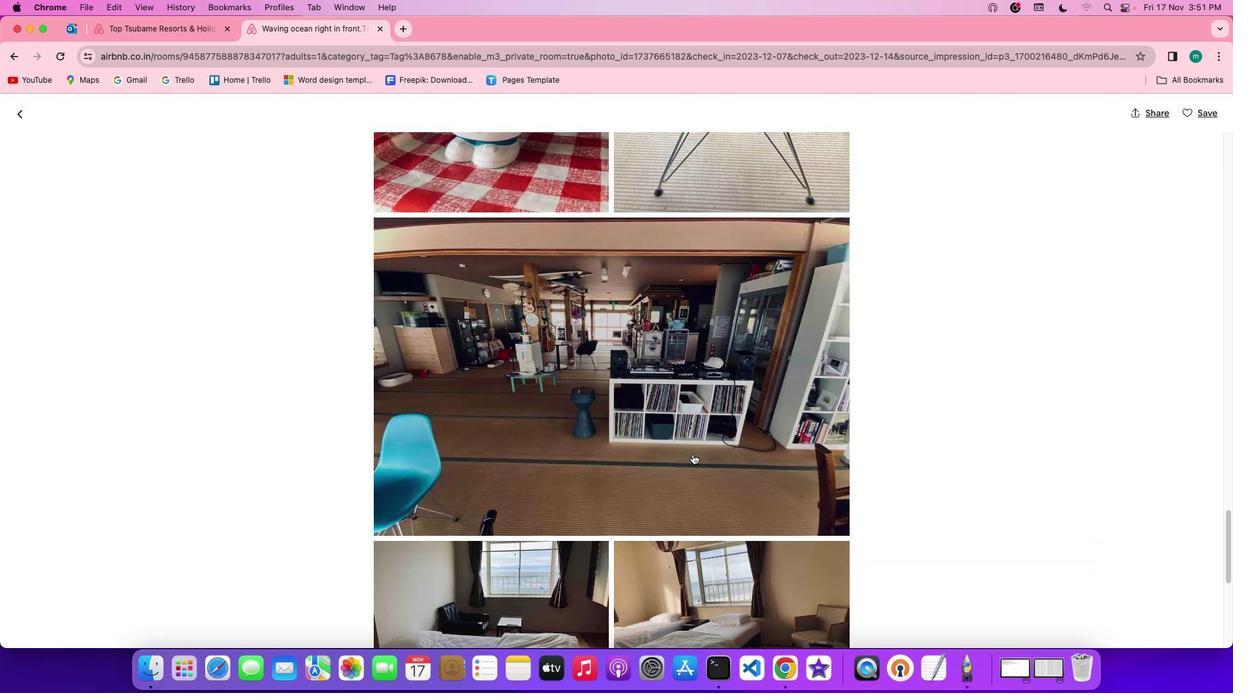
Action: Mouse scrolled (700, 461) with delta (7, 7)
Screenshot: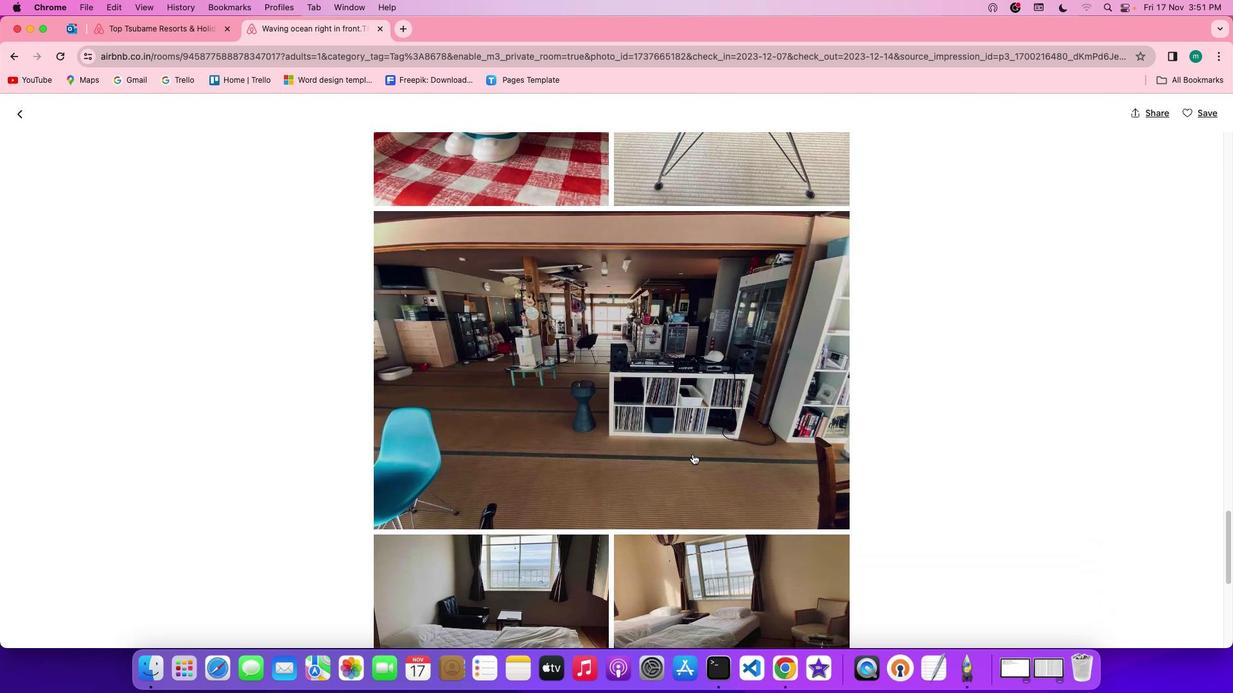 
Action: Mouse scrolled (700, 461) with delta (7, 6)
Screenshot: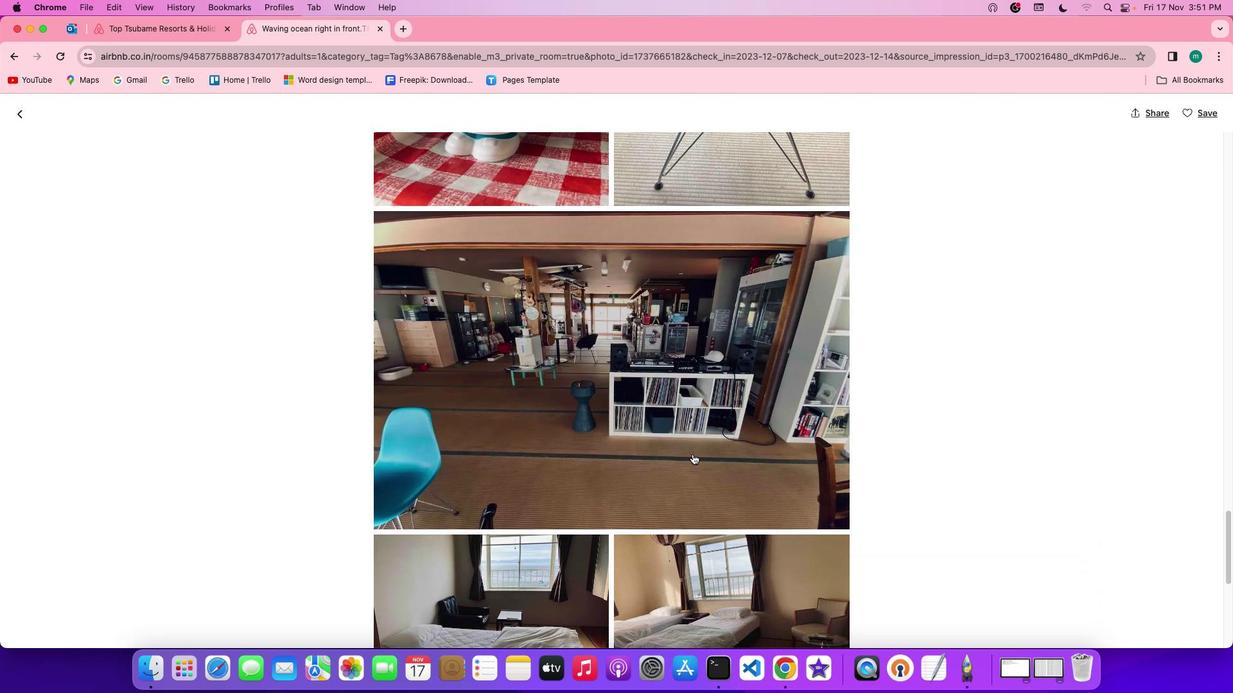 
Action: Mouse scrolled (700, 461) with delta (7, 6)
Screenshot: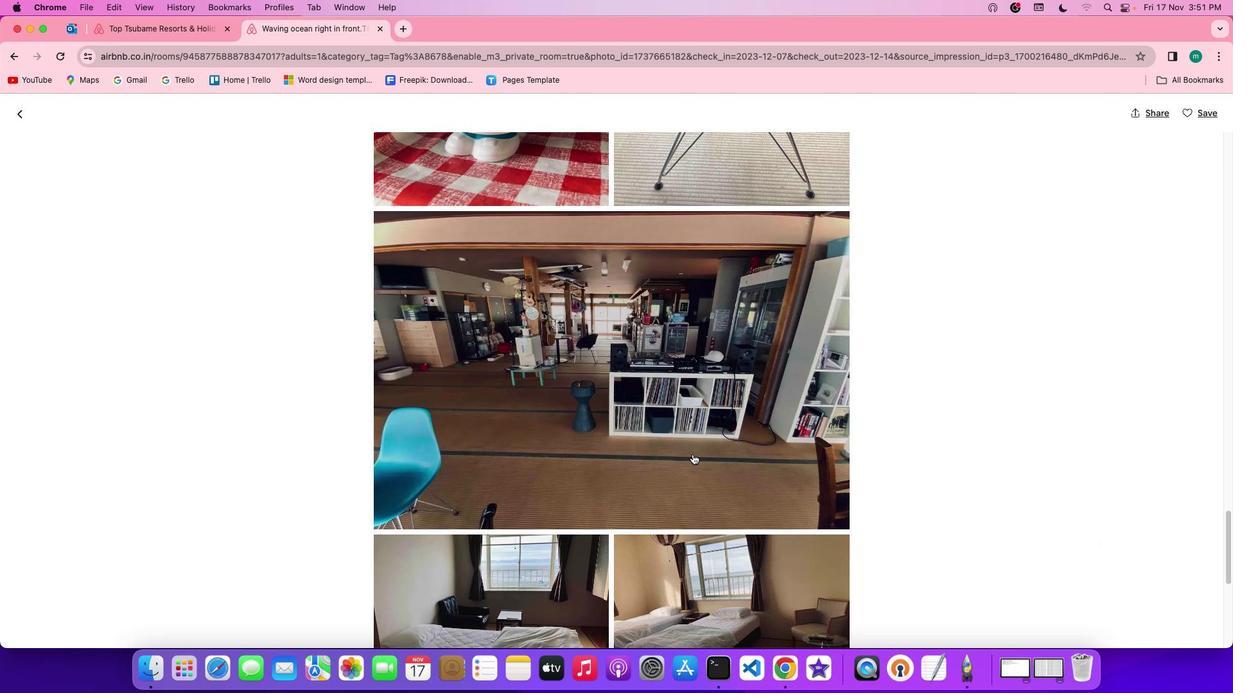 
Action: Mouse scrolled (700, 461) with delta (7, 7)
Screenshot: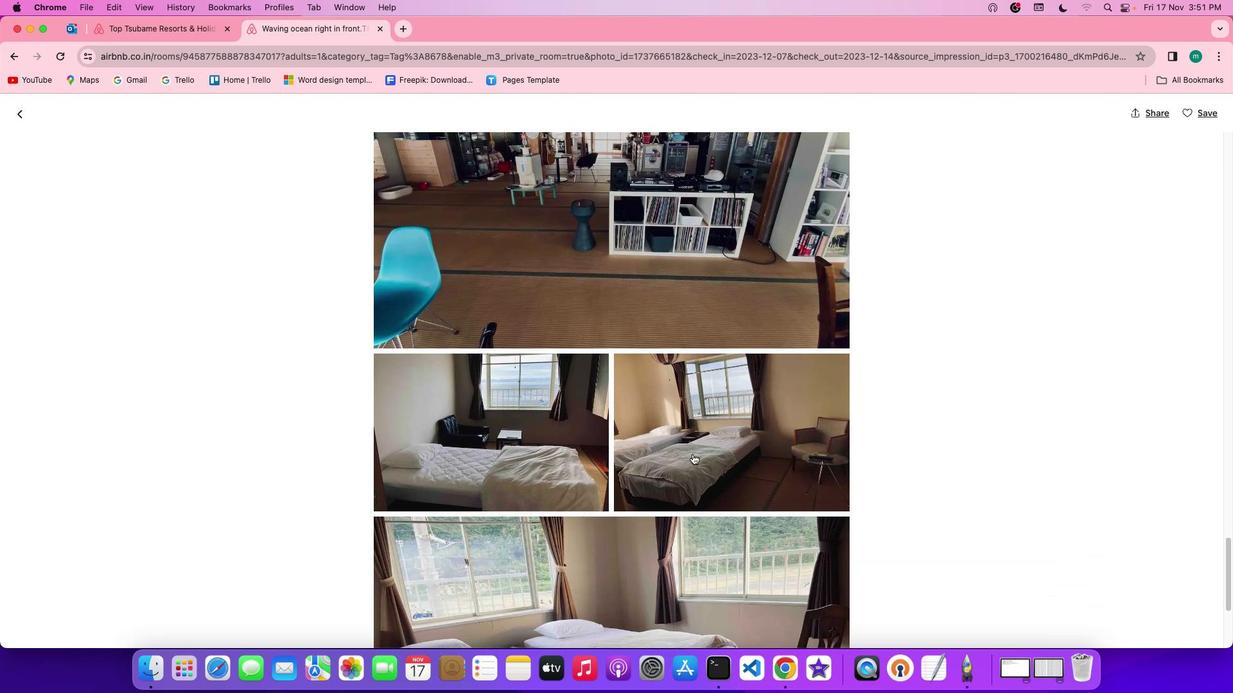
Action: Mouse scrolled (700, 461) with delta (7, 7)
Screenshot: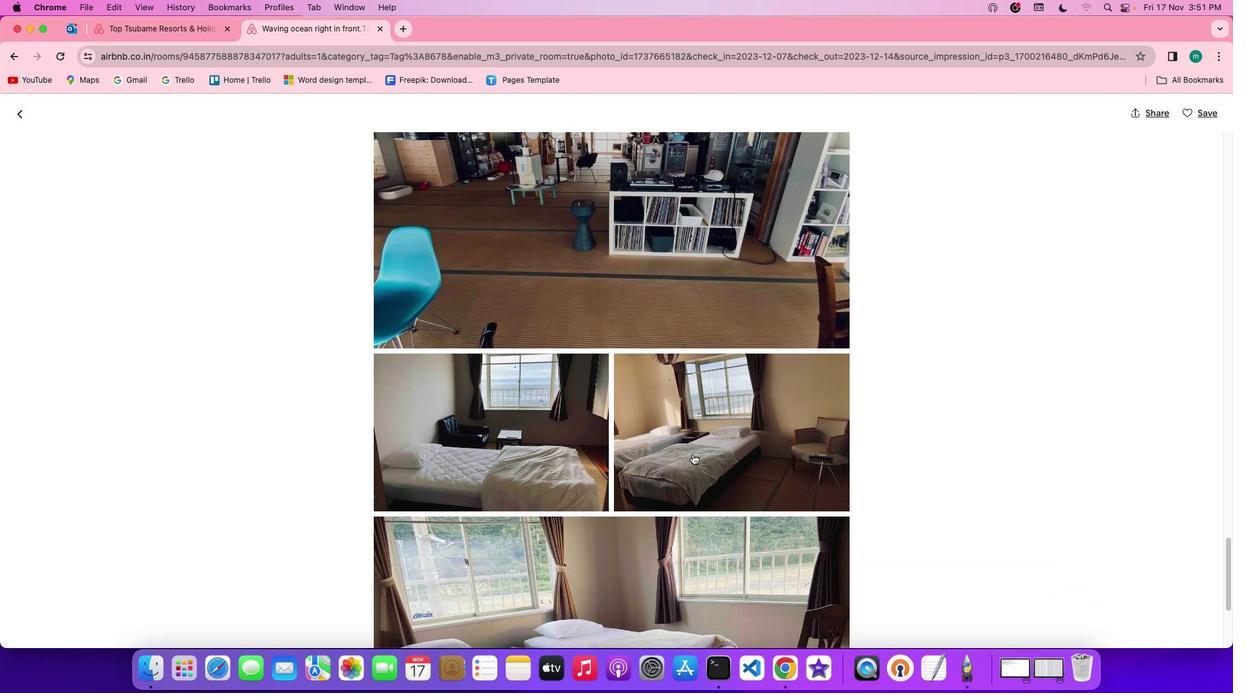 
Action: Mouse scrolled (700, 461) with delta (7, 6)
Screenshot: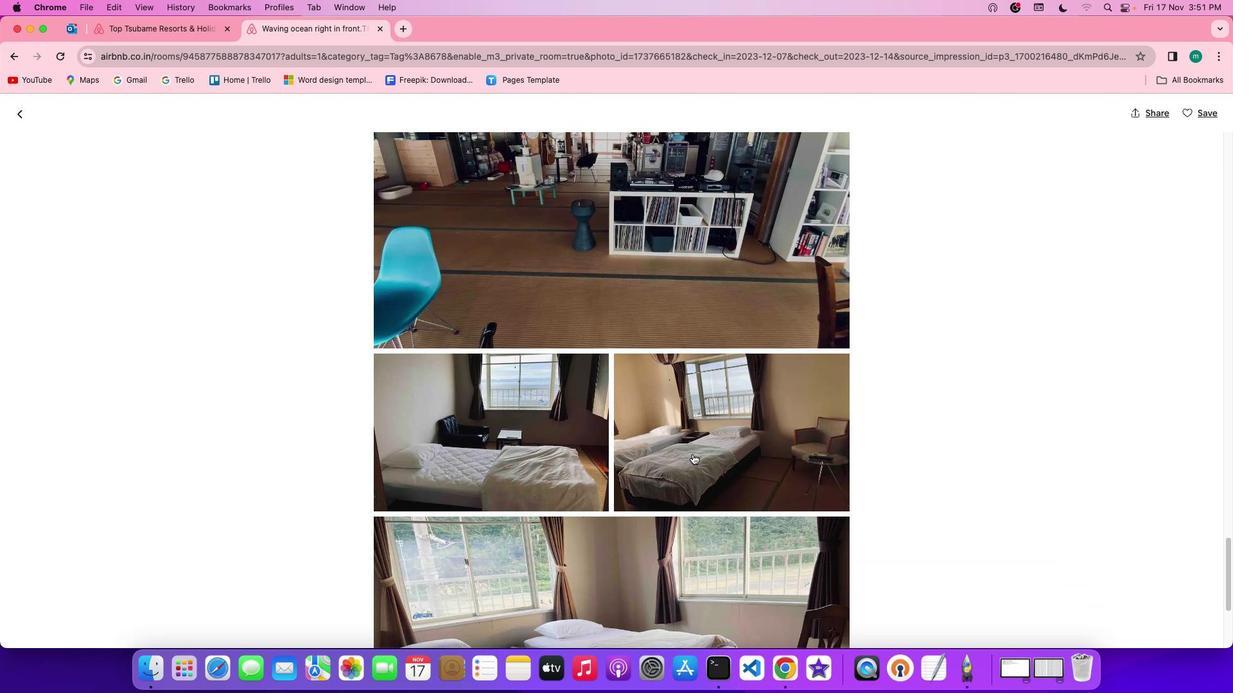 
Action: Mouse scrolled (700, 461) with delta (7, 5)
Screenshot: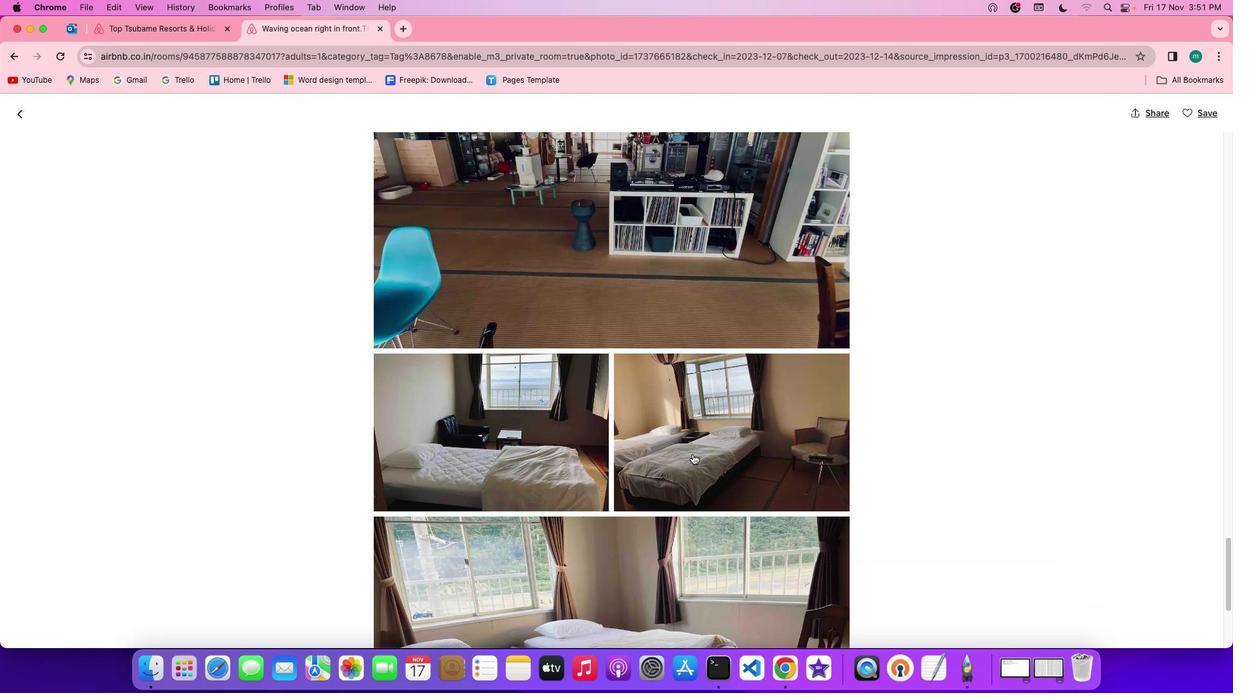 
Action: Mouse scrolled (700, 461) with delta (7, 7)
Screenshot: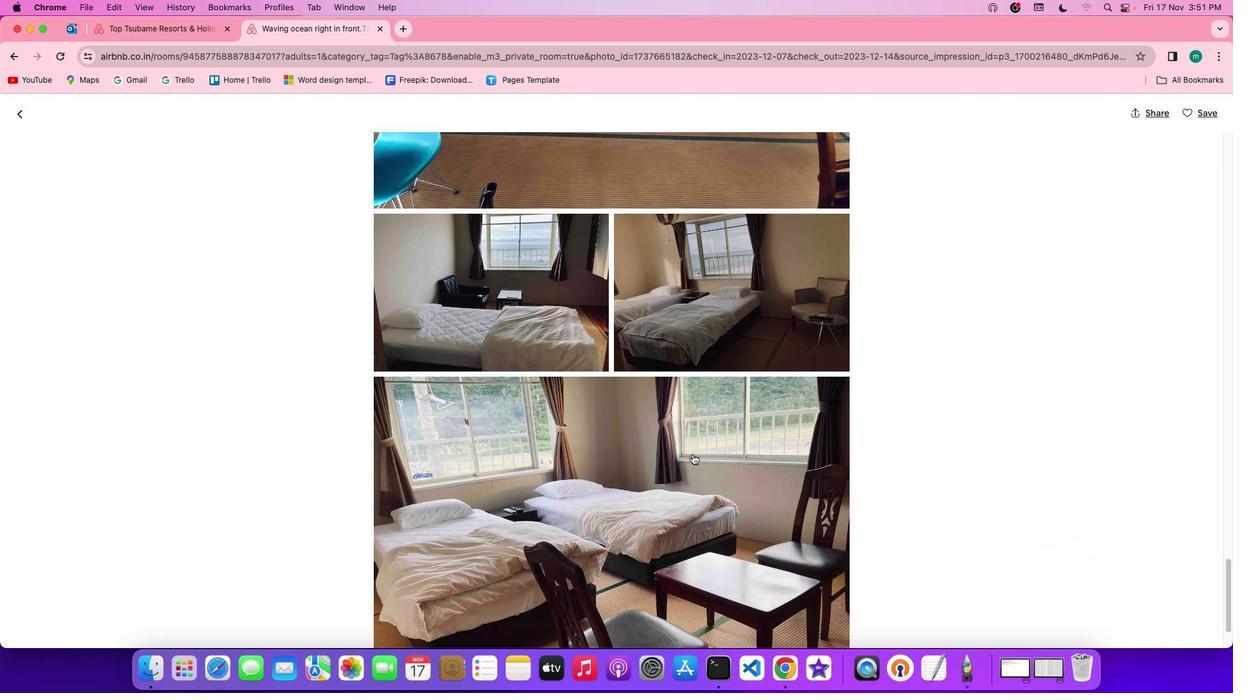 
Action: Mouse scrolled (700, 461) with delta (7, 7)
Screenshot: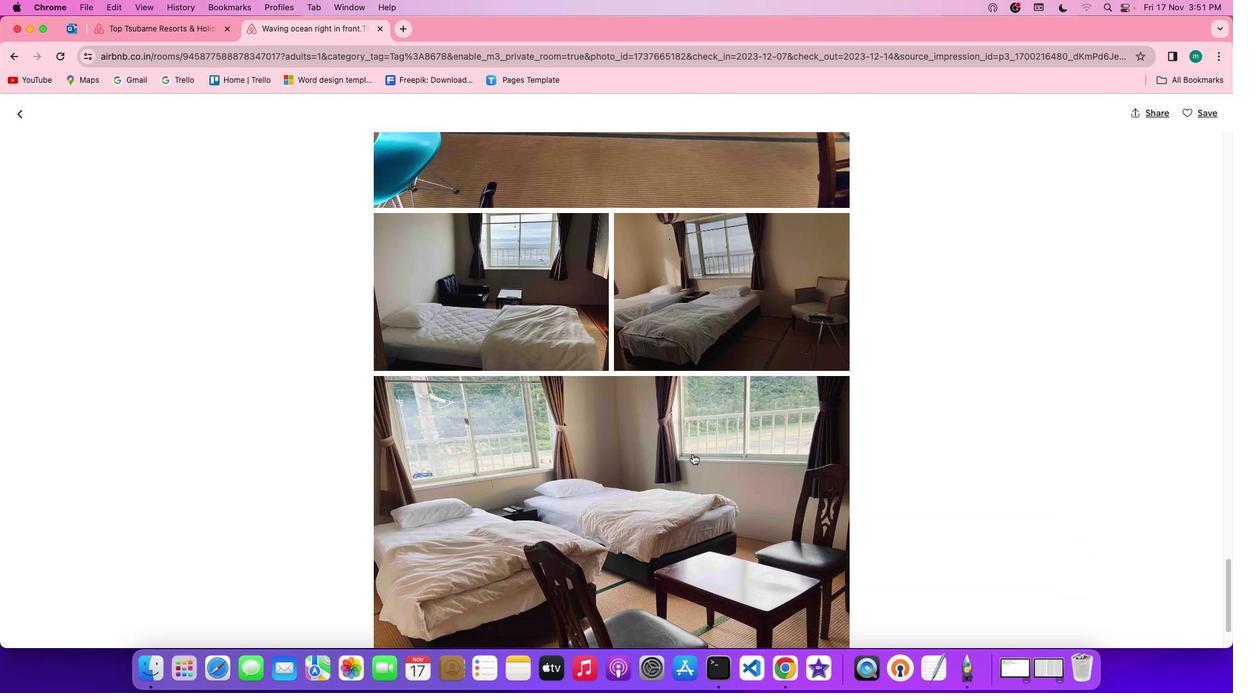 
Action: Mouse scrolled (700, 461) with delta (7, 6)
Screenshot: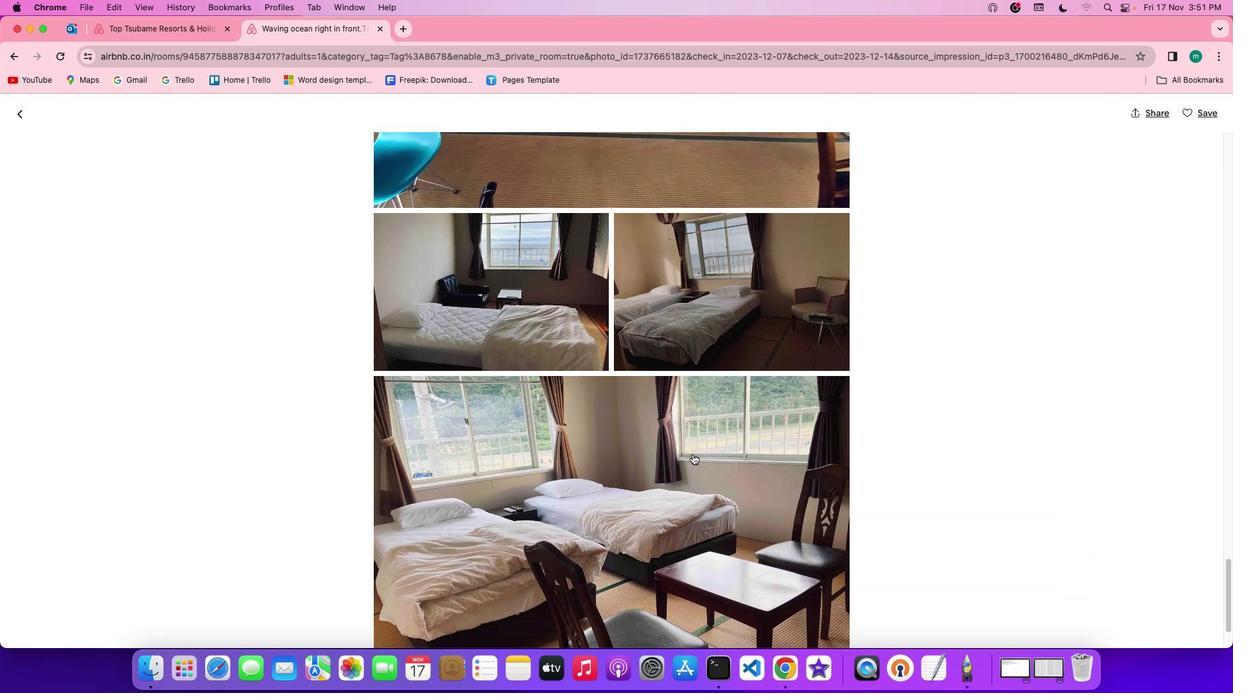 
Action: Mouse scrolled (700, 461) with delta (7, 6)
Screenshot: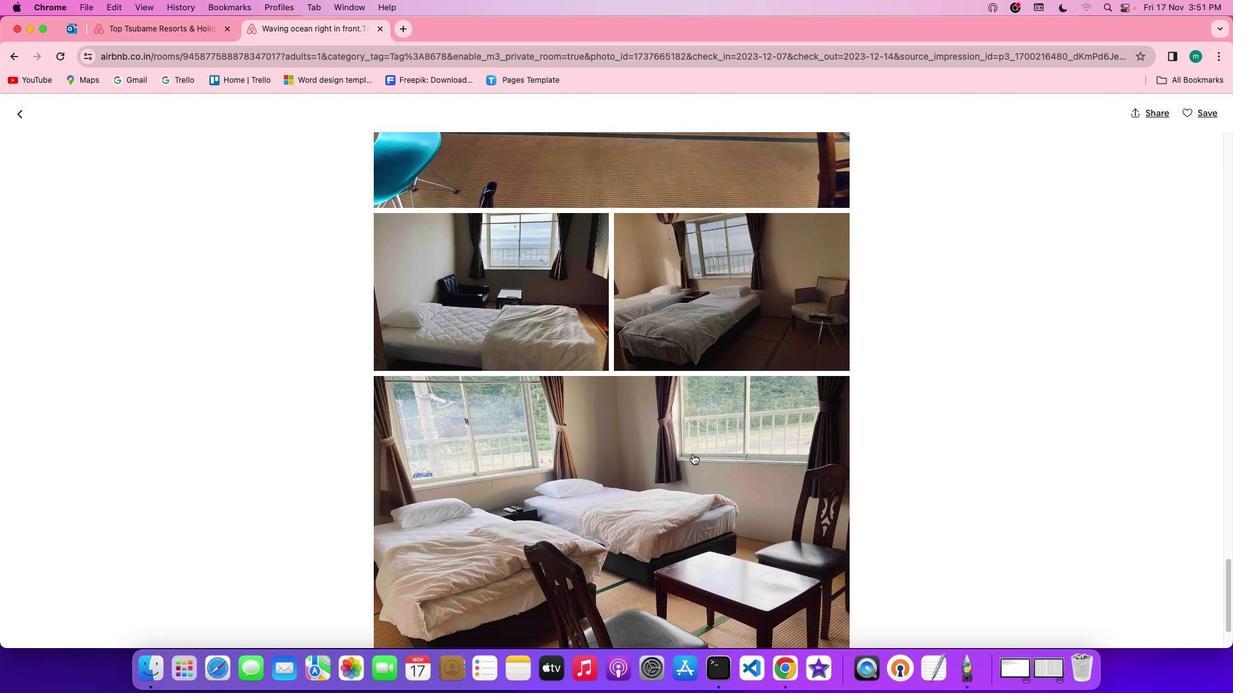 
Action: Mouse scrolled (700, 461) with delta (7, 7)
Screenshot: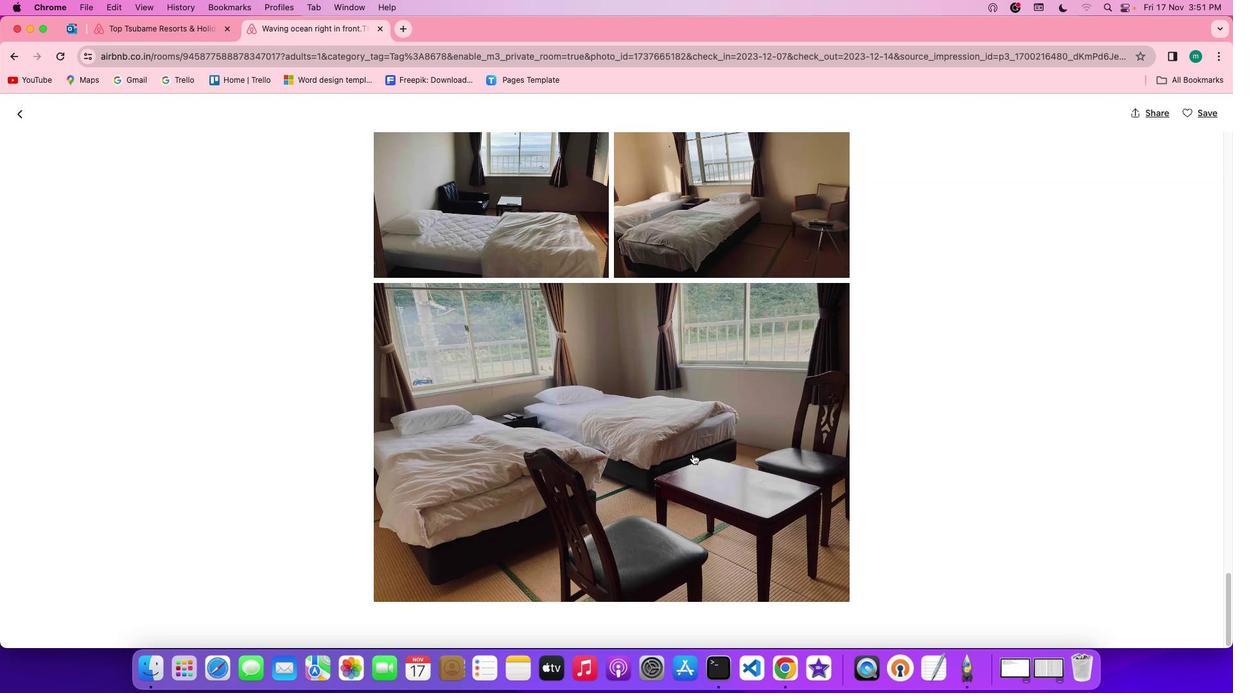 
Action: Mouse scrolled (700, 461) with delta (7, 7)
Screenshot: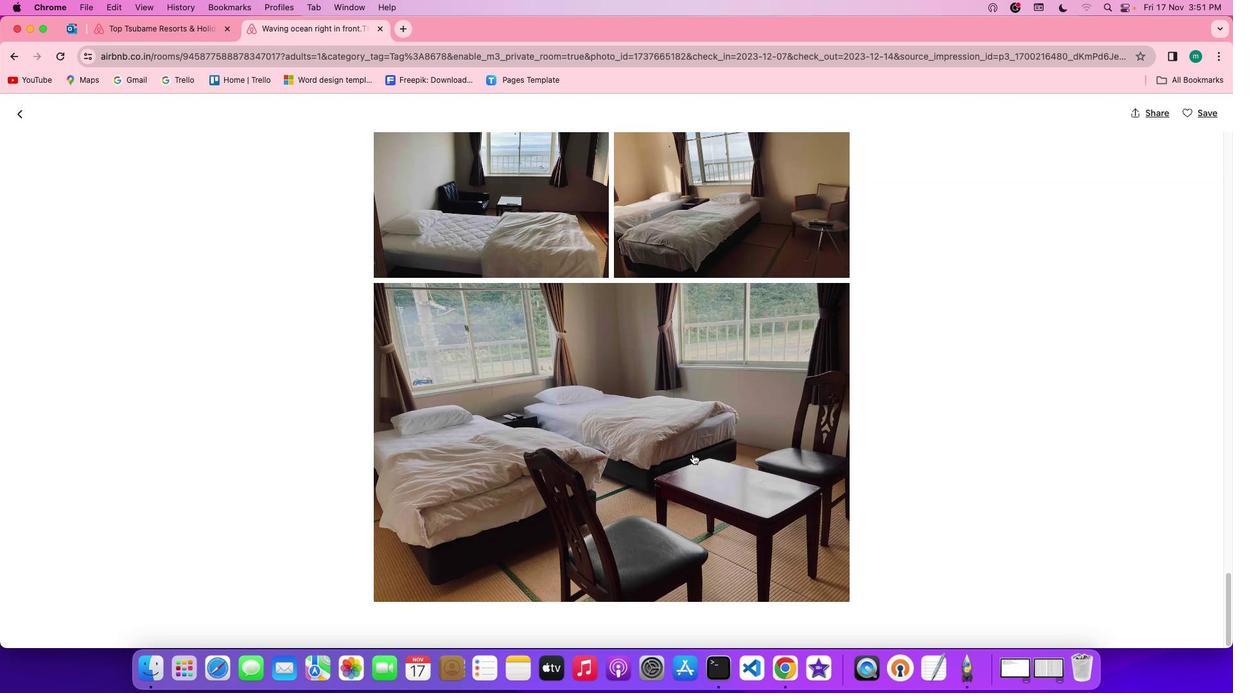 
Action: Mouse scrolled (700, 461) with delta (7, 5)
Screenshot: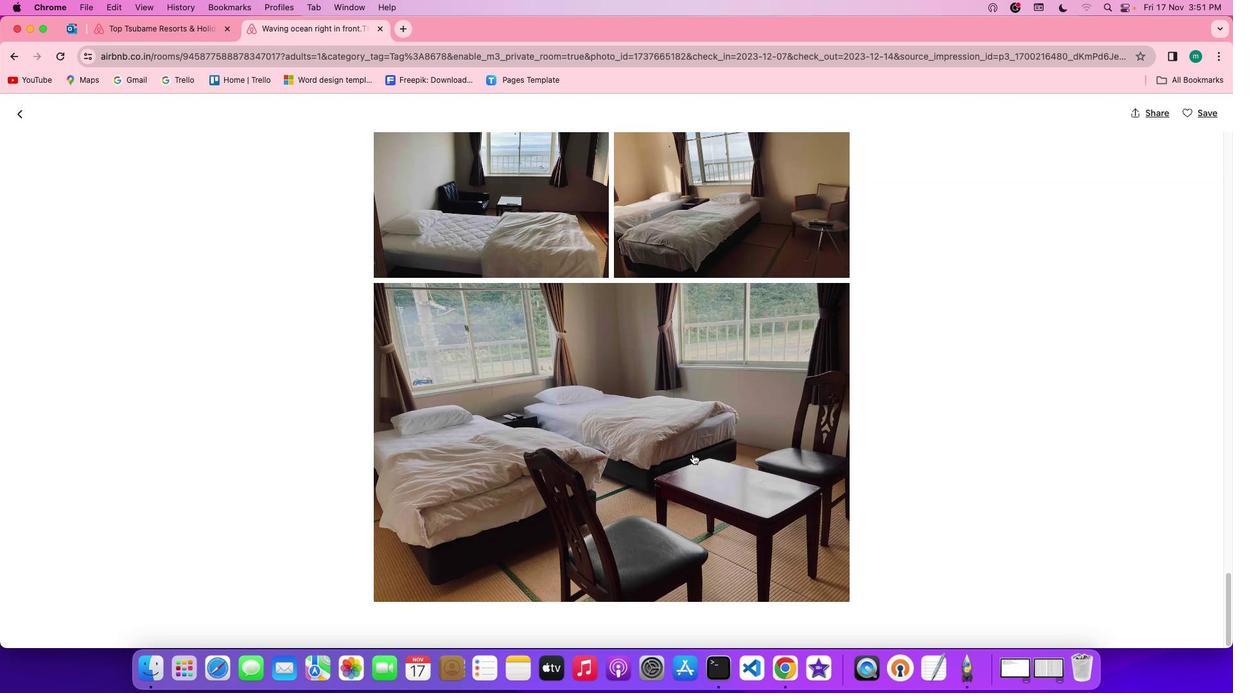 
Action: Mouse scrolled (700, 461) with delta (7, 5)
Screenshot: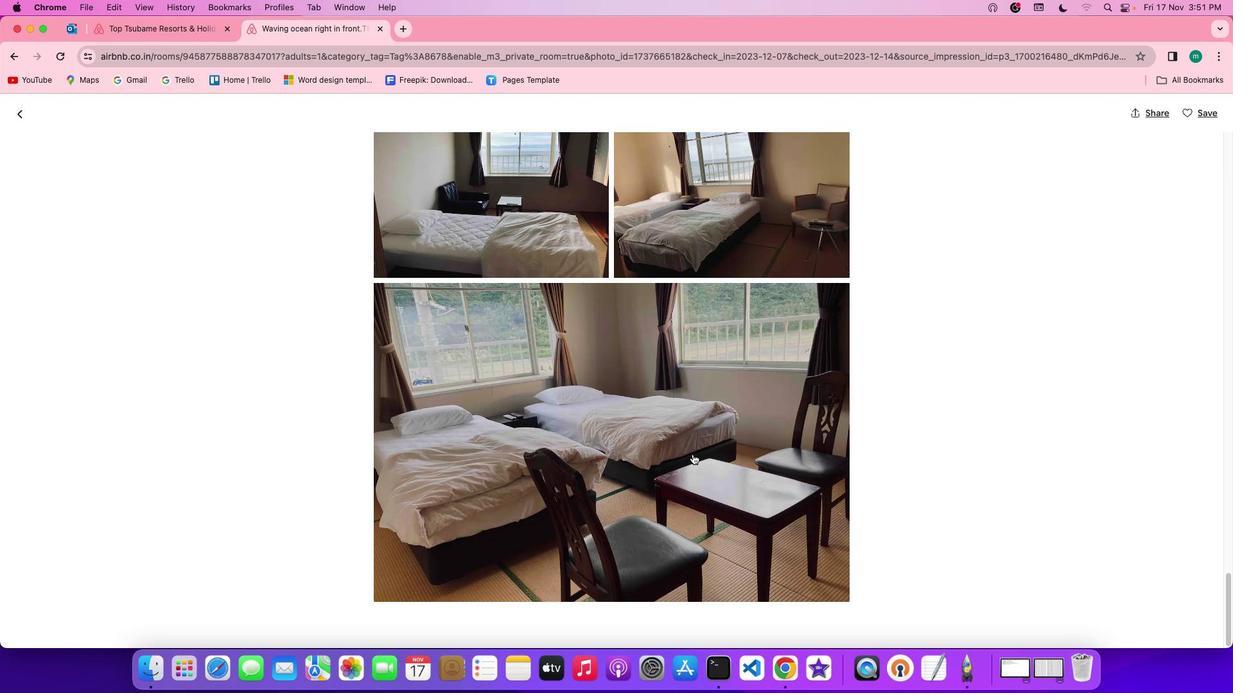 
Action: Mouse scrolled (700, 461) with delta (7, 7)
Screenshot: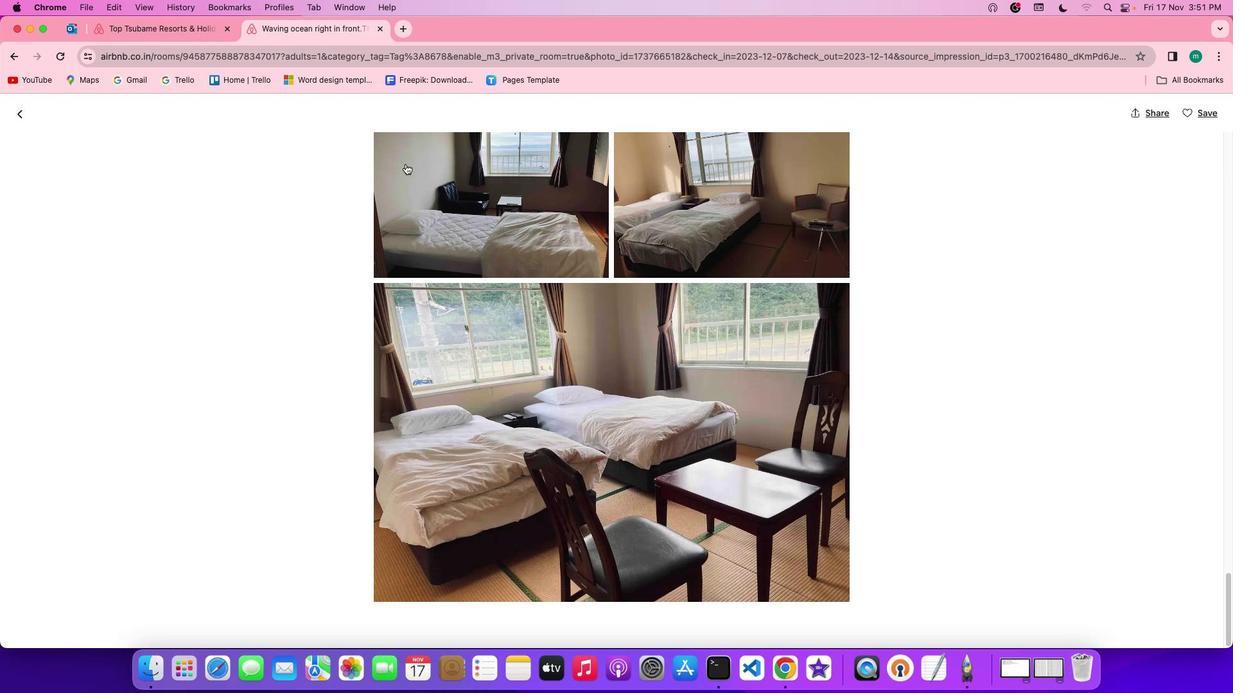 
Action: Mouse scrolled (700, 461) with delta (7, 7)
Screenshot: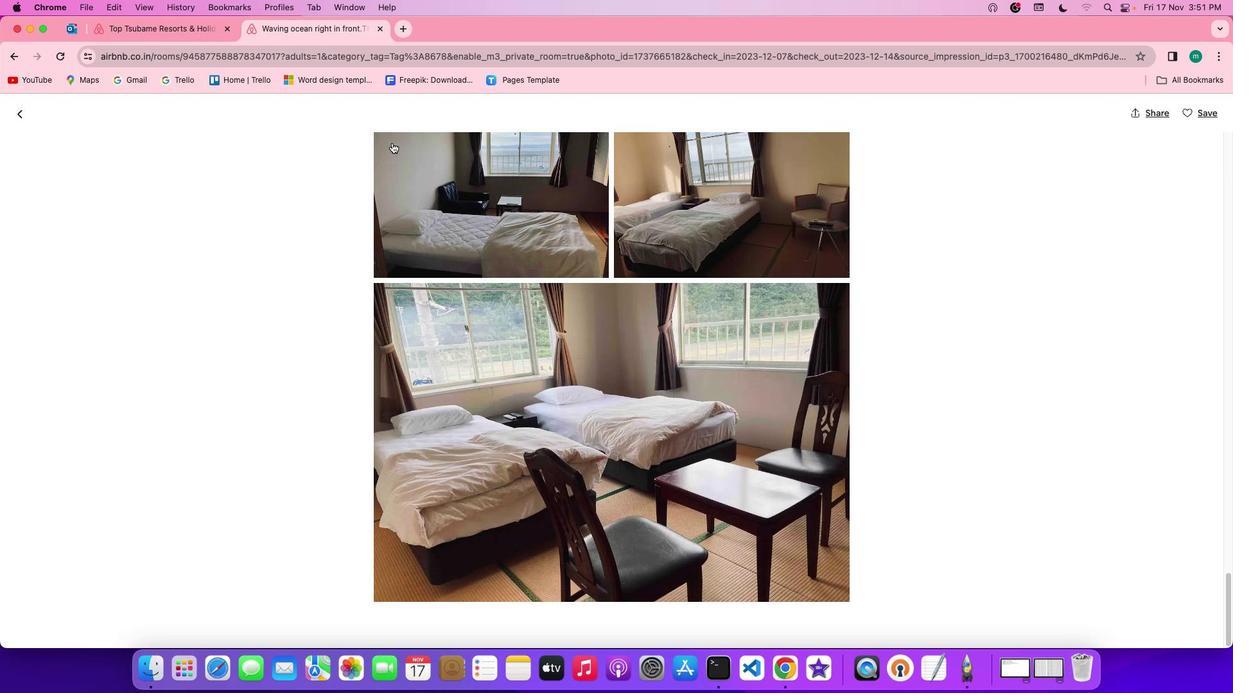 
Action: Mouse scrolled (700, 461) with delta (7, 5)
Screenshot: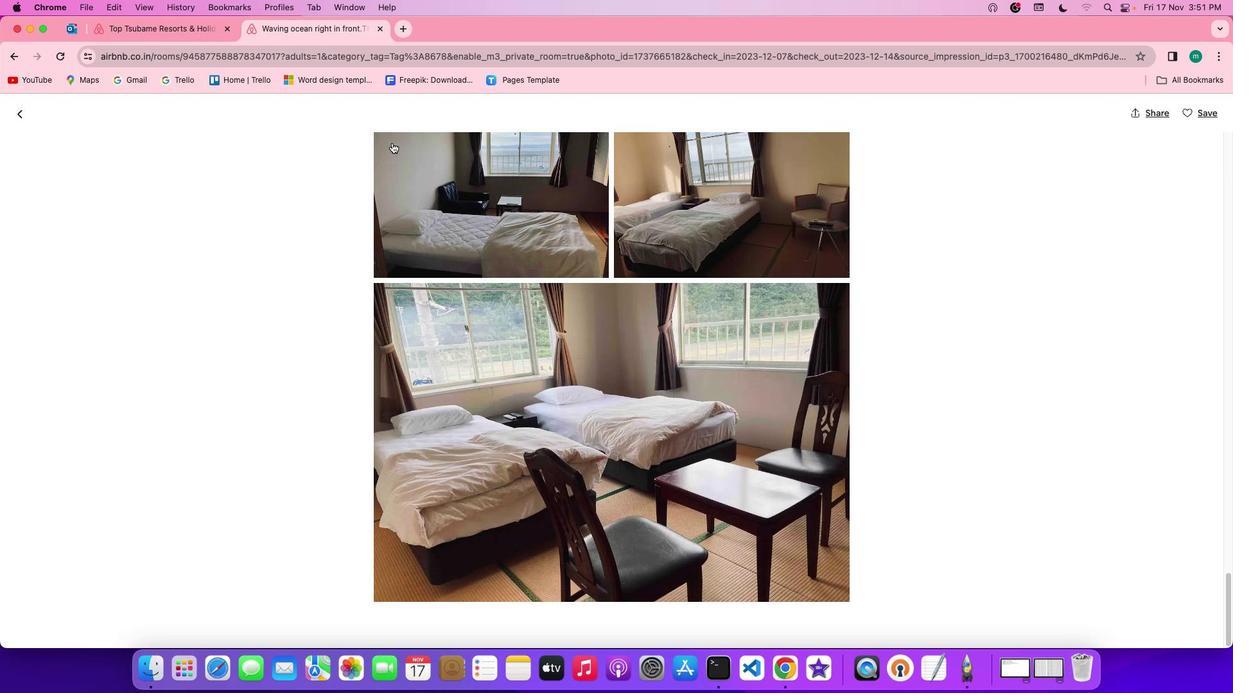 
Action: Mouse scrolled (700, 461) with delta (7, 4)
Screenshot: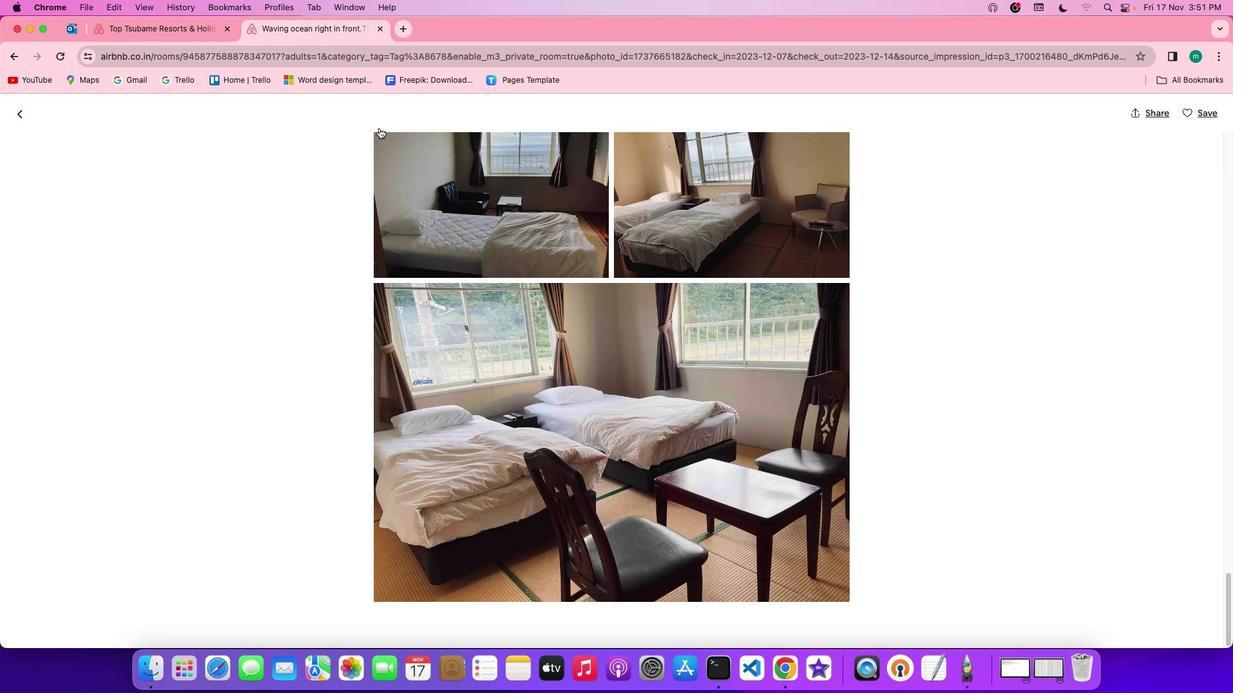 
Action: Mouse scrolled (700, 461) with delta (7, 4)
Screenshot: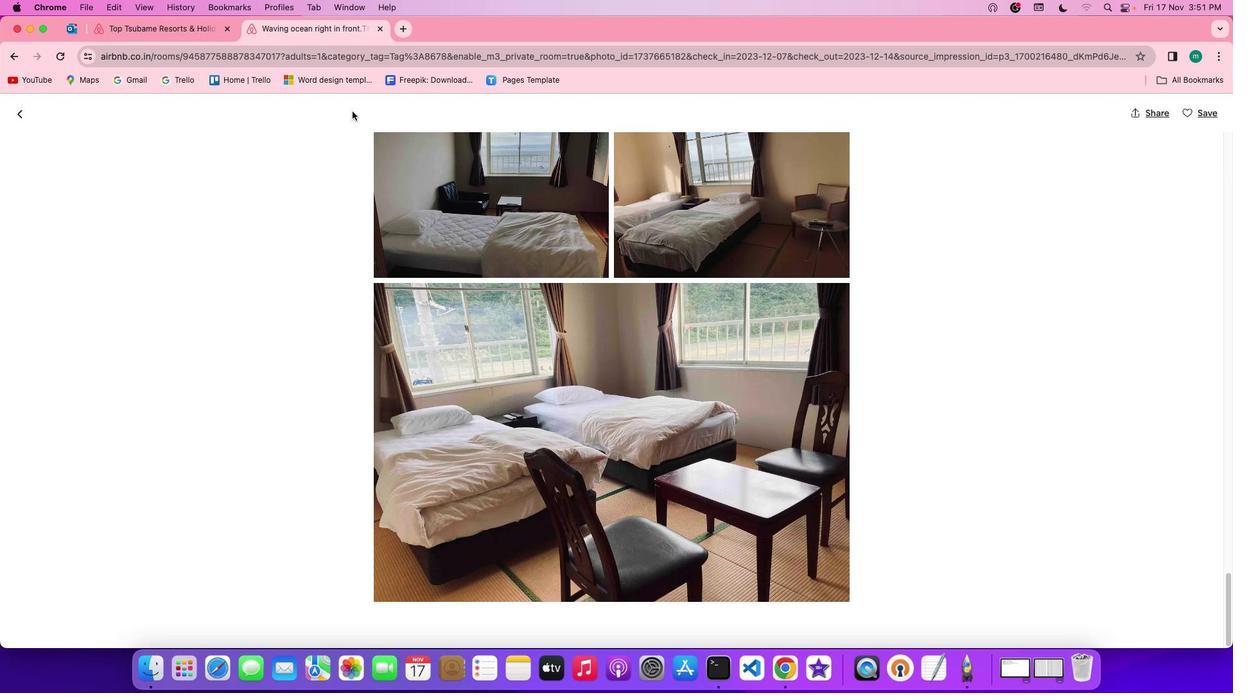 
Action: Mouse moved to (32, 122)
Screenshot: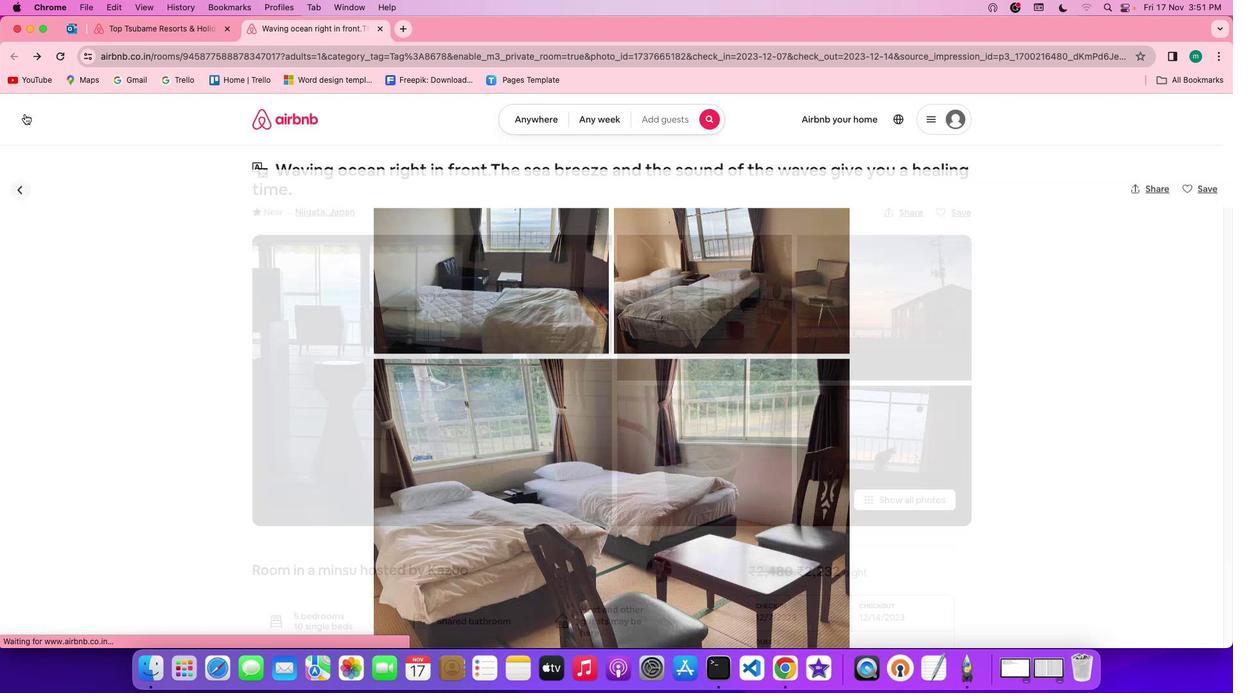 
Action: Mouse pressed left at (32, 122)
Screenshot: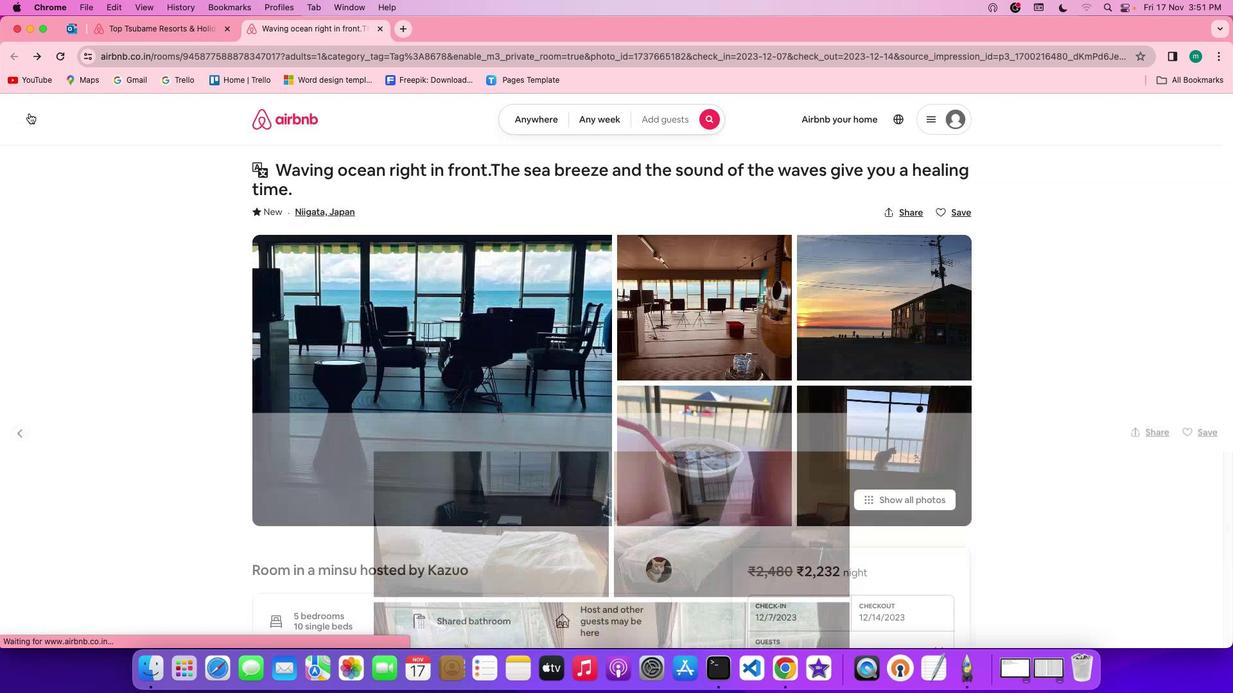 
Action: Mouse moved to (711, 459)
Screenshot: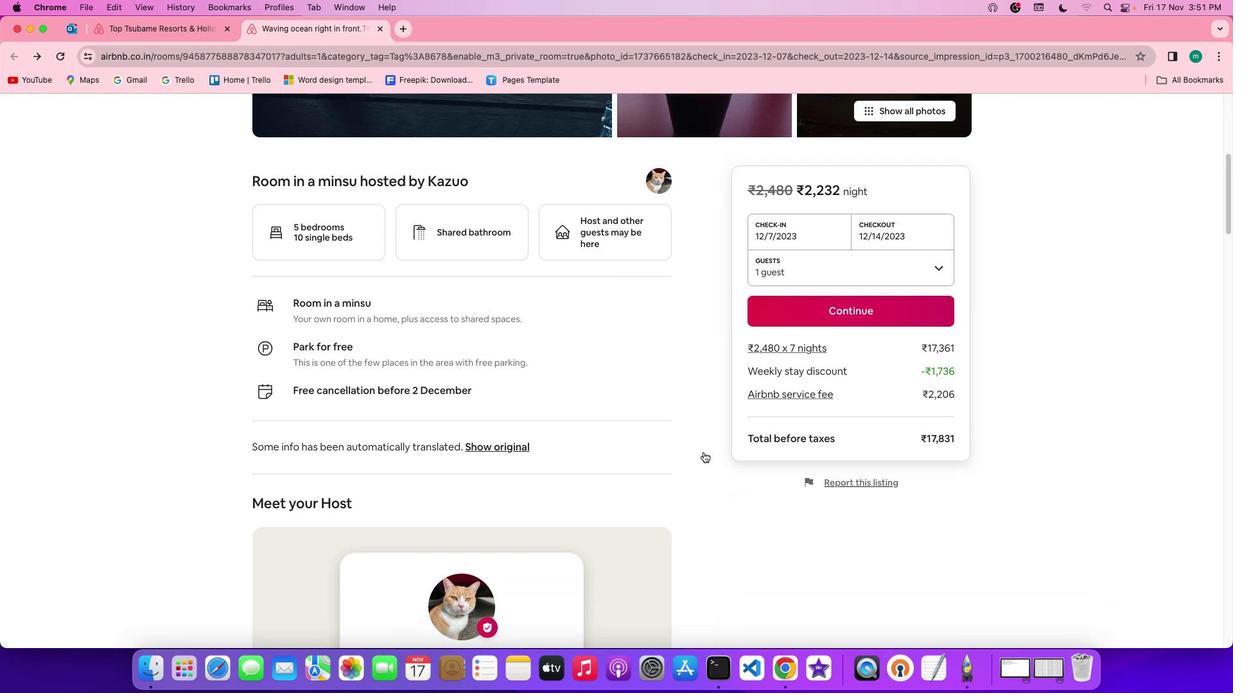 
Action: Mouse scrolled (711, 459) with delta (7, 7)
Screenshot: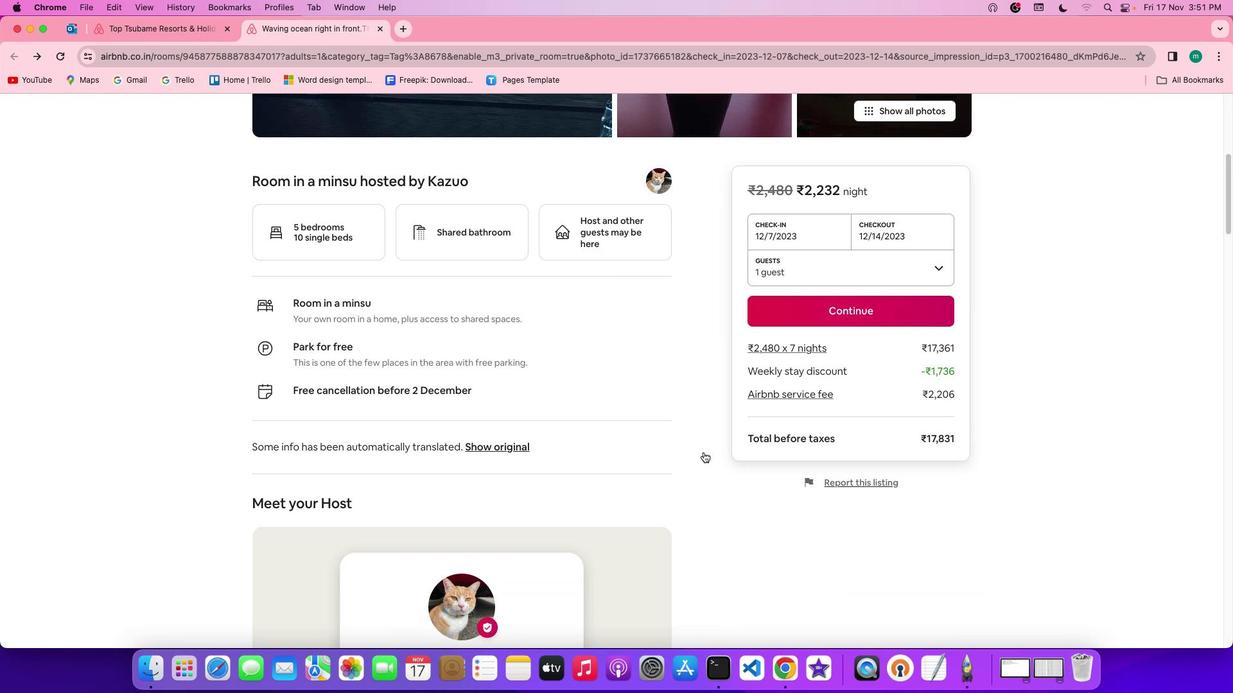 
Action: Mouse scrolled (711, 459) with delta (7, 7)
Screenshot: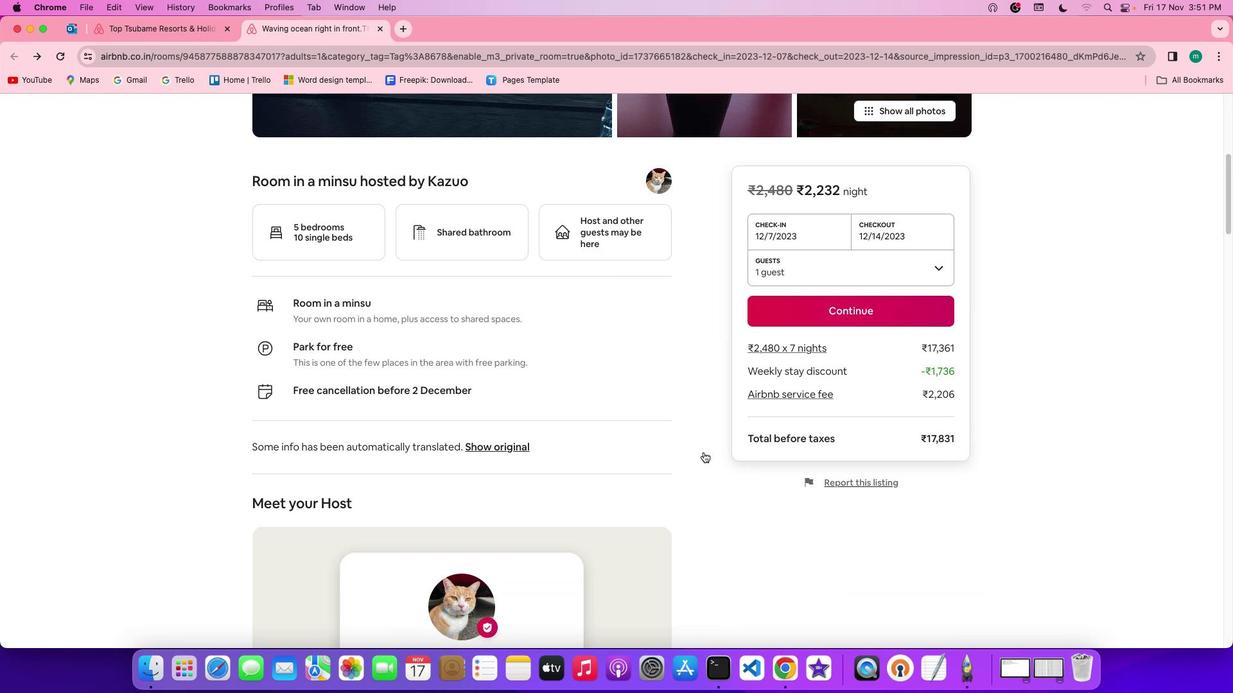 
Action: Mouse scrolled (711, 459) with delta (7, 5)
Screenshot: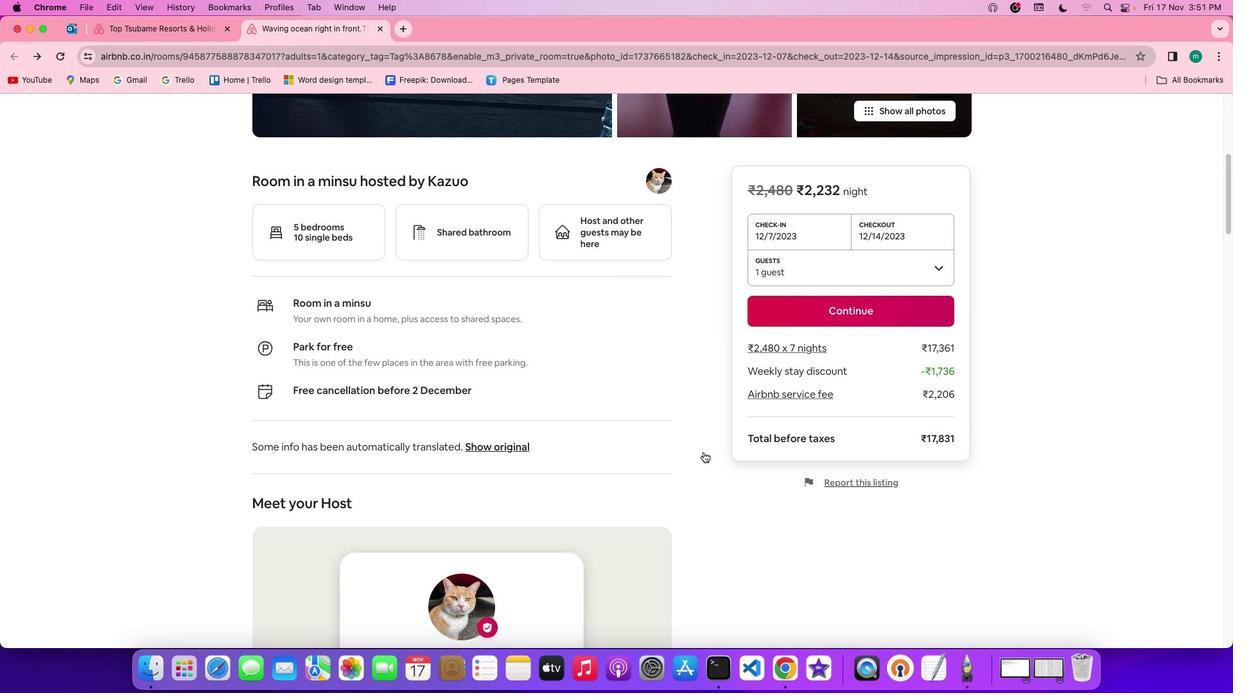 
Action: Mouse scrolled (711, 459) with delta (7, 4)
Screenshot: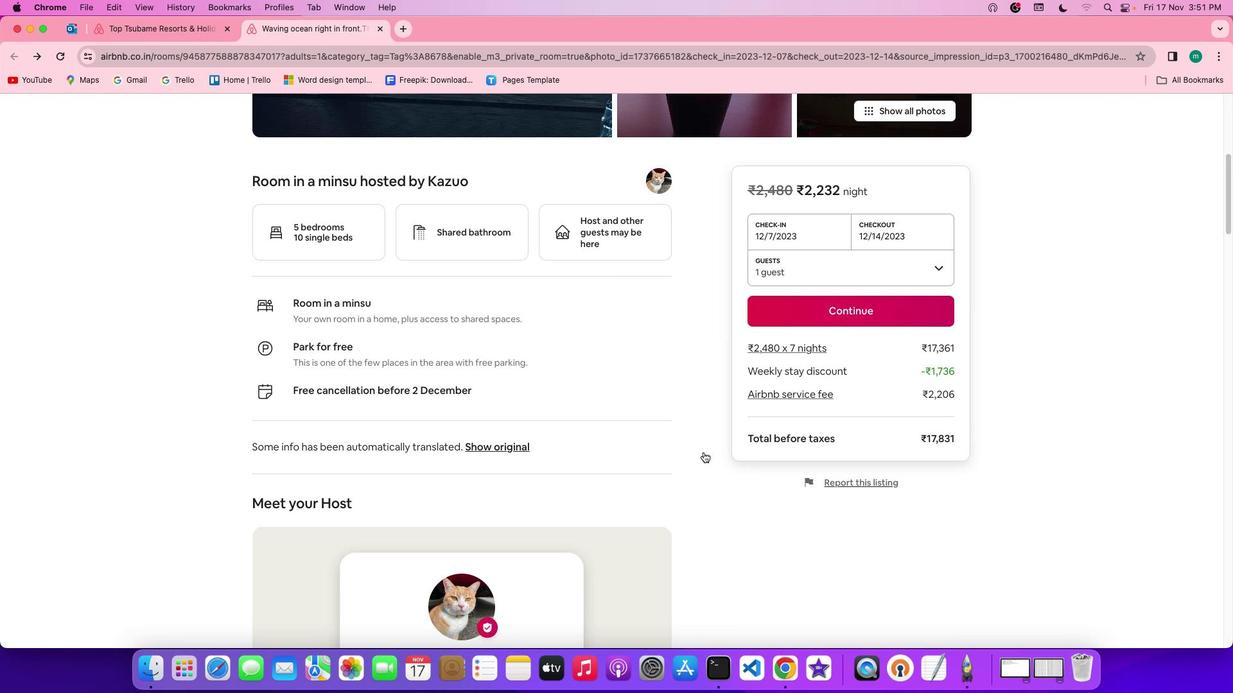 
Action: Mouse scrolled (711, 459) with delta (7, 4)
Screenshot: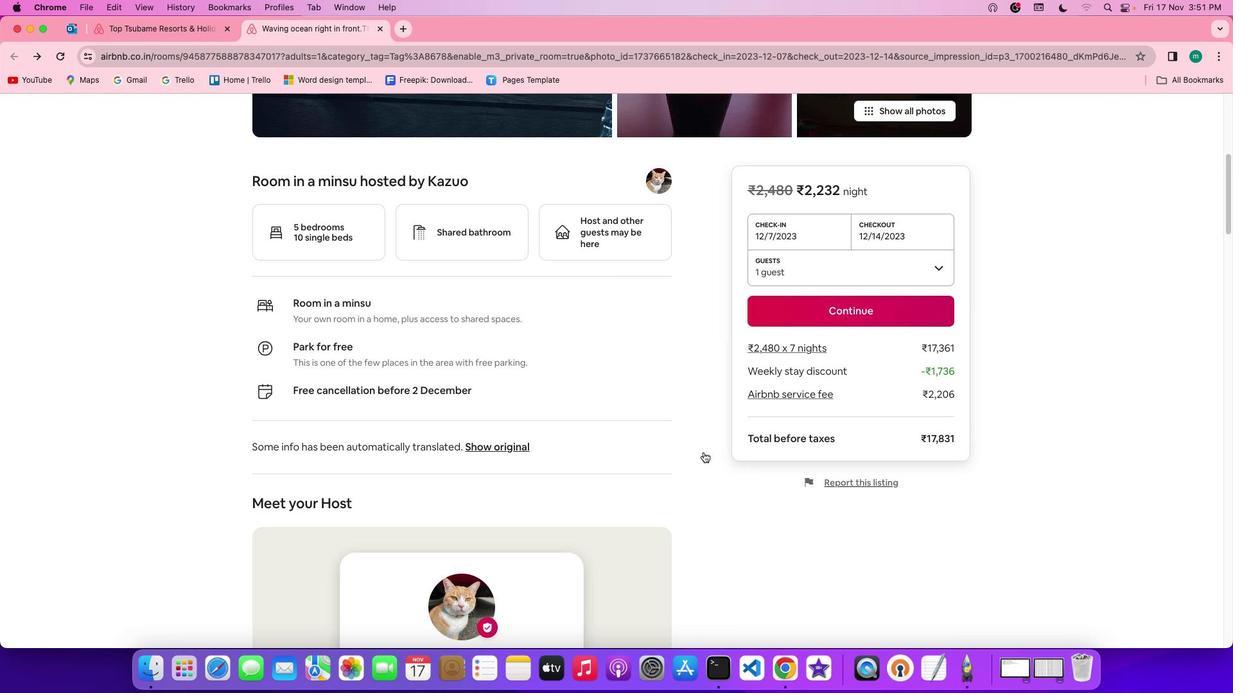 
Action: Mouse scrolled (711, 459) with delta (7, 7)
Screenshot: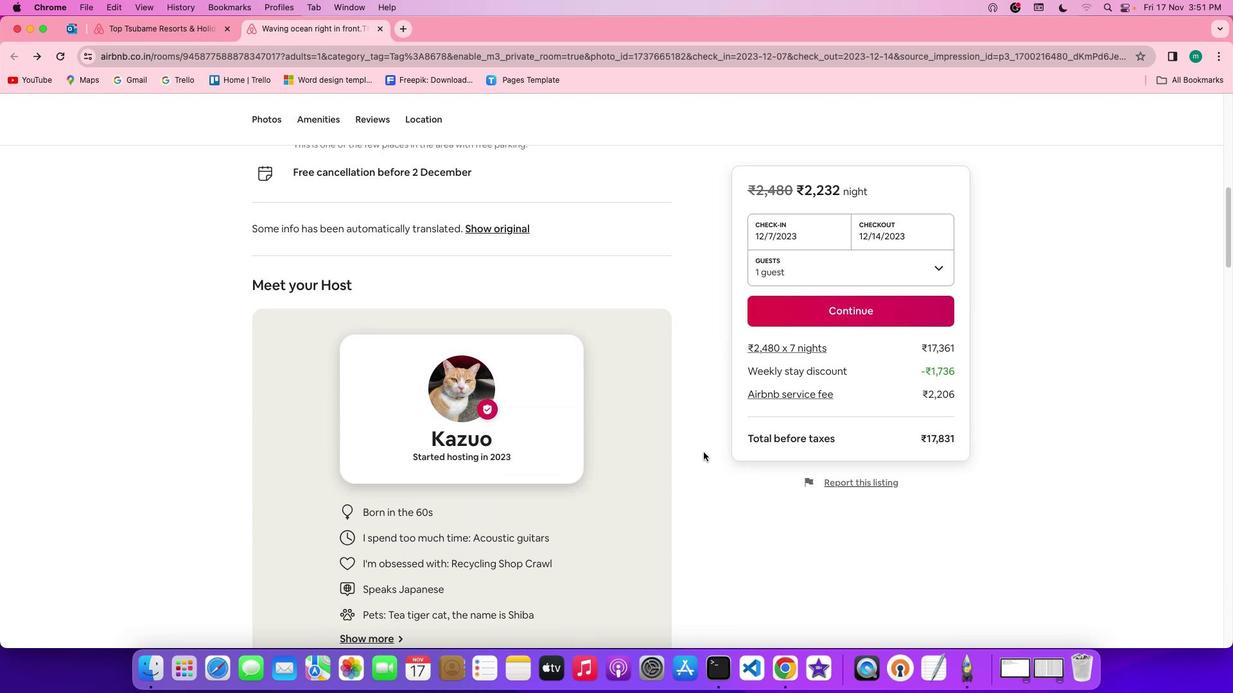 
Action: Mouse scrolled (711, 459) with delta (7, 7)
Screenshot: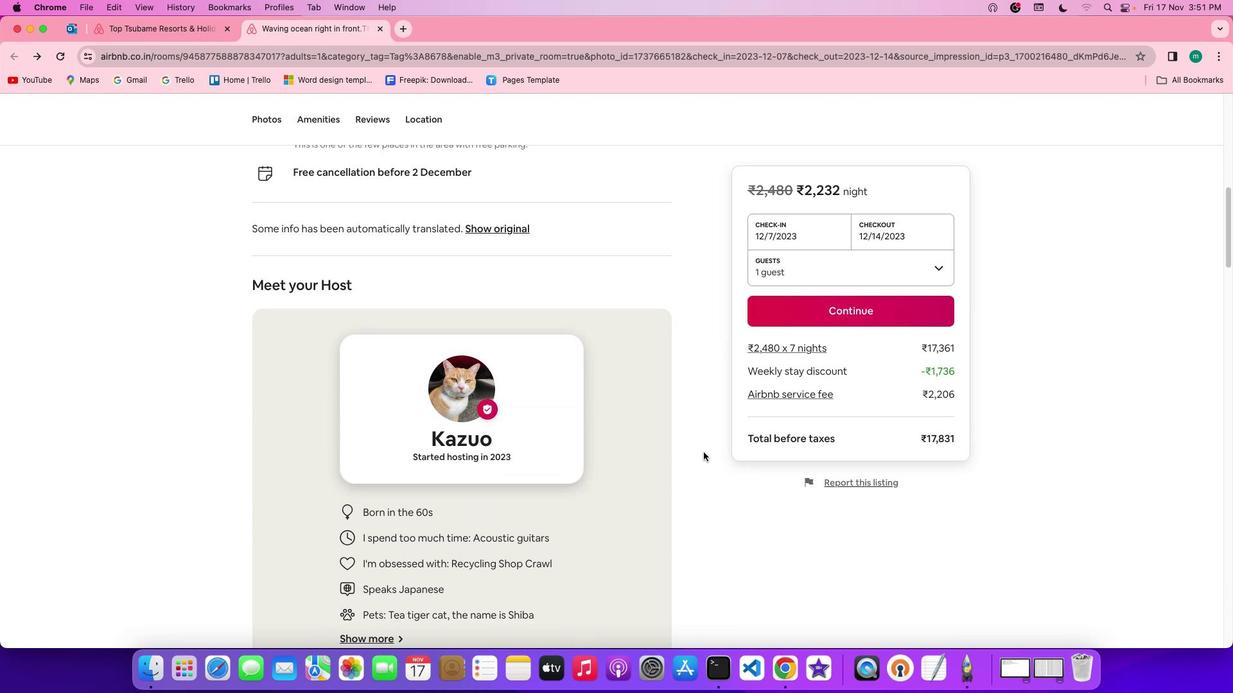 
Action: Mouse scrolled (711, 459) with delta (7, 5)
Screenshot: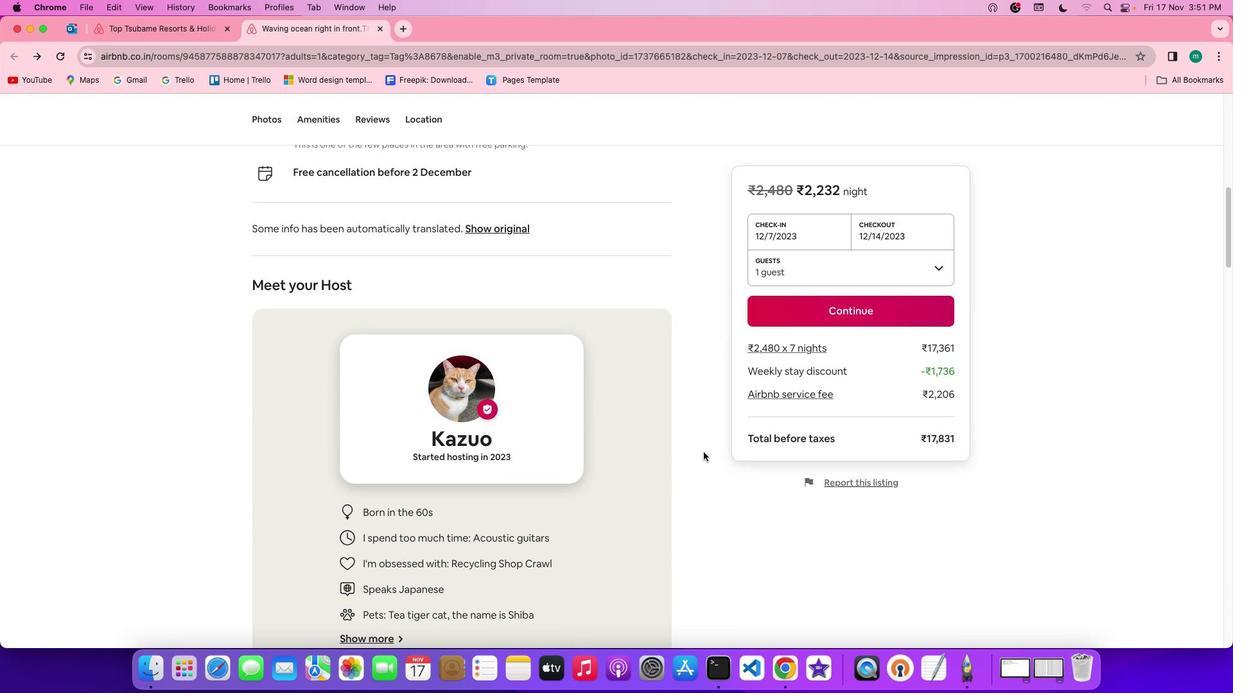 
Action: Mouse scrolled (711, 459) with delta (7, 5)
Screenshot: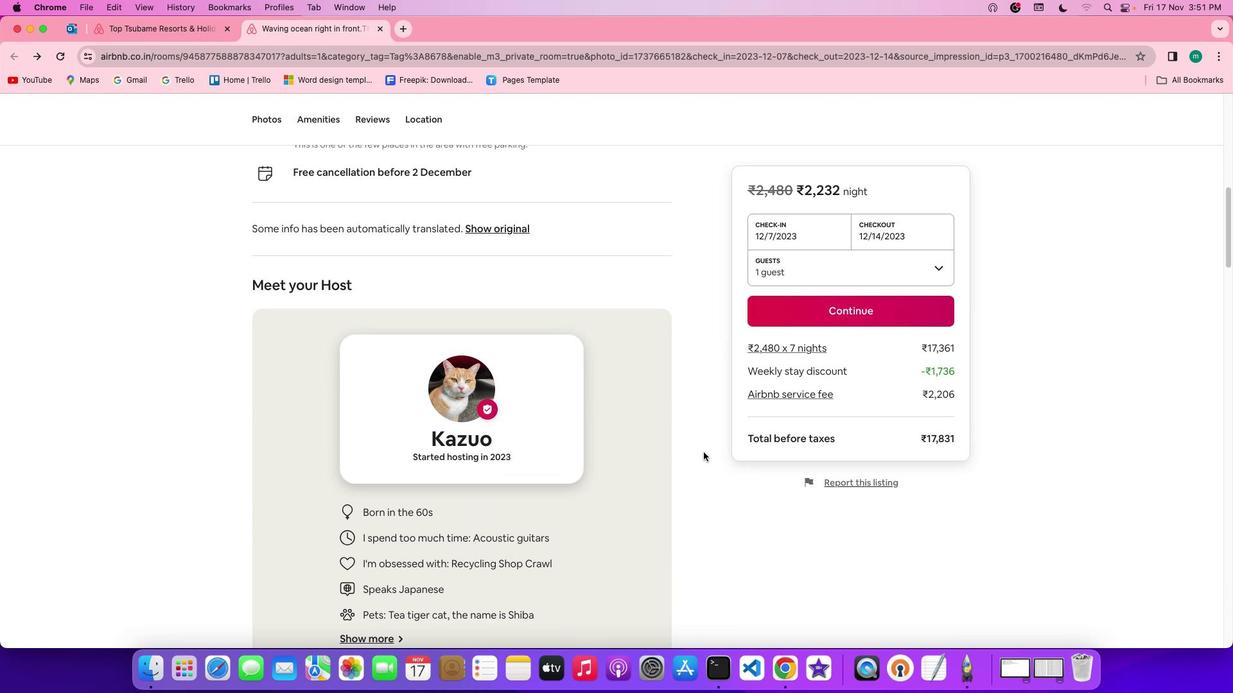 
Action: Mouse moved to (711, 459)
Screenshot: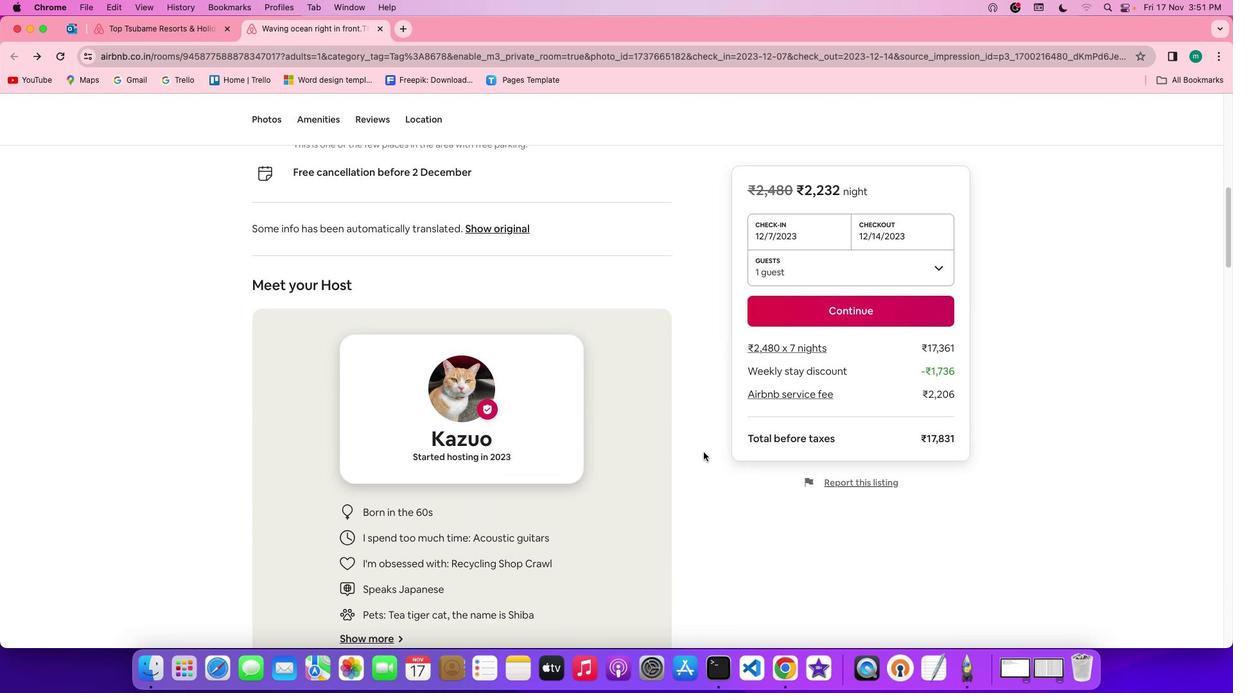 
Action: Mouse scrolled (711, 459) with delta (7, 7)
Screenshot: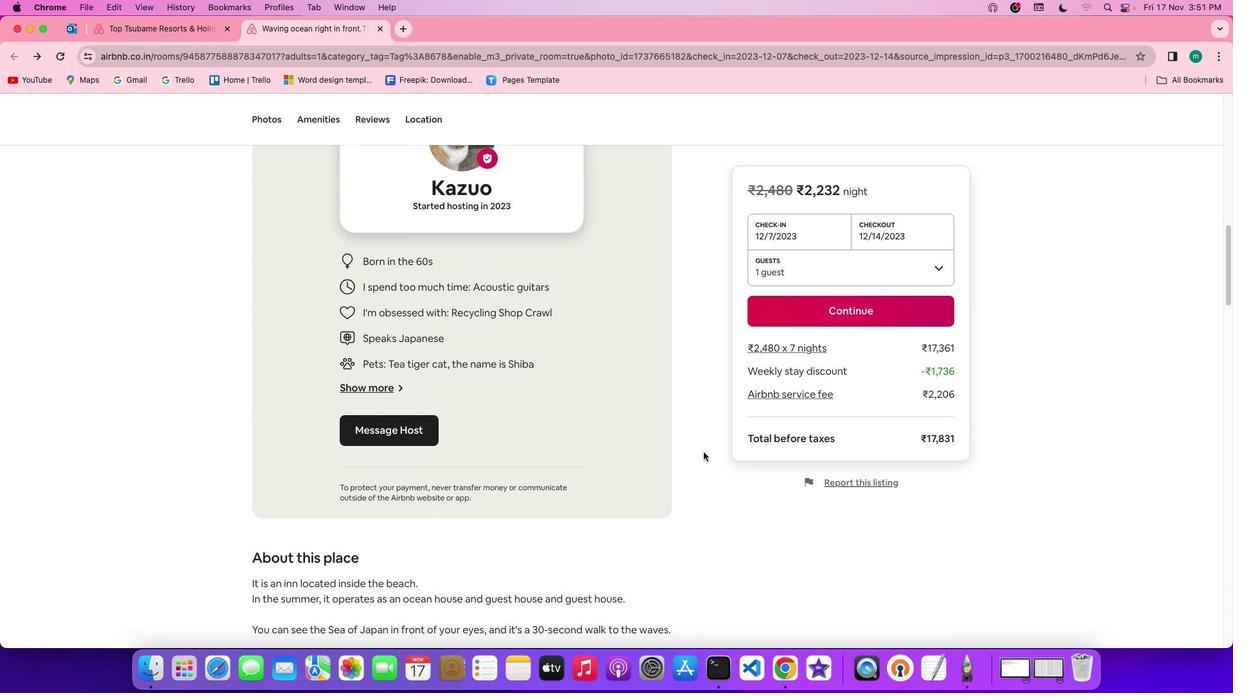 
Action: Mouse scrolled (711, 459) with delta (7, 7)
Screenshot: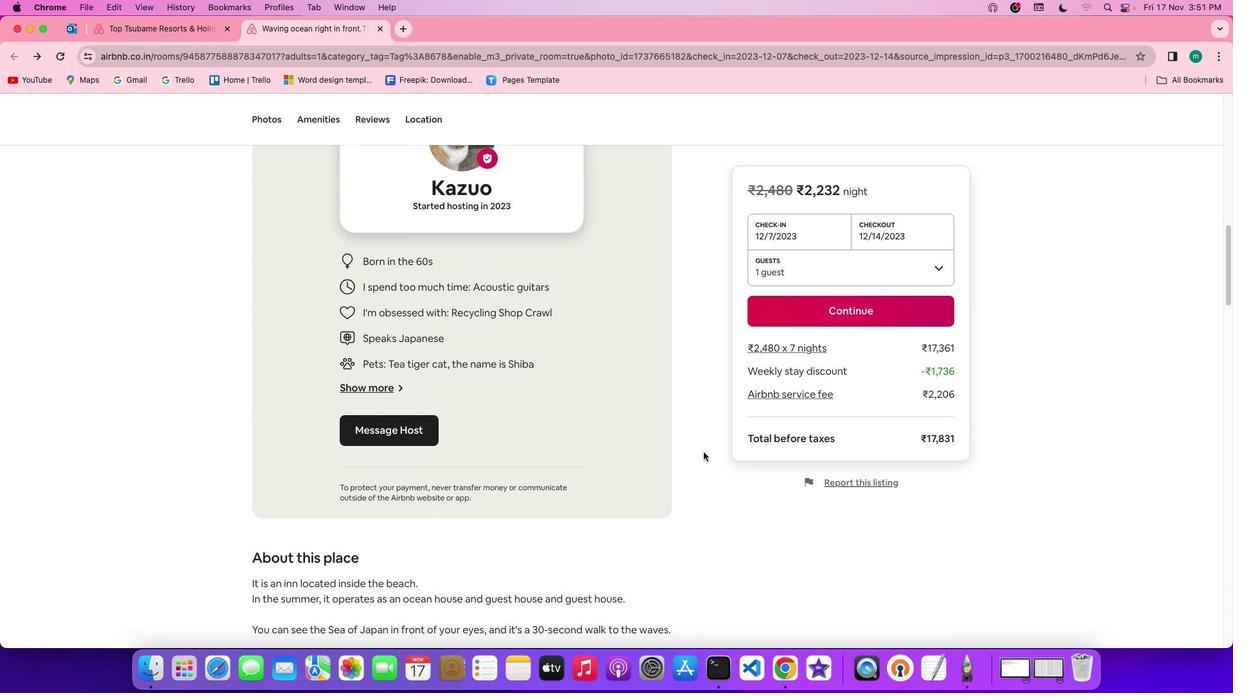 
Action: Mouse scrolled (711, 459) with delta (7, 5)
Screenshot: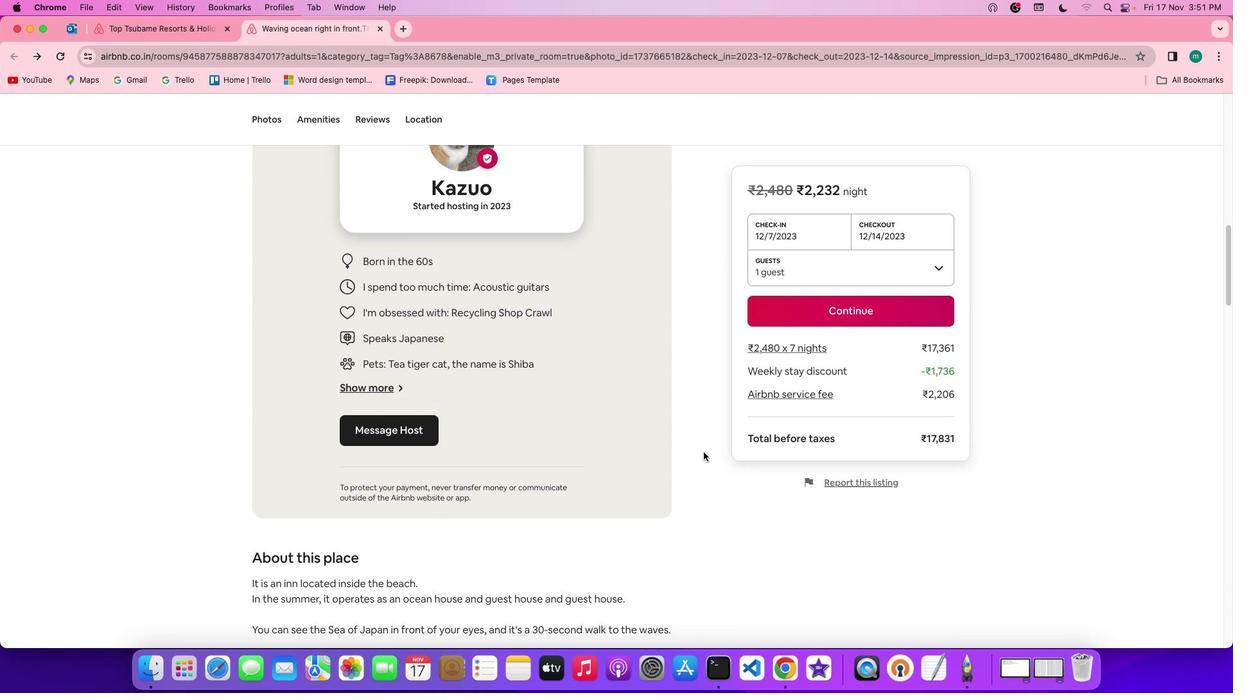 
Action: Mouse scrolled (711, 459) with delta (7, 5)
Screenshot: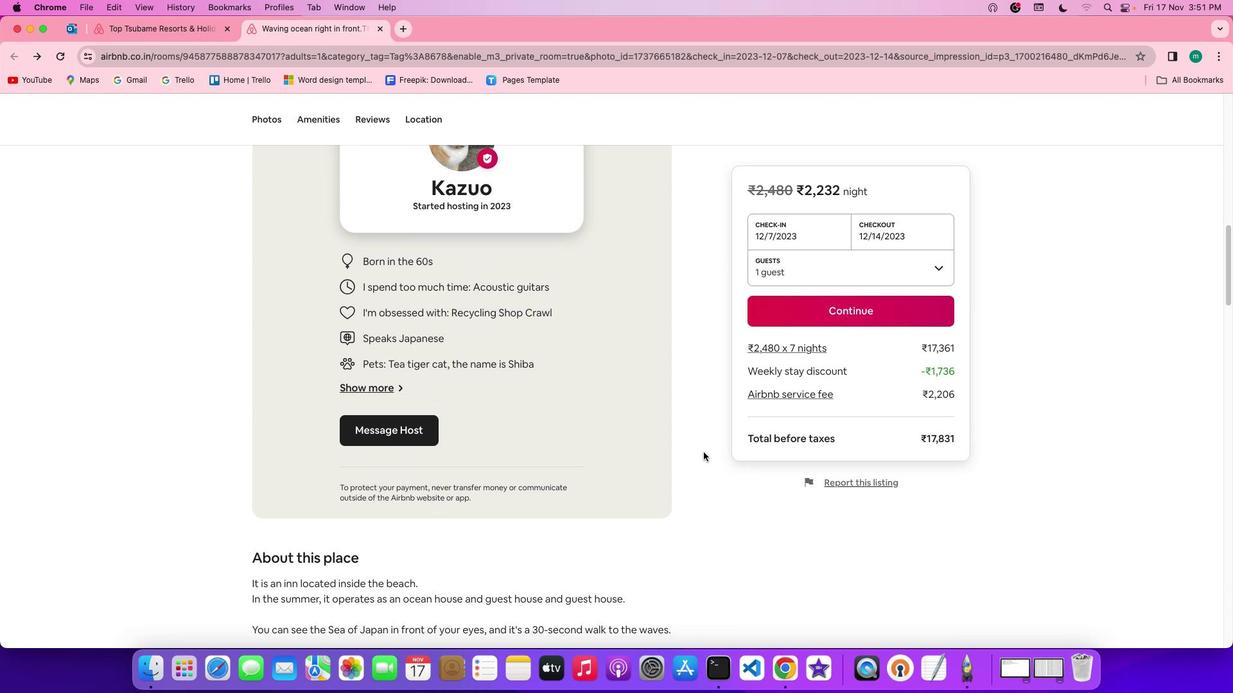
Action: Mouse moved to (710, 461)
Screenshot: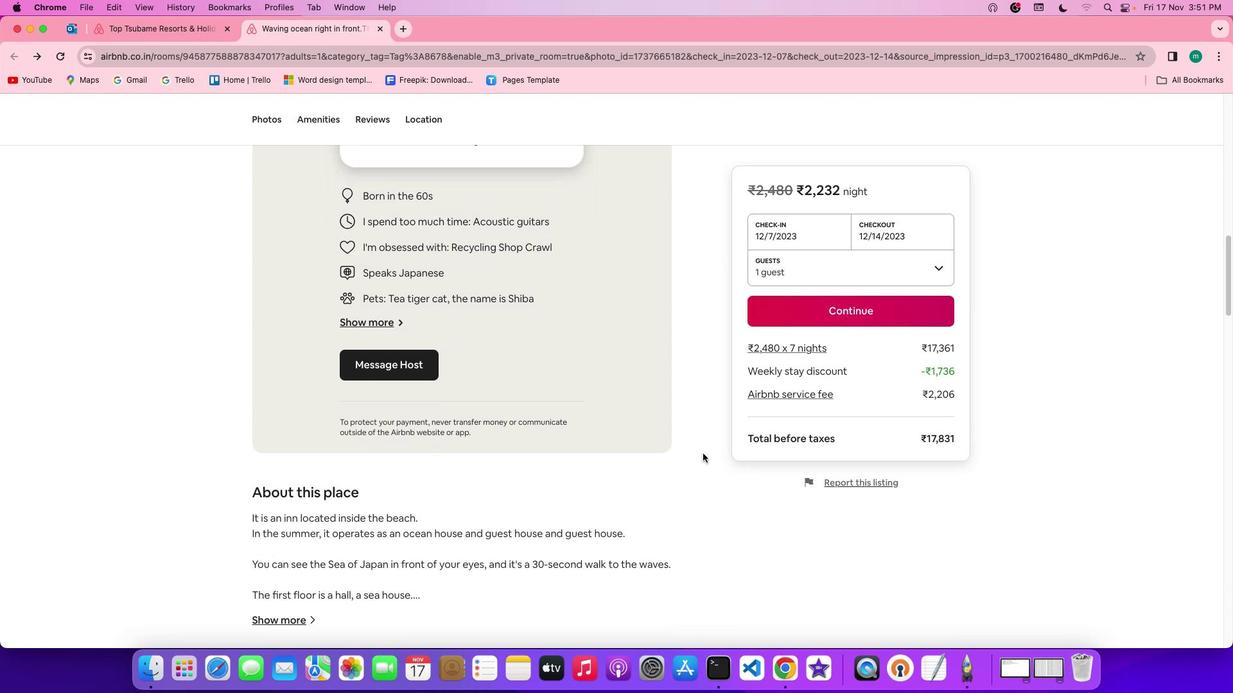 
Action: Mouse scrolled (710, 461) with delta (7, 7)
Screenshot: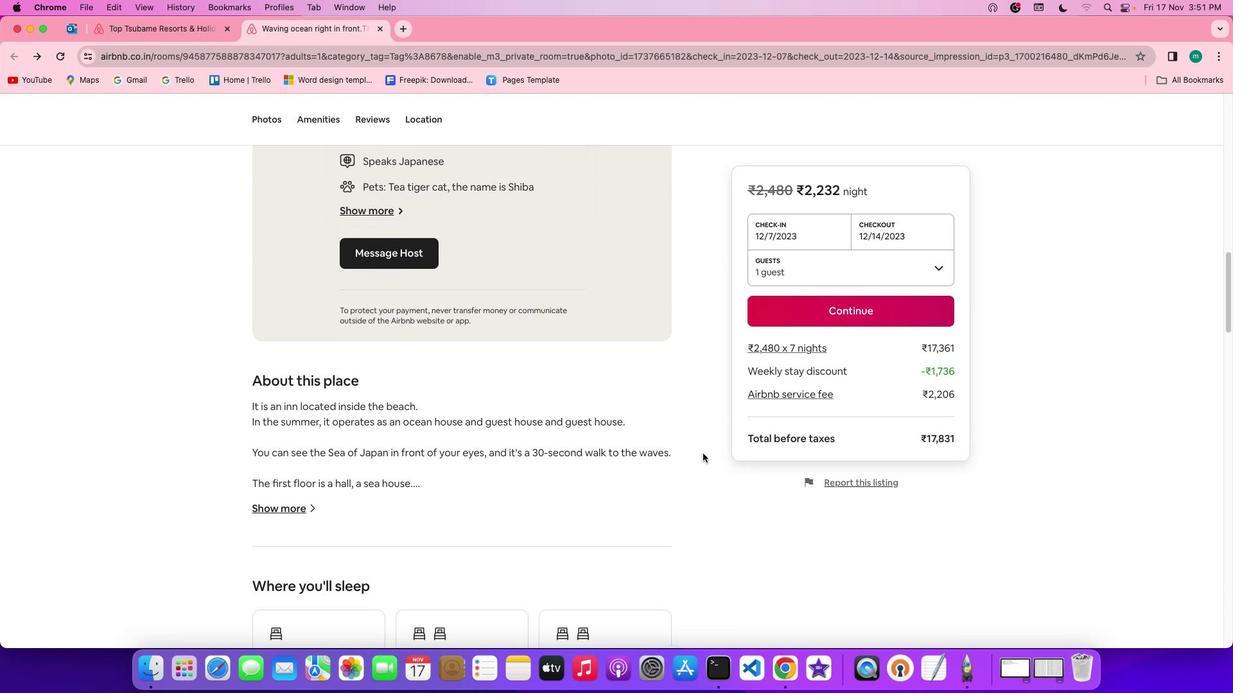
Action: Mouse scrolled (710, 461) with delta (7, 7)
Screenshot: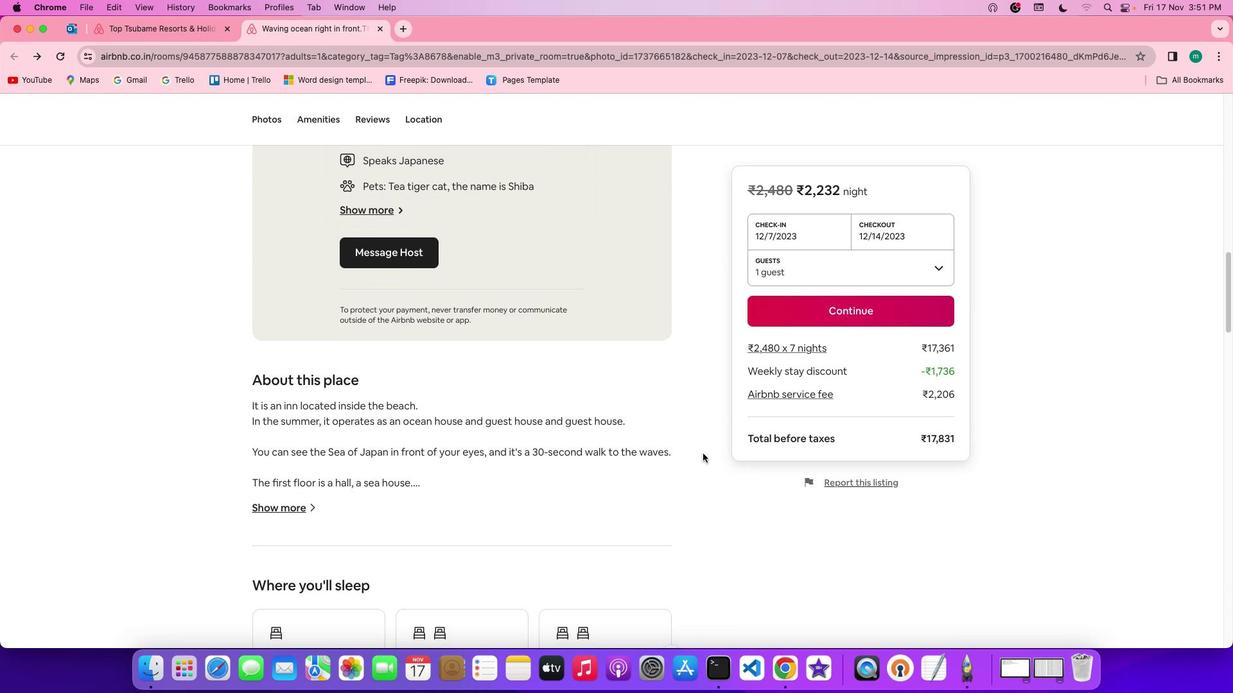 
Action: Mouse scrolled (710, 461) with delta (7, 5)
Screenshot: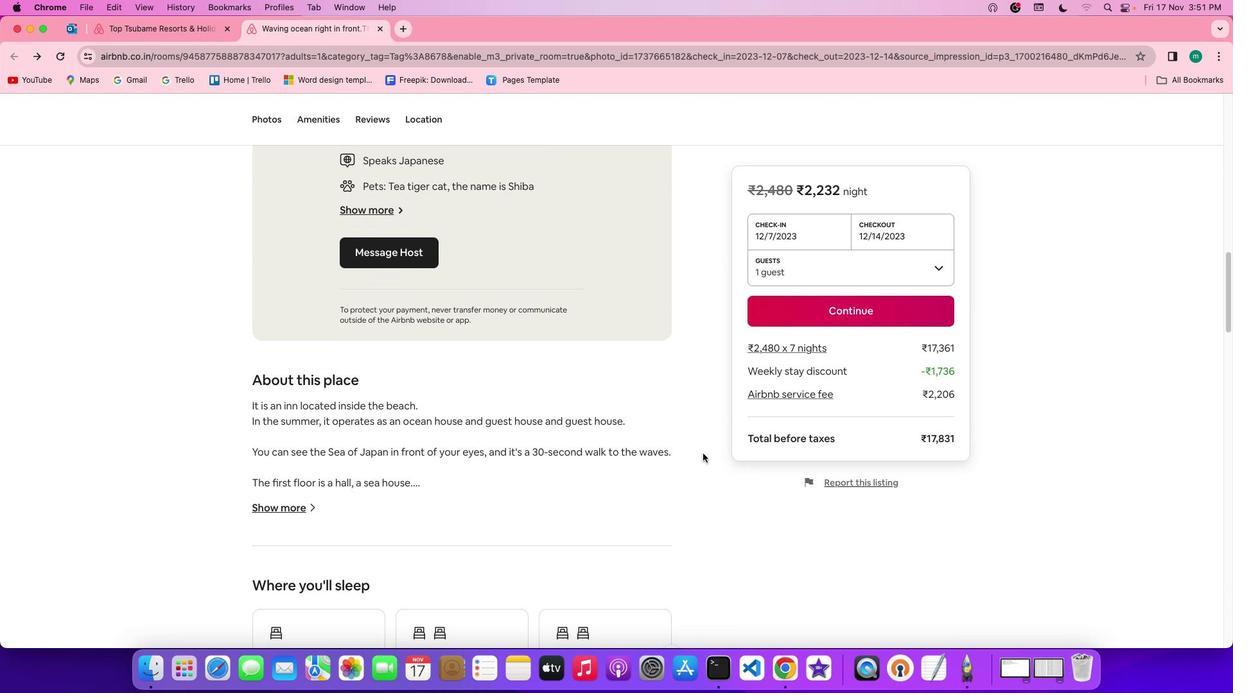 
Action: Mouse scrolled (710, 461) with delta (7, 6)
Screenshot: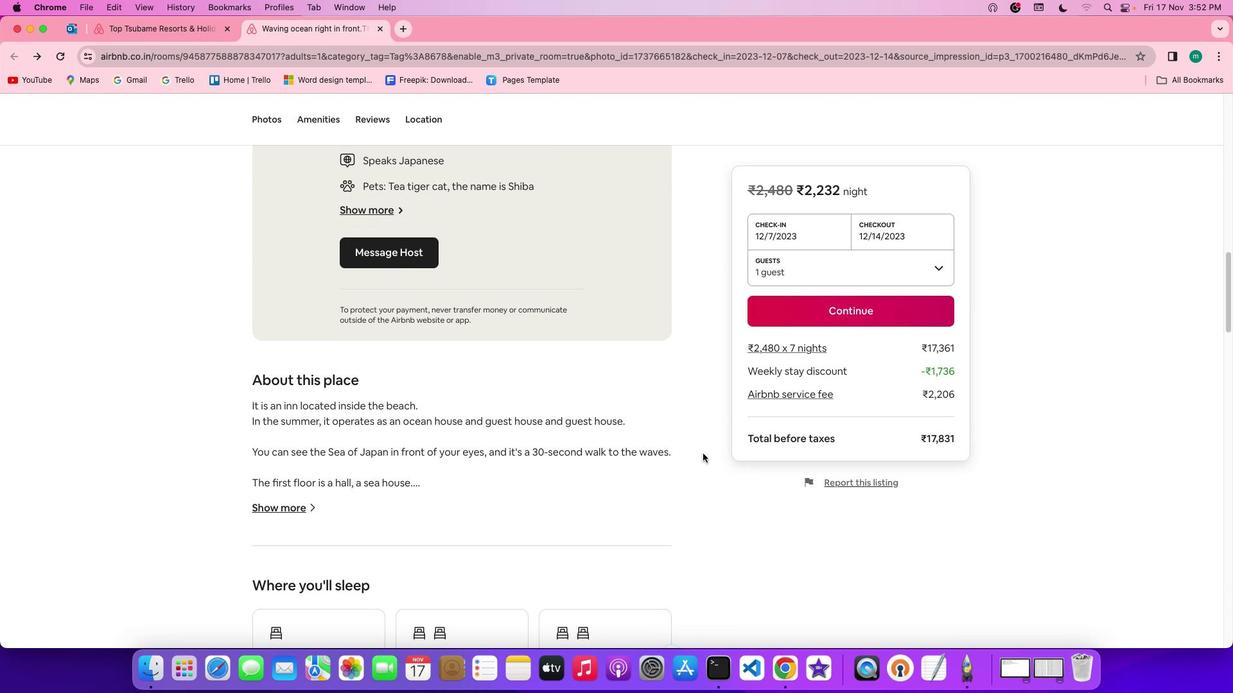 
Action: Mouse scrolled (710, 461) with delta (7, 7)
Screenshot: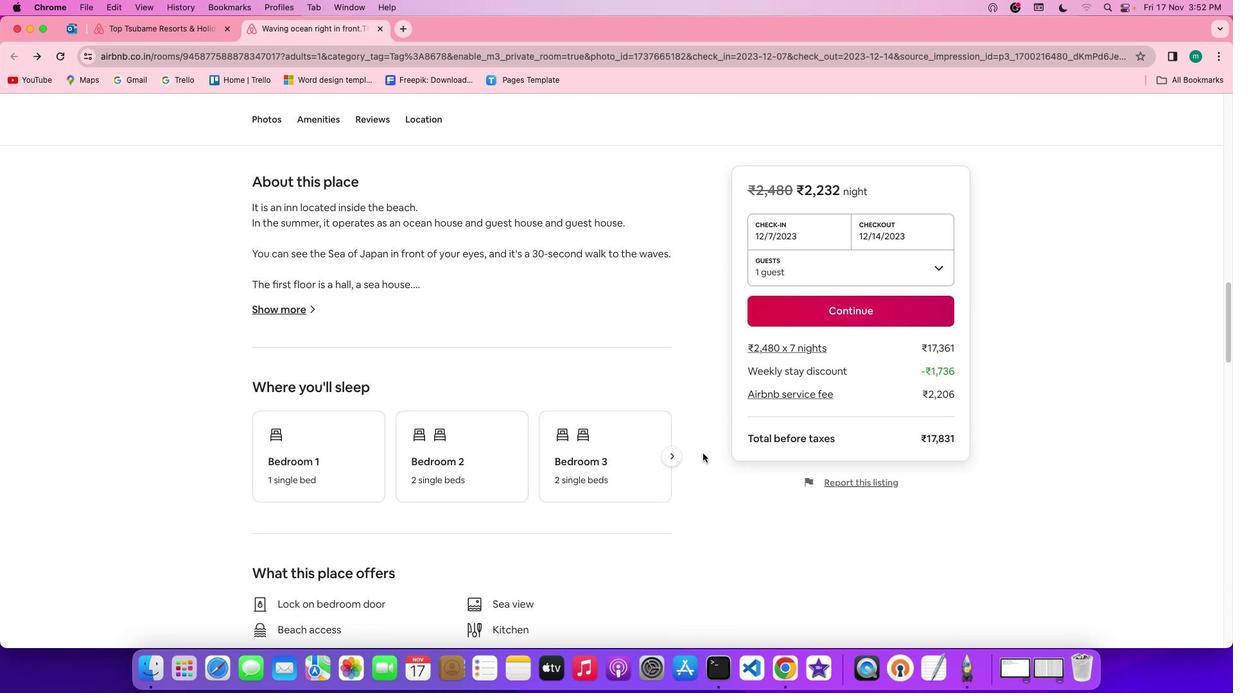 
Action: Mouse scrolled (710, 461) with delta (7, 7)
Screenshot: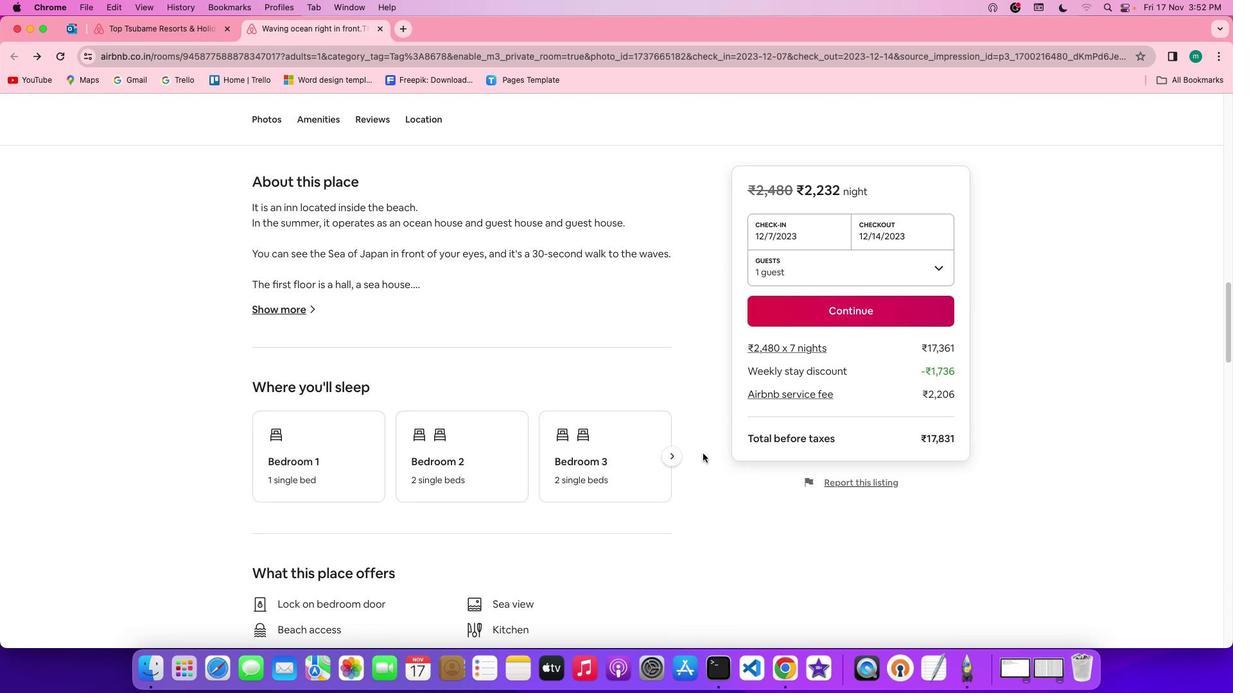 
Action: Mouse scrolled (710, 461) with delta (7, 6)
Screenshot: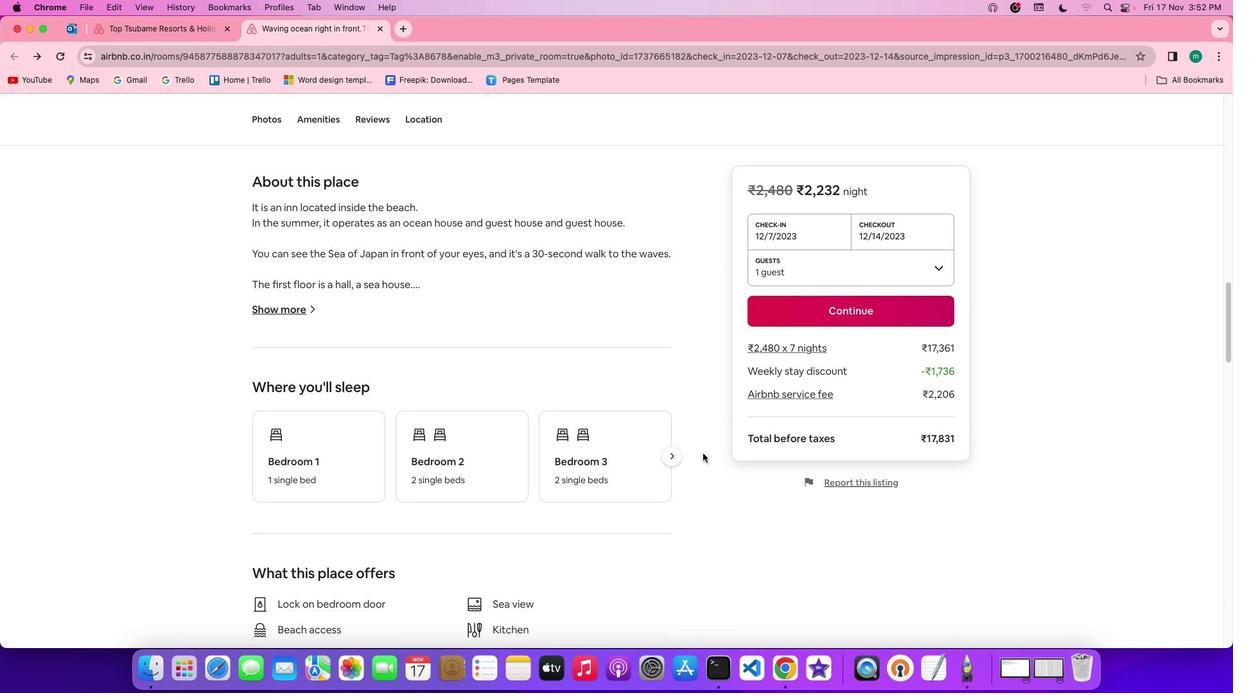 
Action: Mouse scrolled (710, 461) with delta (7, 5)
Screenshot: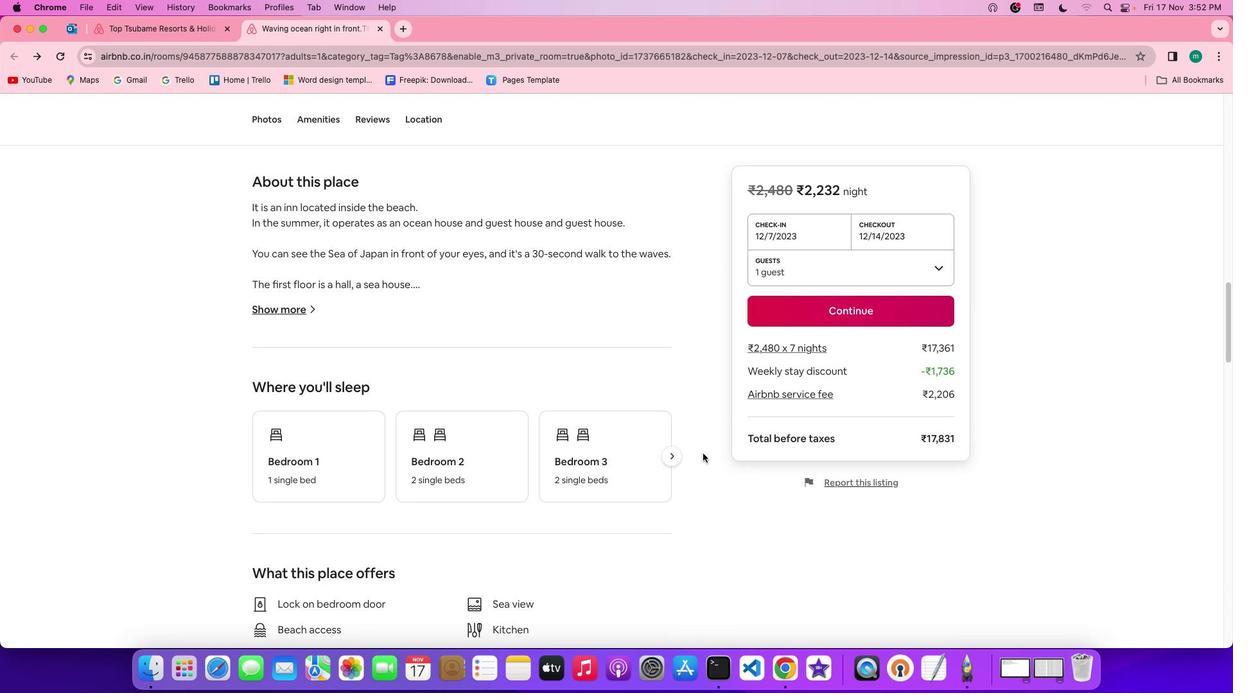 
Action: Mouse scrolled (710, 461) with delta (7, 7)
Screenshot: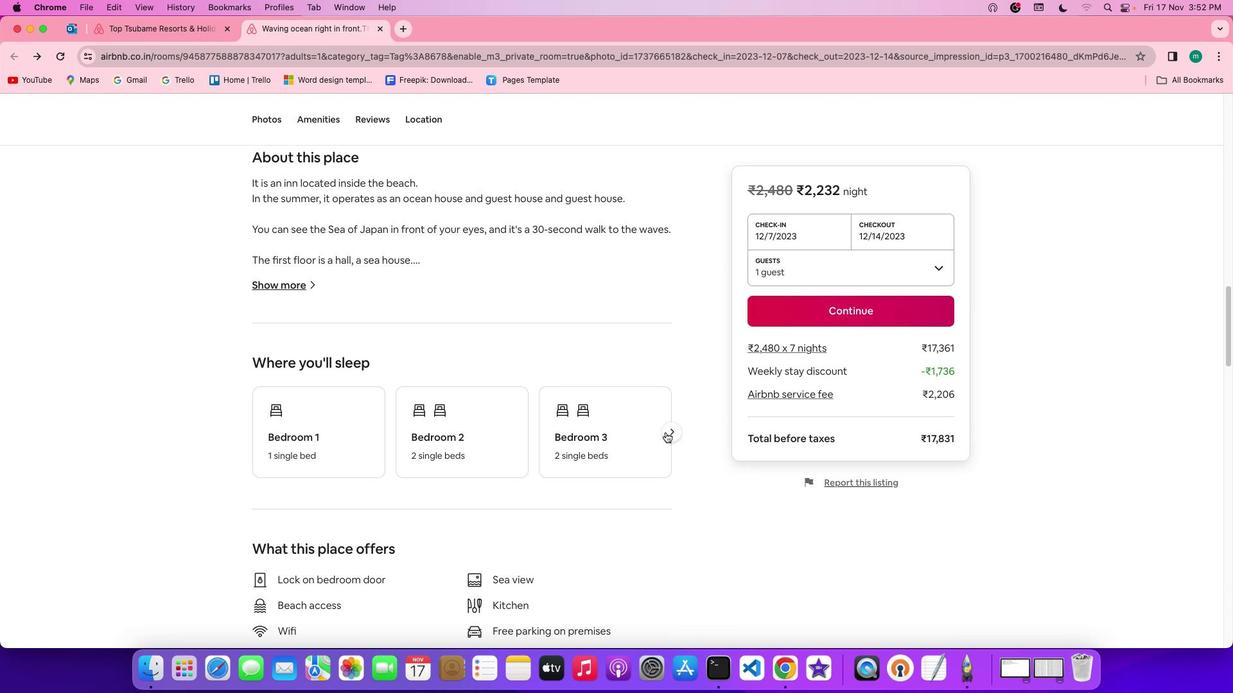
Action: Mouse scrolled (710, 461) with delta (7, 7)
Screenshot: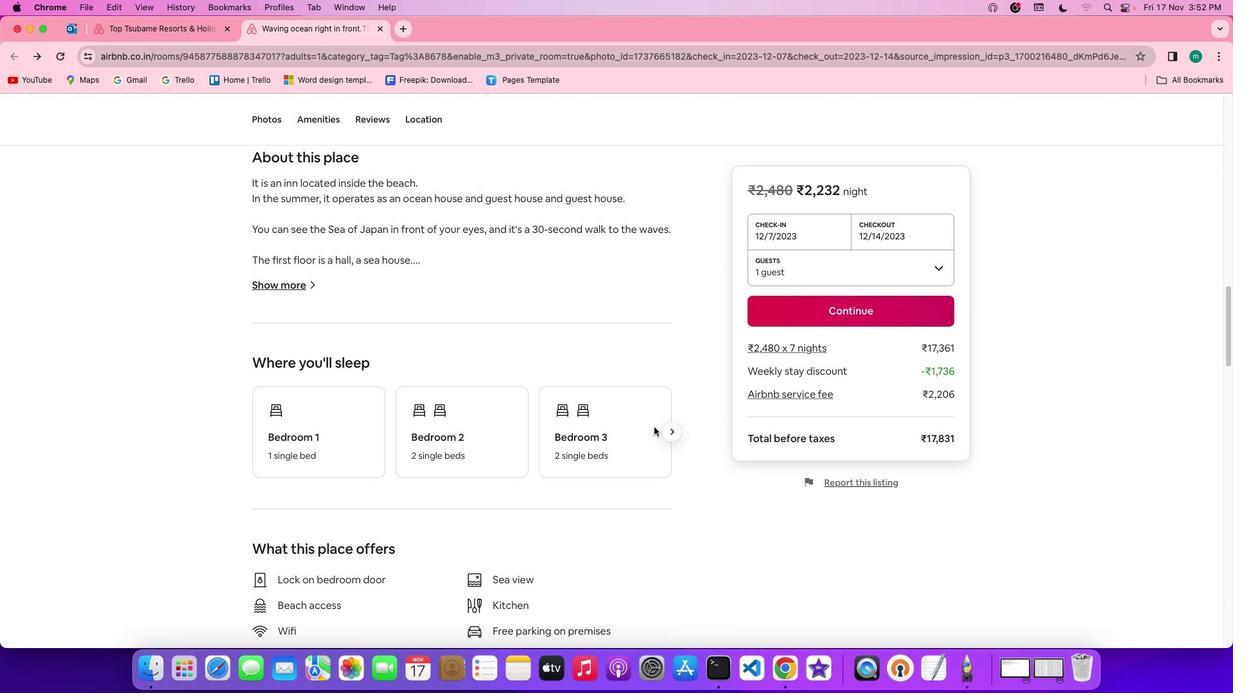 
Action: Mouse moved to (682, 437)
Screenshot: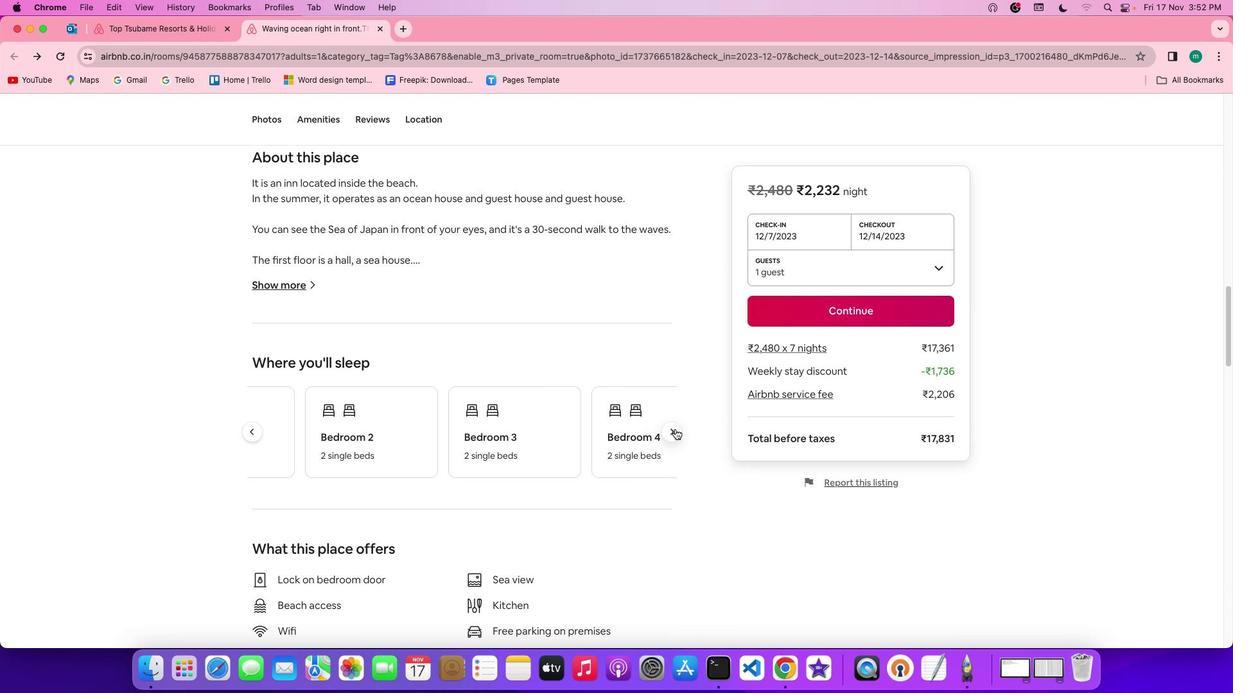 
Action: Mouse pressed left at (682, 437)
Screenshot: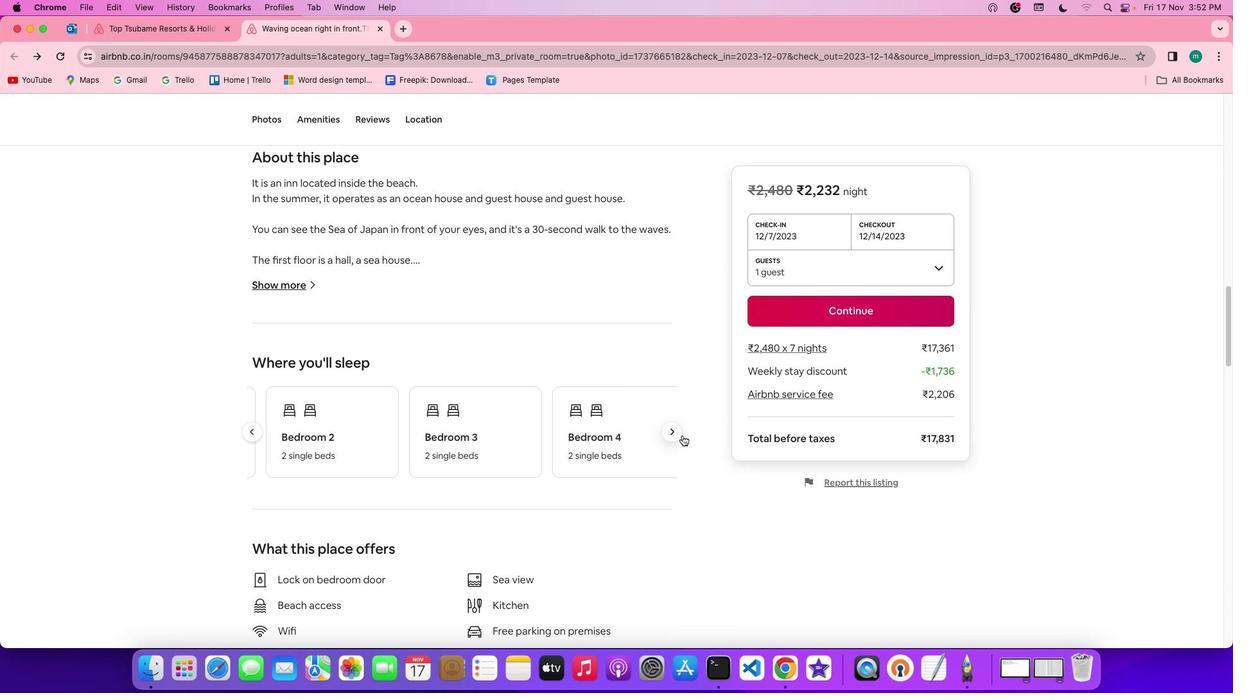 
Action: Mouse moved to (684, 440)
Screenshot: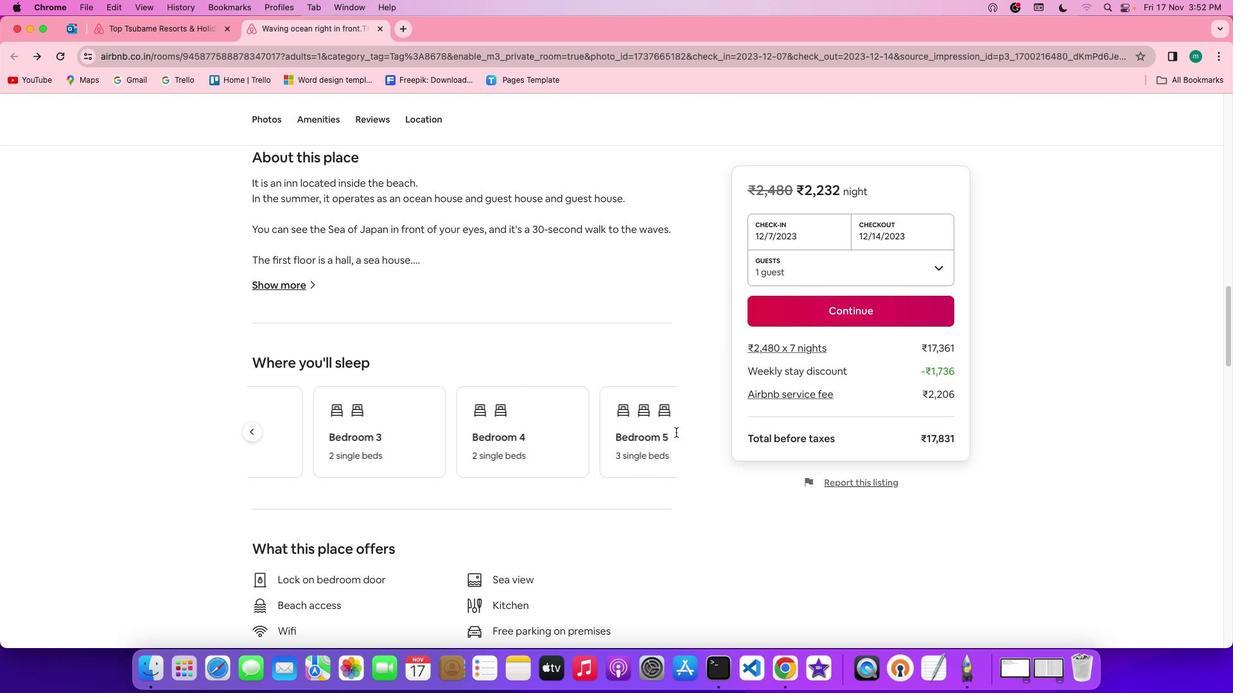 
Action: Mouse pressed left at (684, 440)
Screenshot: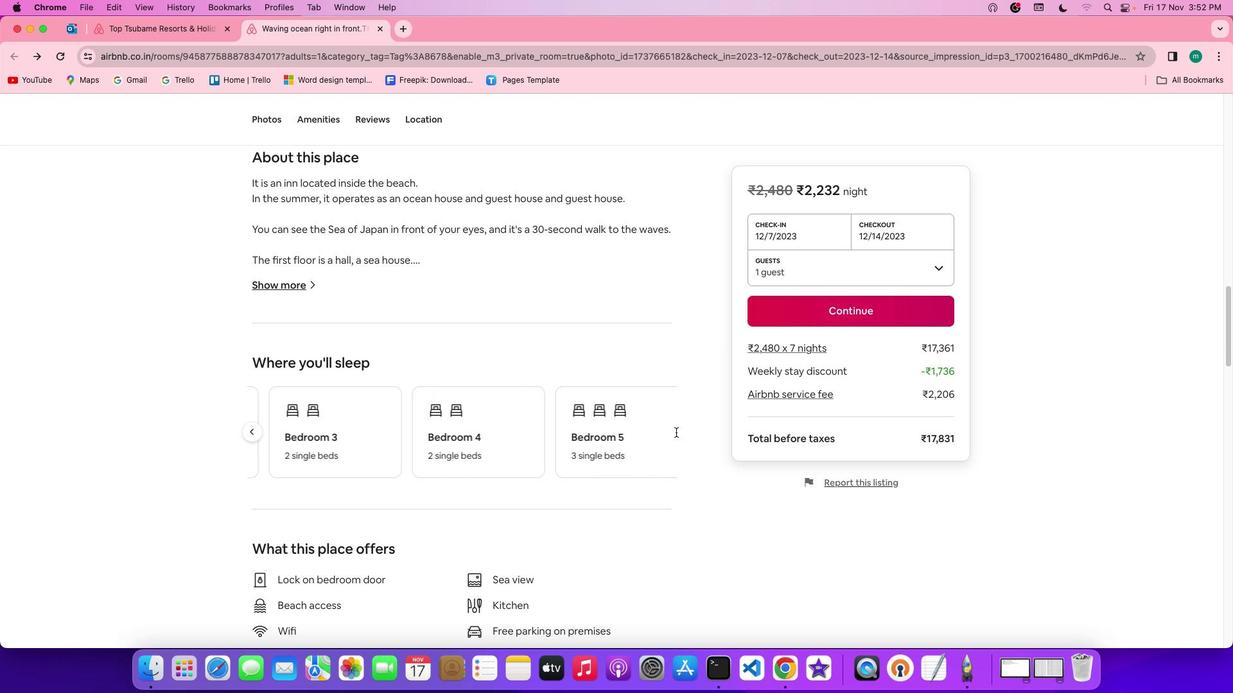 
Action: Mouse moved to (684, 440)
Screenshot: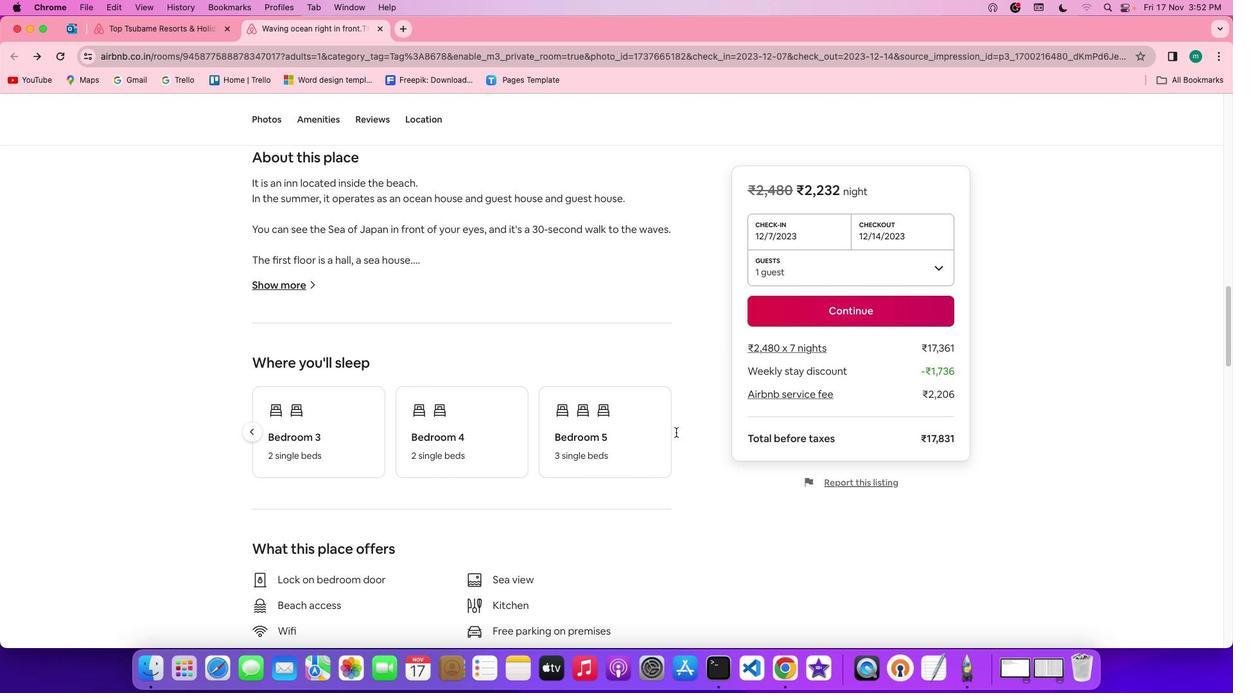 
Action: Mouse pressed left at (684, 440)
Screenshot: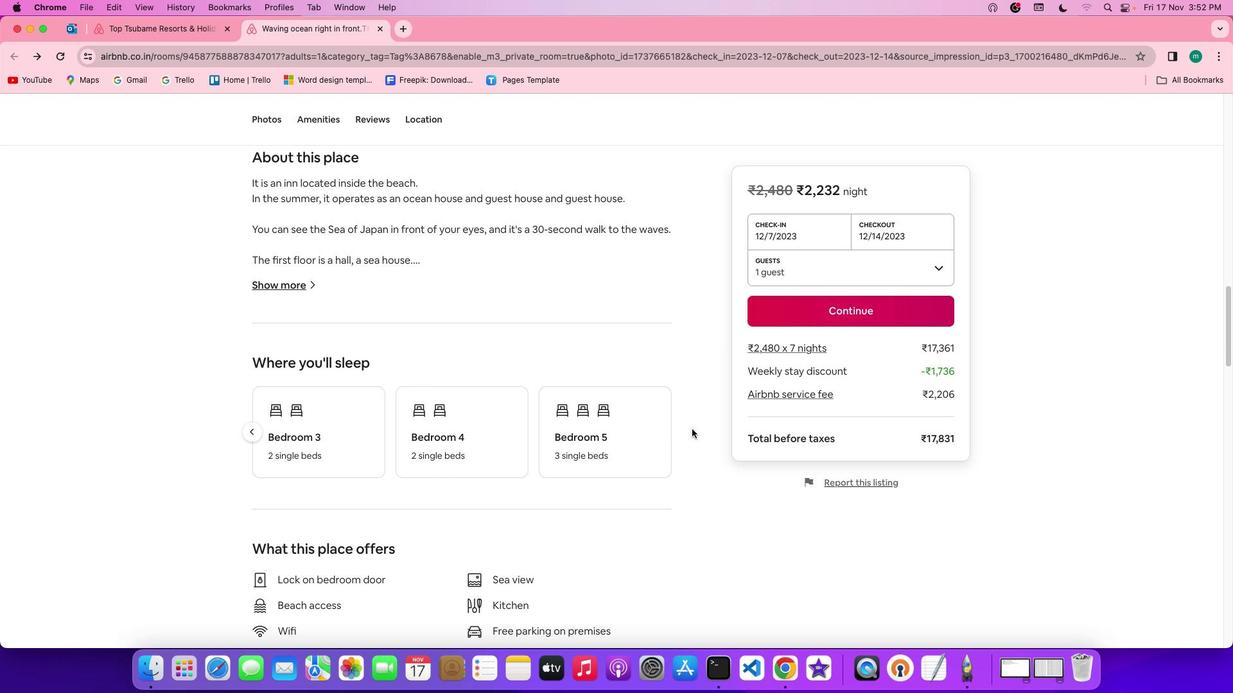 
Action: Mouse moved to (642, 454)
Screenshot: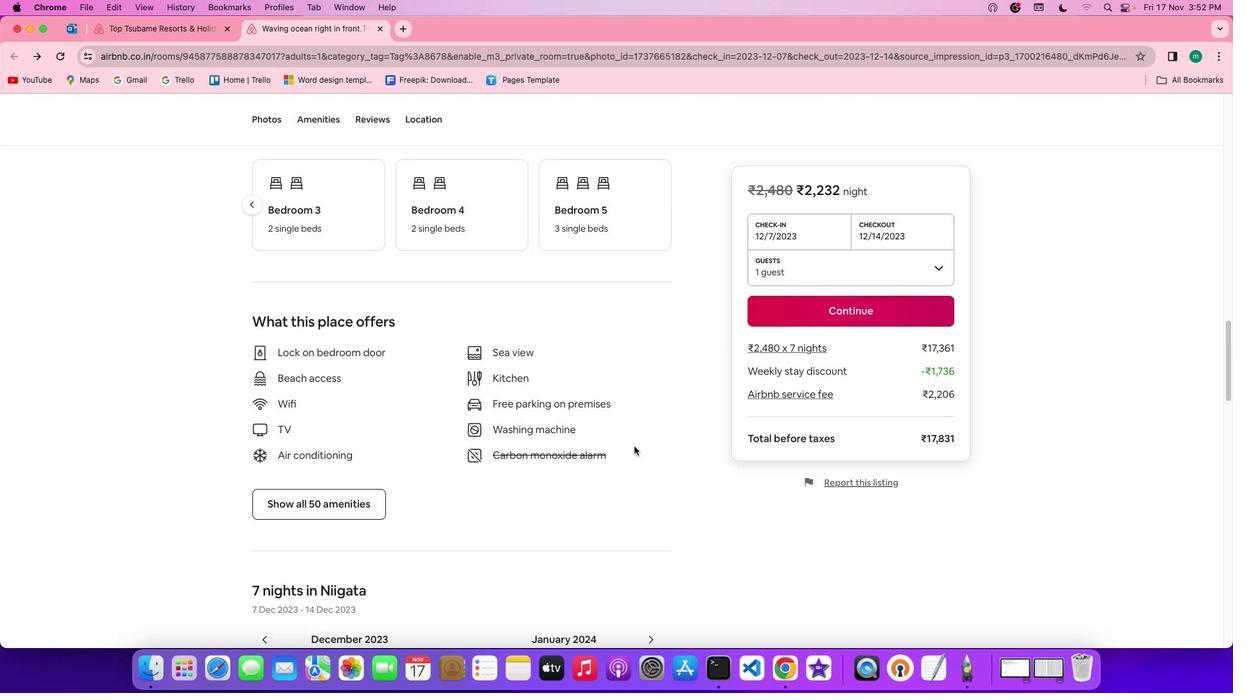 
Action: Mouse scrolled (642, 454) with delta (7, 7)
Screenshot: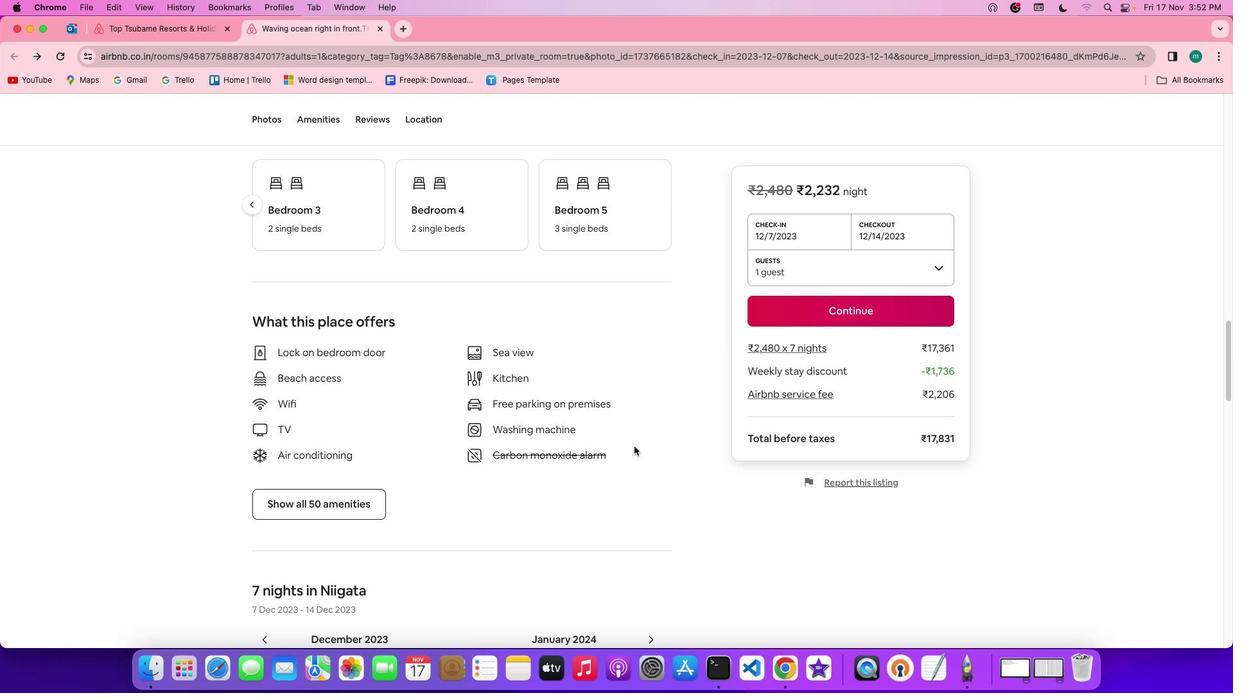 
Action: Mouse scrolled (642, 454) with delta (7, 7)
Screenshot: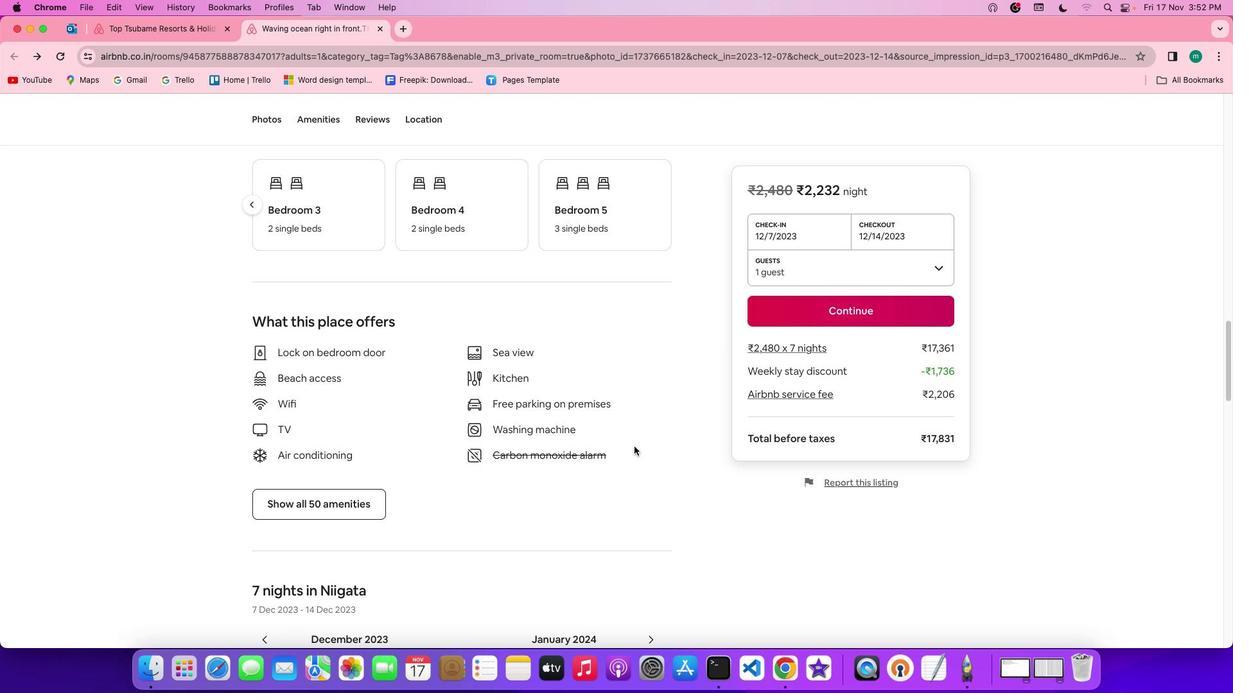 
Action: Mouse scrolled (642, 454) with delta (7, 5)
Screenshot: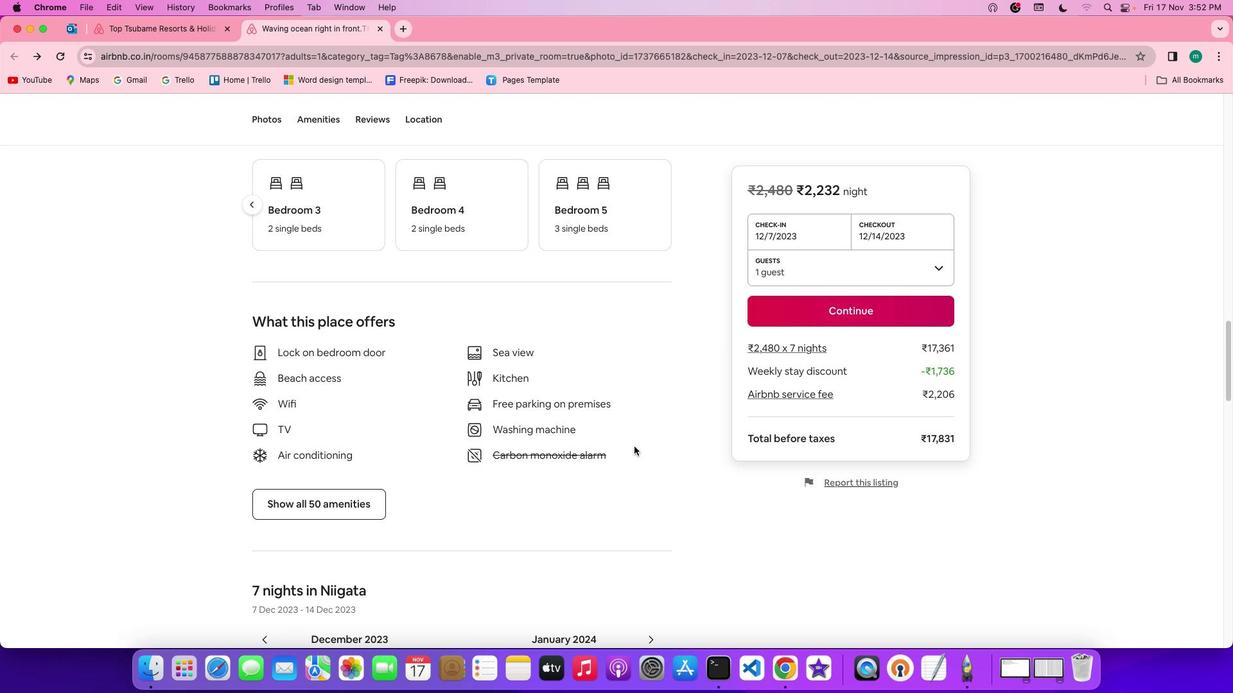 
Action: Mouse scrolled (642, 454) with delta (7, 5)
Screenshot: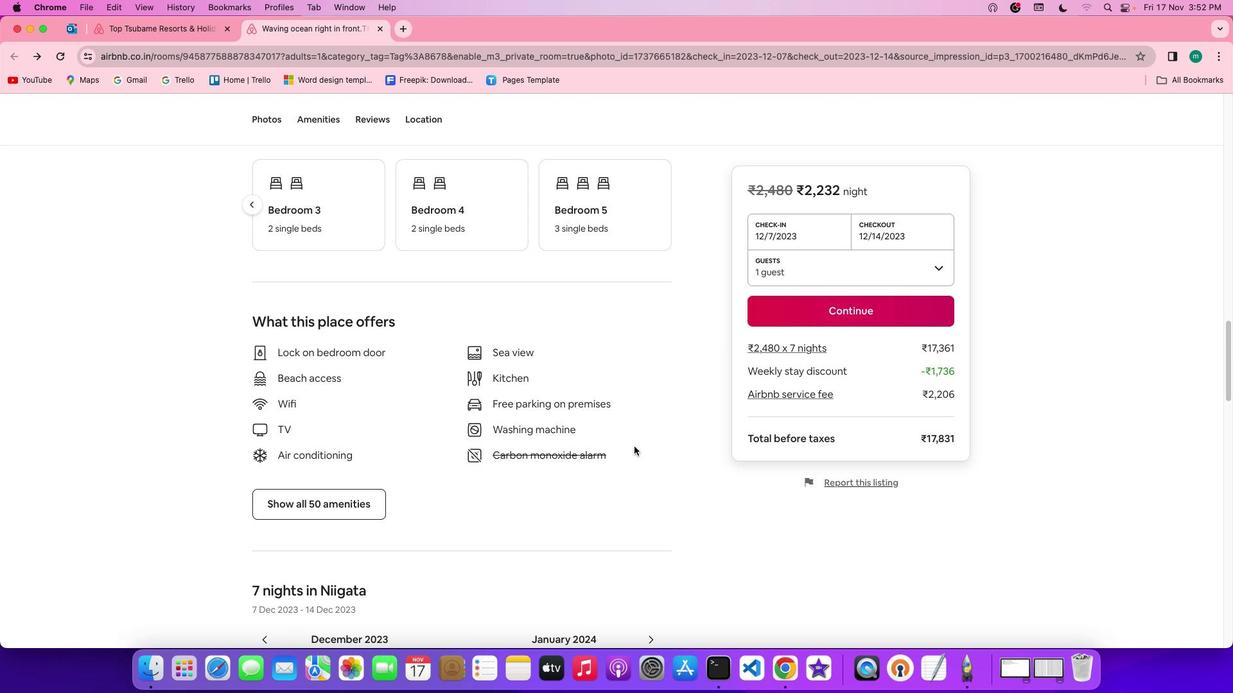 
Action: Mouse moved to (641, 454)
Screenshot: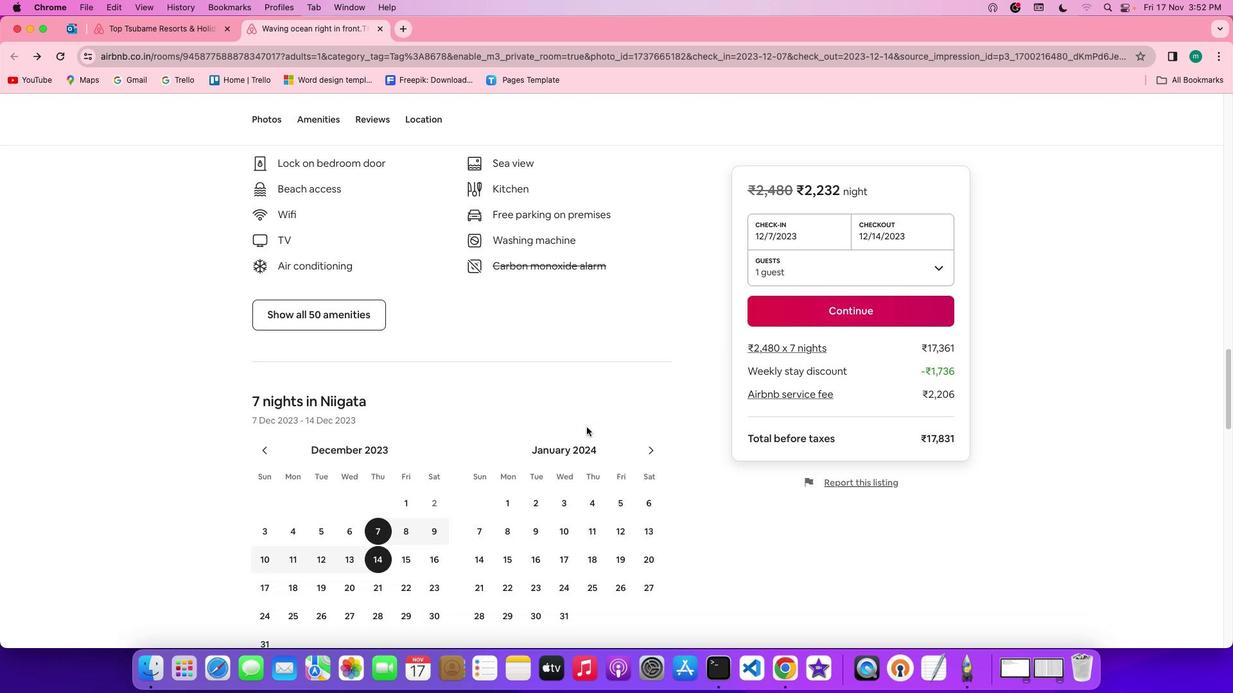 
Action: Mouse scrolled (641, 454) with delta (7, 7)
Screenshot: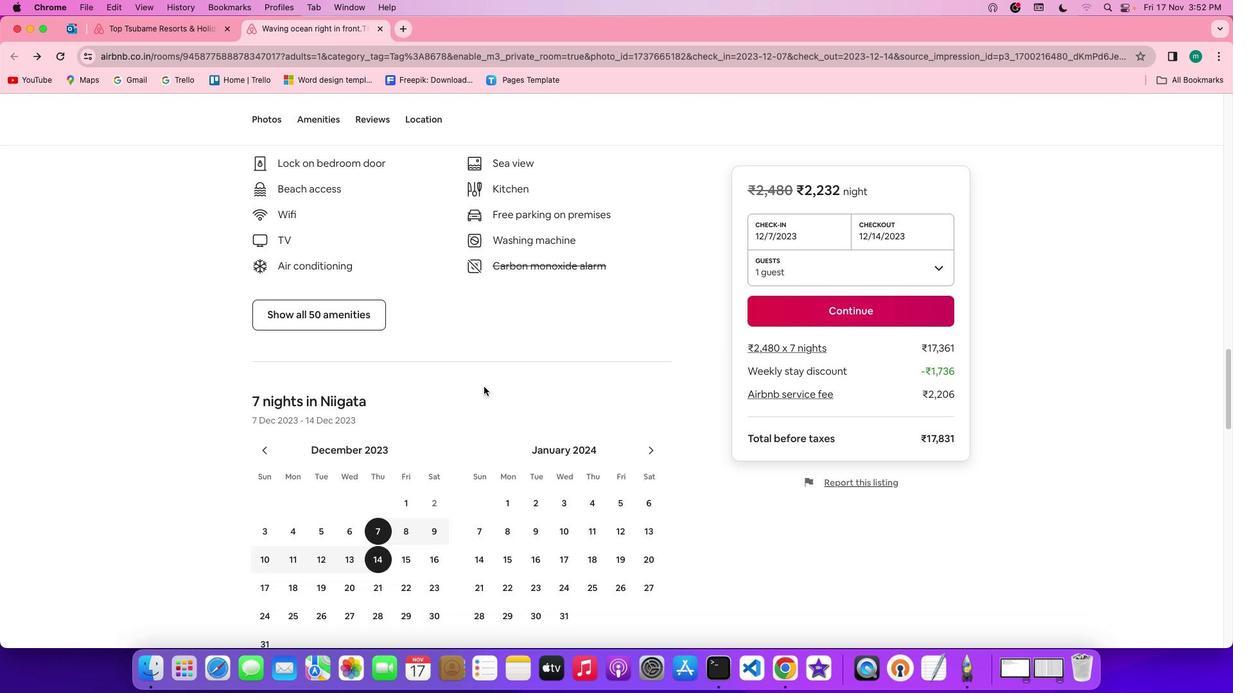 
Action: Mouse scrolled (641, 454) with delta (7, 7)
Screenshot: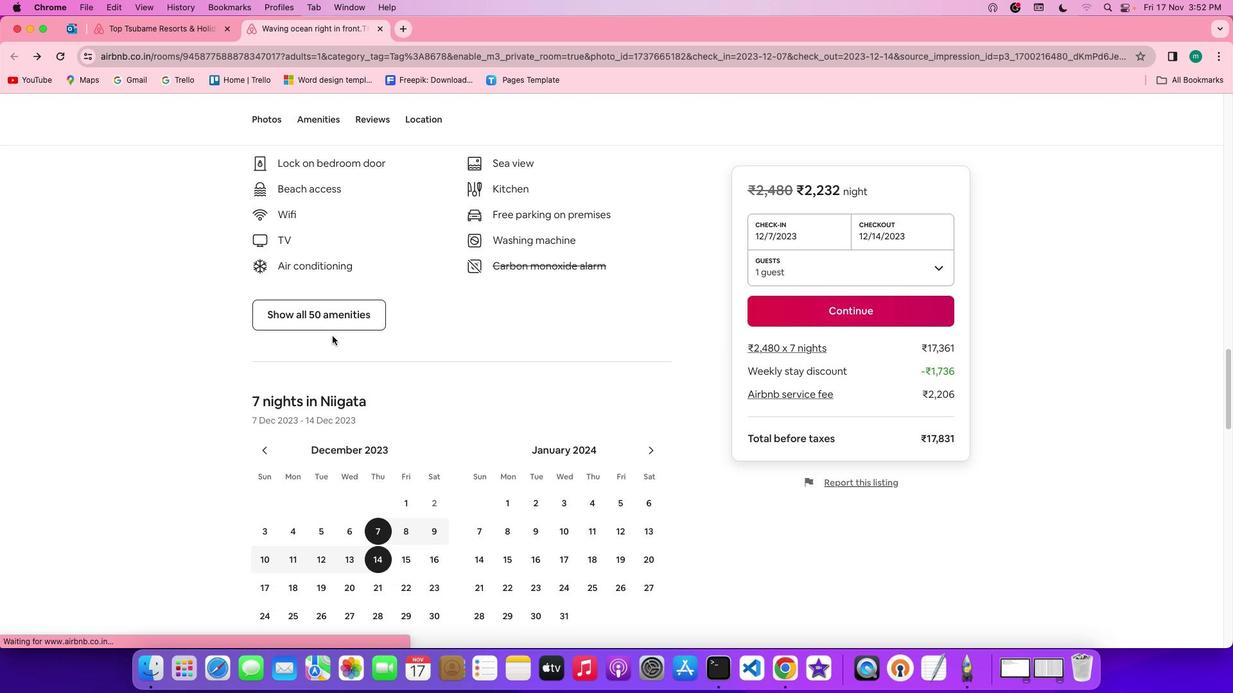 
Action: Mouse scrolled (641, 454) with delta (7, 6)
Screenshot: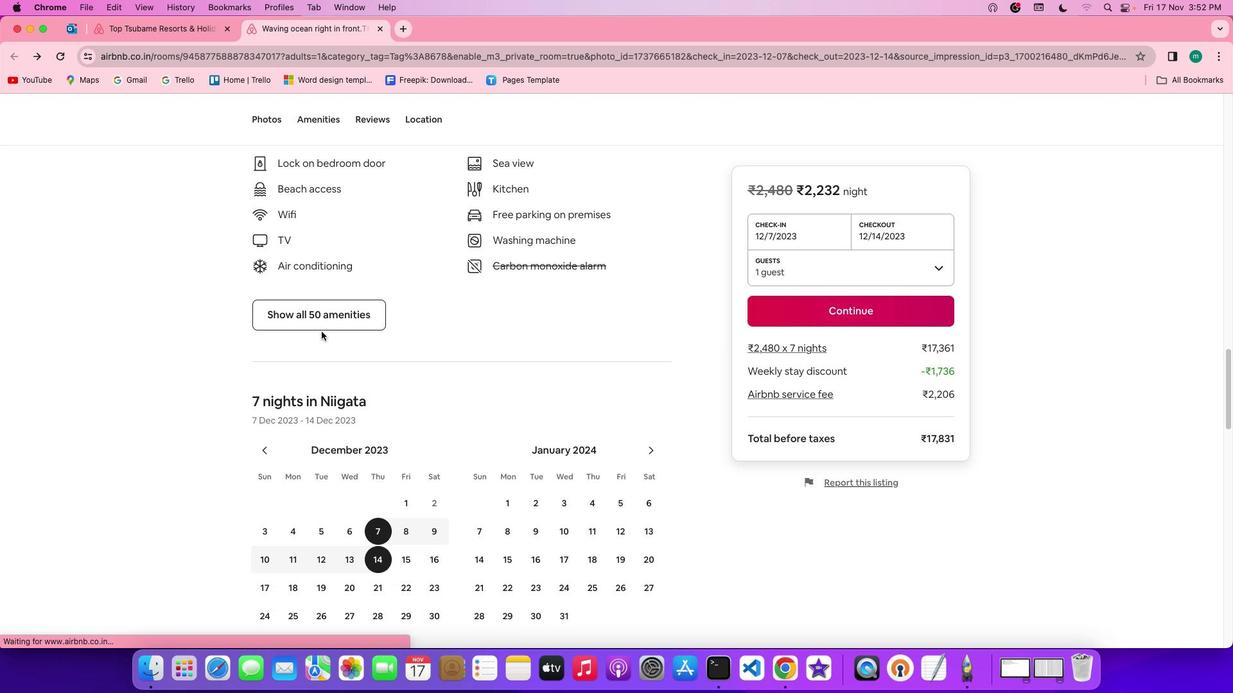 
Action: Mouse scrolled (641, 454) with delta (7, 5)
Screenshot: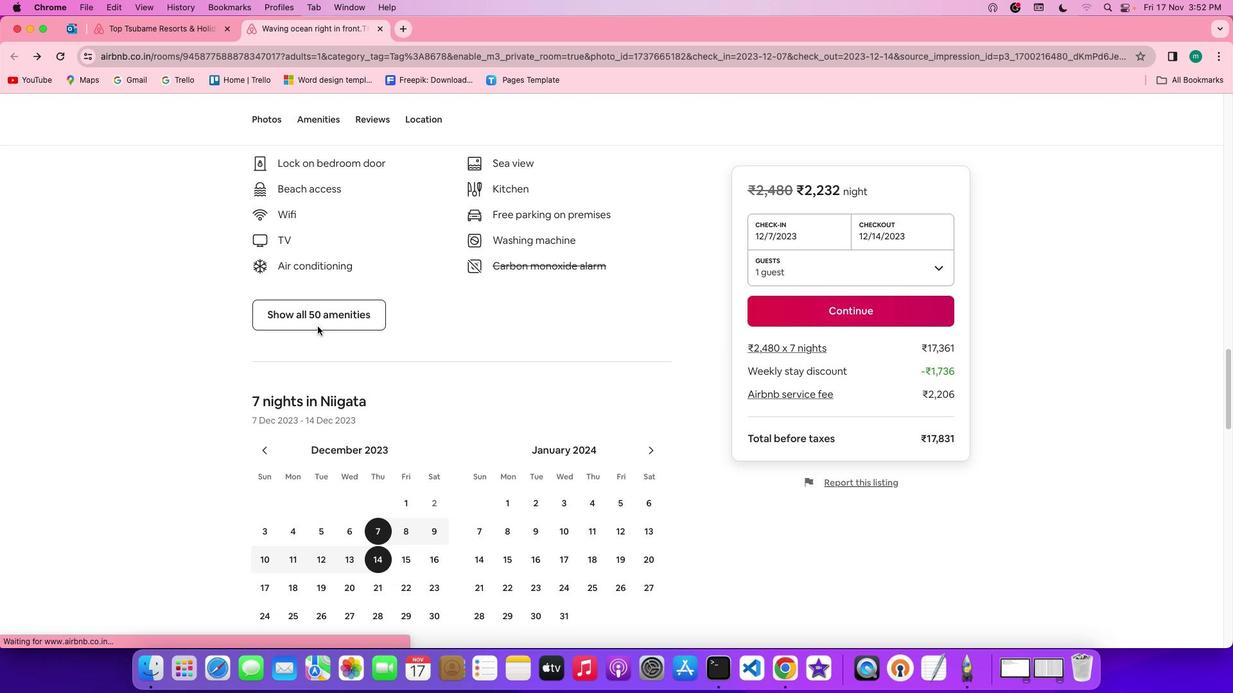 
Action: Mouse moved to (317, 322)
Screenshot: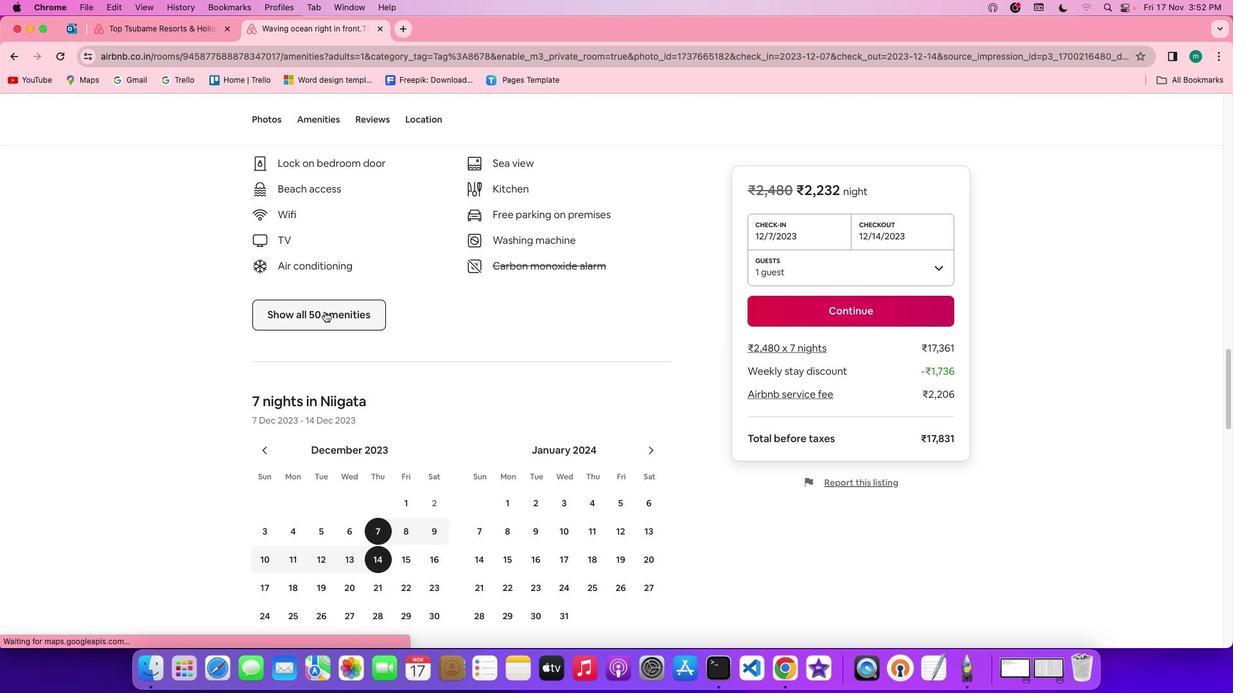 
Action: Mouse pressed left at (317, 322)
Screenshot: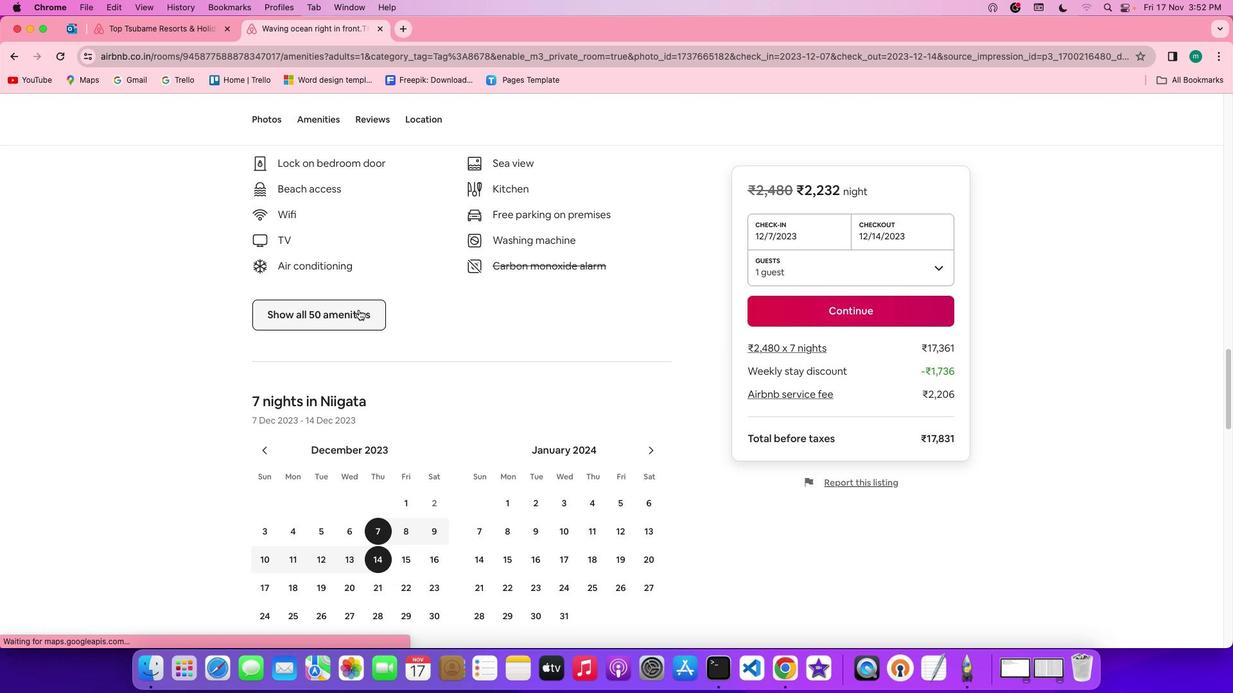 
Action: Mouse moved to (598, 441)
Screenshot: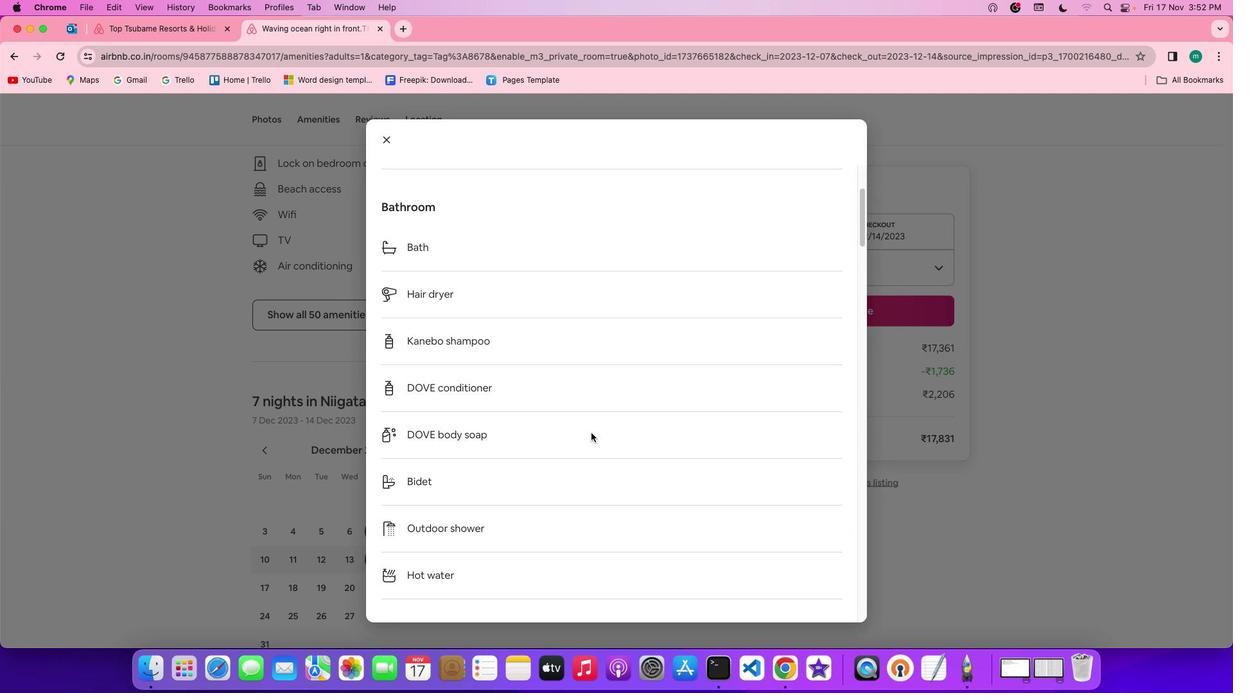 
Action: Mouse scrolled (598, 441) with delta (7, 7)
Screenshot: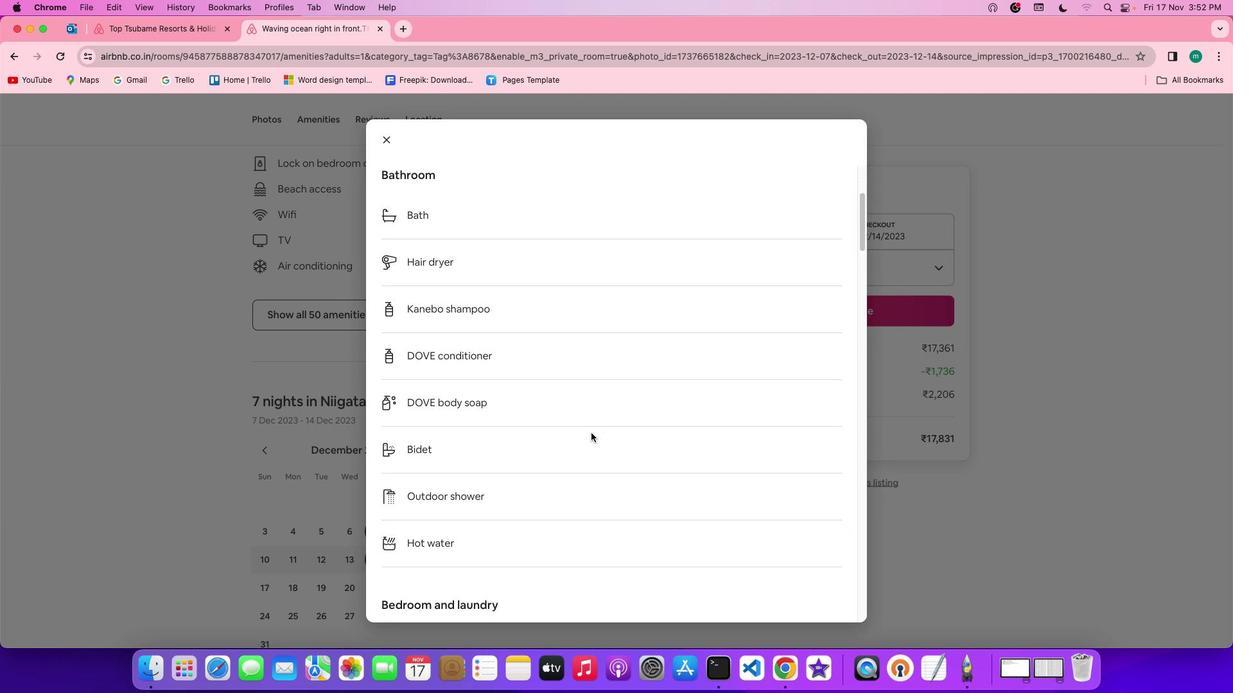 
Action: Mouse scrolled (598, 441) with delta (7, 7)
Screenshot: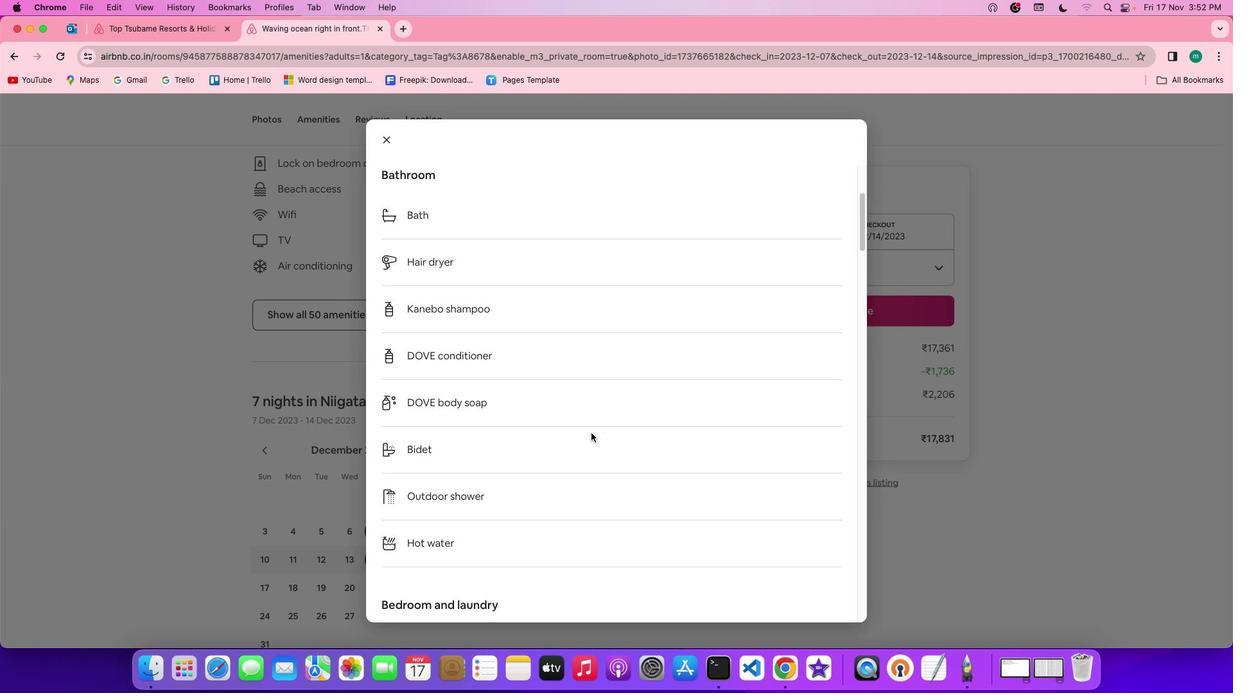 
Action: Mouse scrolled (598, 441) with delta (7, 6)
Screenshot: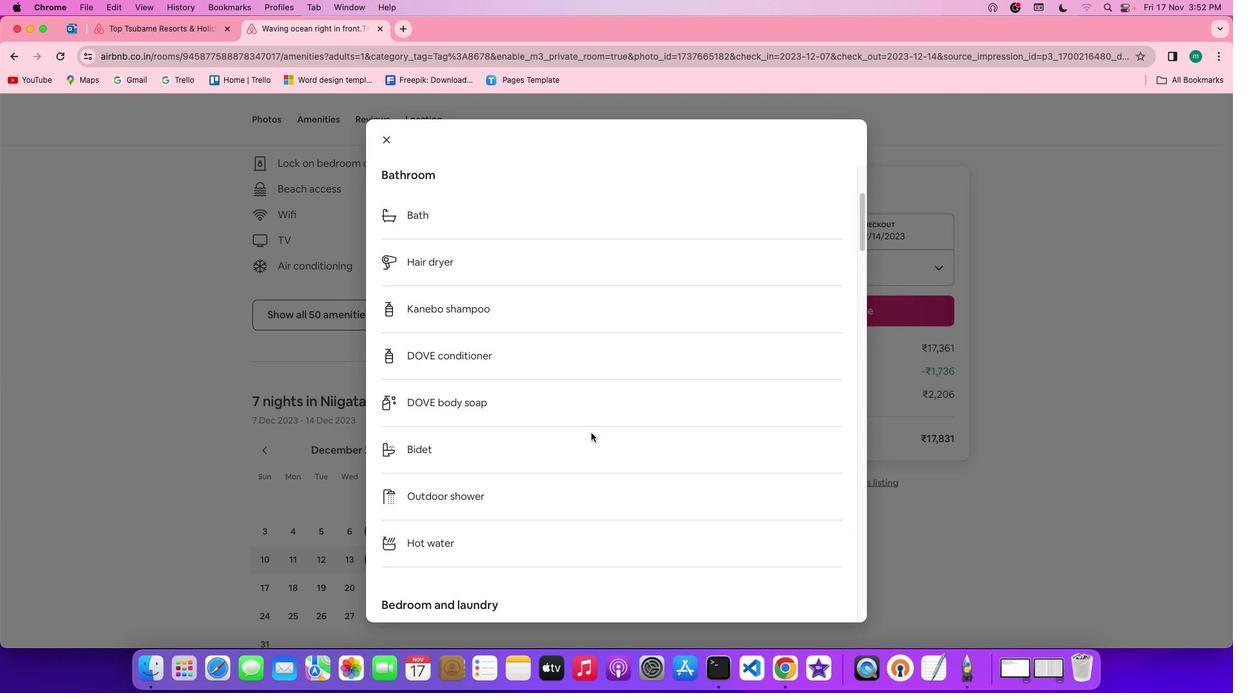
Action: Mouse scrolled (598, 441) with delta (7, 5)
Screenshot: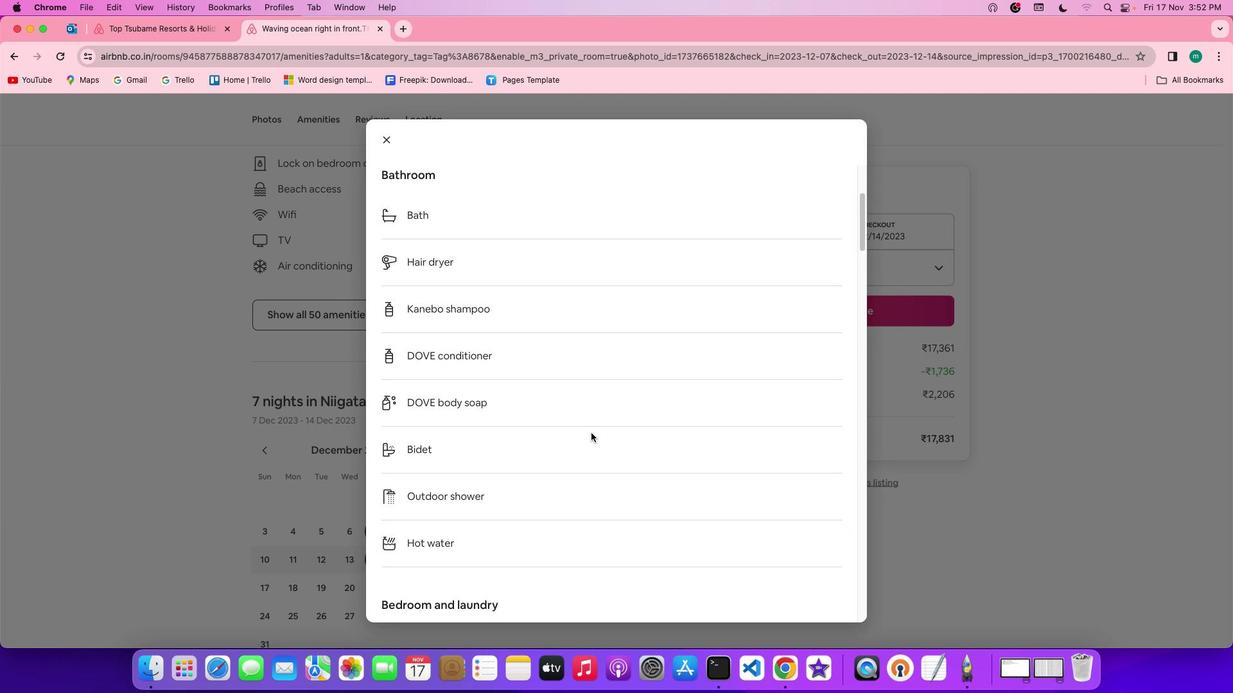 
Action: Mouse scrolled (598, 441) with delta (7, 7)
Screenshot: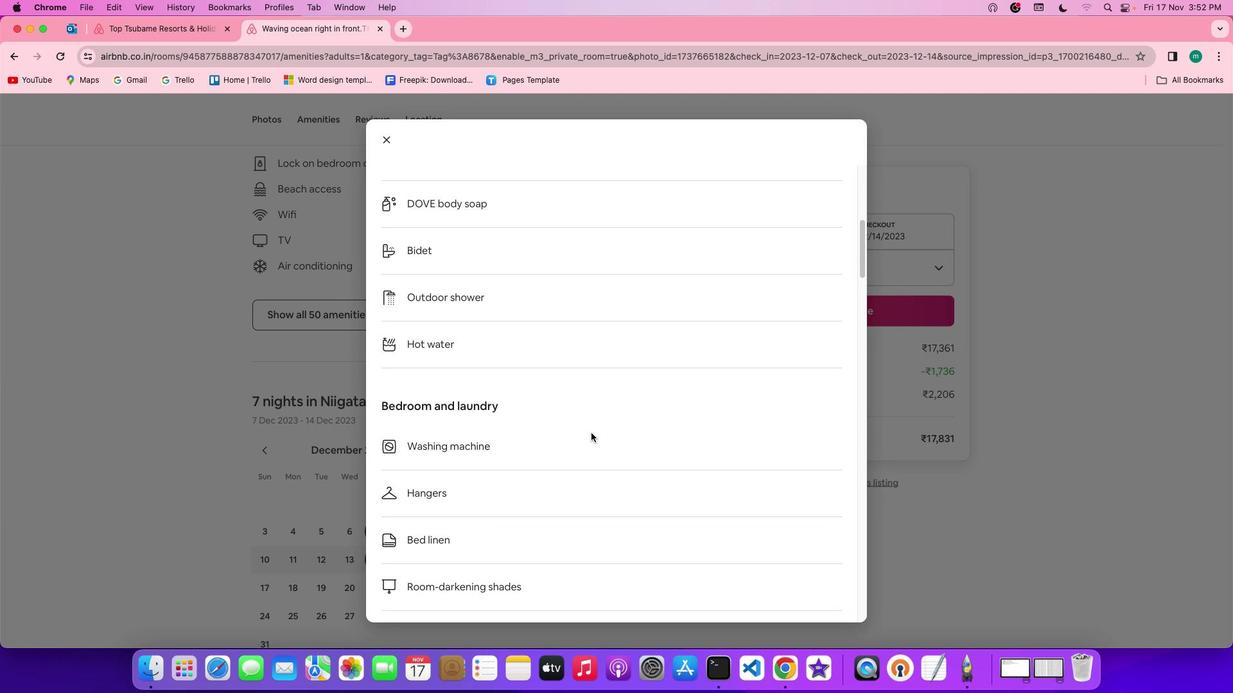 
Action: Mouse scrolled (598, 441) with delta (7, 7)
Screenshot: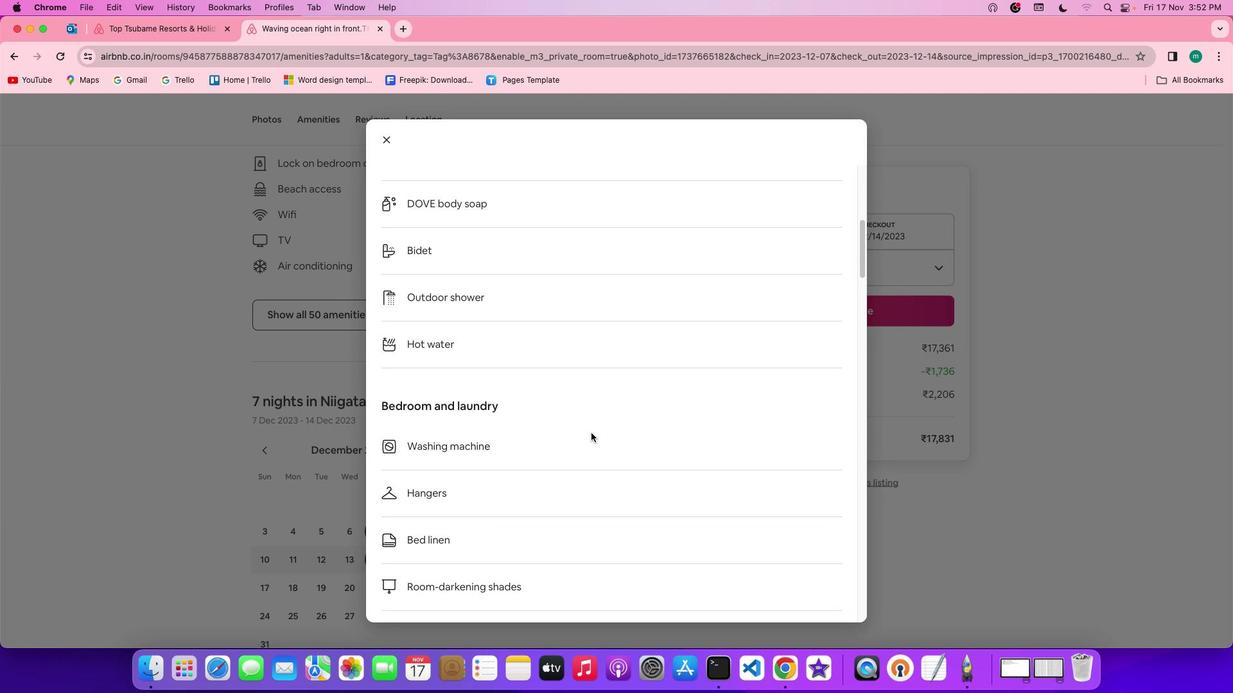 
Action: Mouse scrolled (598, 441) with delta (7, 5)
Screenshot: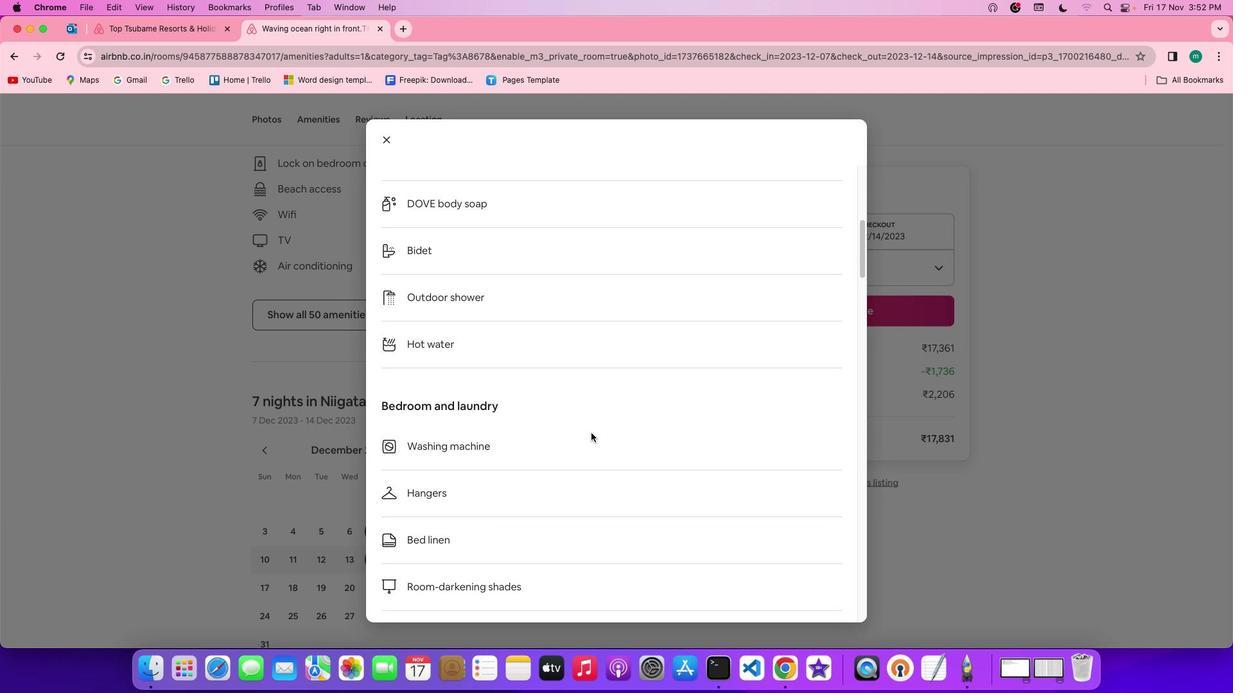 
Action: Mouse moved to (598, 441)
Screenshot: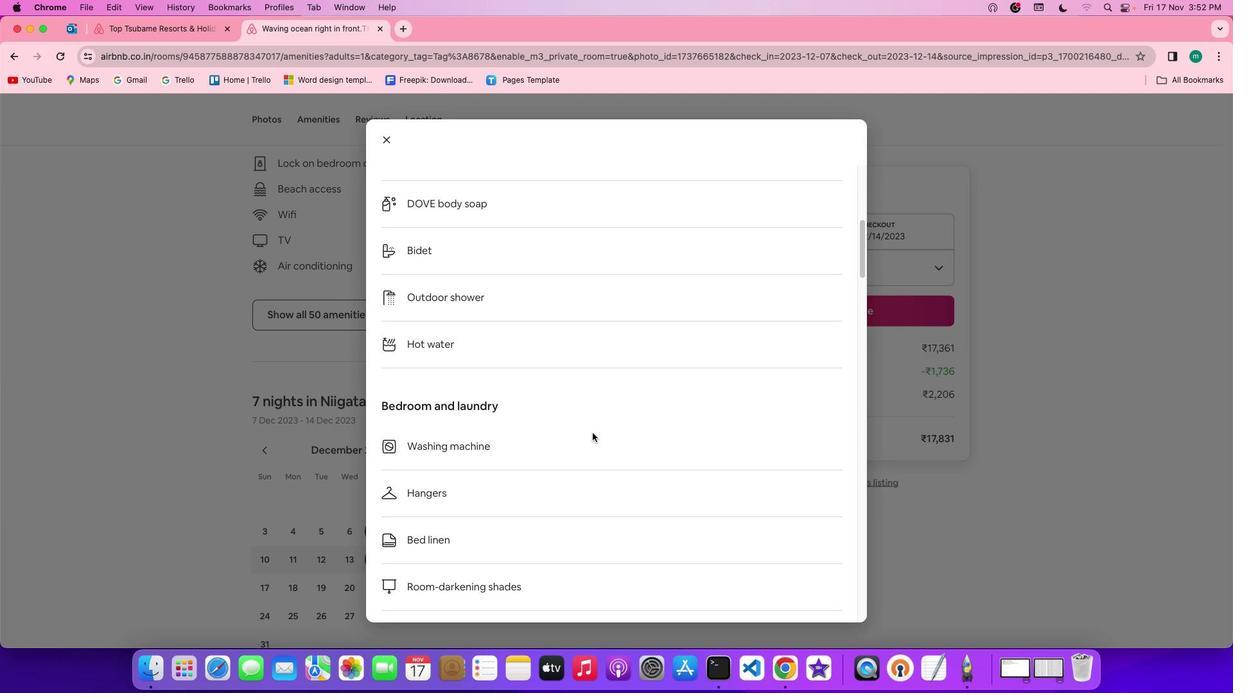 
Action: Mouse scrolled (598, 441) with delta (7, 5)
Screenshot: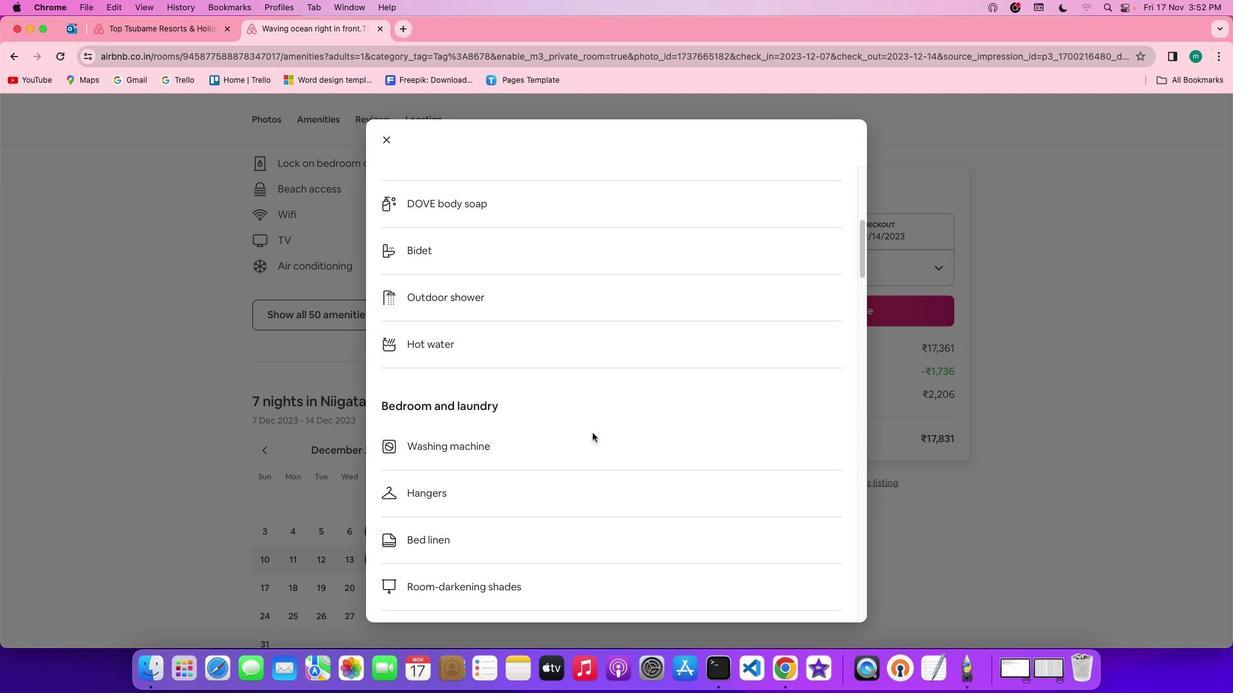 
Action: Mouse moved to (599, 440)
Screenshot: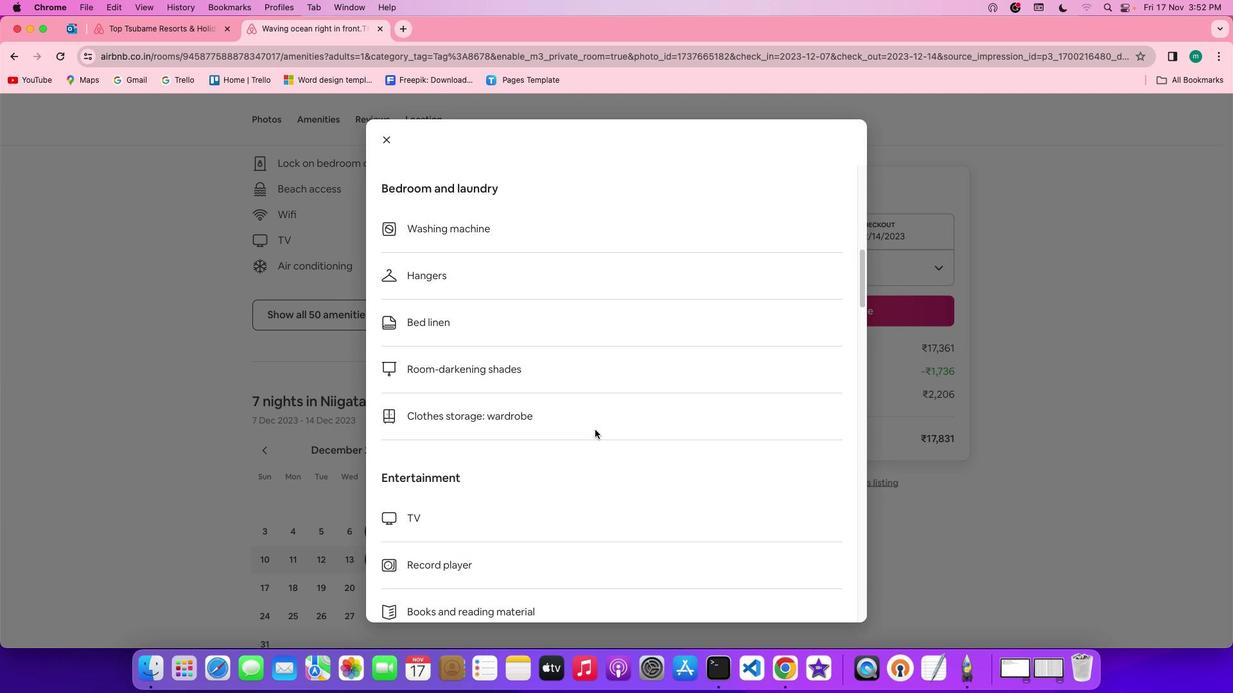 
Action: Mouse scrolled (599, 440) with delta (7, 7)
Screenshot: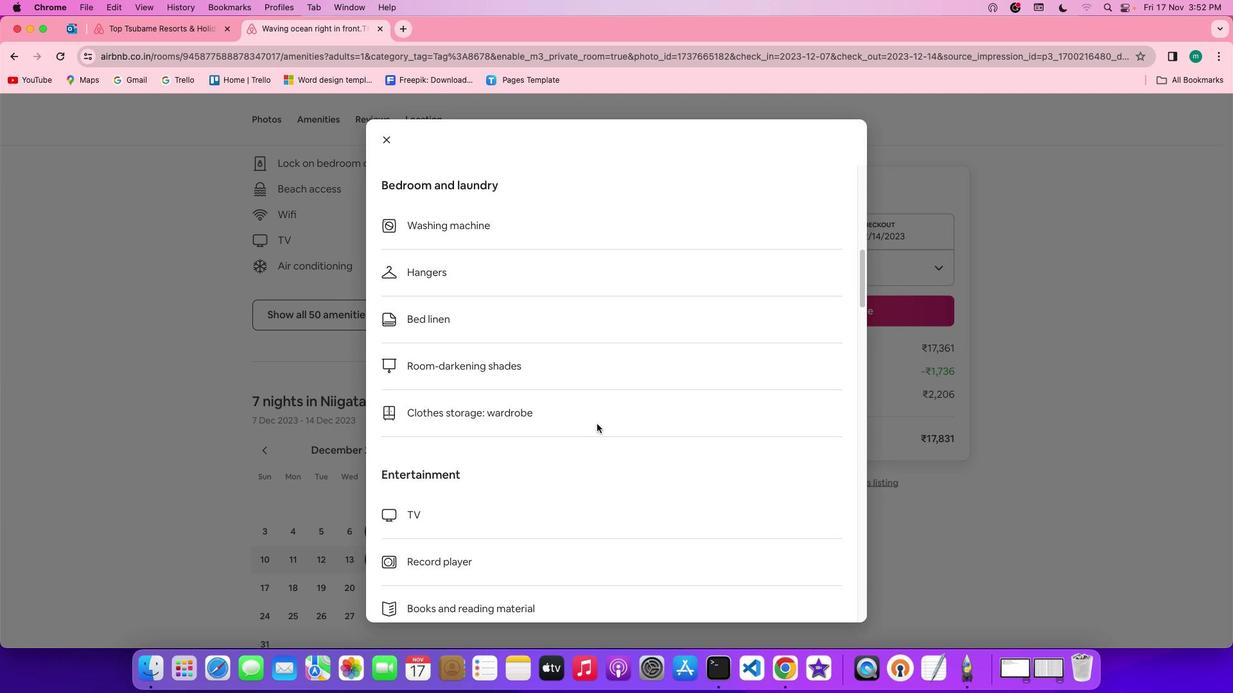 
Action: Mouse scrolled (599, 440) with delta (7, 7)
Screenshot: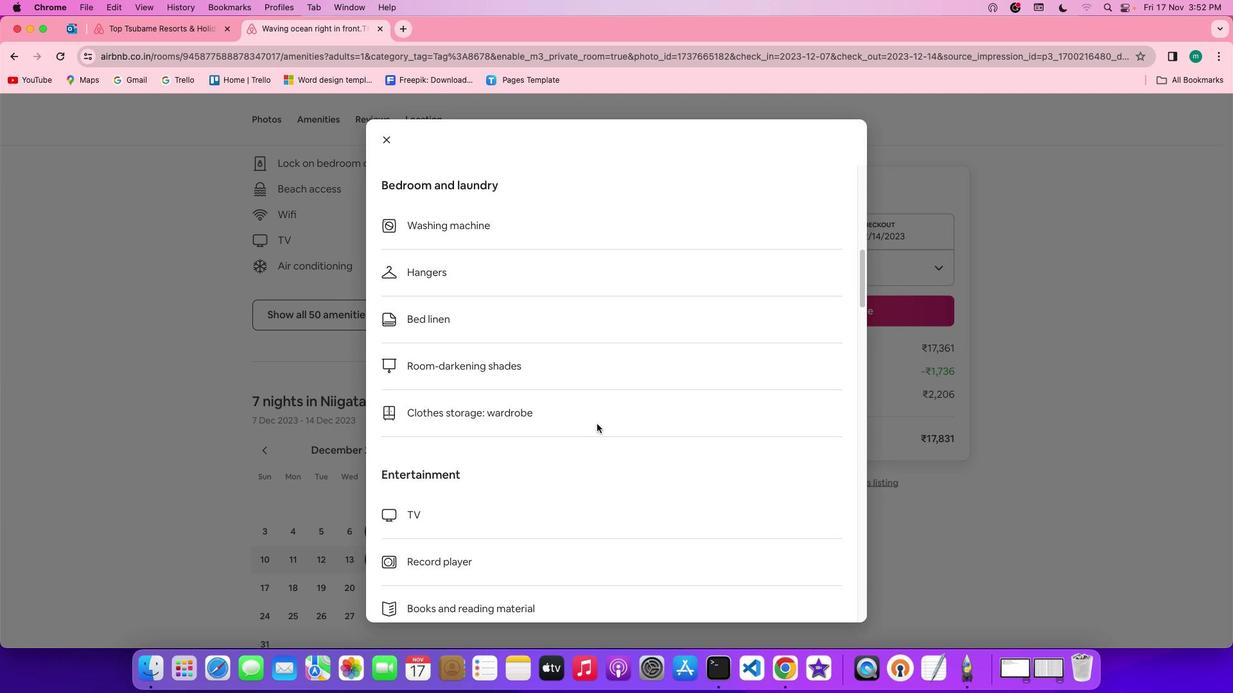 
Action: Mouse scrolled (599, 440) with delta (7, 5)
Screenshot: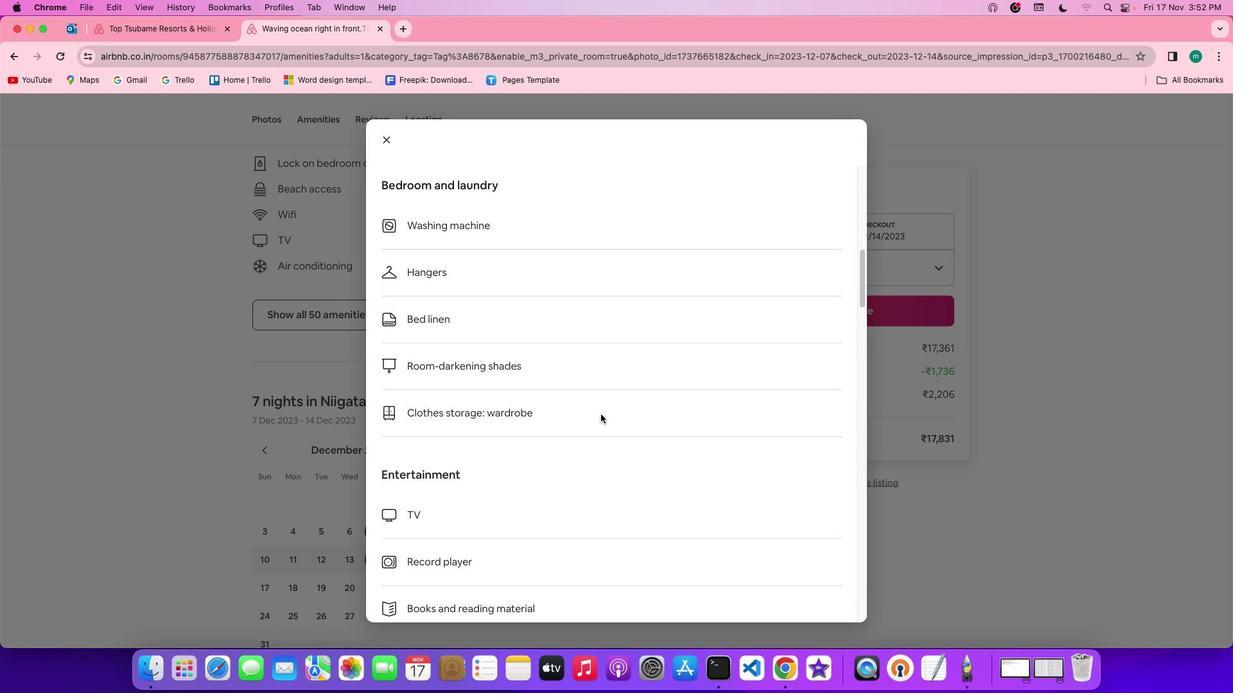 
Action: Mouse scrolled (599, 440) with delta (7, 5)
Screenshot: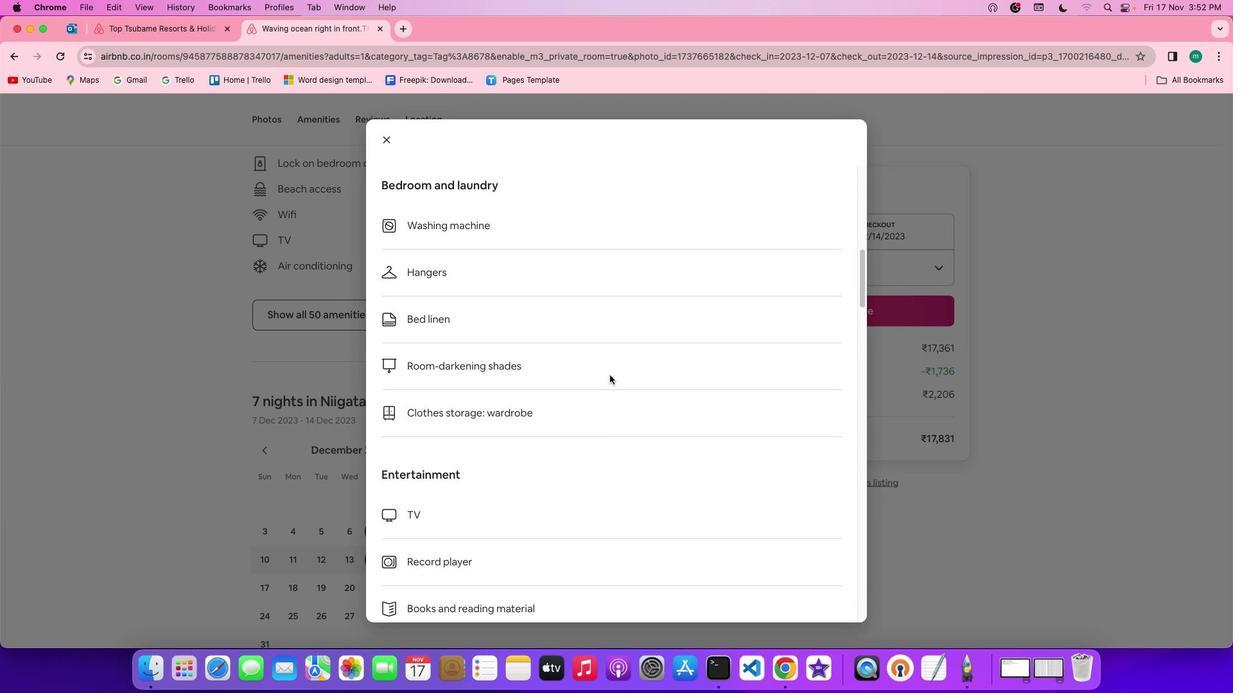 
Action: Mouse moved to (398, 143)
Screenshot: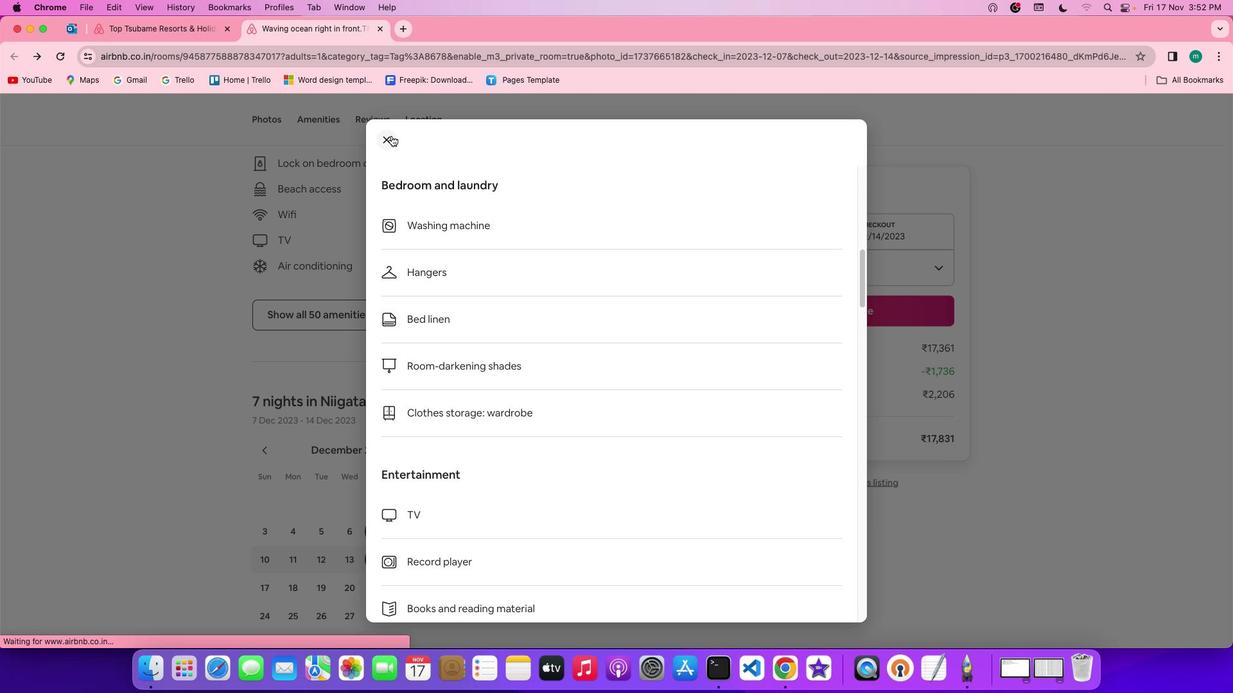 
Action: Mouse pressed left at (398, 143)
Screenshot: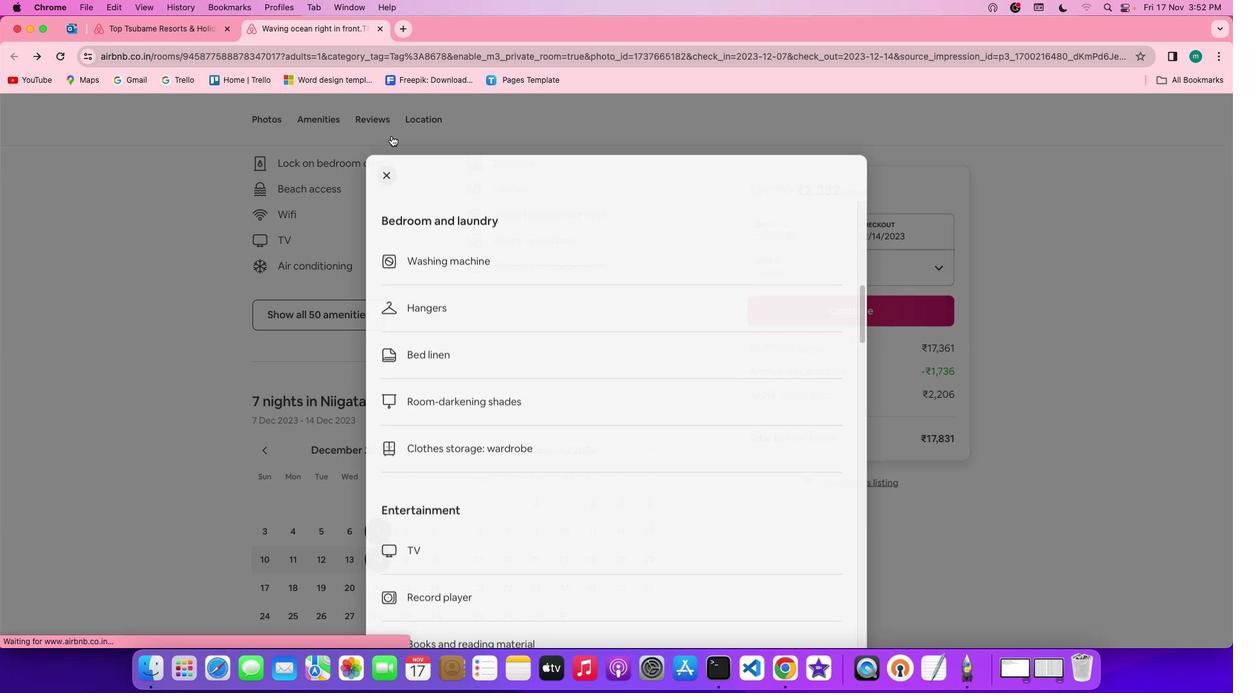 
Action: Mouse moved to (498, 387)
Screenshot: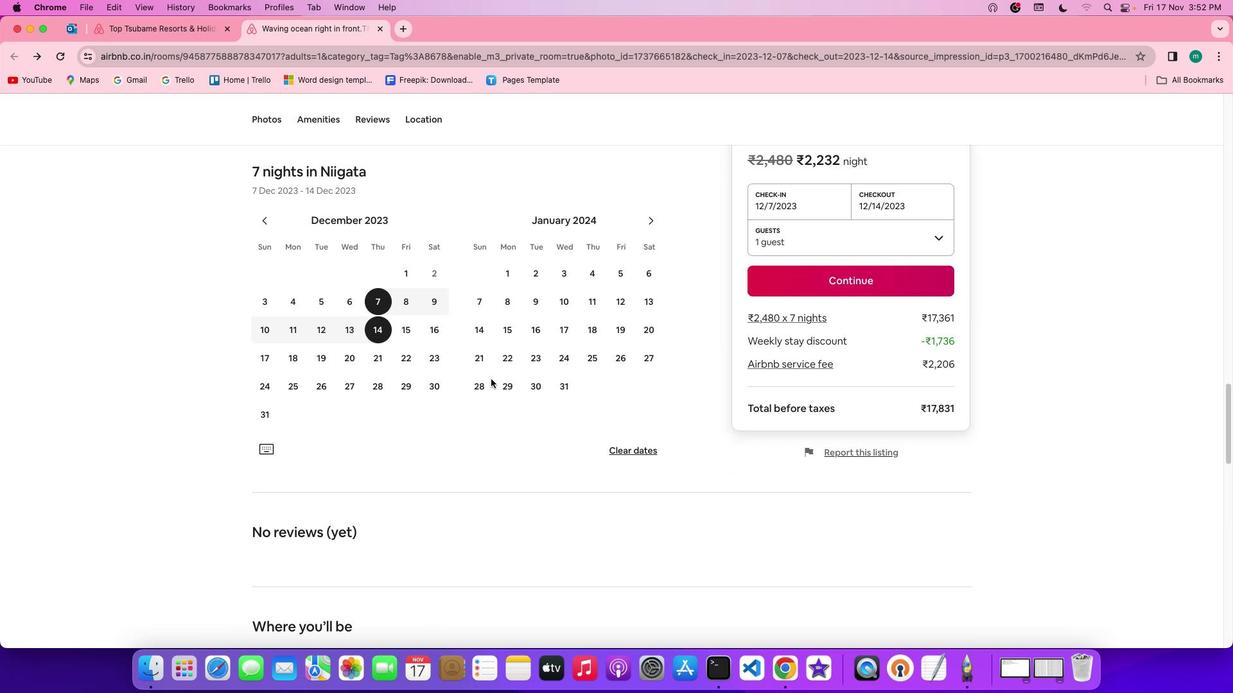 
Action: Mouse scrolled (498, 387) with delta (7, 7)
Screenshot: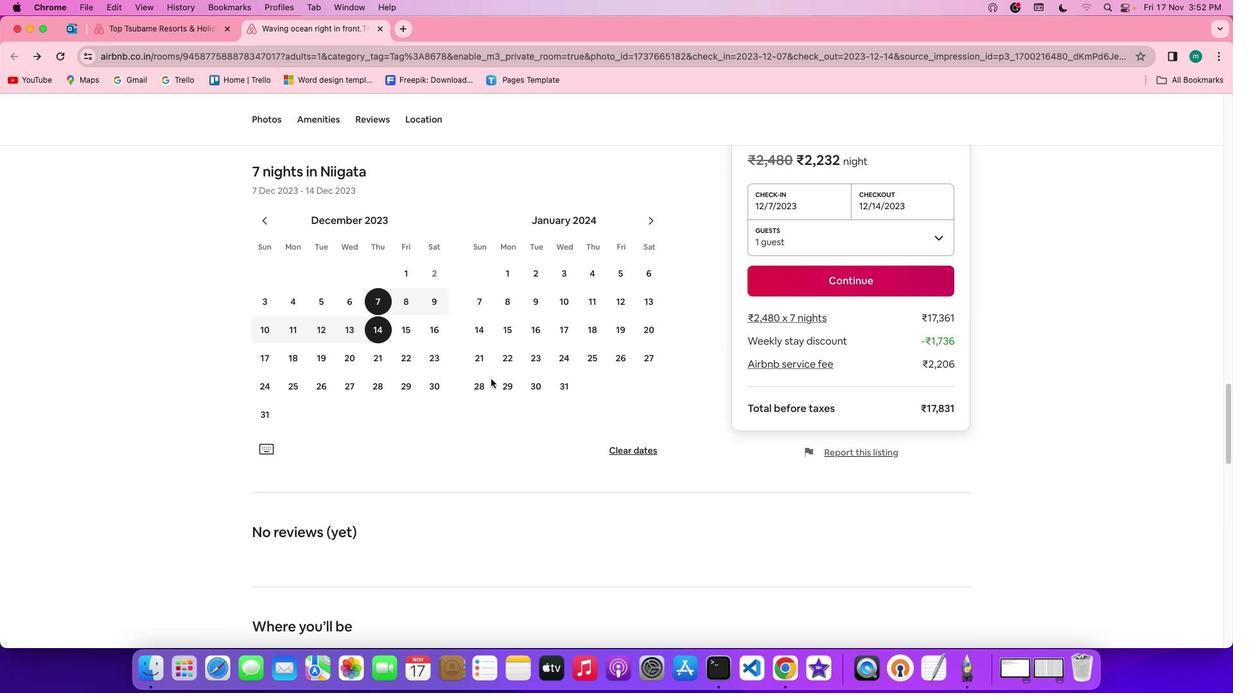 
Action: Mouse scrolled (498, 387) with delta (7, 7)
Screenshot: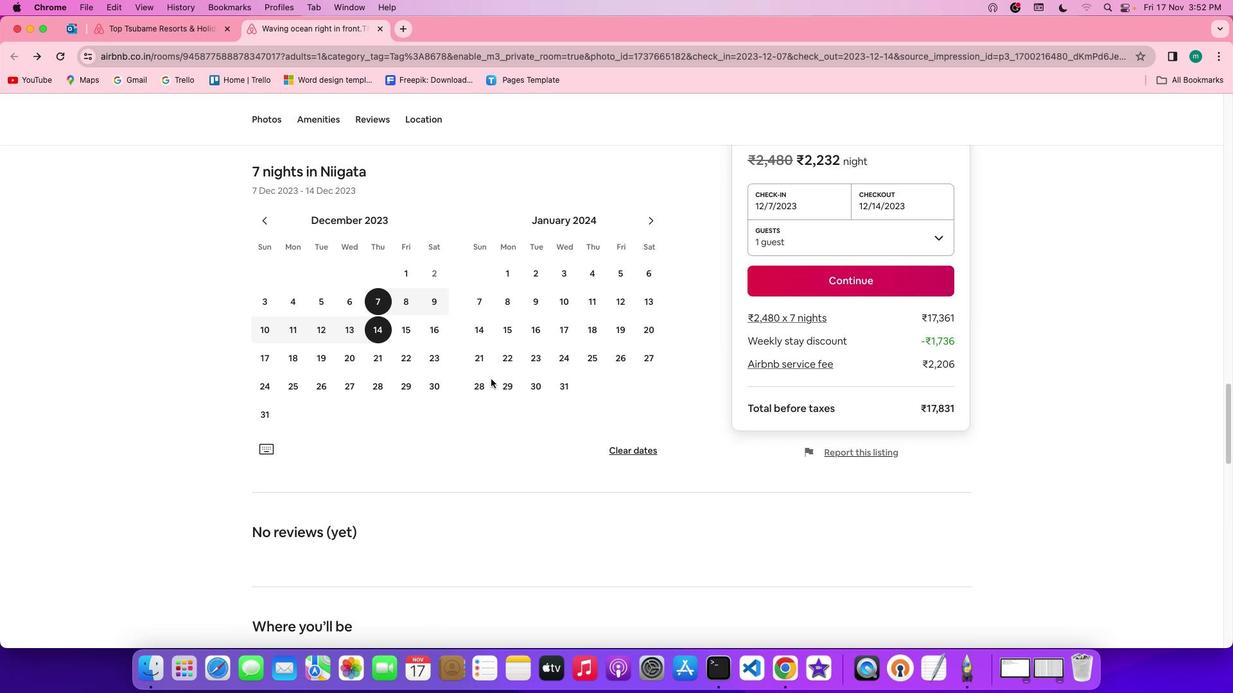 
Action: Mouse scrolled (498, 387) with delta (7, 5)
